 Task: Design a Health and Wellness Blog.
Action: Mouse moved to (119, 72)
Screenshot: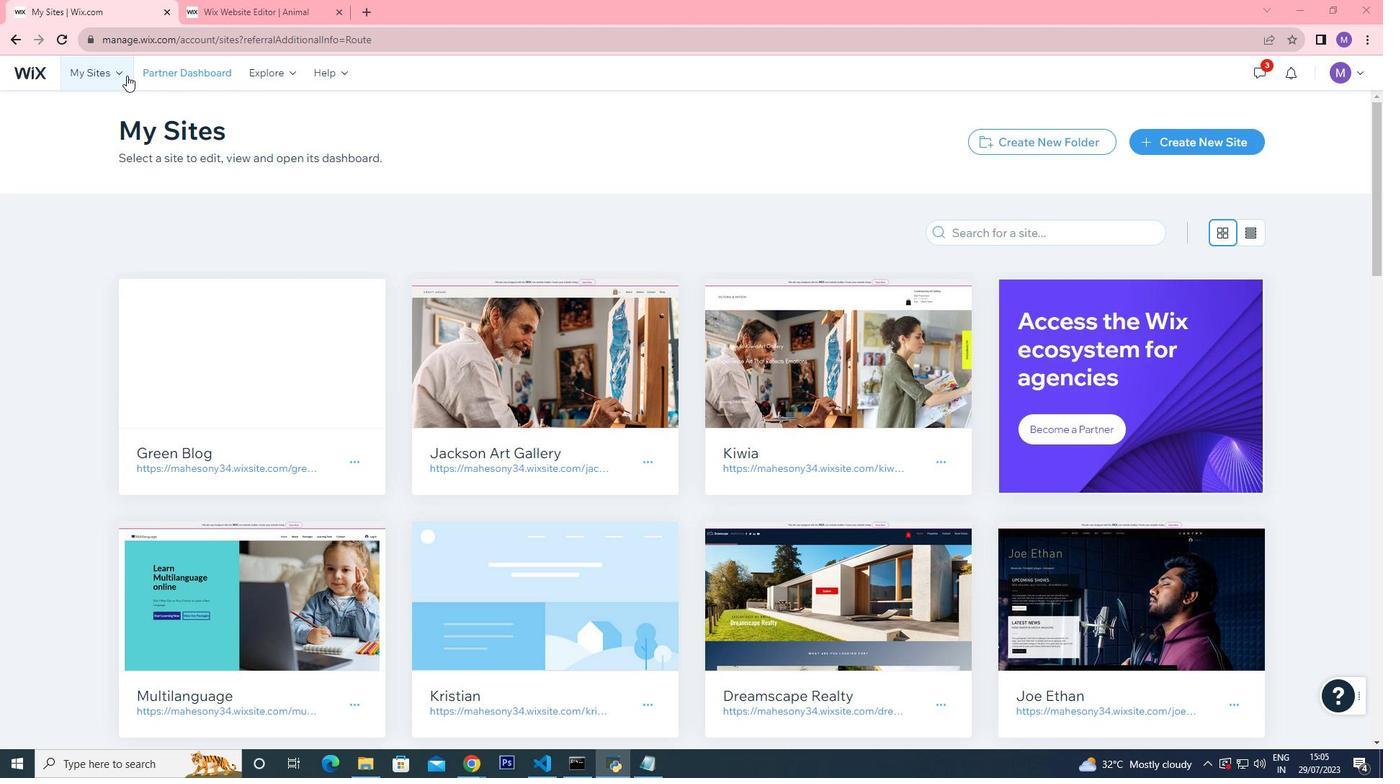
Action: Mouse pressed left at (119, 72)
Screenshot: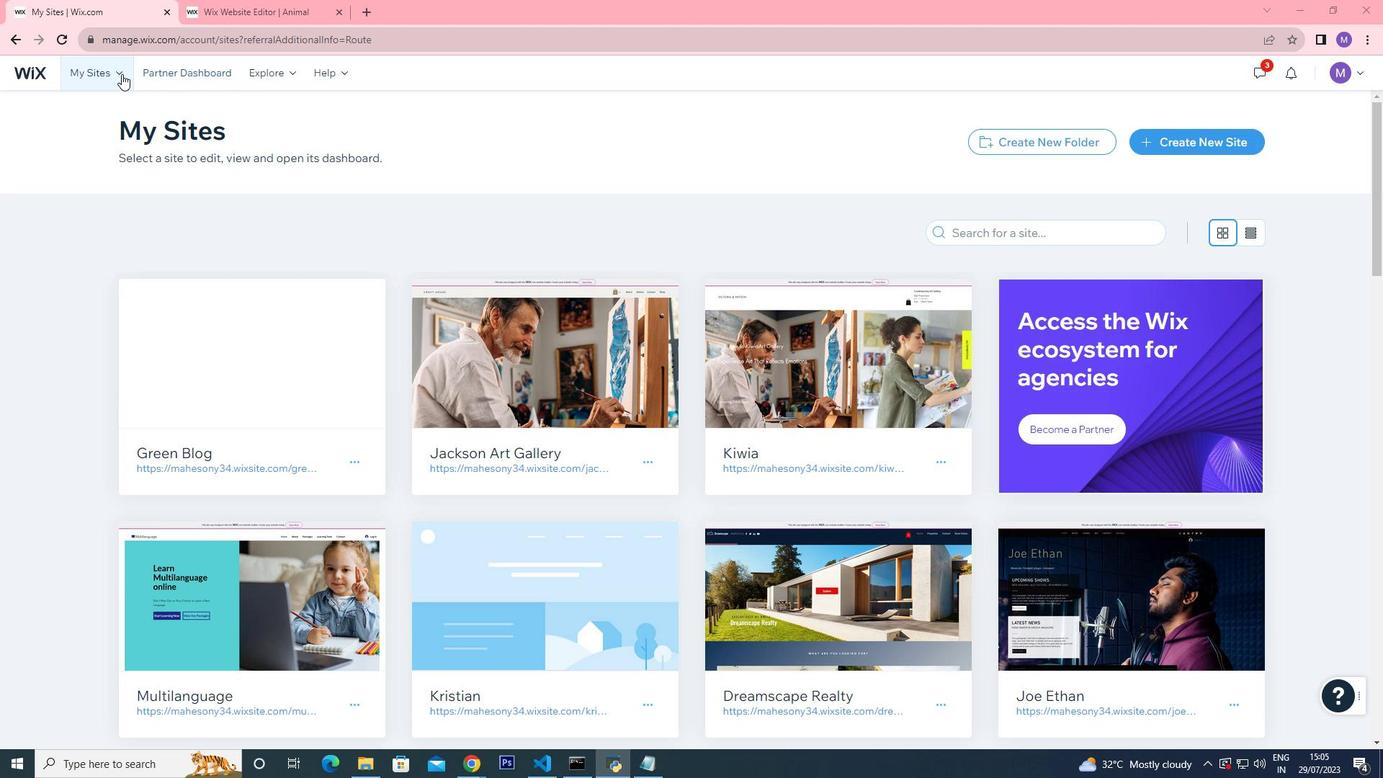 
Action: Mouse moved to (307, 118)
Screenshot: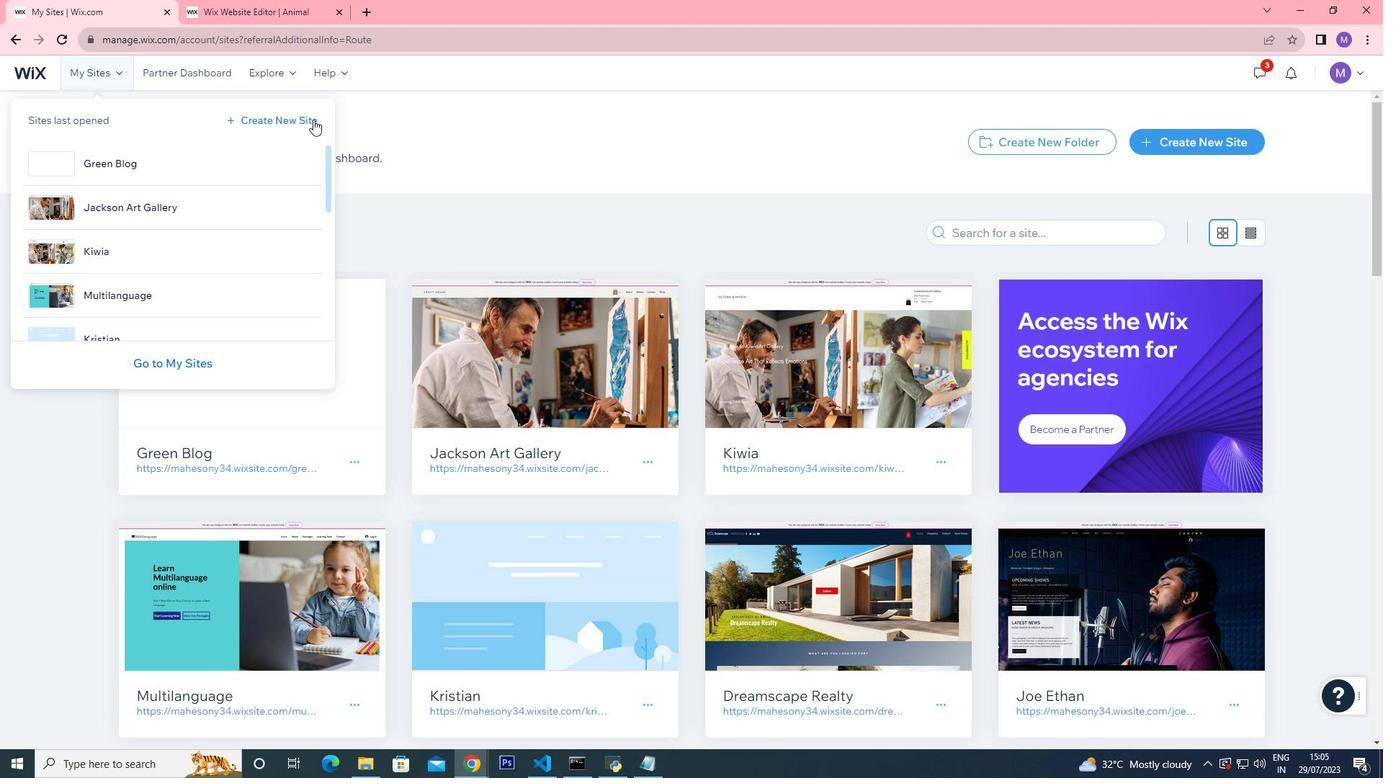 
Action: Mouse pressed left at (307, 118)
Screenshot: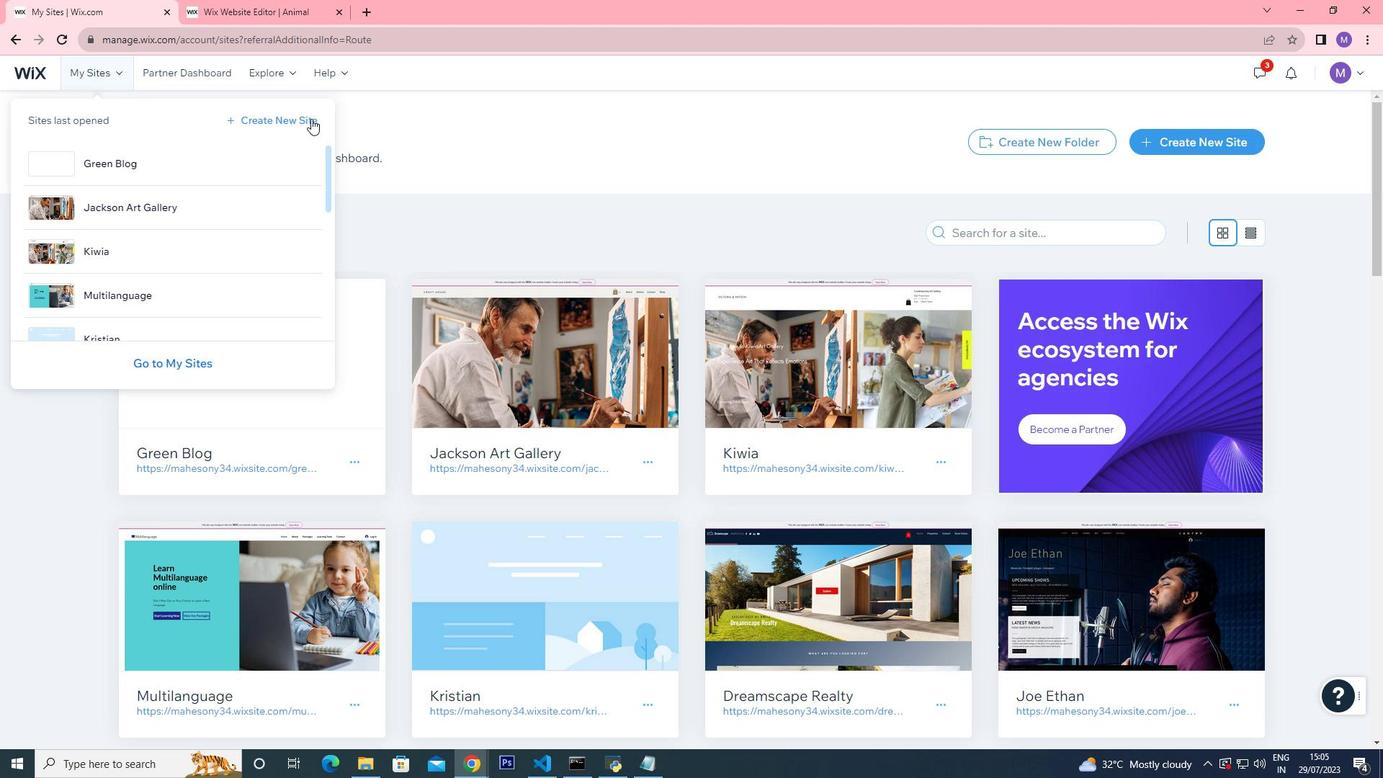 
Action: Mouse moved to (571, 296)
Screenshot: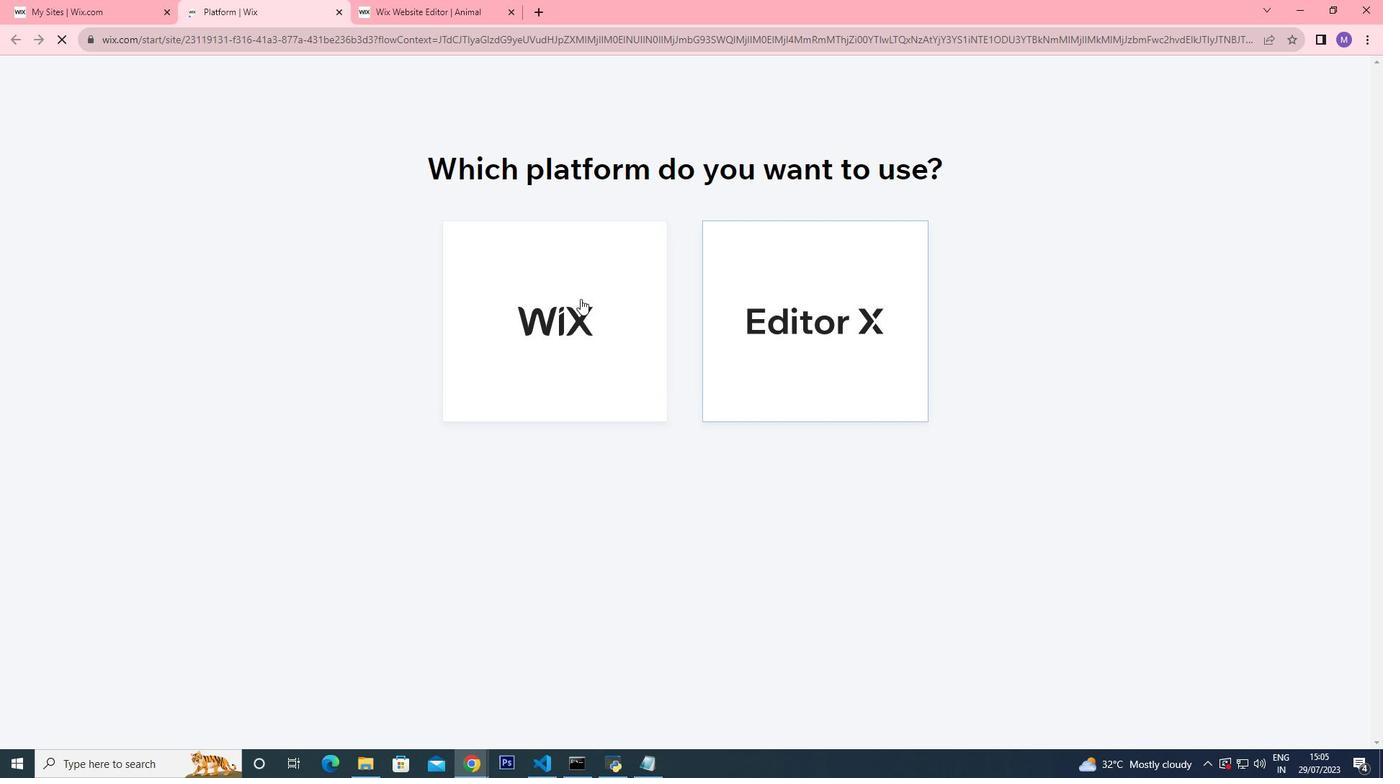 
Action: Mouse pressed left at (571, 296)
Screenshot: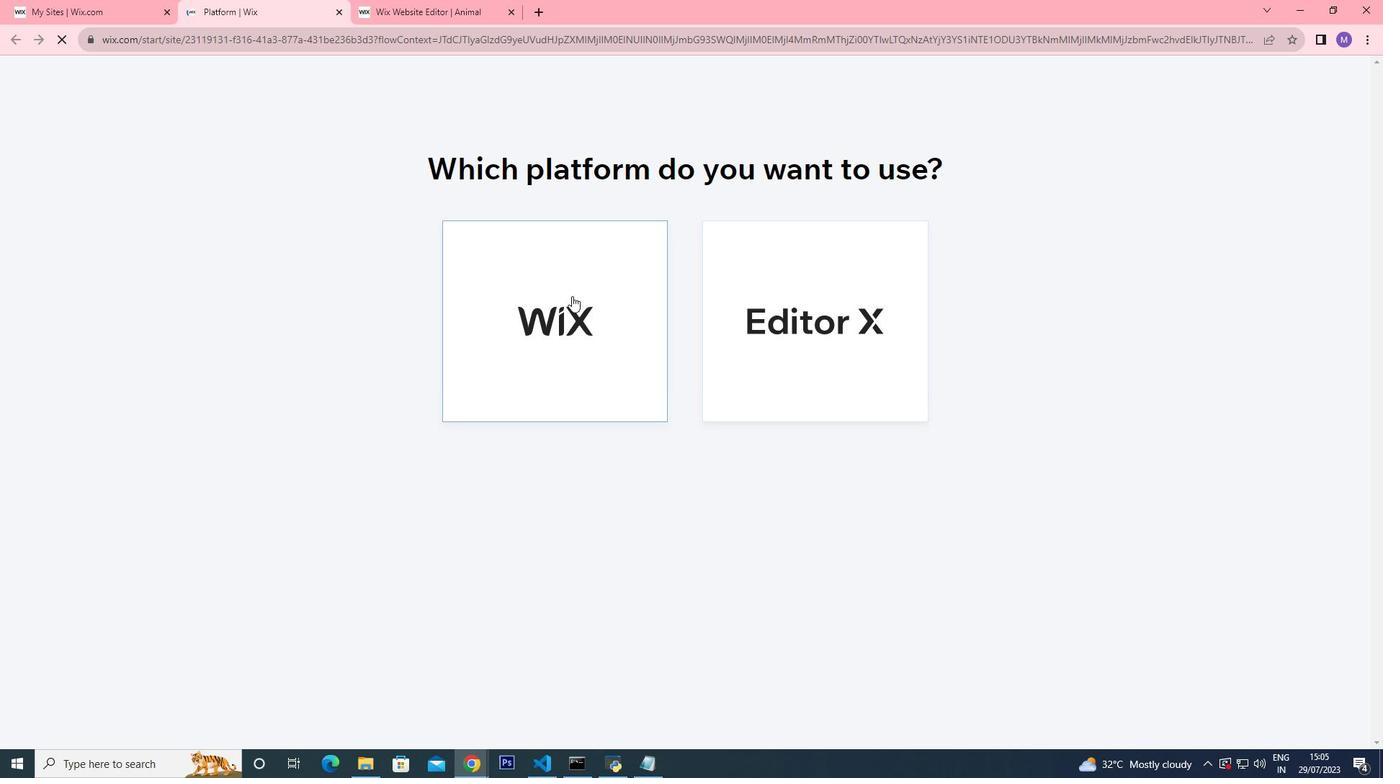 
Action: Mouse moved to (571, 296)
Screenshot: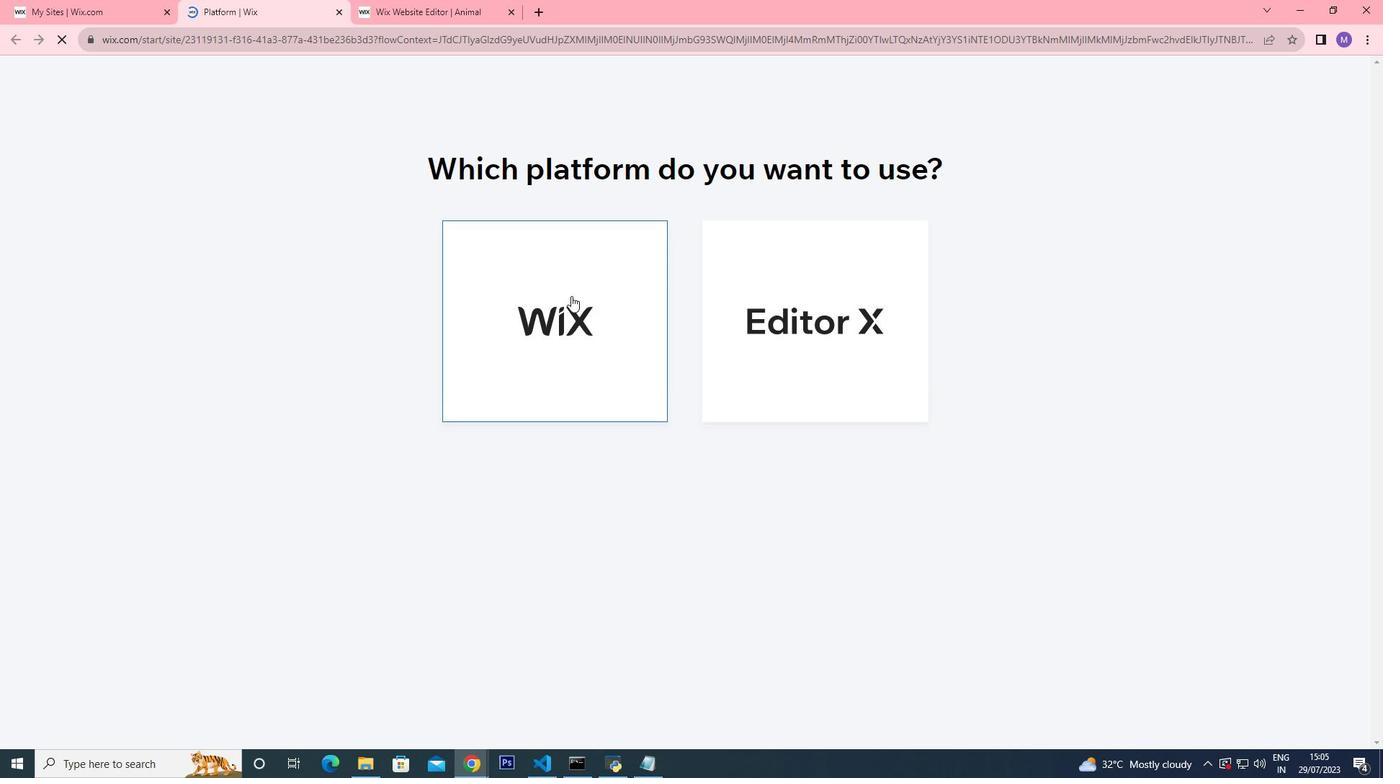 
Action: Mouse pressed left at (571, 296)
Screenshot: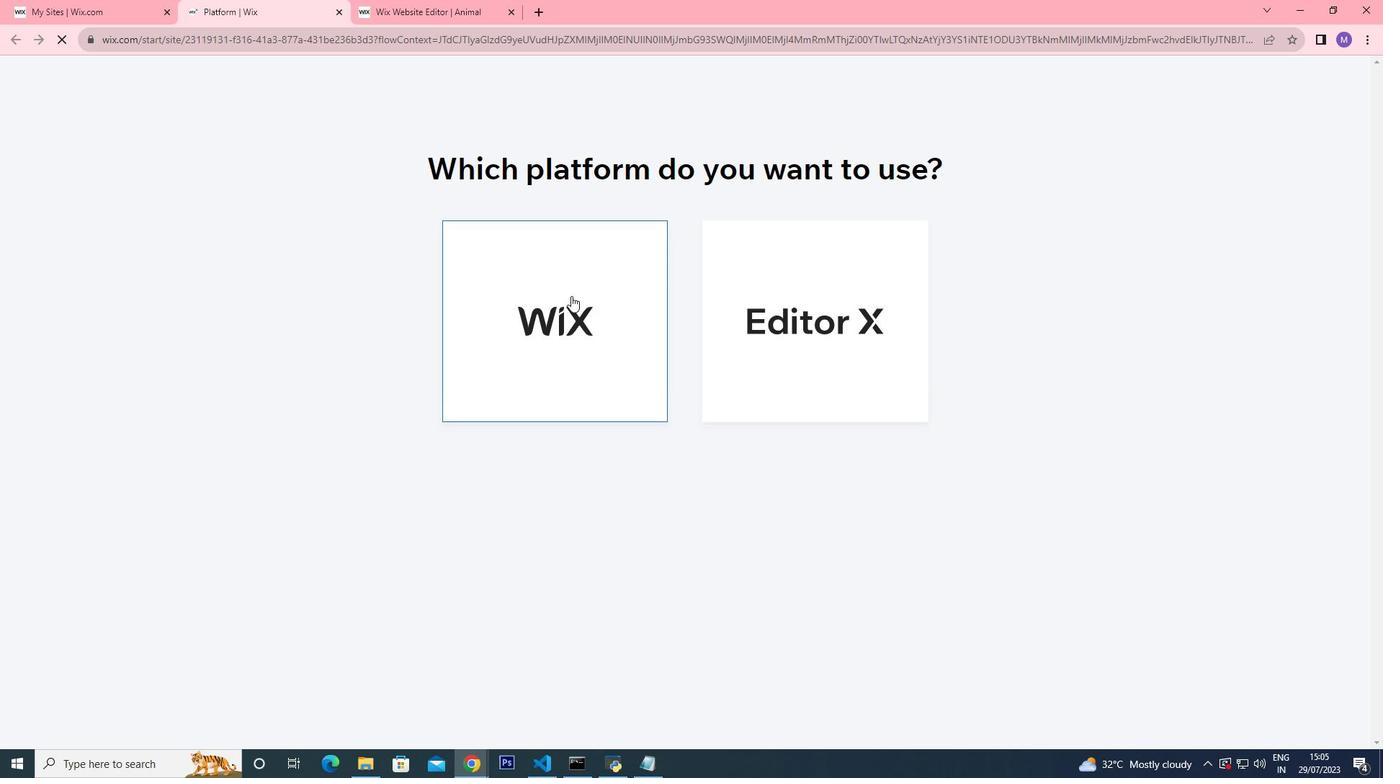 
Action: Mouse moved to (567, 325)
Screenshot: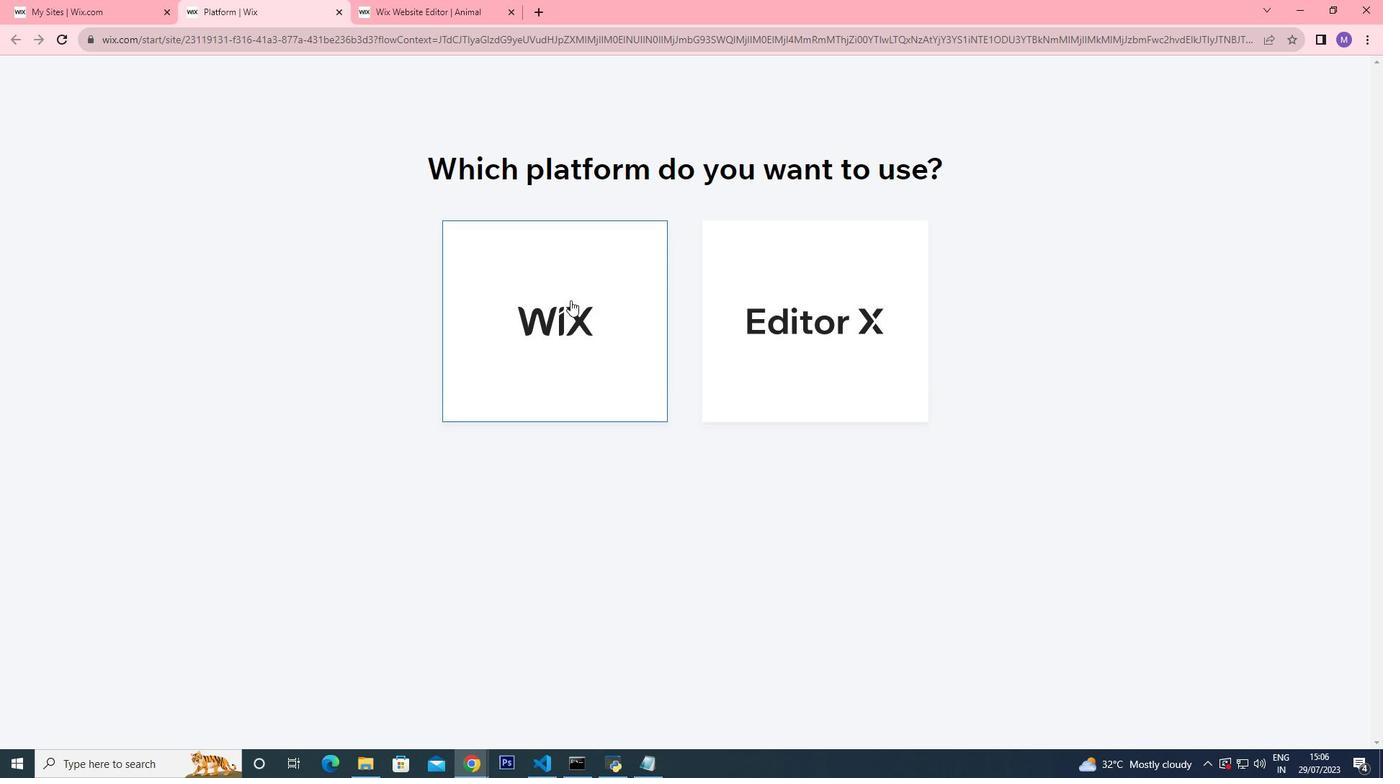 
Action: Mouse pressed left at (567, 325)
Screenshot: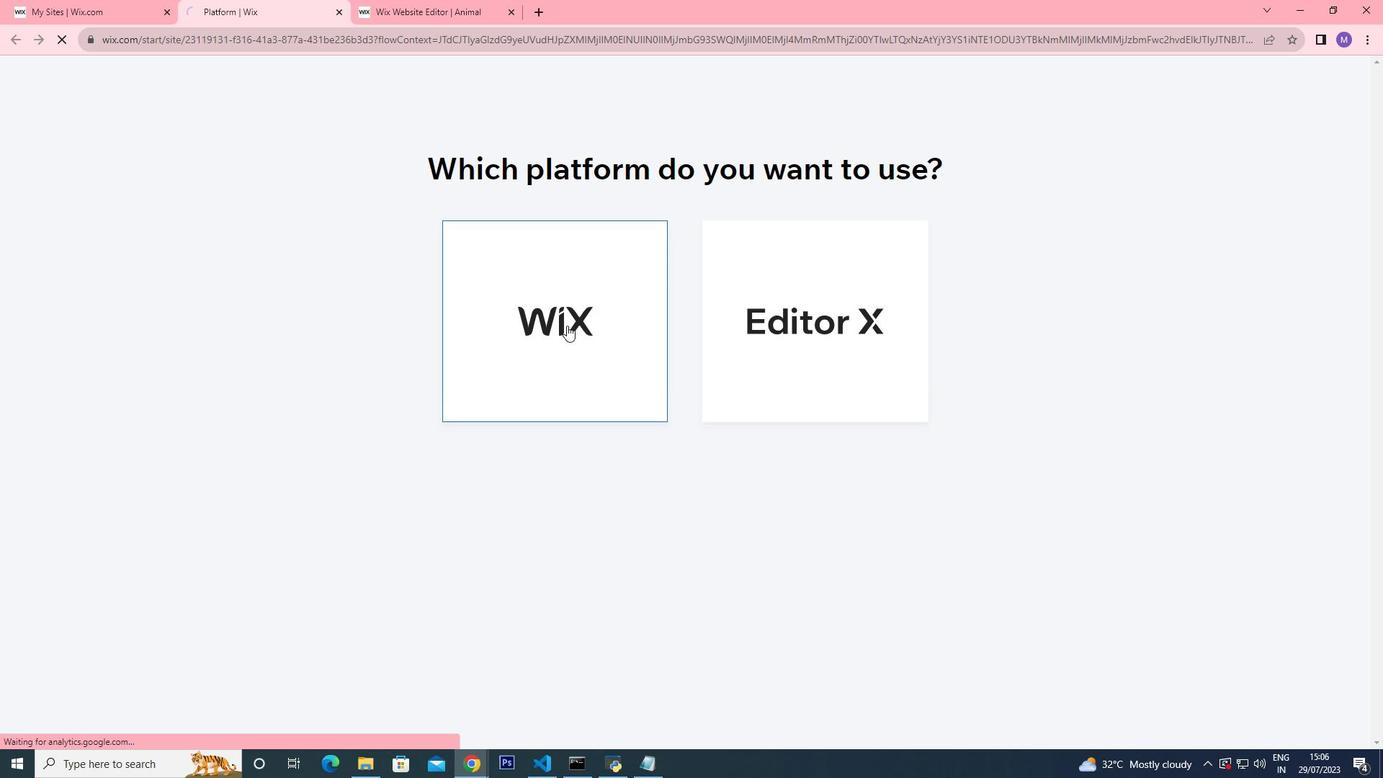 
Action: Mouse moved to (571, 250)
Screenshot: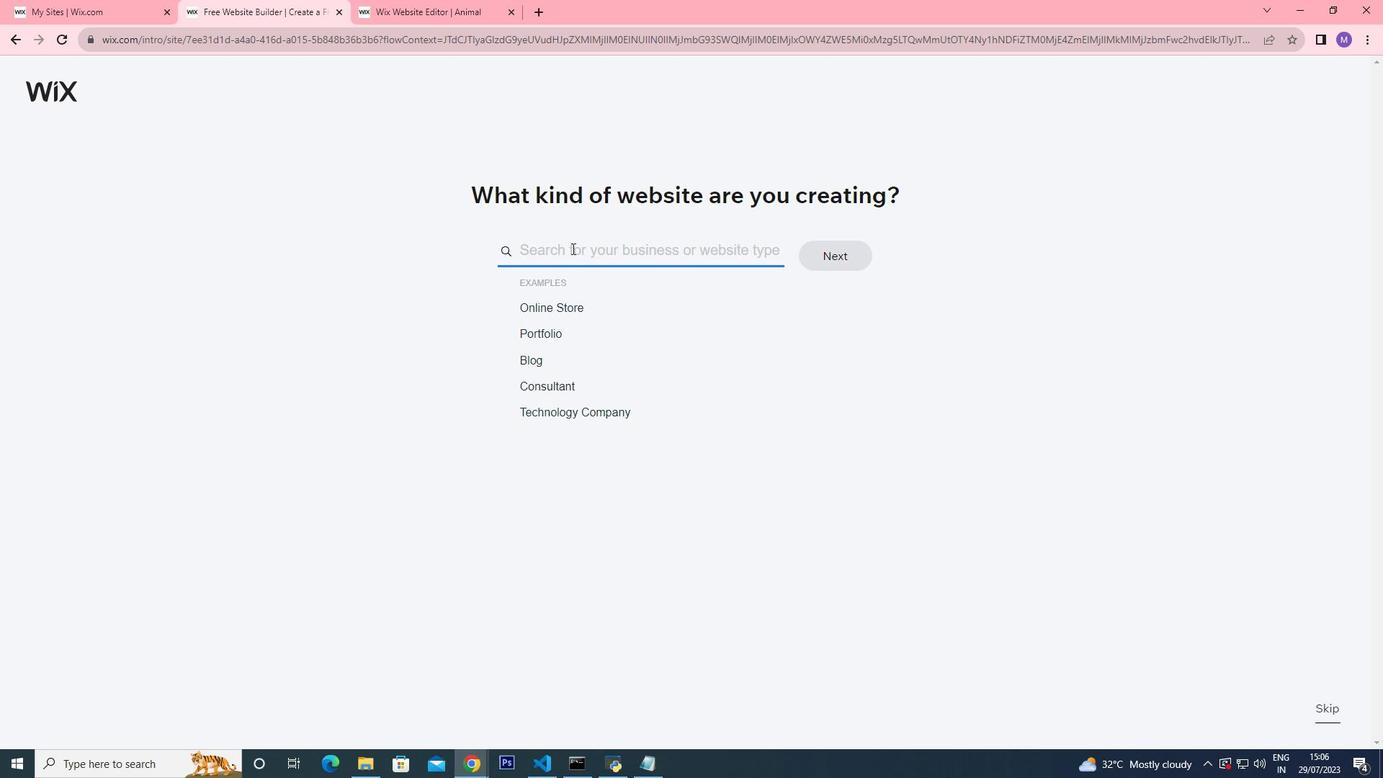 
Action: Mouse pressed left at (571, 250)
Screenshot: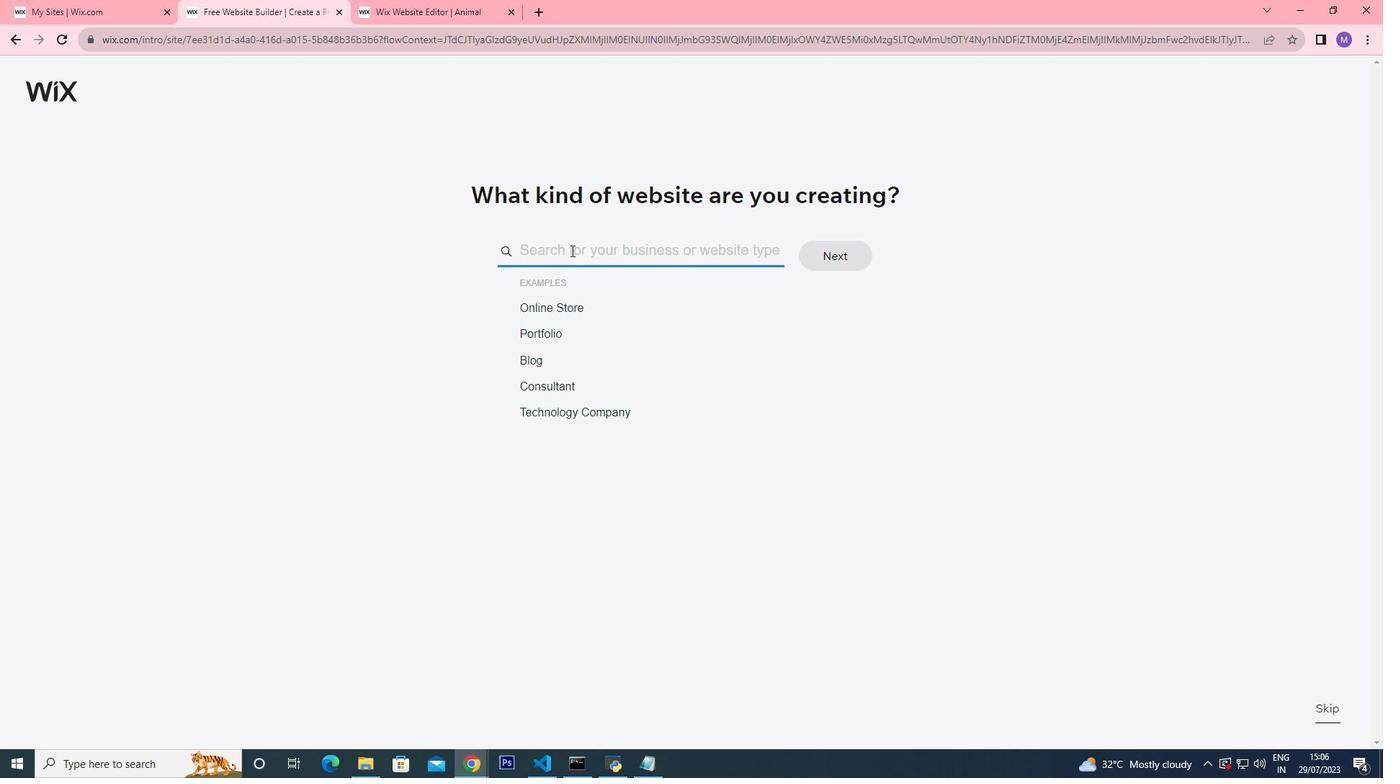 
Action: Key pressed <Key.shift><Key.shift><Key.shift>Health<Key.space><Key.shift><Key.shift>Wellness
Screenshot: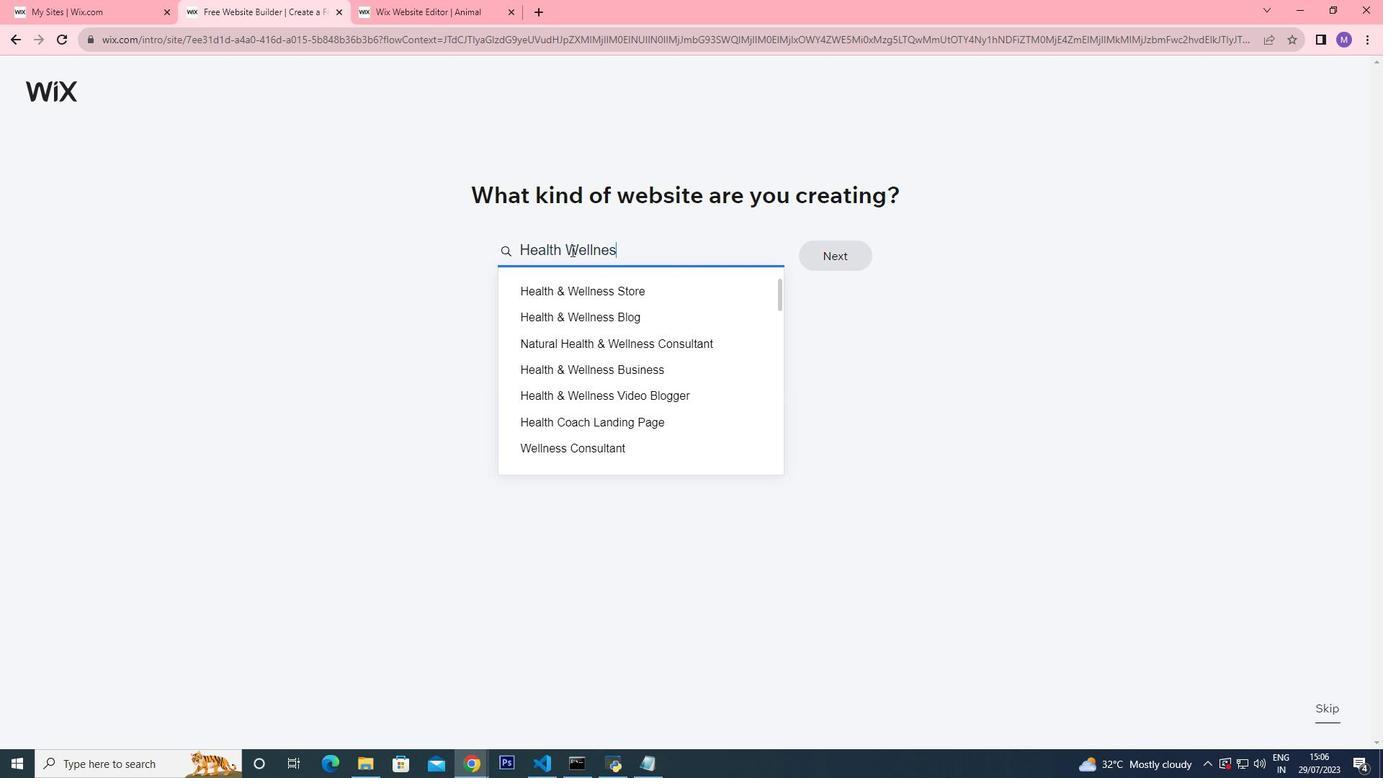 
Action: Mouse moved to (635, 311)
Screenshot: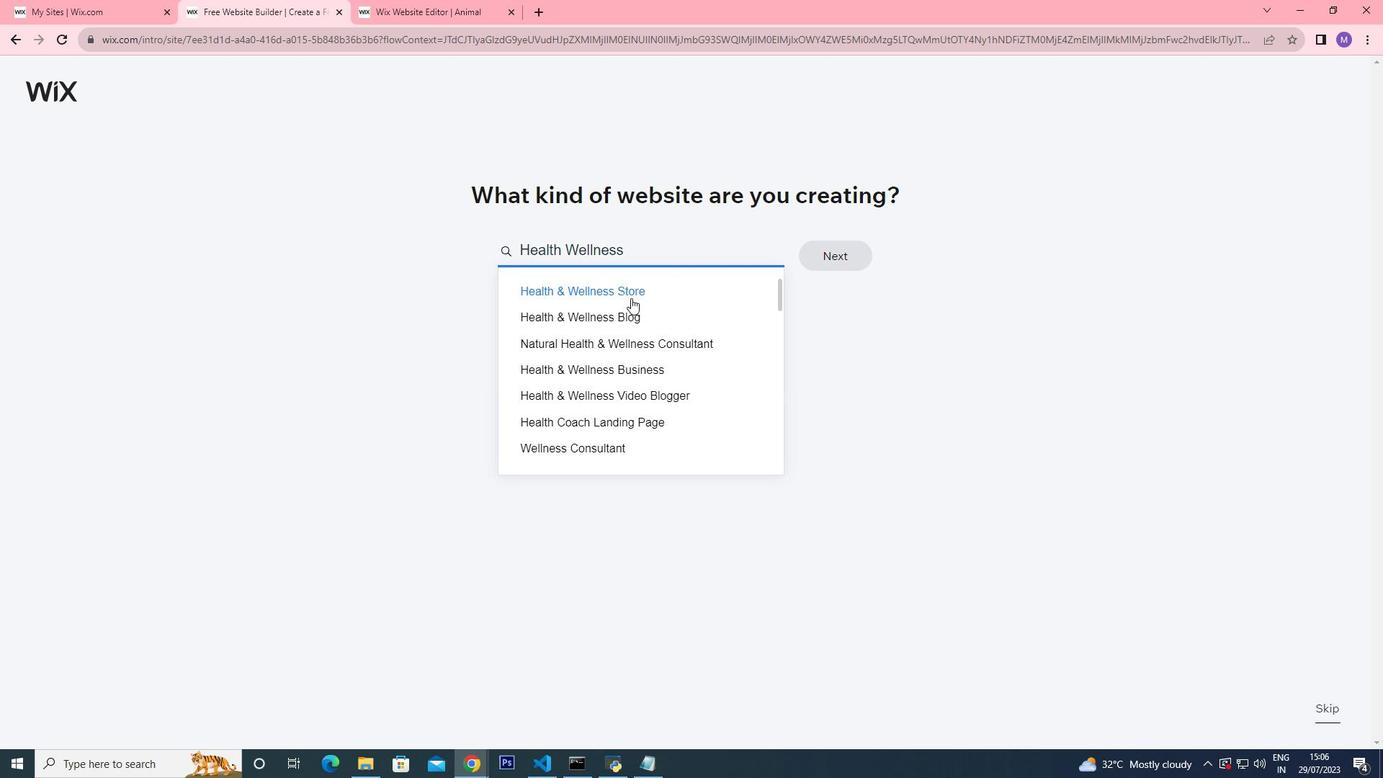 
Action: Mouse pressed left at (635, 311)
Screenshot: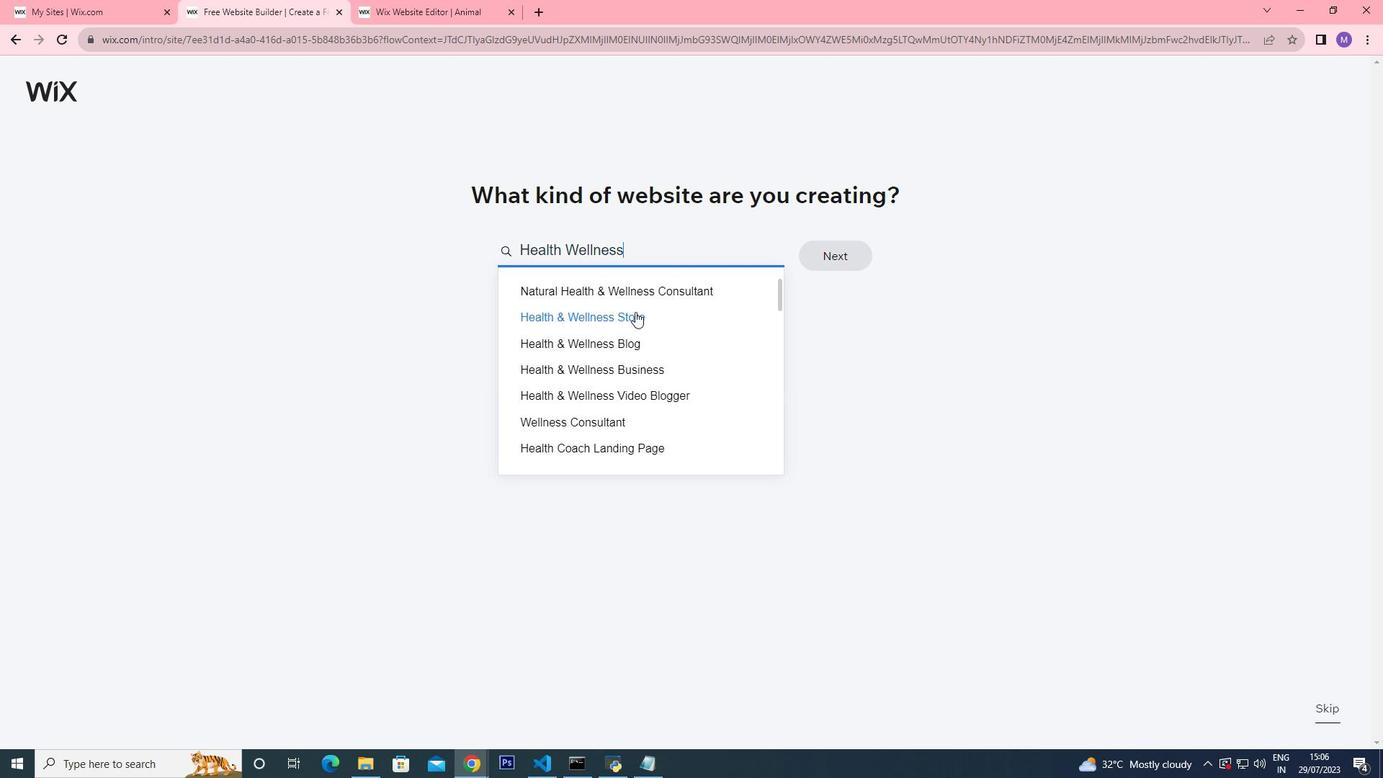 
Action: Mouse pressed left at (635, 311)
Screenshot: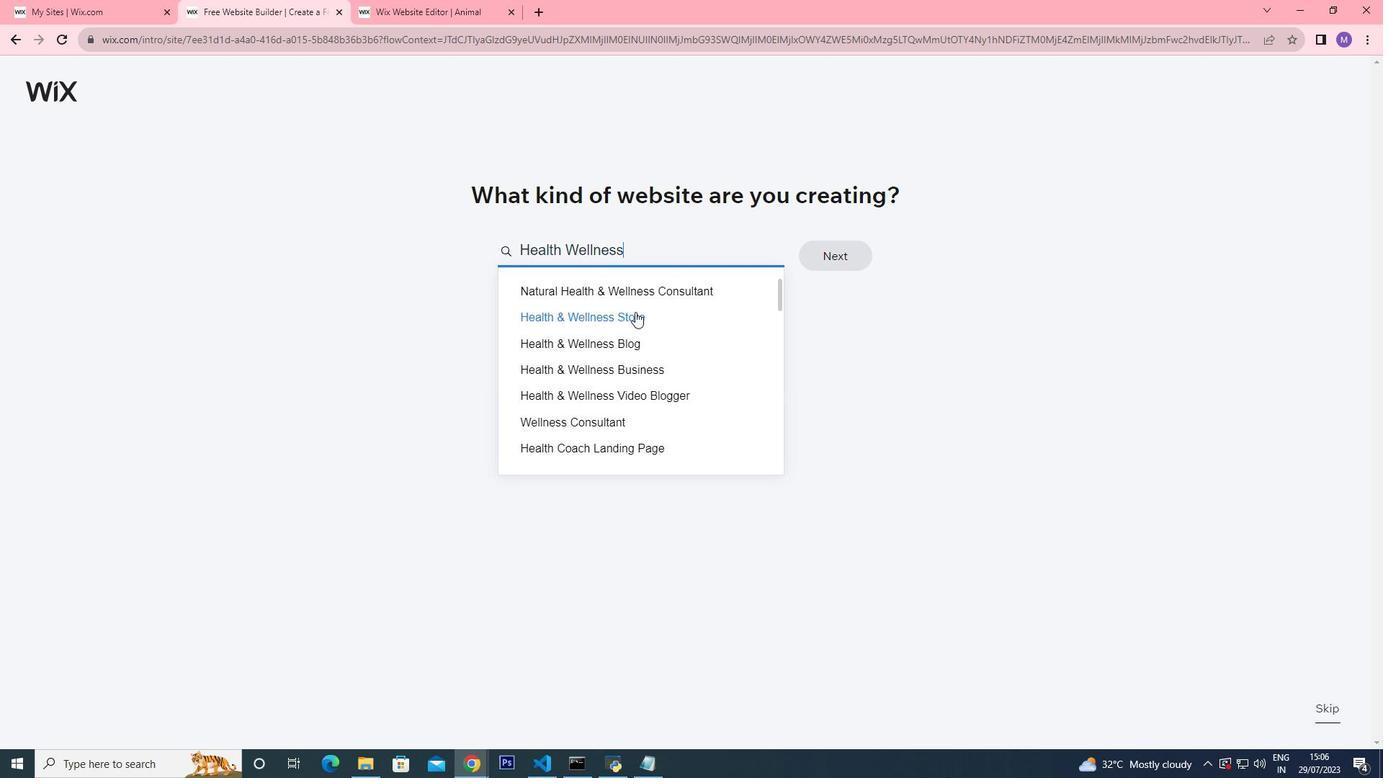 
Action: Mouse pressed left at (635, 311)
Screenshot: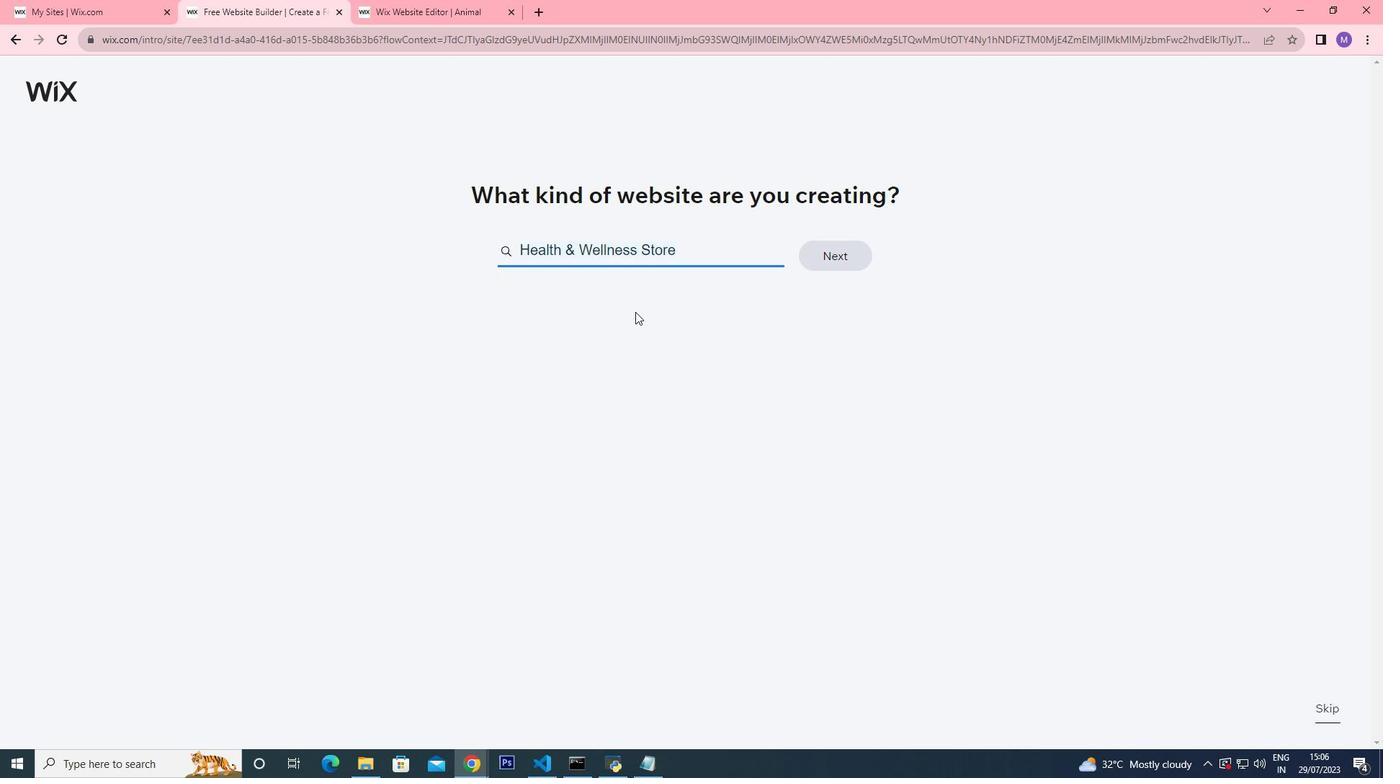 
Action: Mouse pressed left at (635, 311)
Screenshot: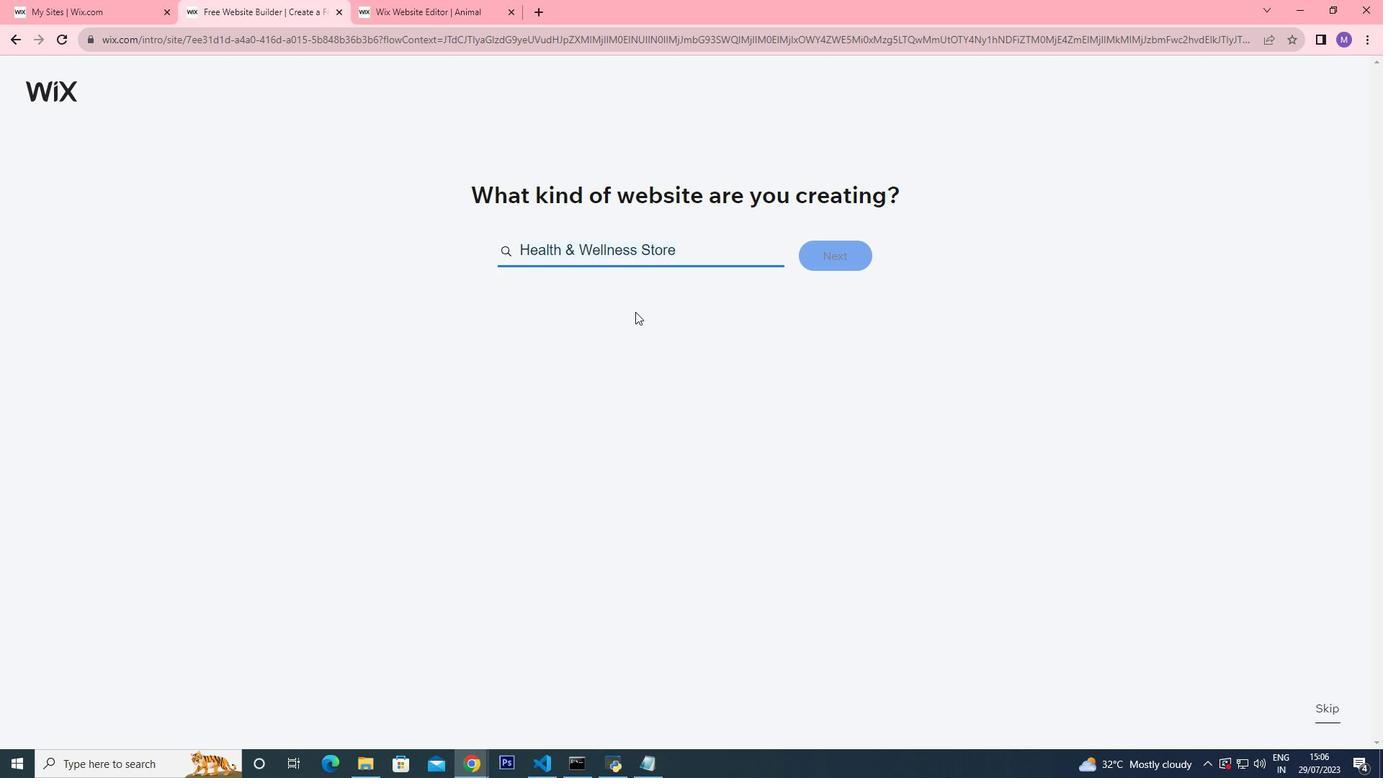
Action: Mouse moved to (668, 250)
Screenshot: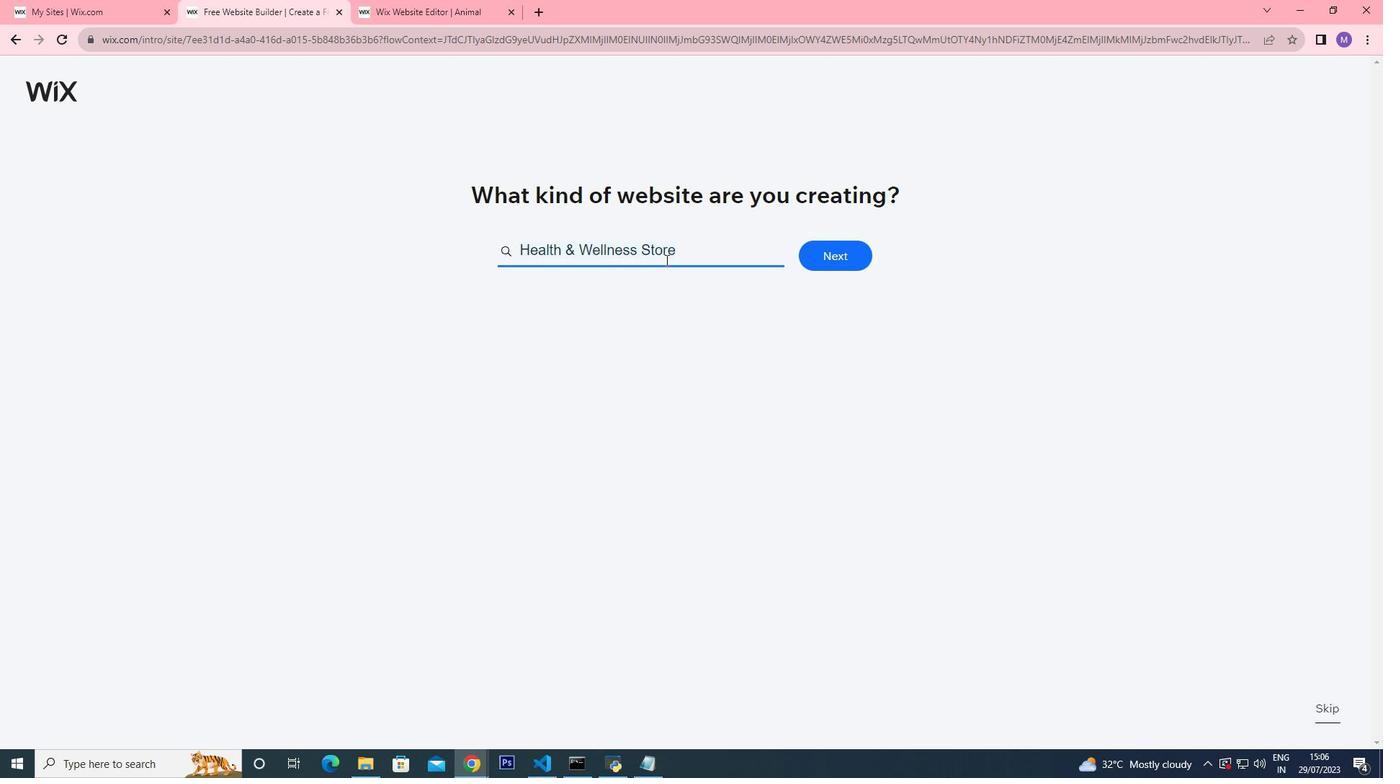 
Action: Mouse pressed left at (668, 250)
Screenshot: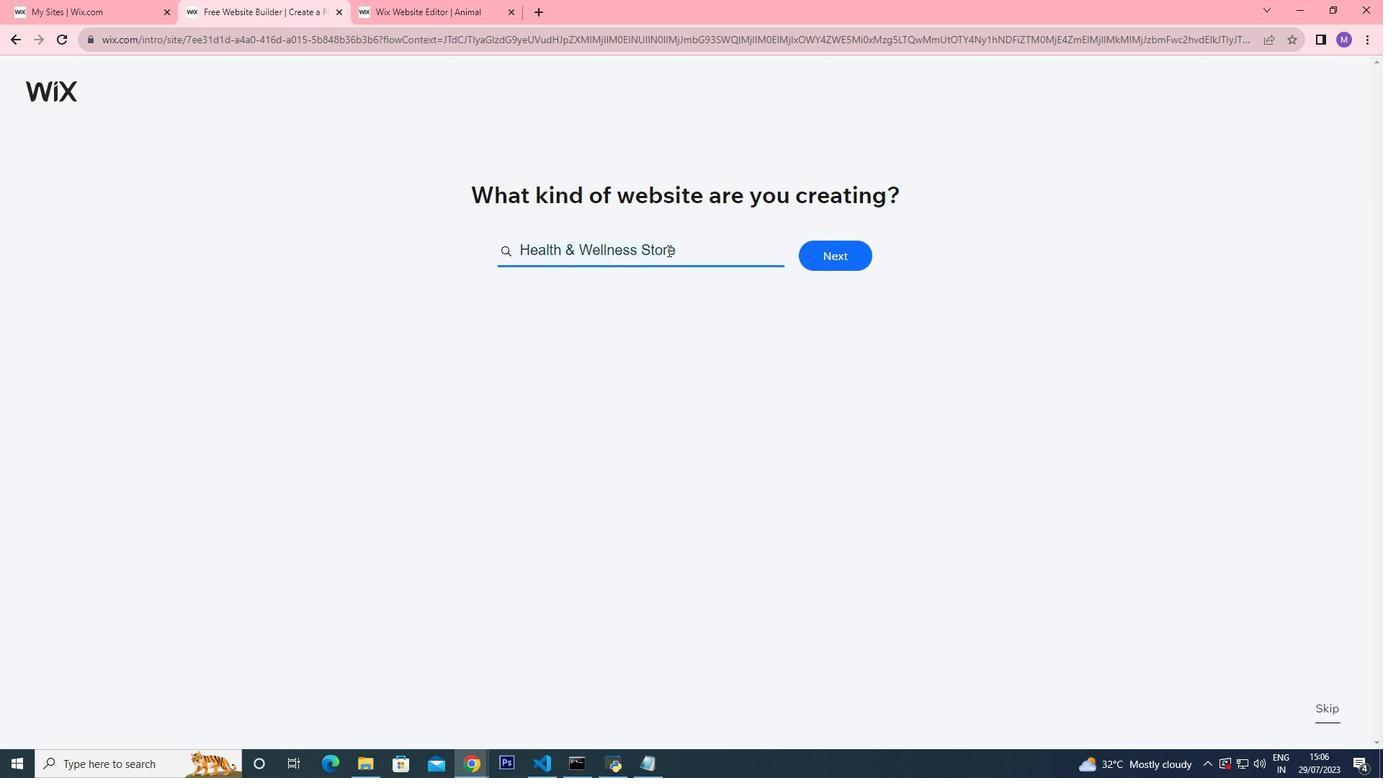 
Action: Mouse pressed left at (668, 250)
Screenshot: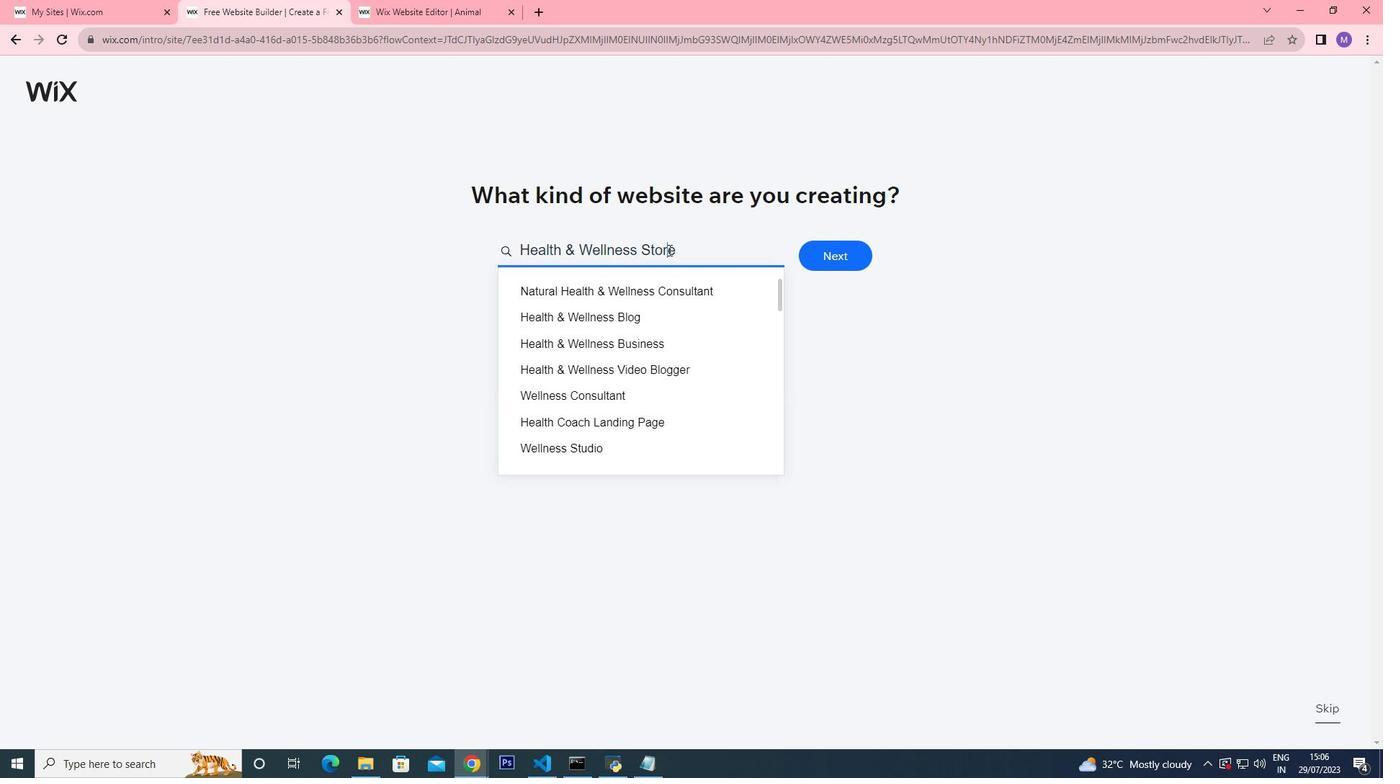 
Action: Mouse moved to (633, 362)
Screenshot: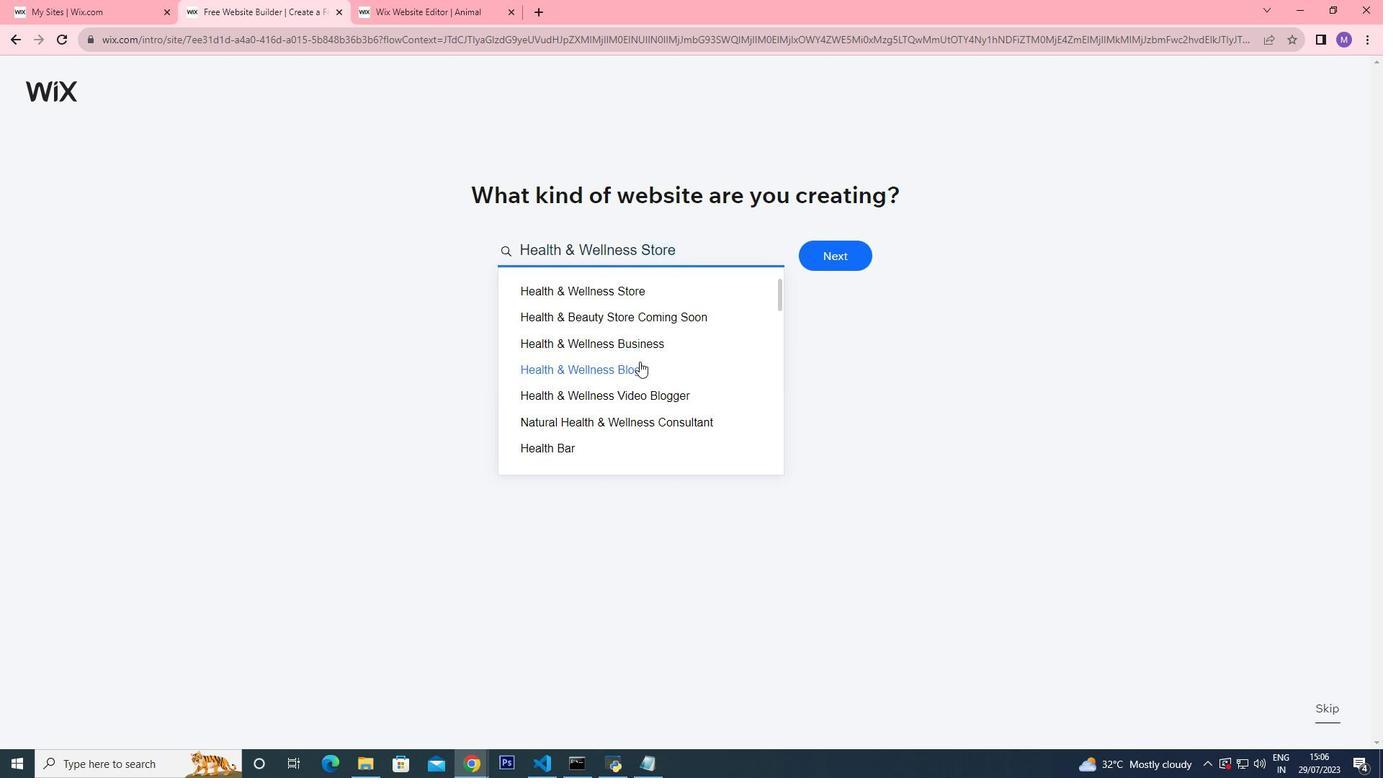 
Action: Mouse pressed left at (633, 362)
Screenshot: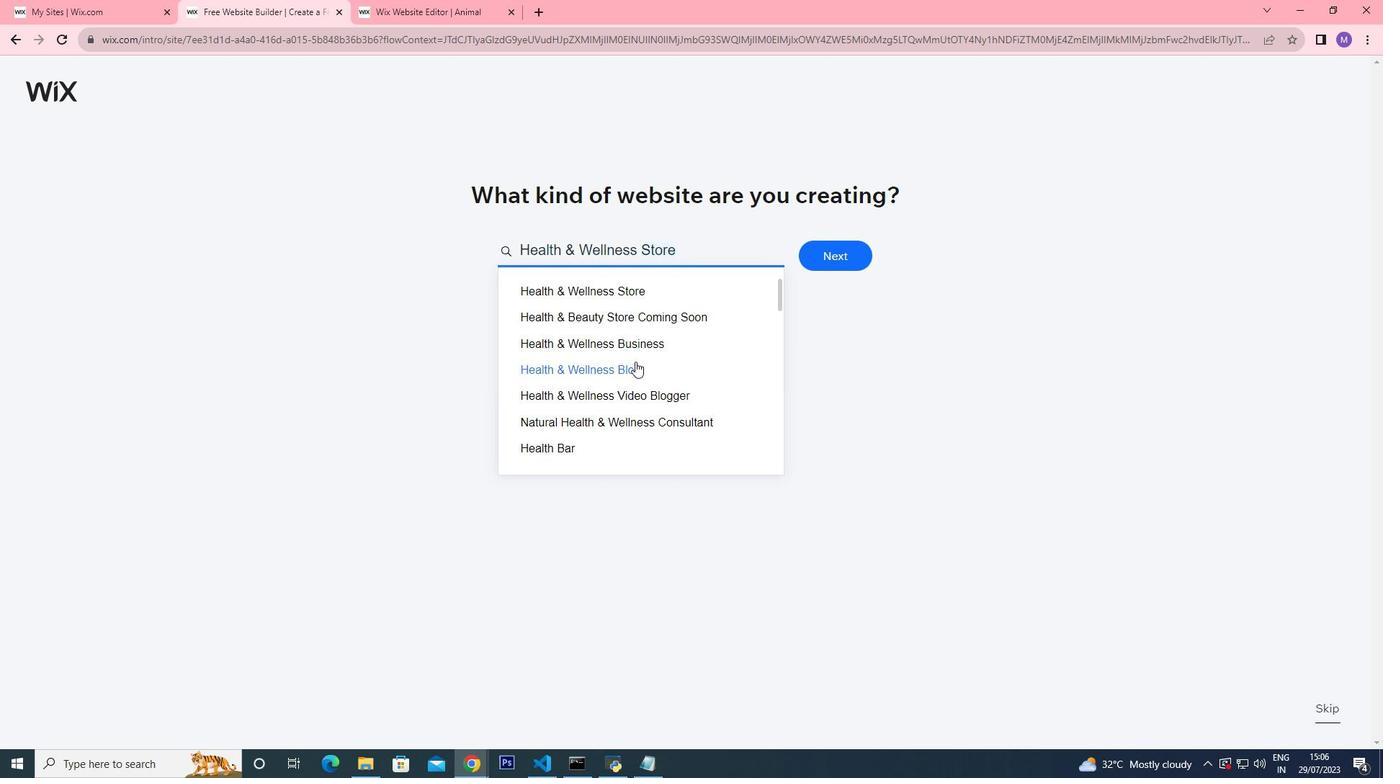 
Action: Mouse moved to (826, 250)
Screenshot: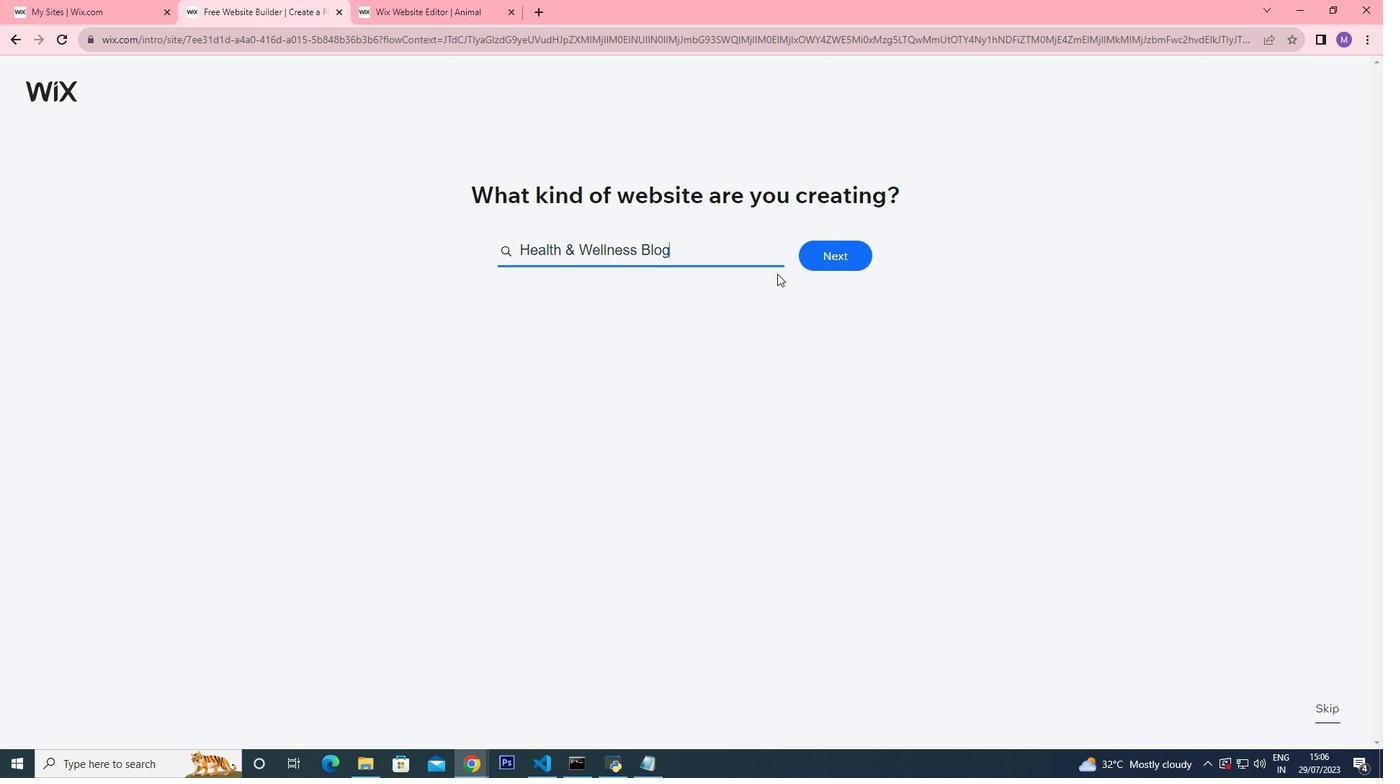 
Action: Mouse pressed left at (826, 250)
Screenshot: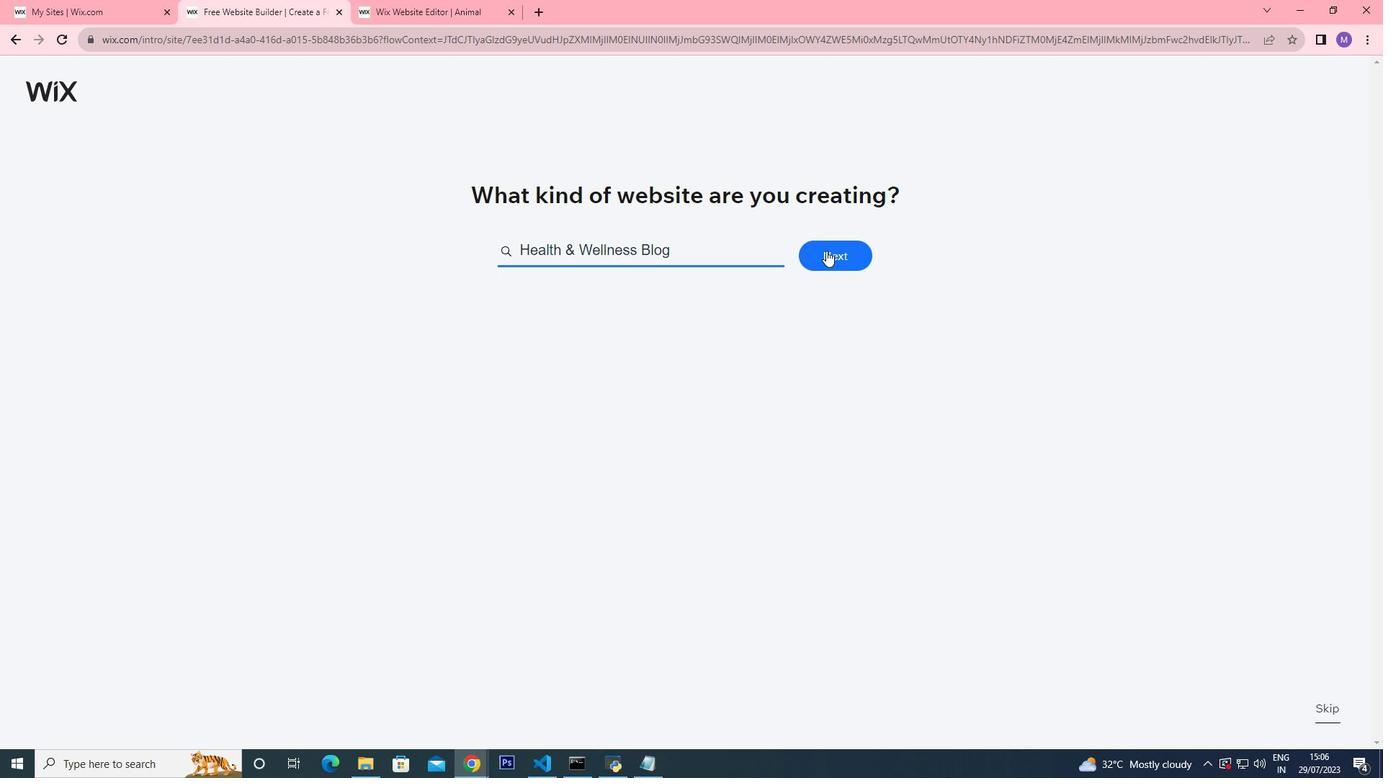 
Action: Mouse moved to (598, 293)
Screenshot: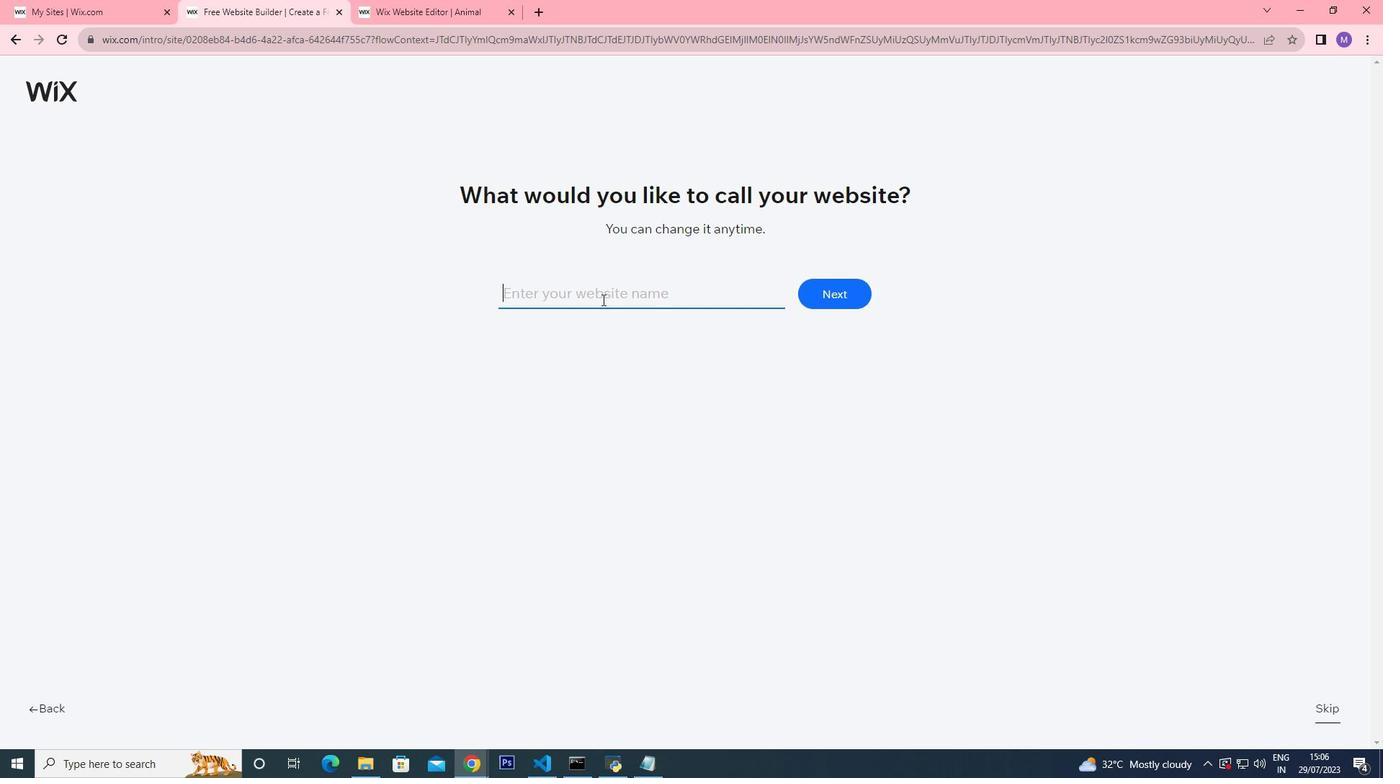 
Action: Mouse pressed left at (598, 293)
Screenshot: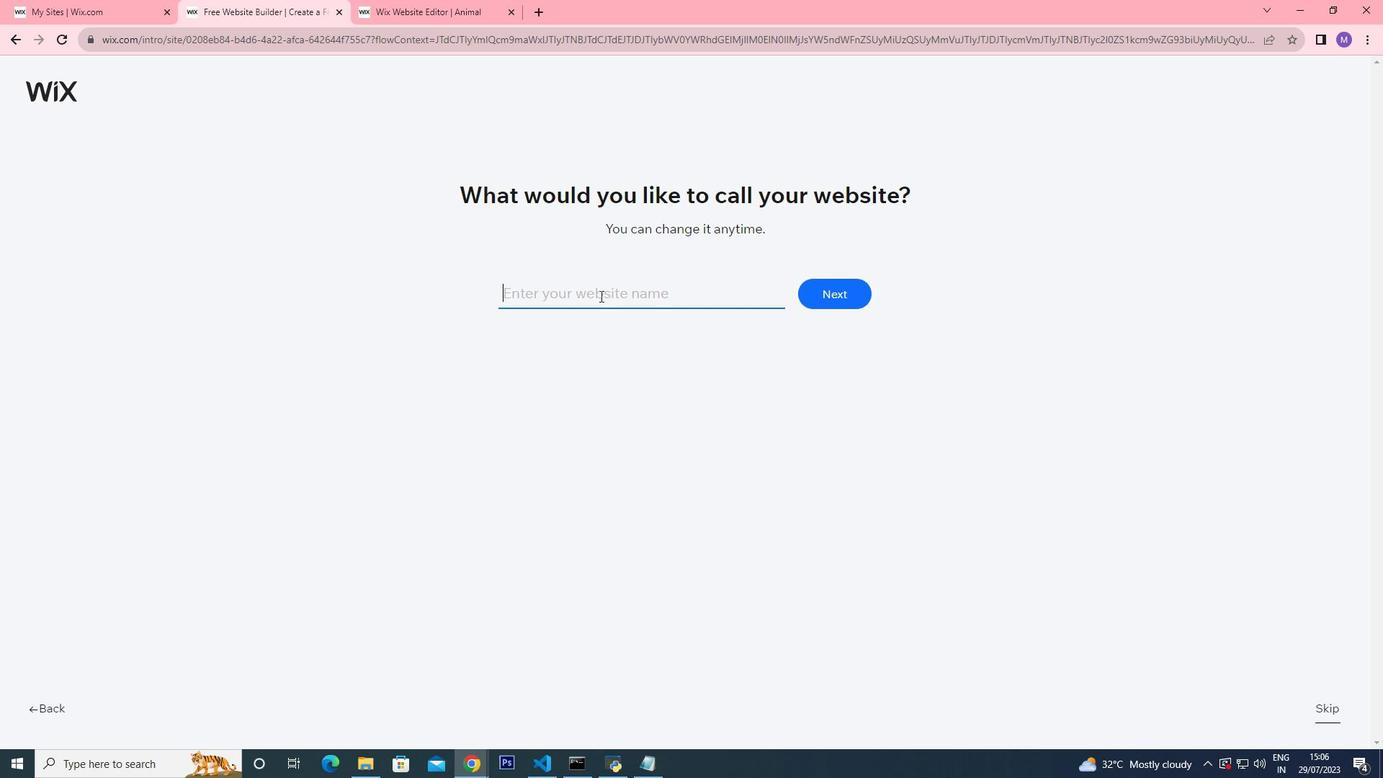
Action: Key pressed <Key.shift>Health<Key.space>and<Key.space><Key.shift>Wellness
Screenshot: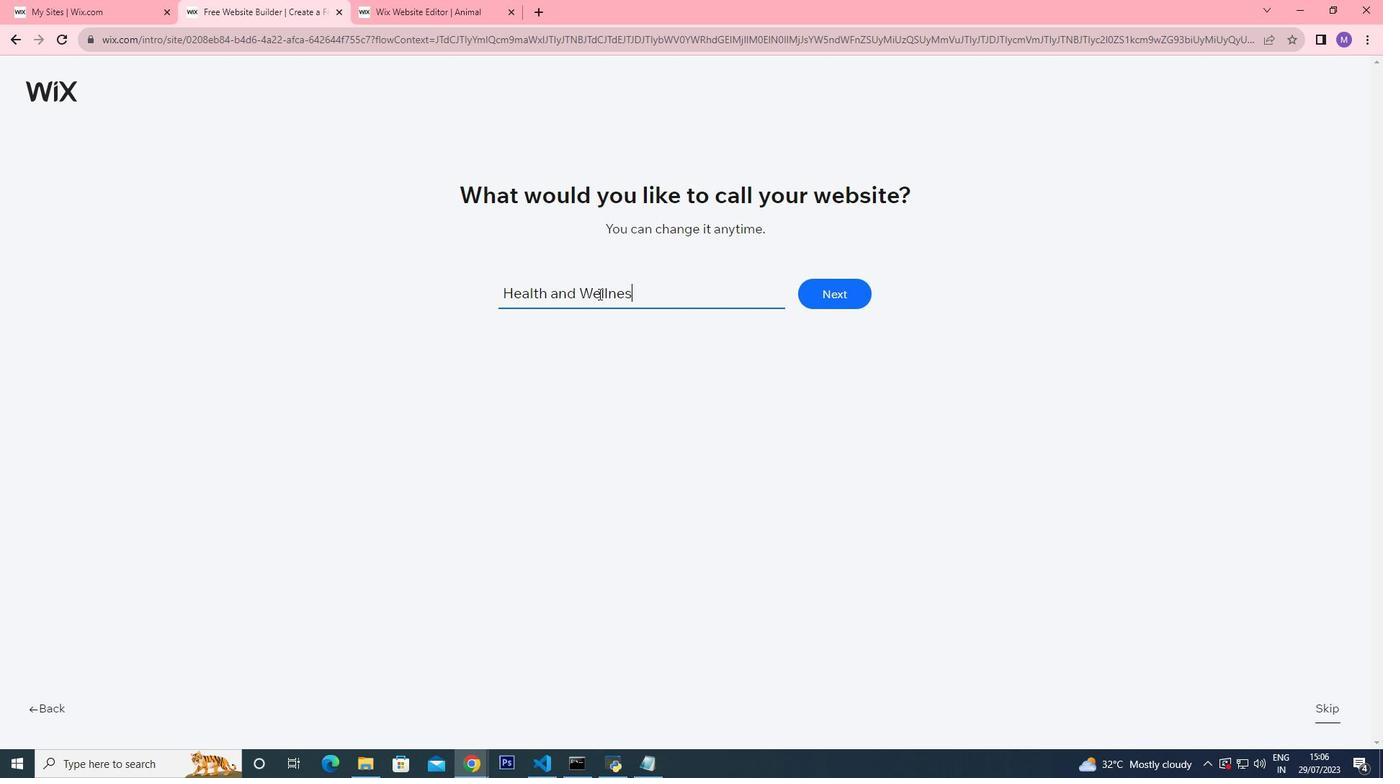 
Action: Mouse moved to (817, 298)
Screenshot: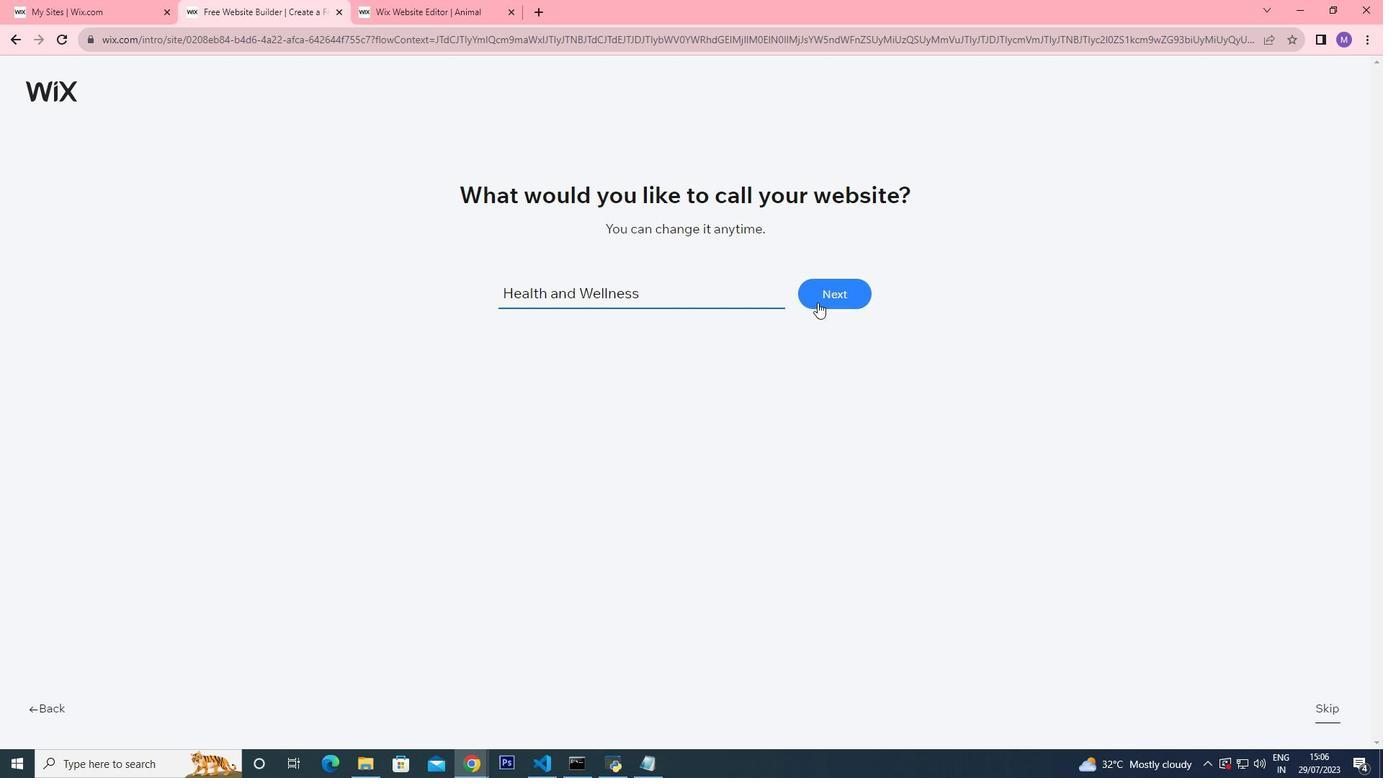 
Action: Mouse pressed left at (817, 298)
Screenshot: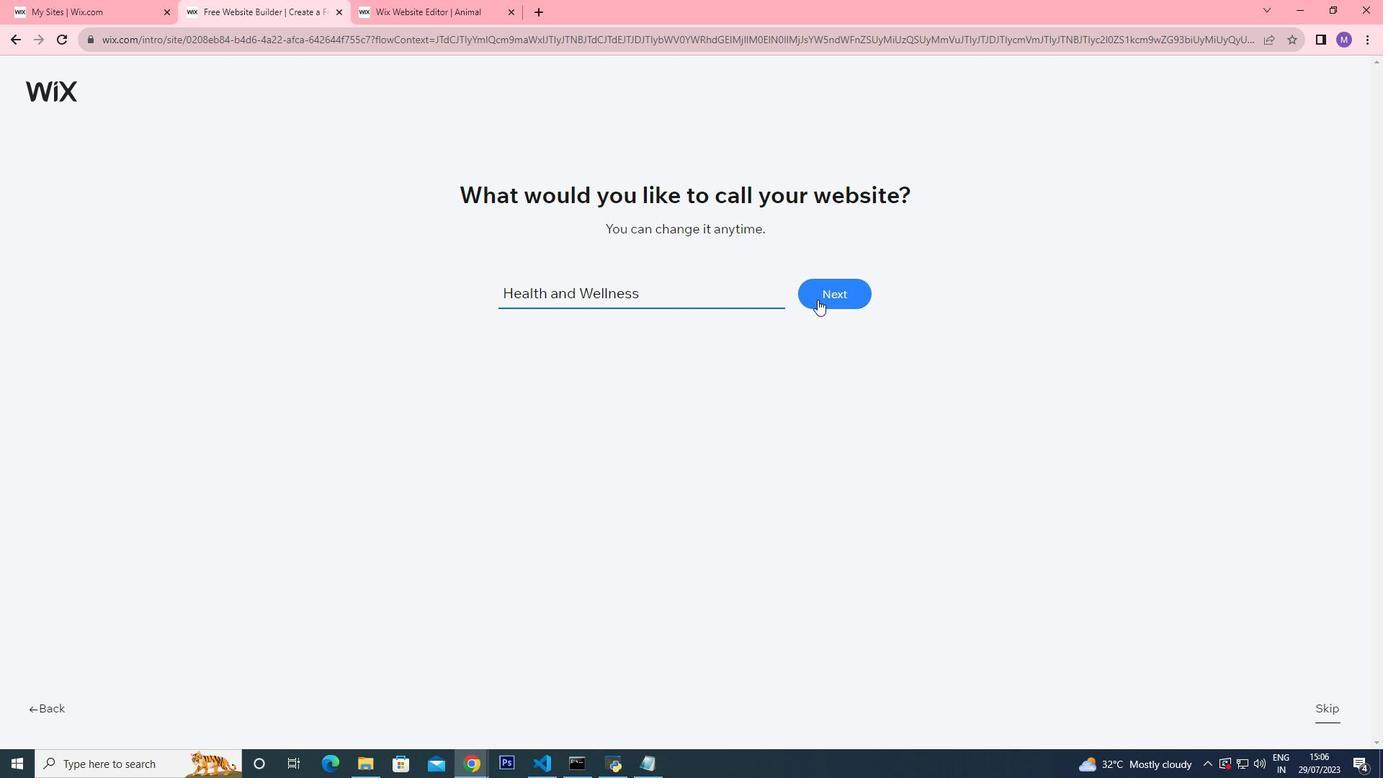 
Action: Mouse pressed left at (817, 298)
Screenshot: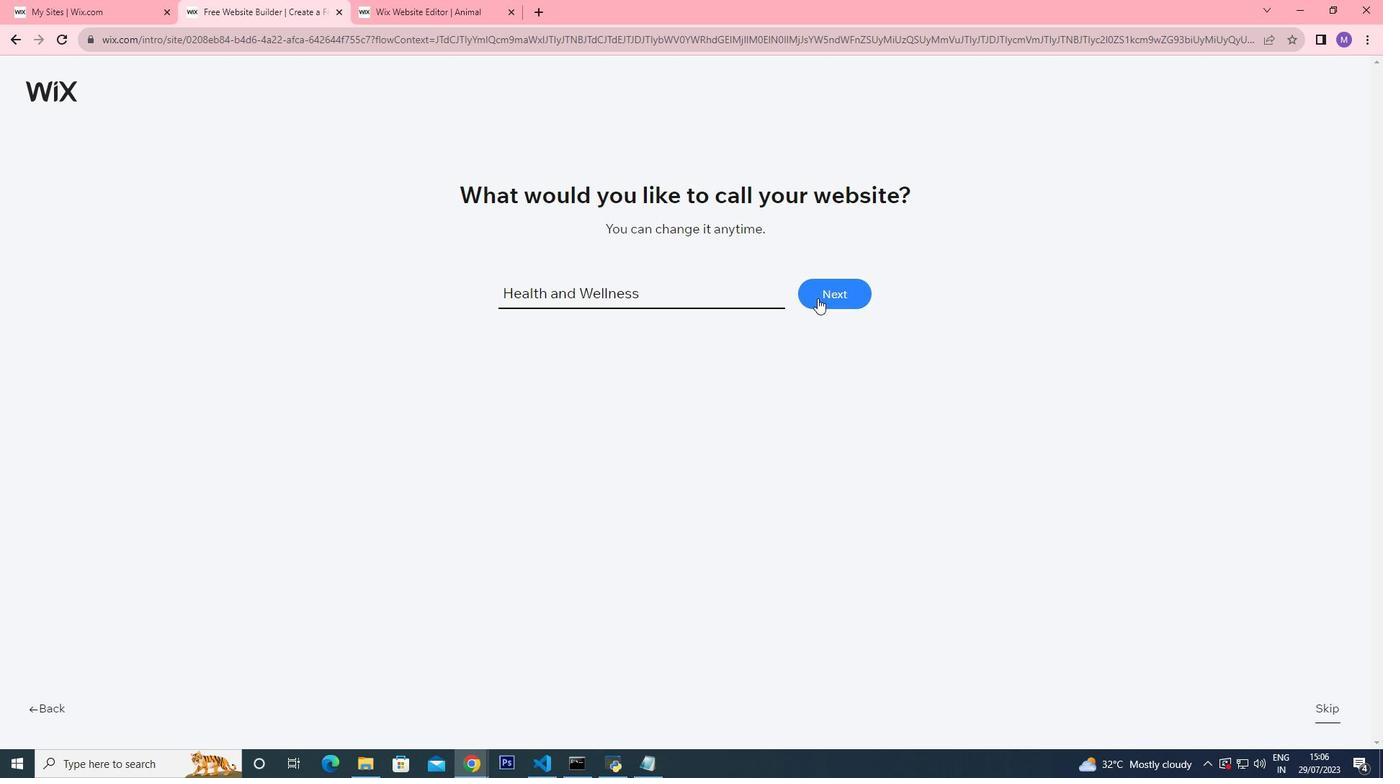 
Action: Mouse moved to (821, 298)
Screenshot: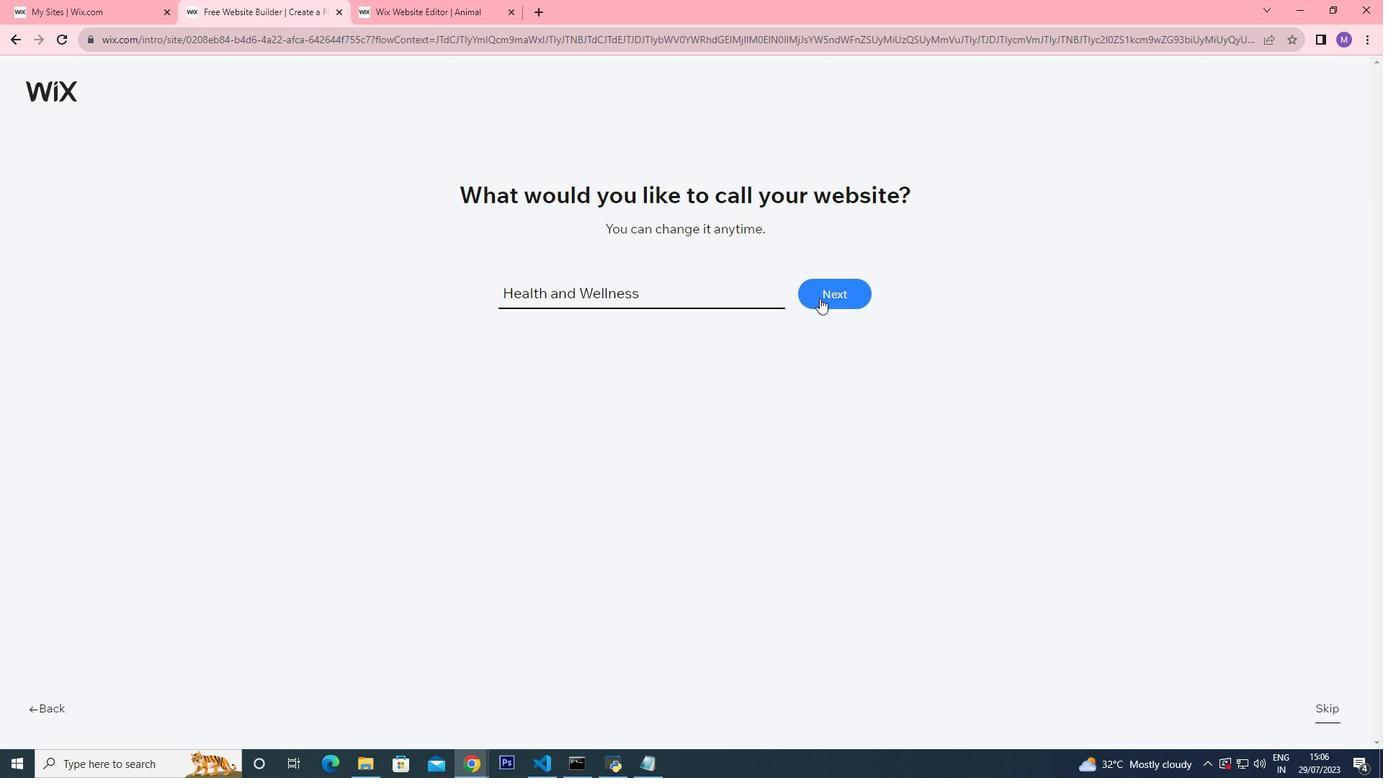 
Action: Mouse pressed left at (821, 298)
Screenshot: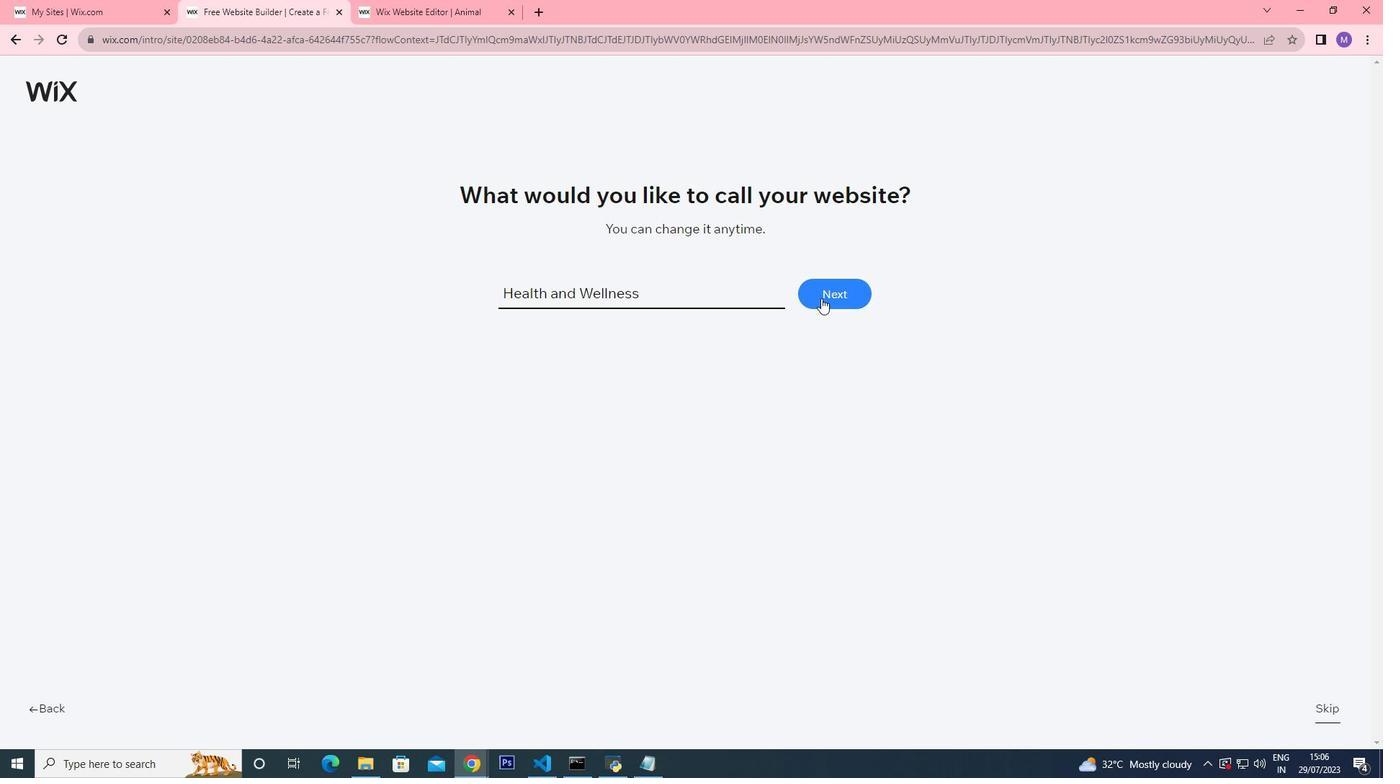 
Action: Mouse moved to (522, 222)
Screenshot: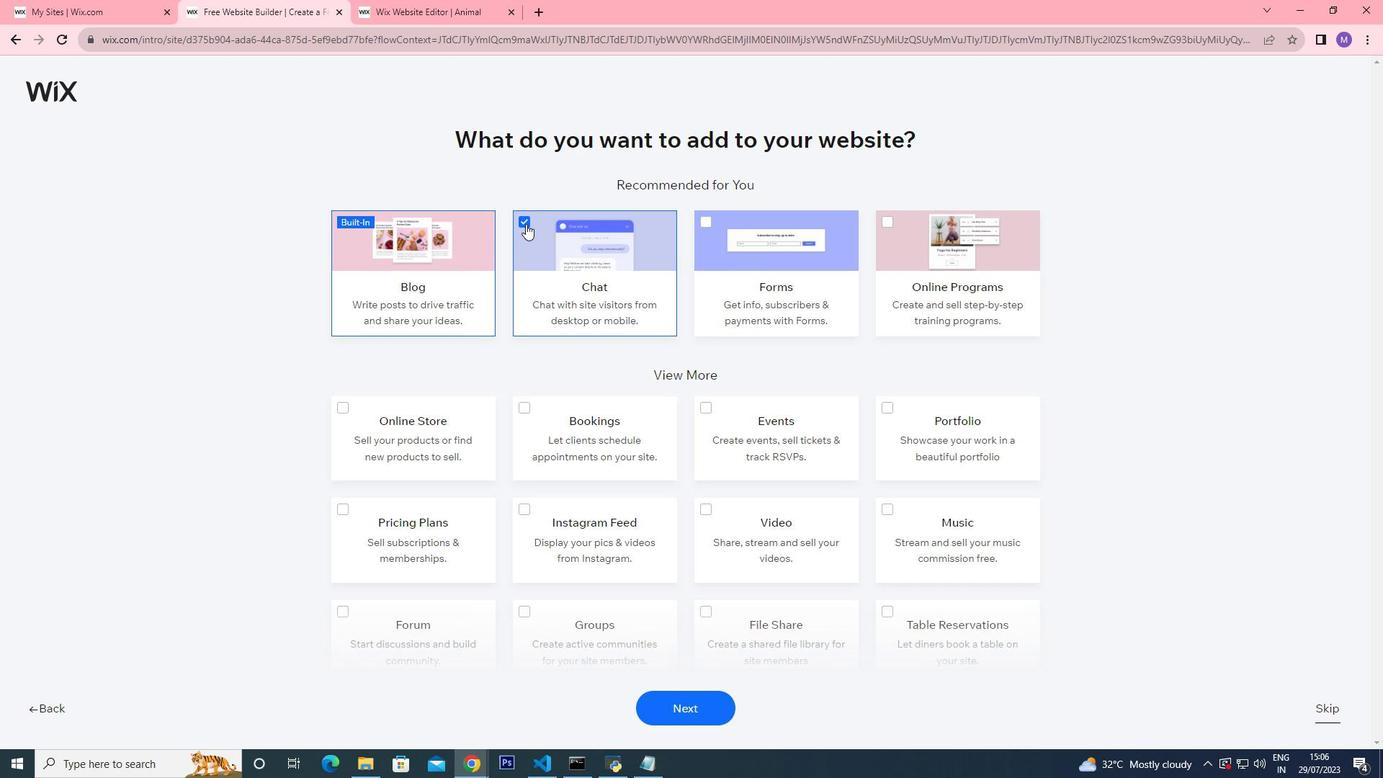 
Action: Mouse pressed left at (522, 222)
Screenshot: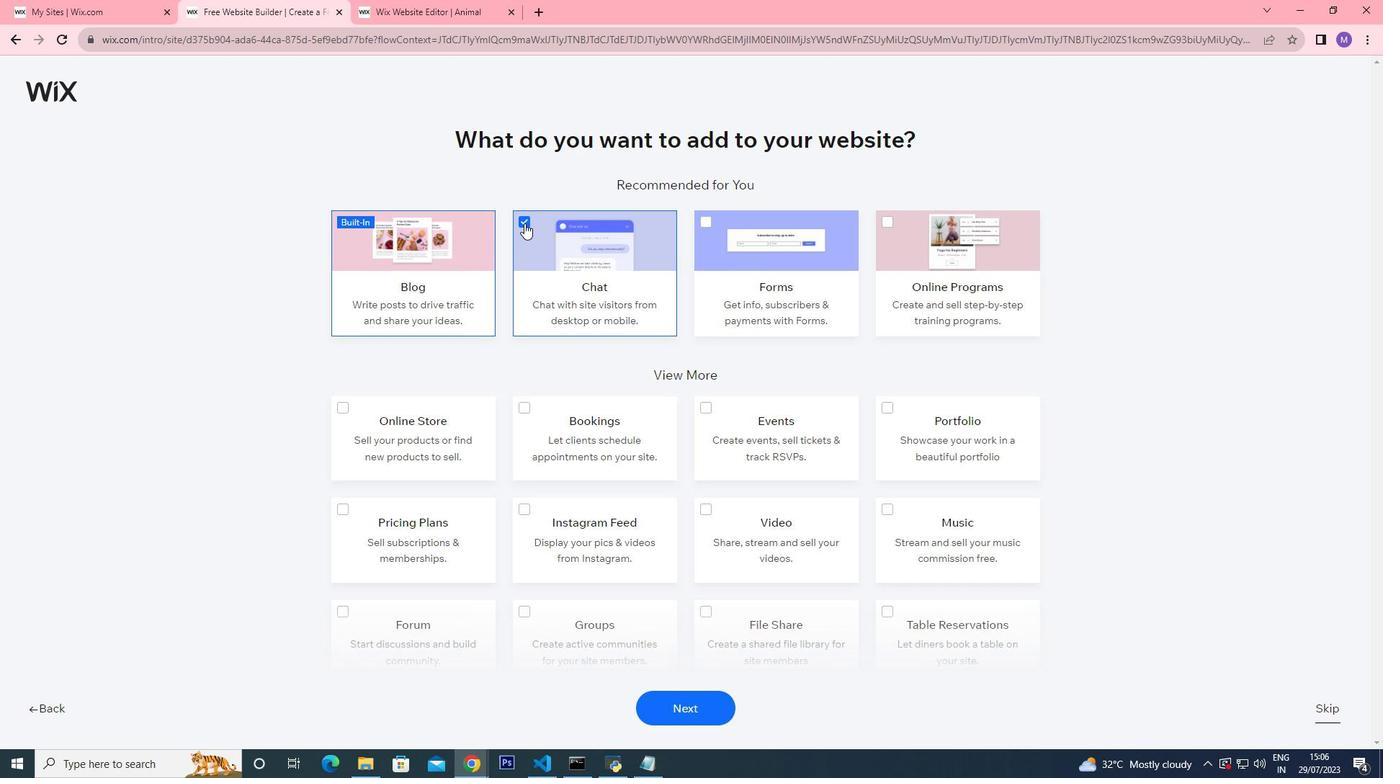 
Action: Mouse moved to (641, 487)
Screenshot: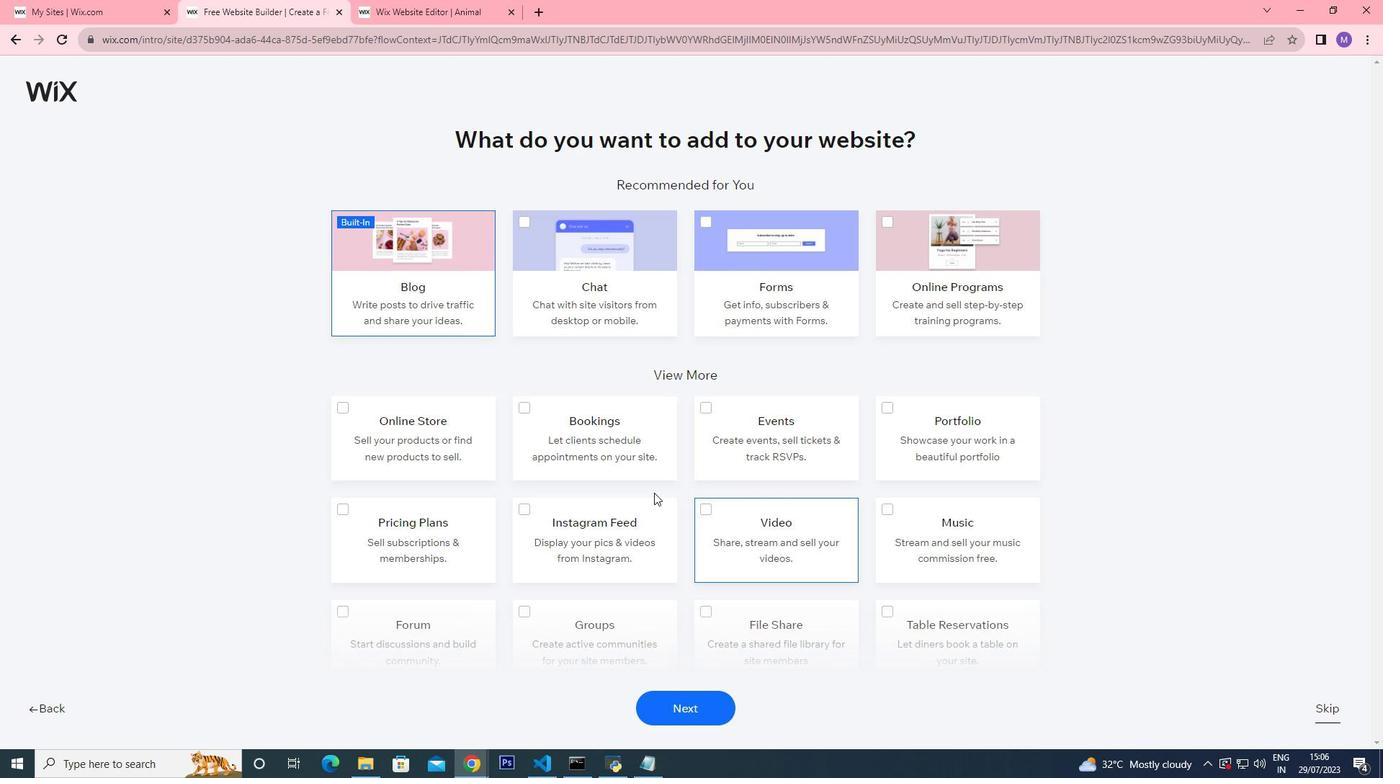 
Action: Mouse scrolled (641, 487) with delta (0, 0)
Screenshot: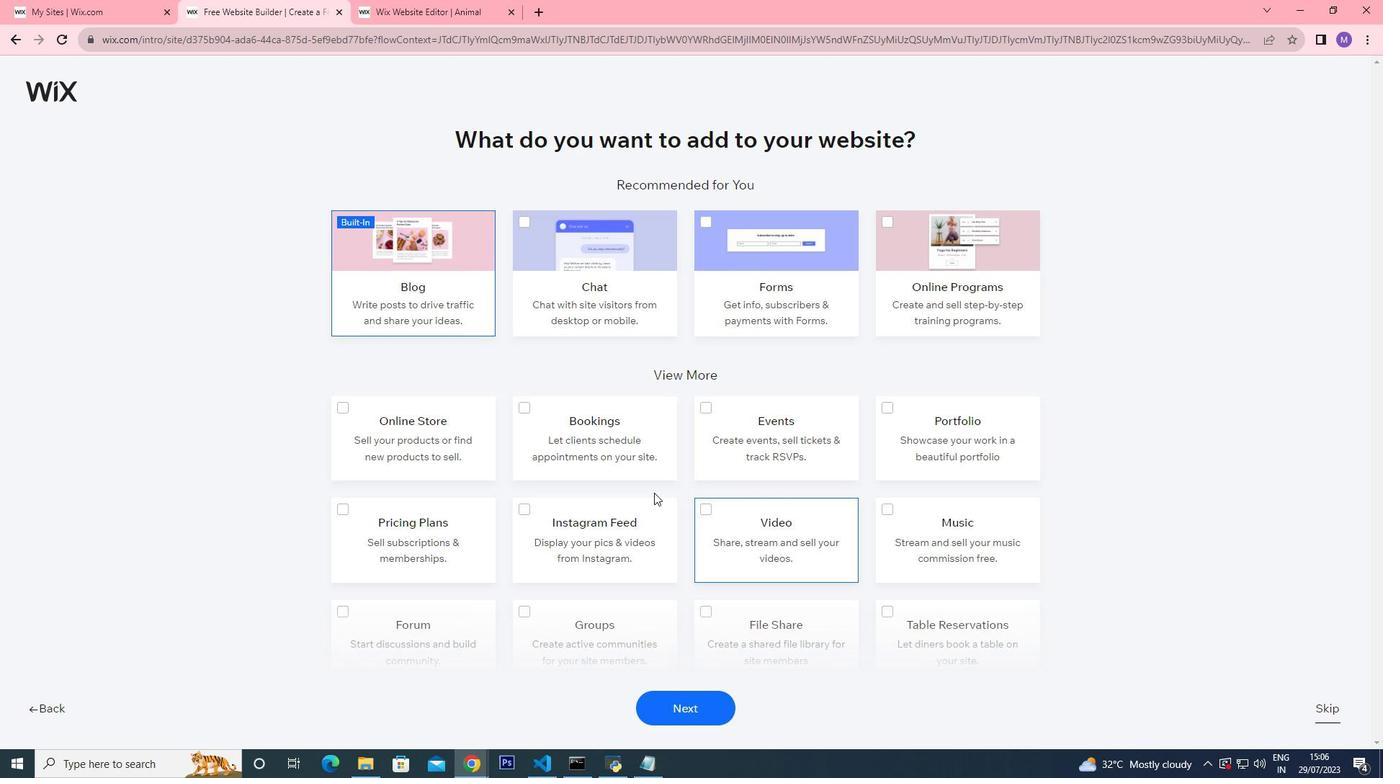 
Action: Mouse moved to (630, 487)
Screenshot: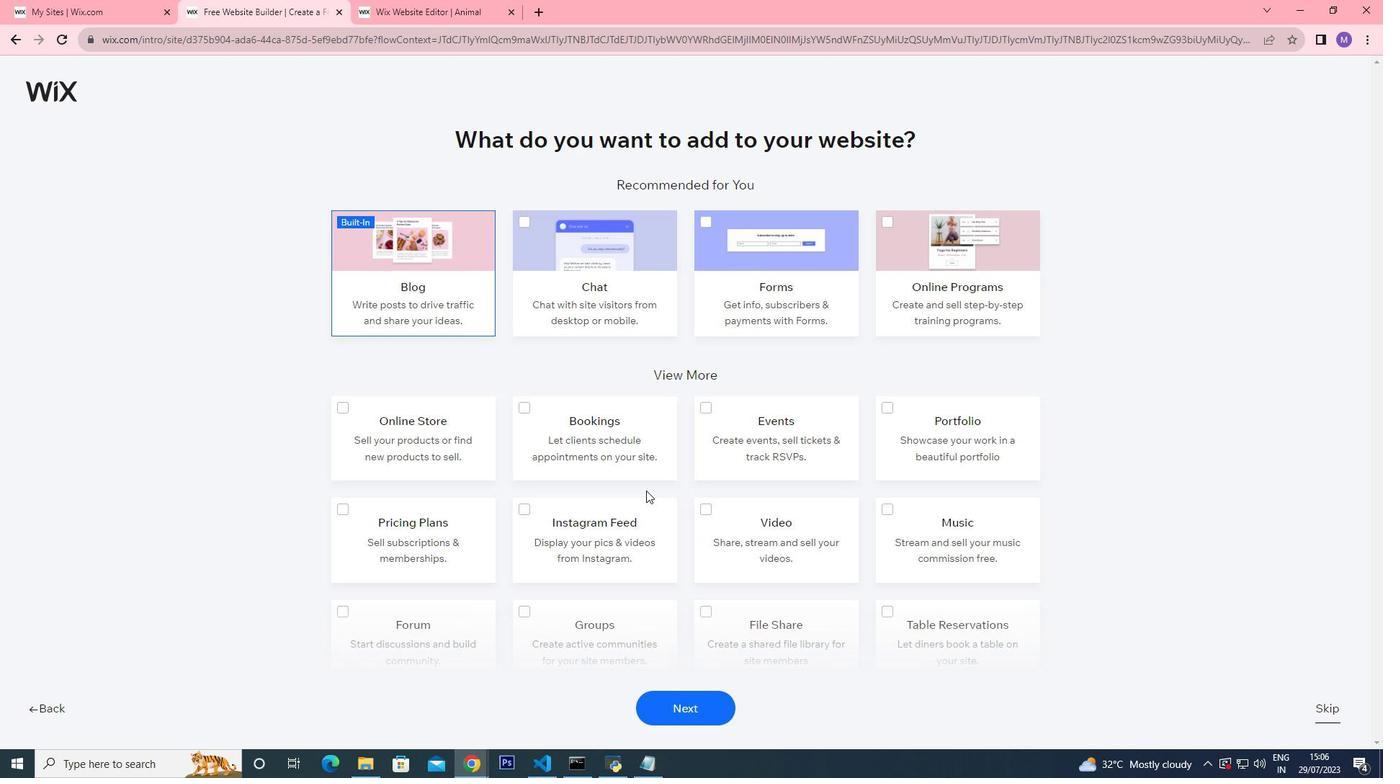
Action: Mouse scrolled (630, 487) with delta (0, 0)
Screenshot: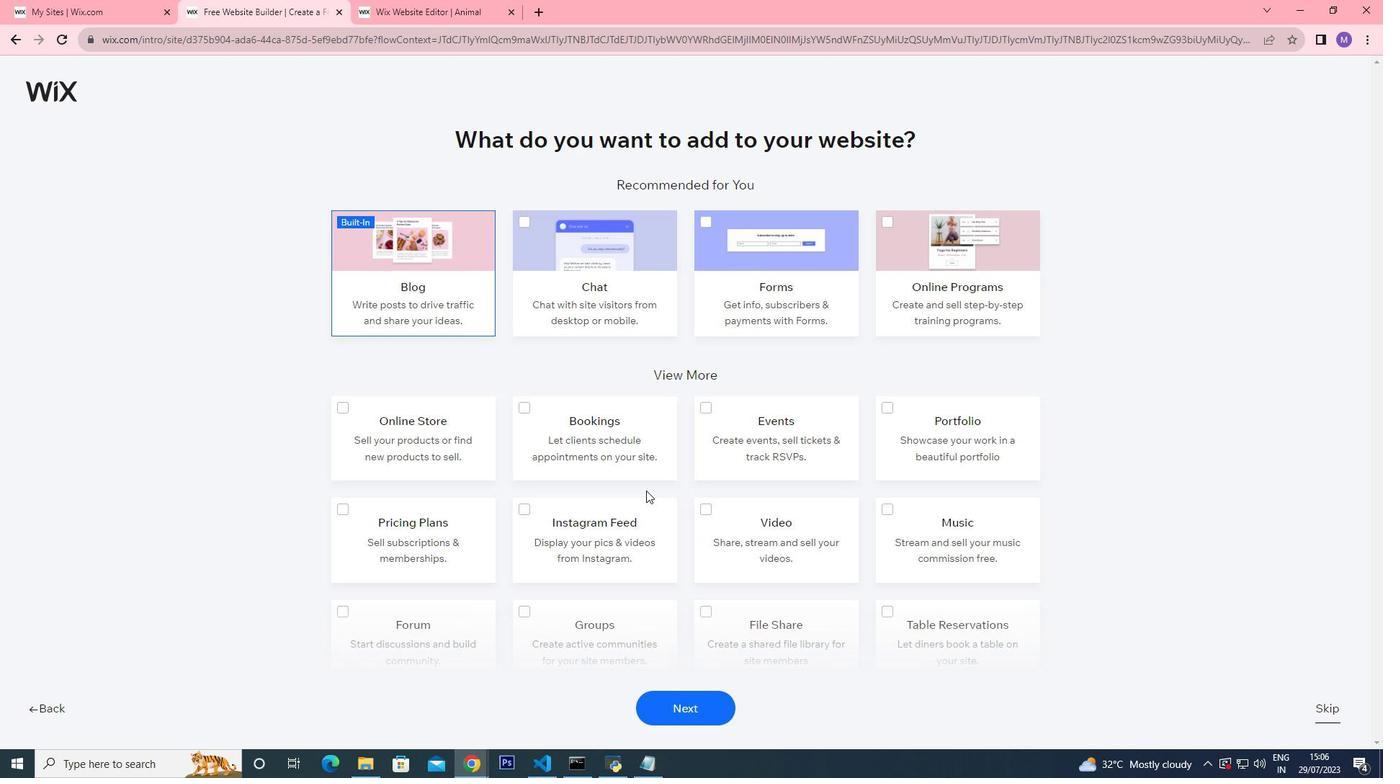 
Action: Mouse moved to (627, 487)
Screenshot: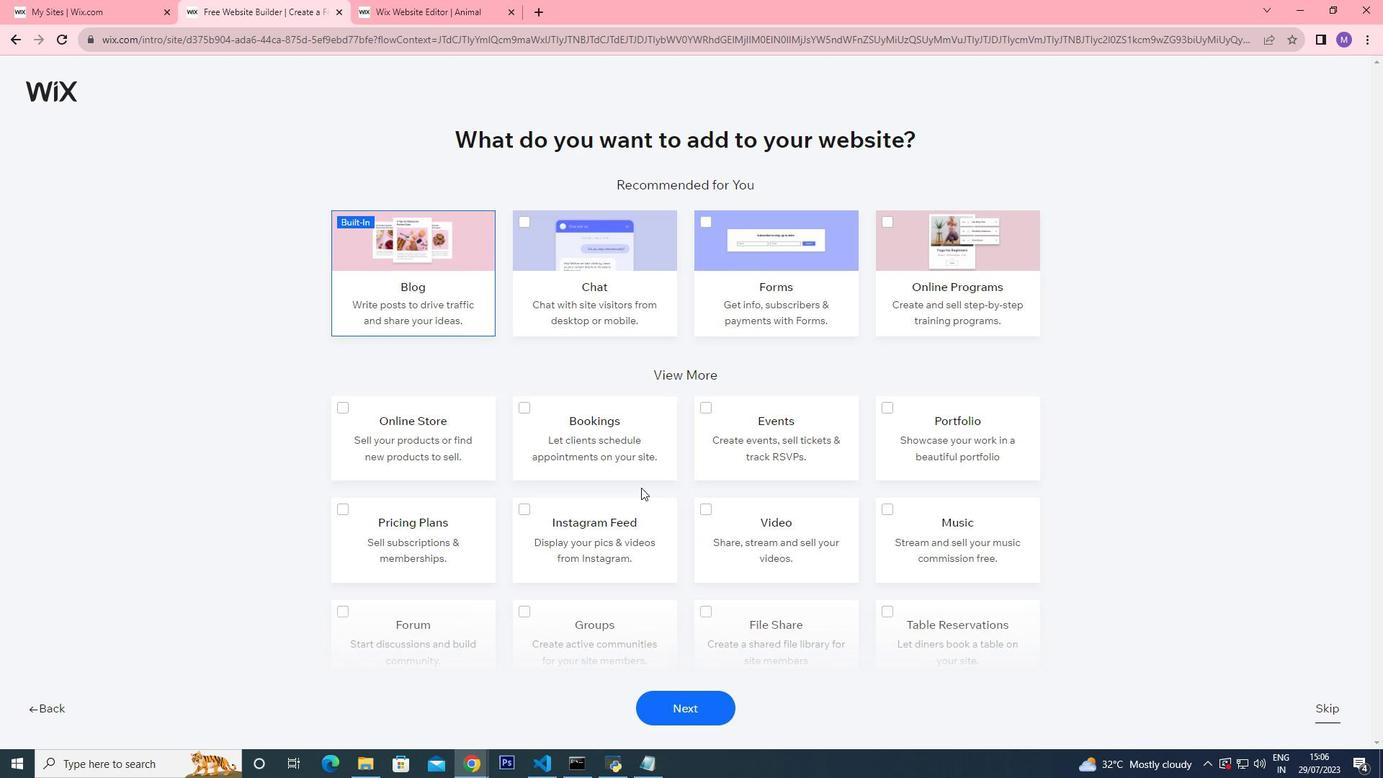 
Action: Mouse scrolled (627, 487) with delta (0, 0)
Screenshot: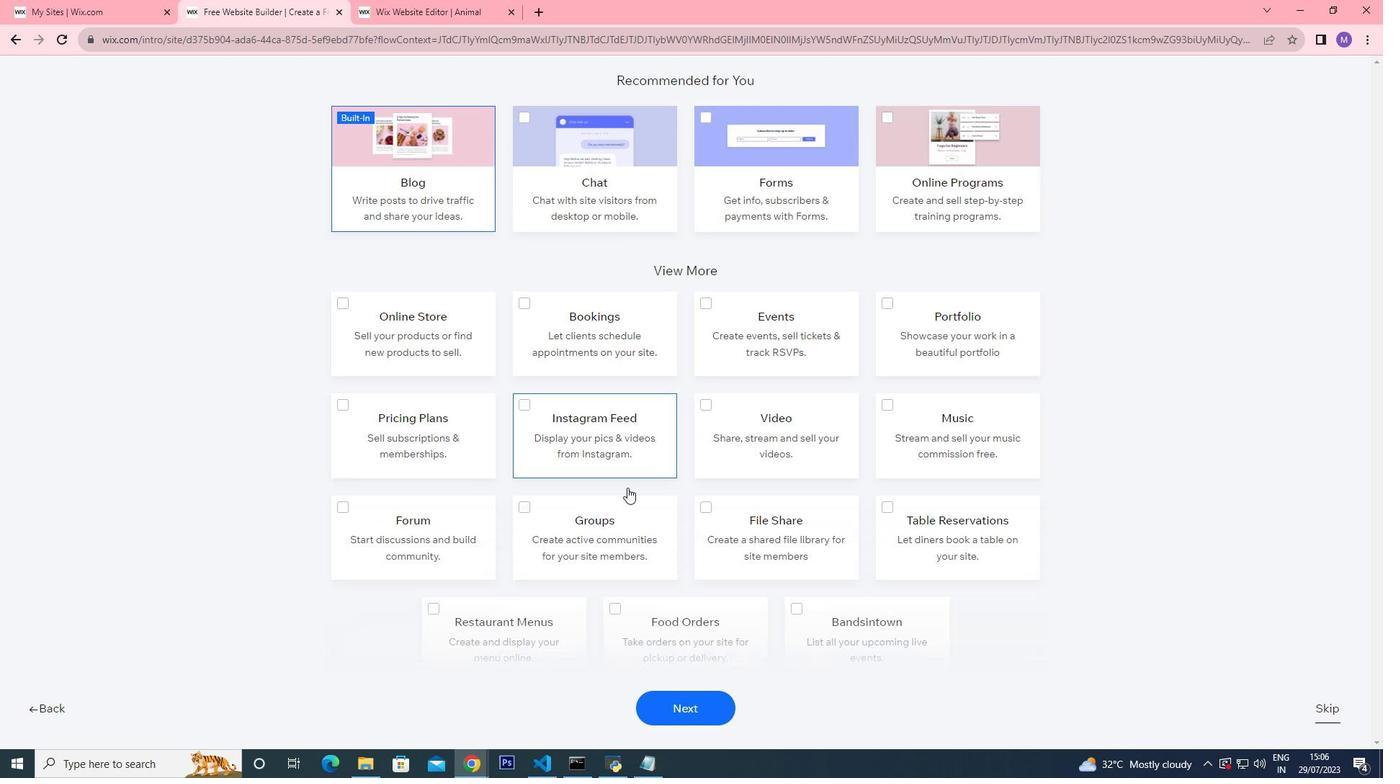 
Action: Mouse scrolled (627, 487) with delta (0, 0)
Screenshot: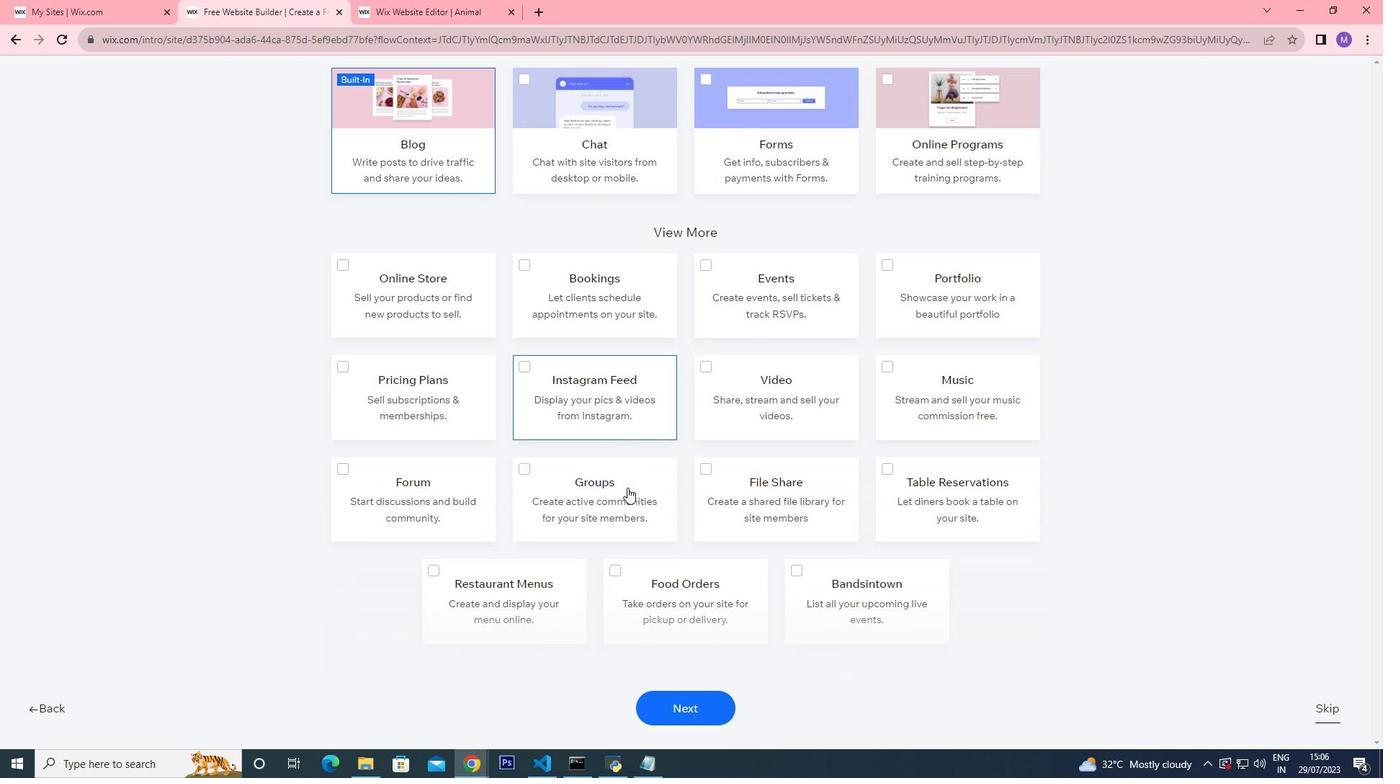 
Action: Mouse scrolled (627, 487) with delta (0, 0)
Screenshot: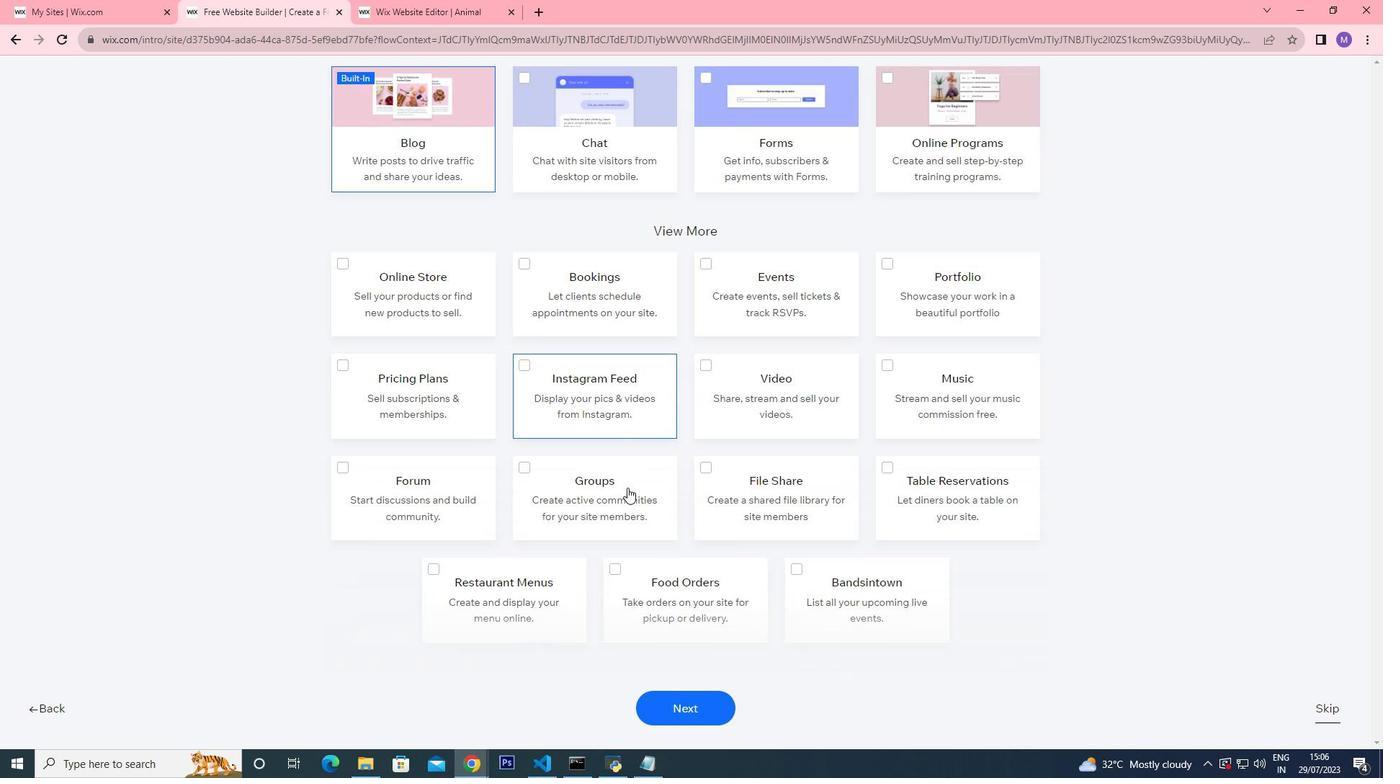 
Action: Mouse moved to (627, 488)
Screenshot: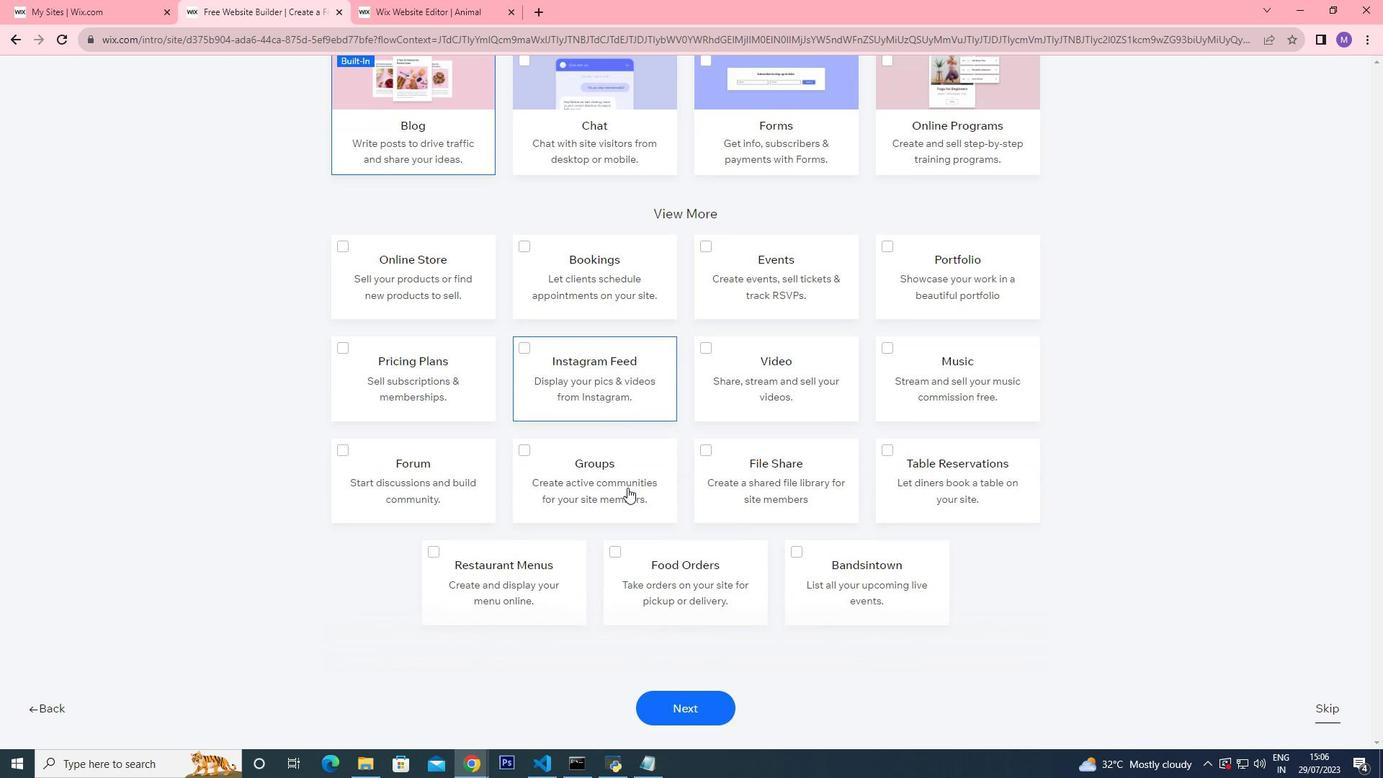 
Action: Mouse scrolled (627, 487) with delta (0, 0)
Screenshot: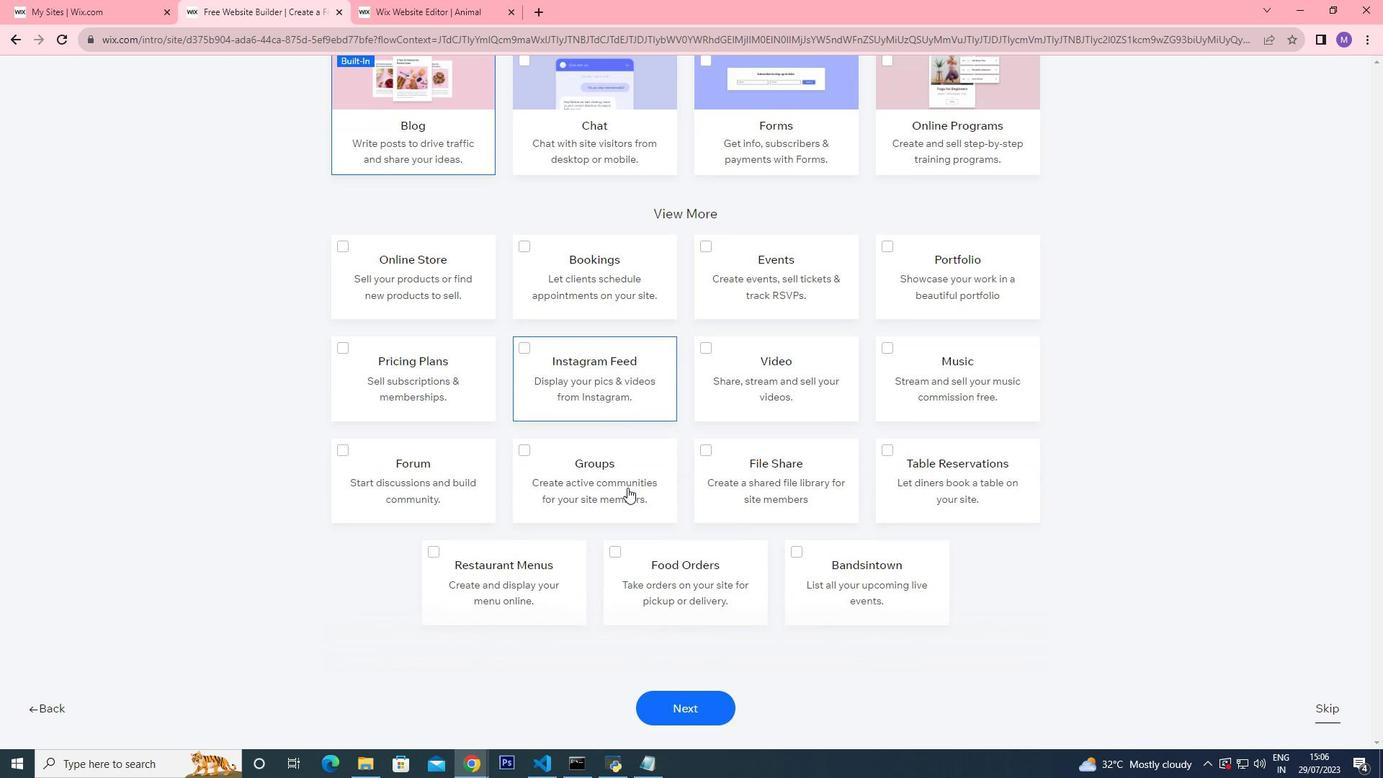 
Action: Mouse moved to (627, 490)
Screenshot: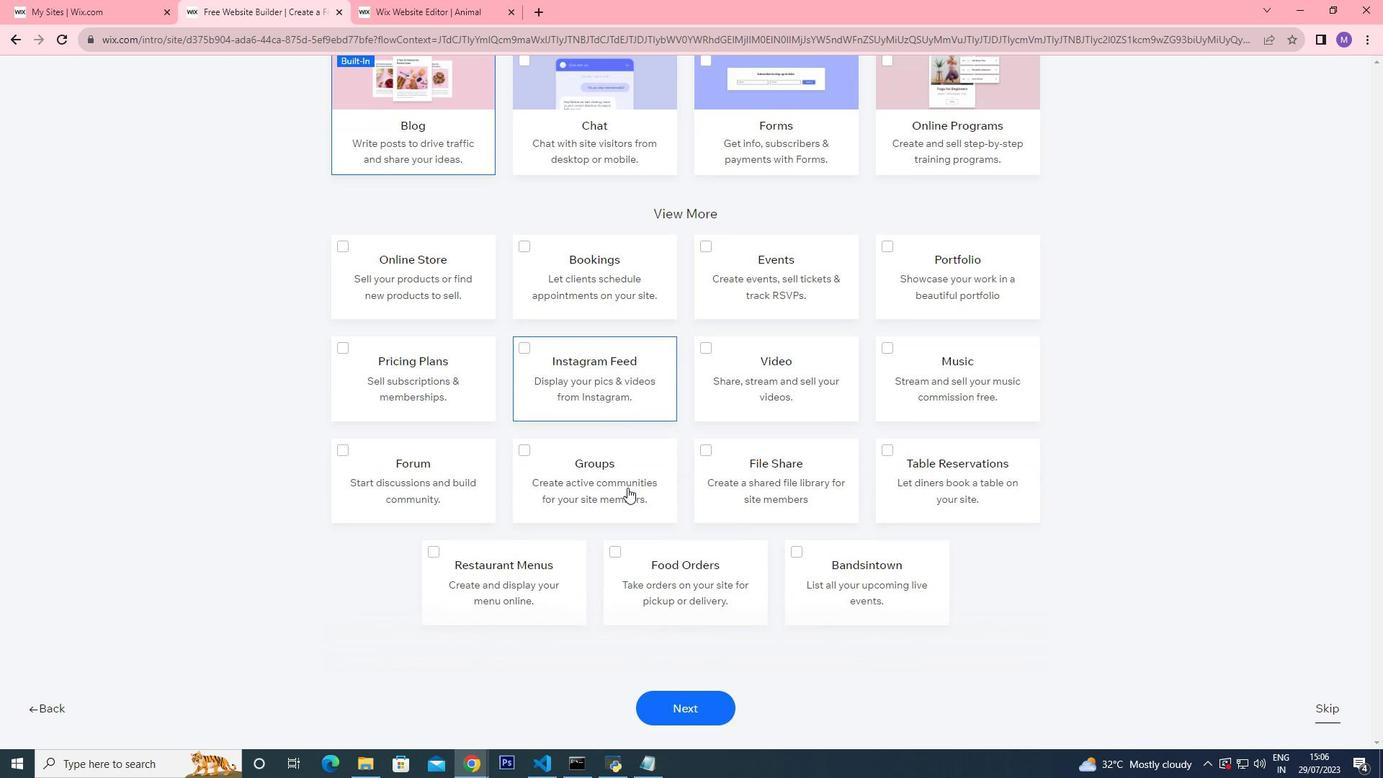 
Action: Mouse scrolled (627, 489) with delta (0, 0)
Screenshot: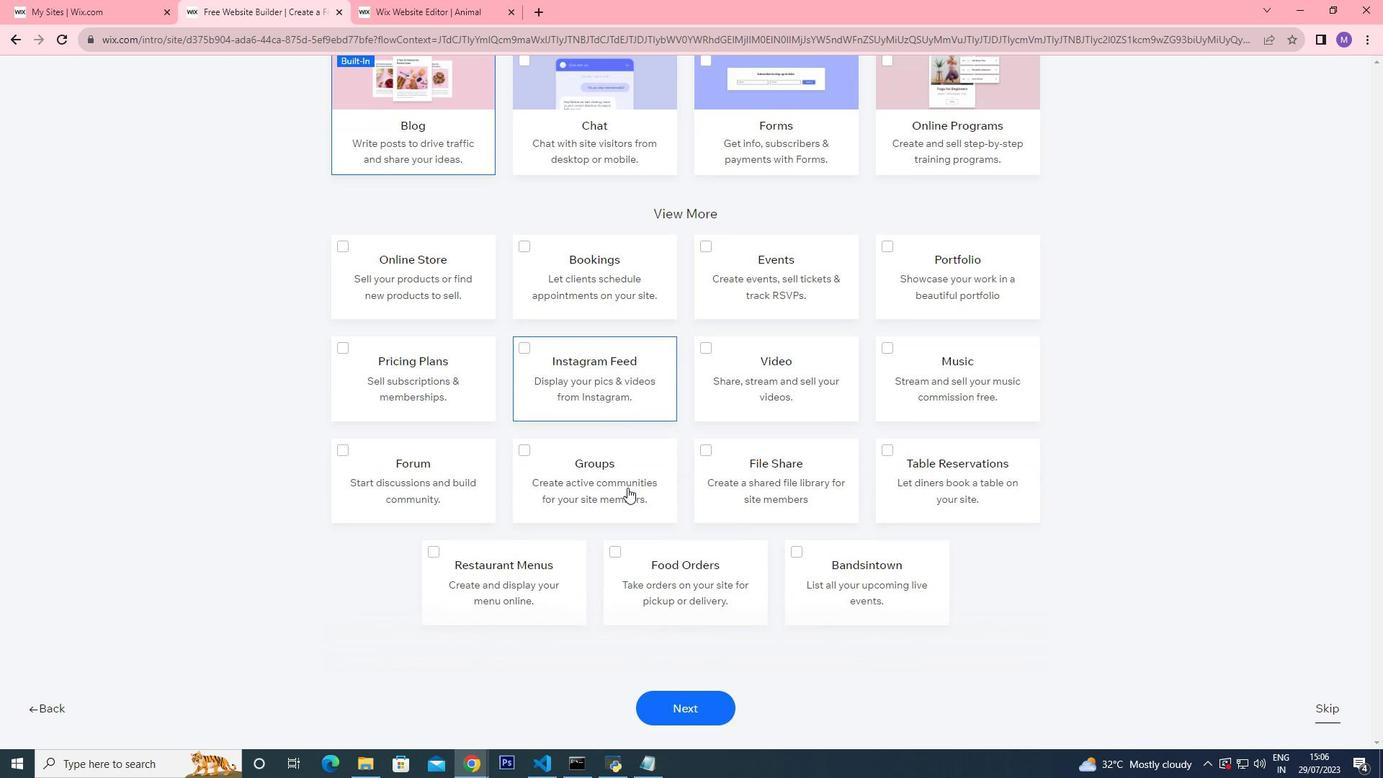 
Action: Mouse moved to (673, 698)
Screenshot: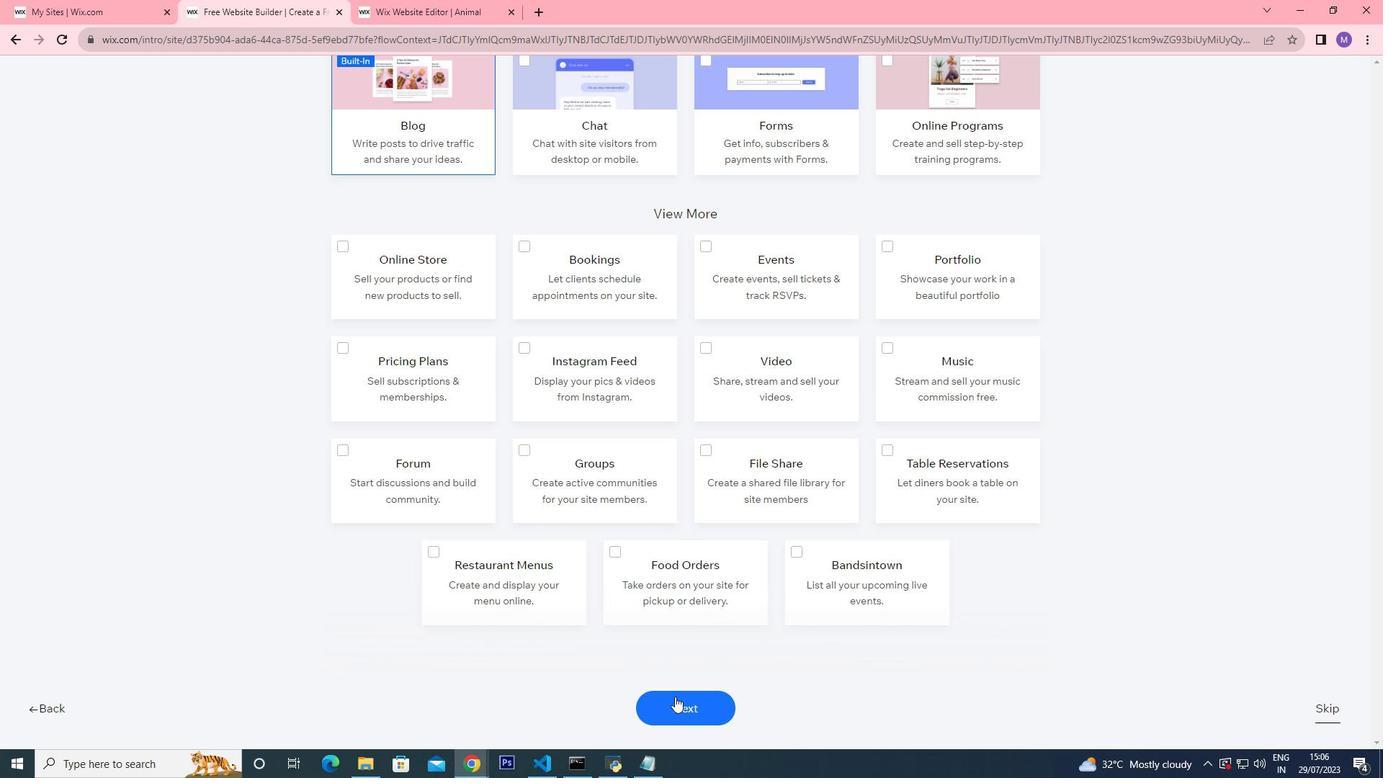 
Action: Mouse pressed left at (673, 698)
Screenshot: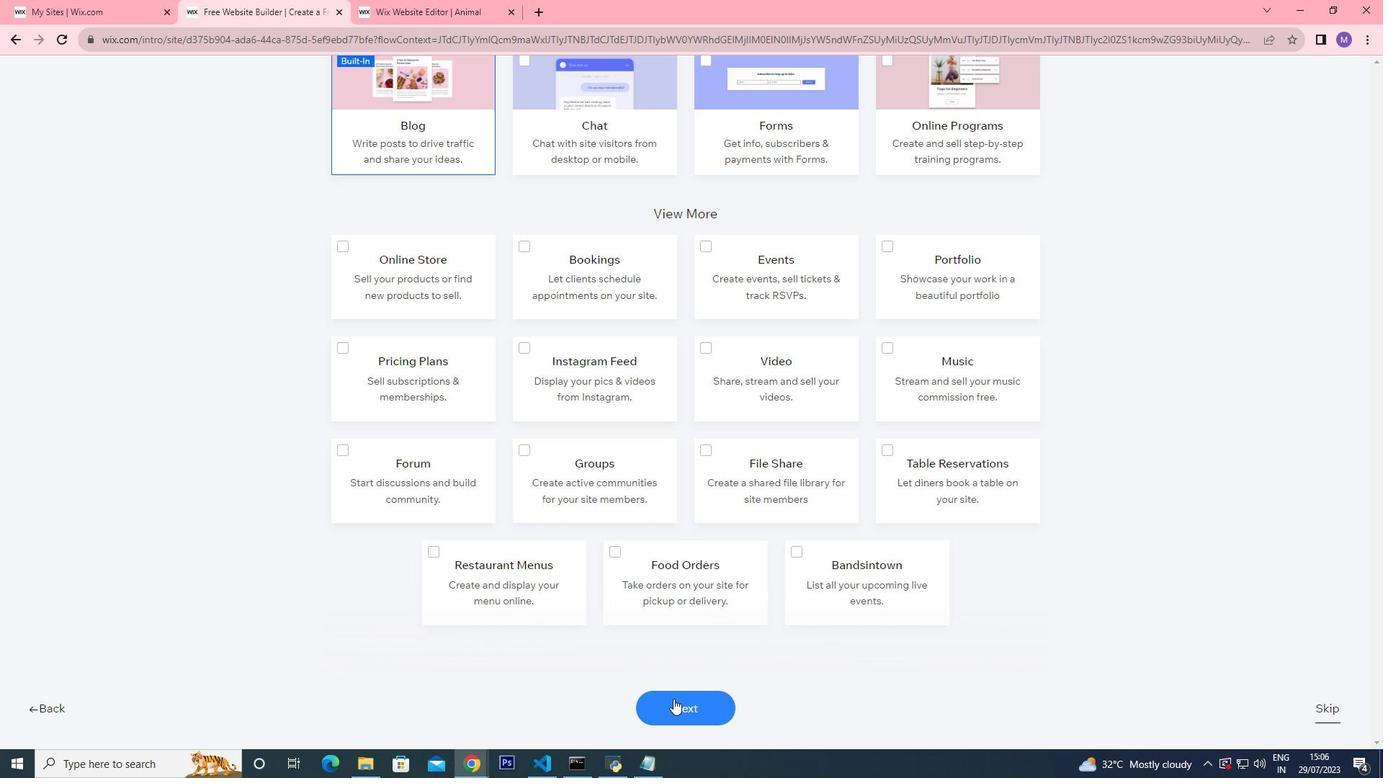 
Action: Mouse moved to (863, 290)
Screenshot: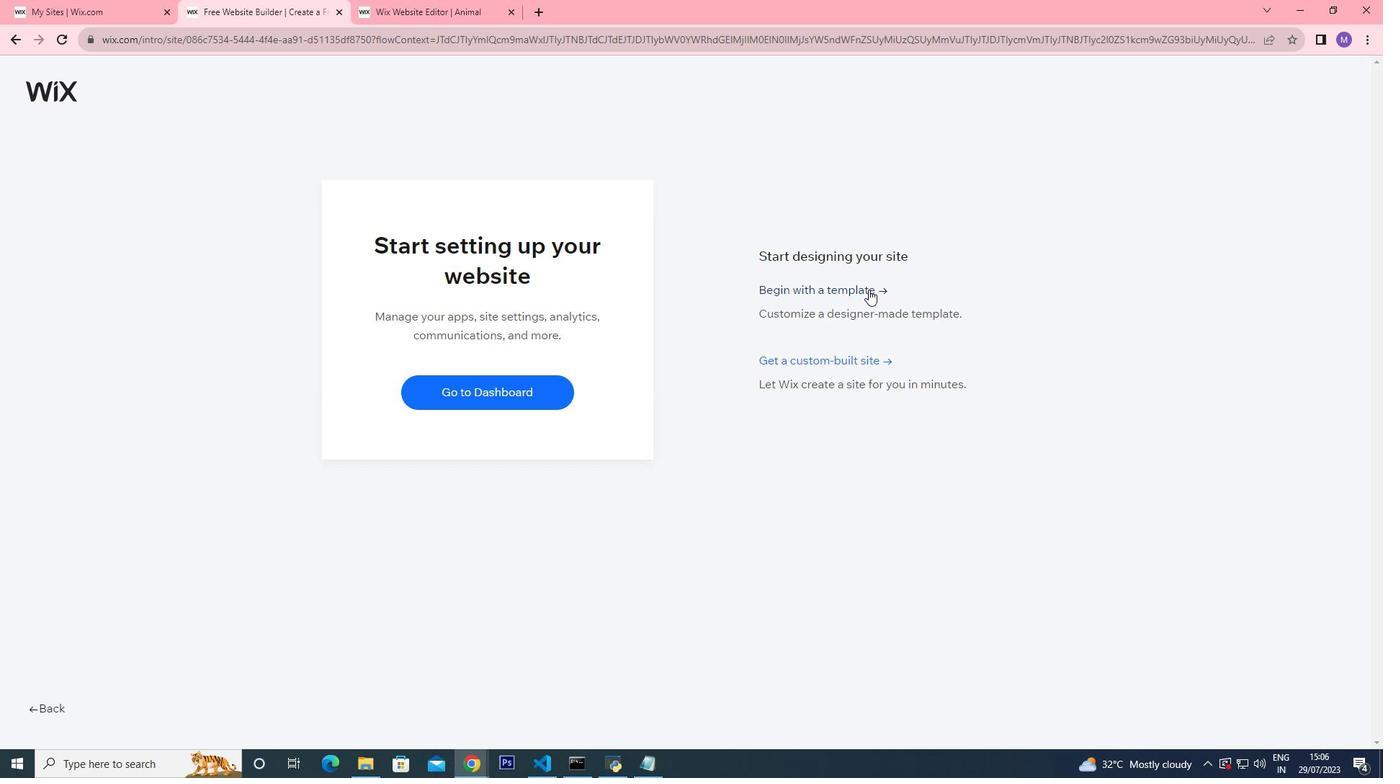 
Action: Mouse pressed left at (863, 290)
Screenshot: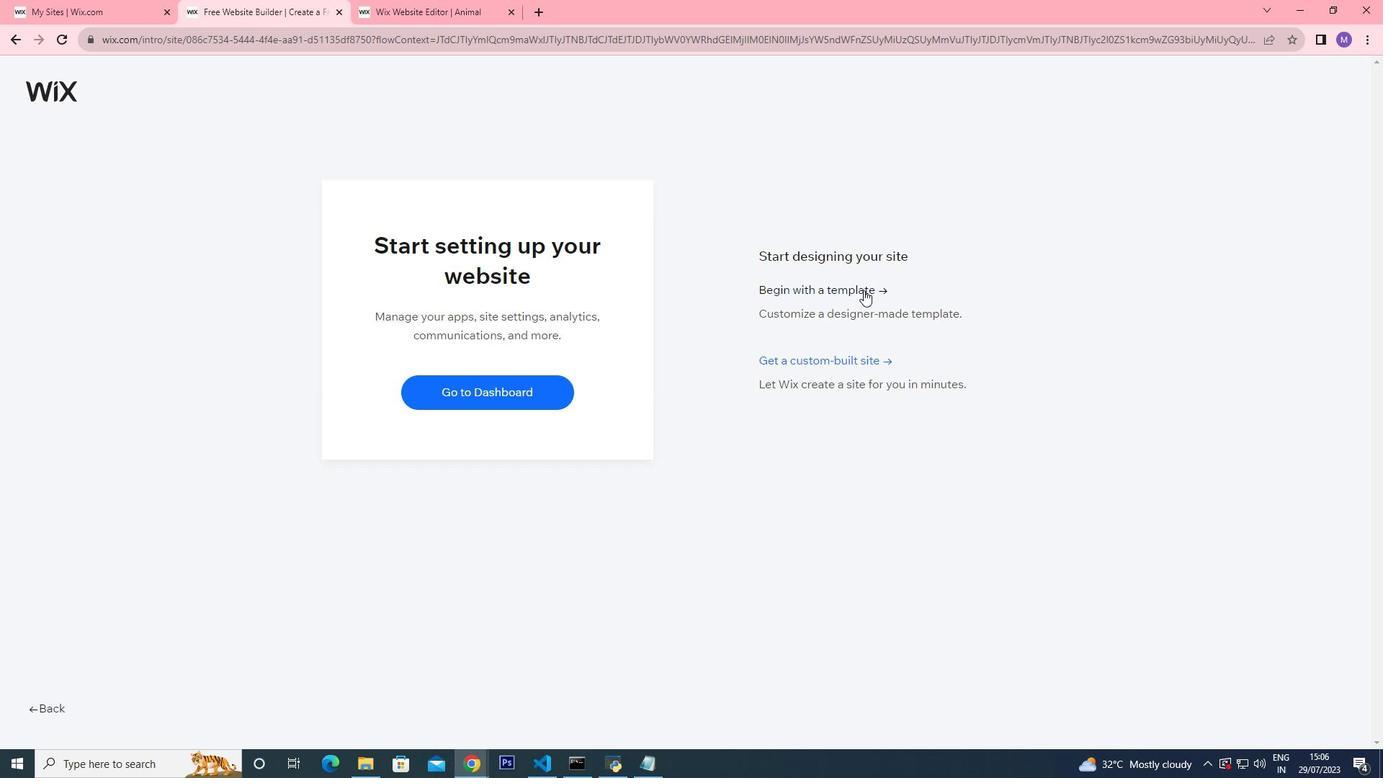 
Action: Mouse pressed left at (863, 290)
Screenshot: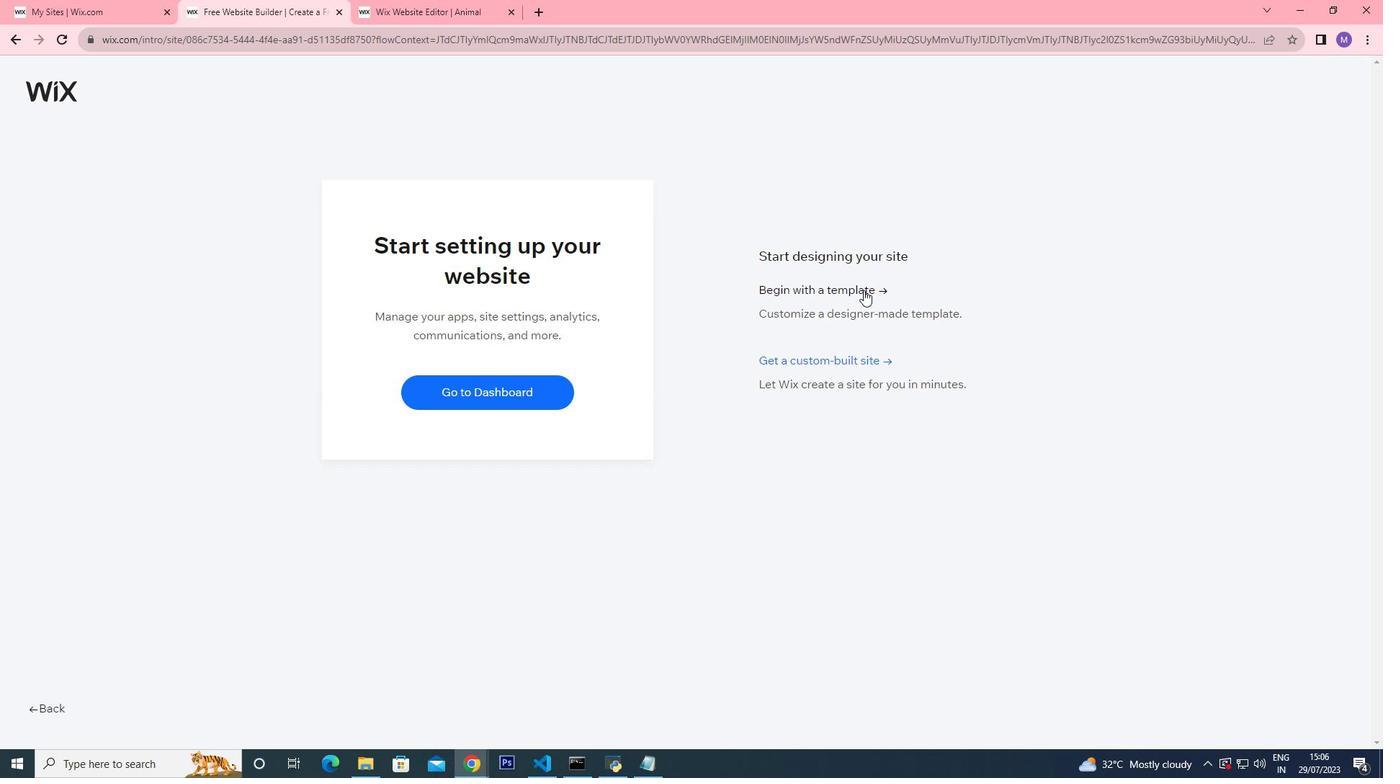 
Action: Mouse moved to (673, 343)
Screenshot: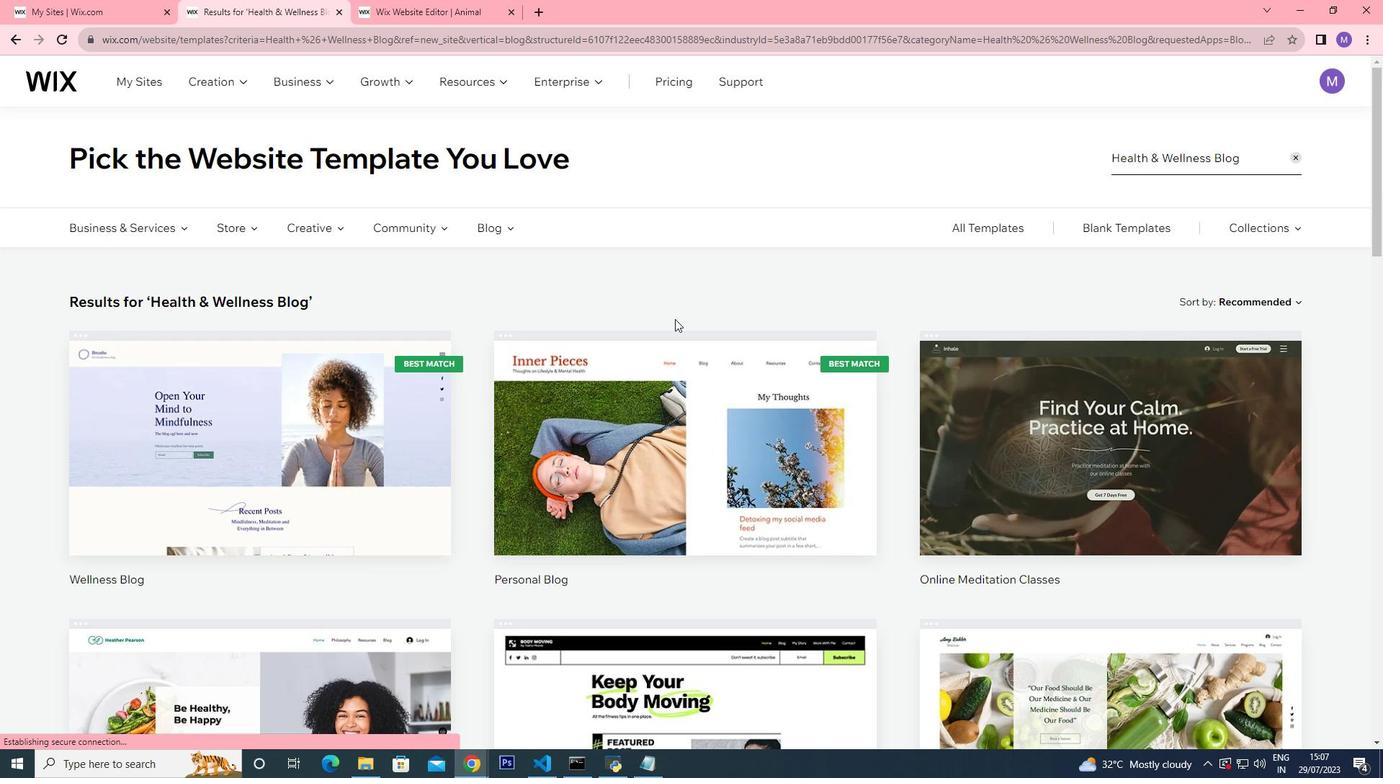 
Action: Mouse scrolled (673, 342) with delta (0, 0)
Screenshot: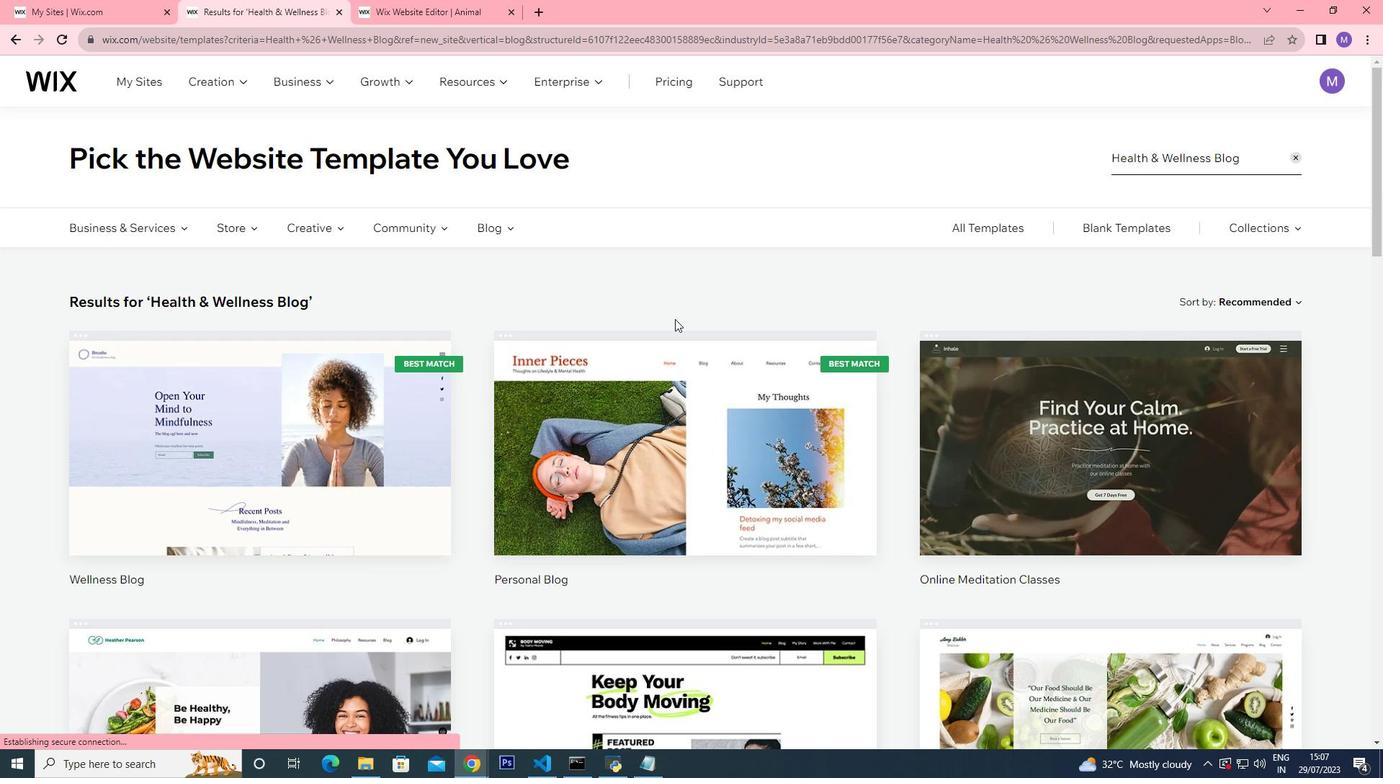 
Action: Mouse moved to (673, 345)
Screenshot: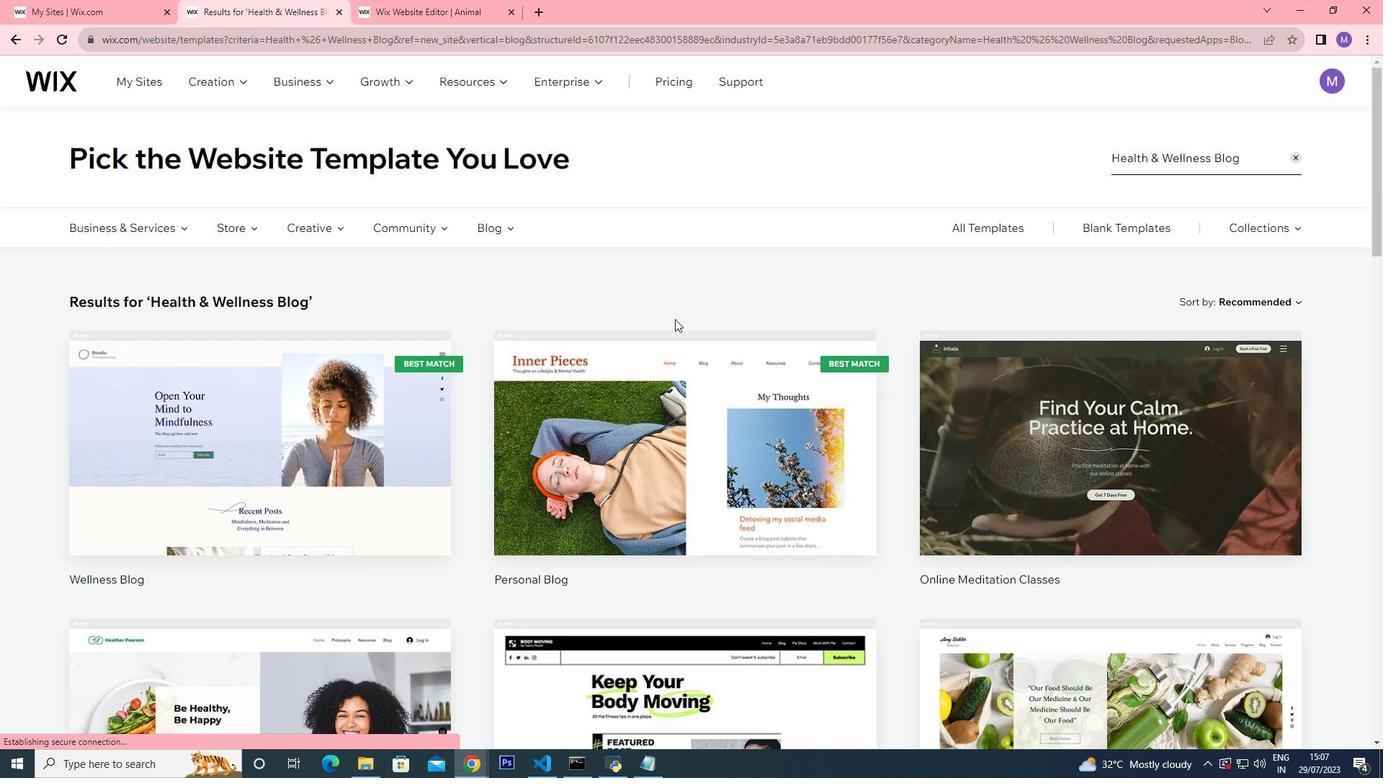 
Action: Mouse scrolled (673, 345) with delta (0, 0)
Screenshot: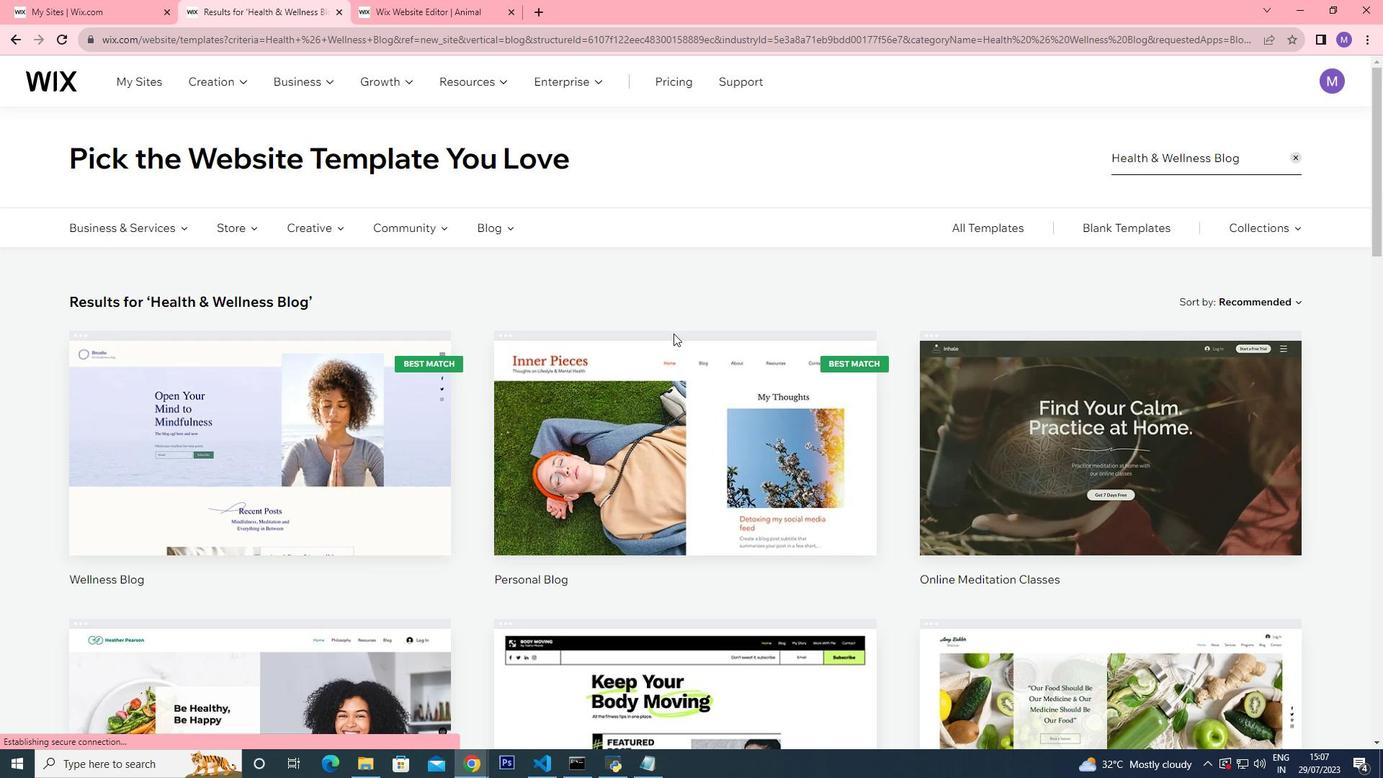 
Action: Mouse moved to (905, 484)
Screenshot: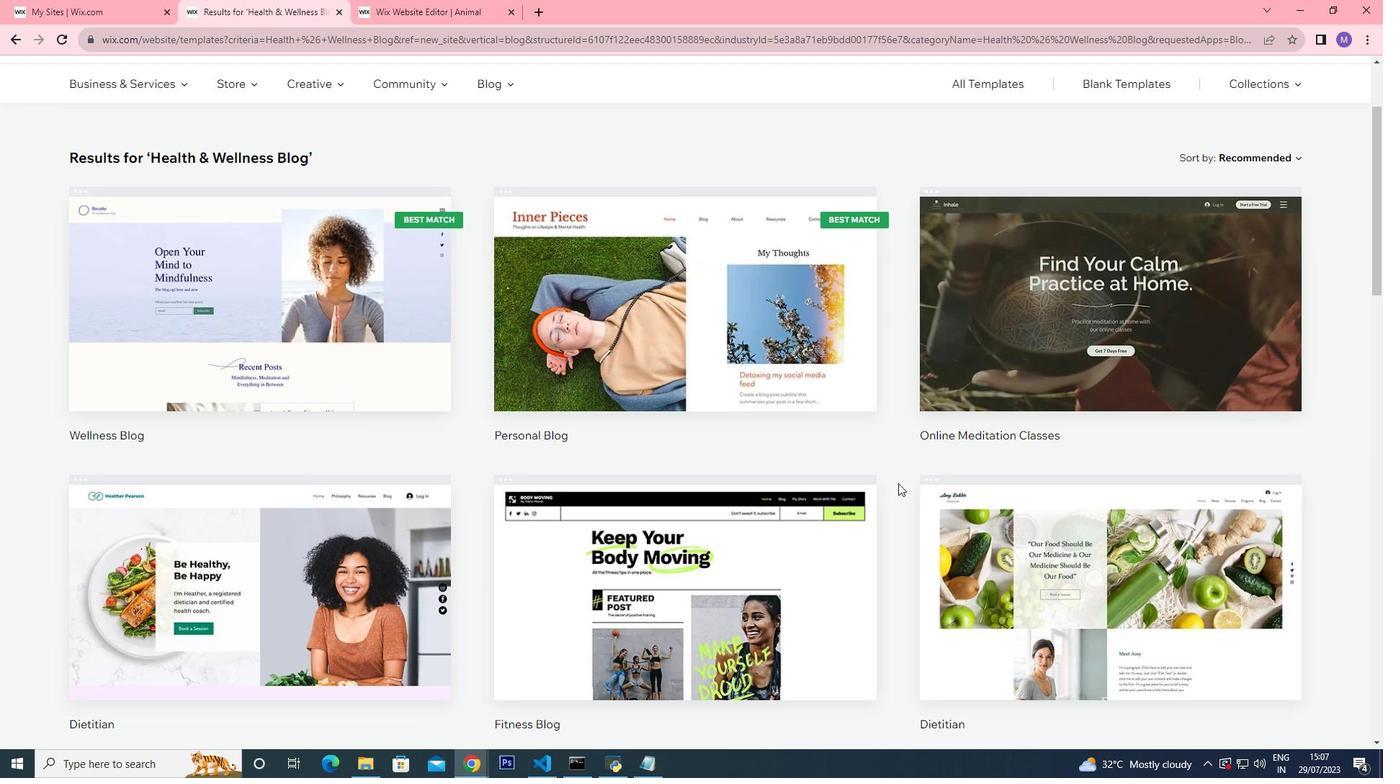 
Action: Mouse scrolled (905, 483) with delta (0, 0)
Screenshot: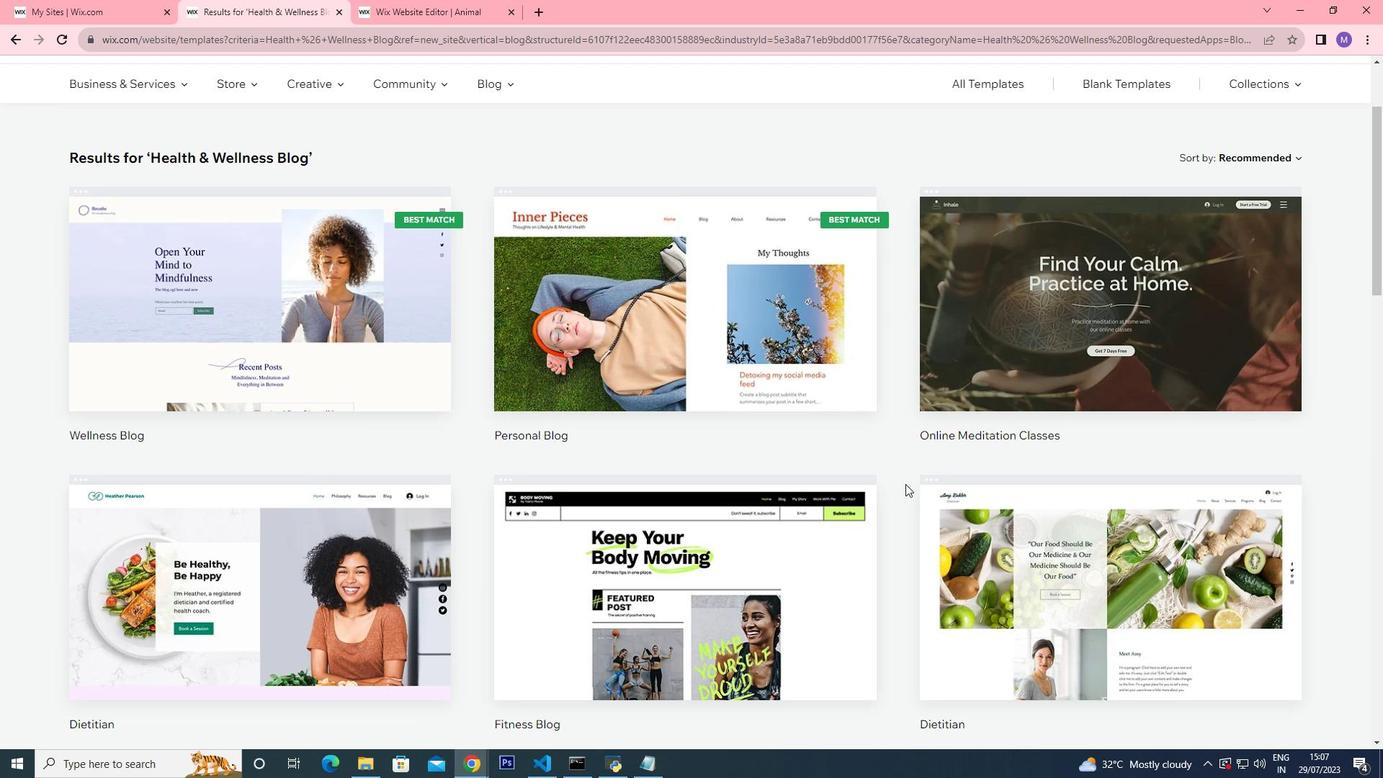 
Action: Mouse scrolled (905, 483) with delta (0, 0)
Screenshot: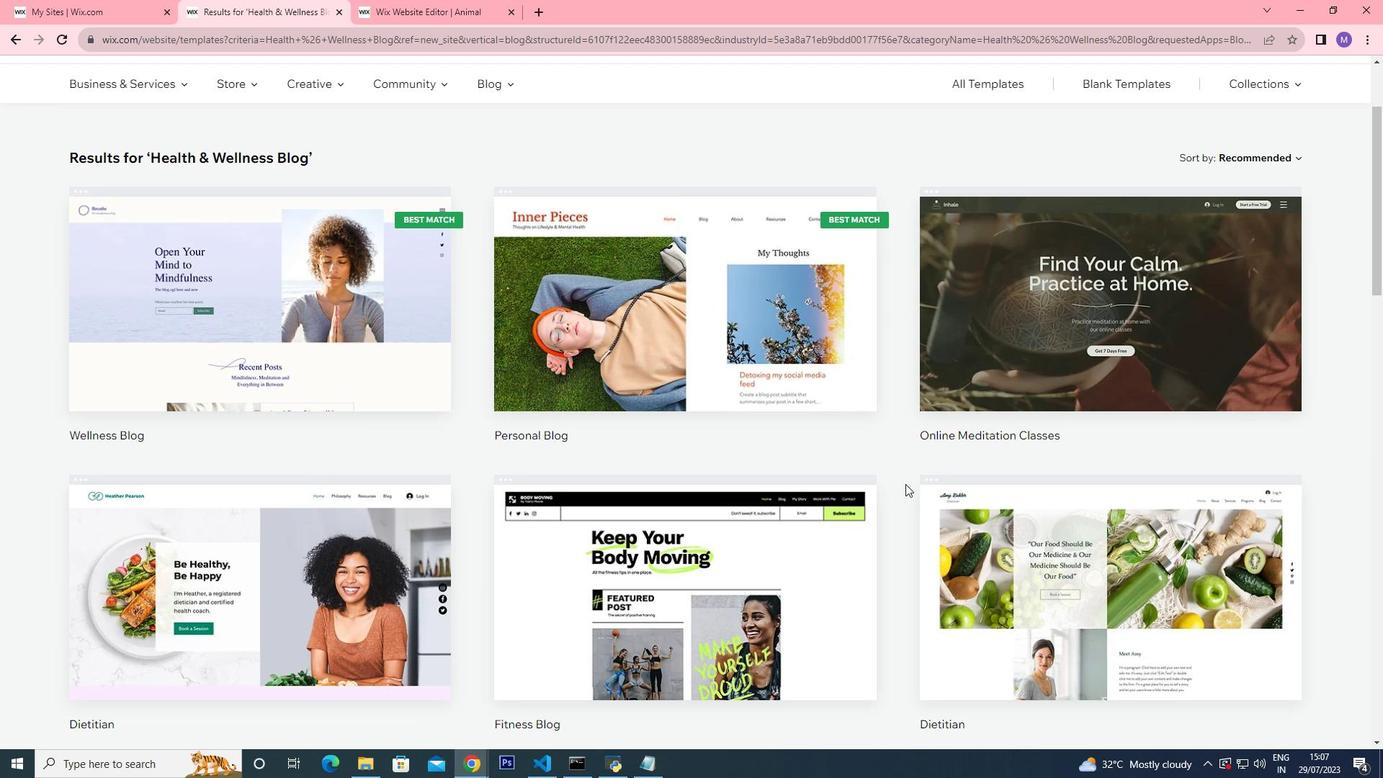 
Action: Mouse scrolled (905, 483) with delta (0, 0)
Screenshot: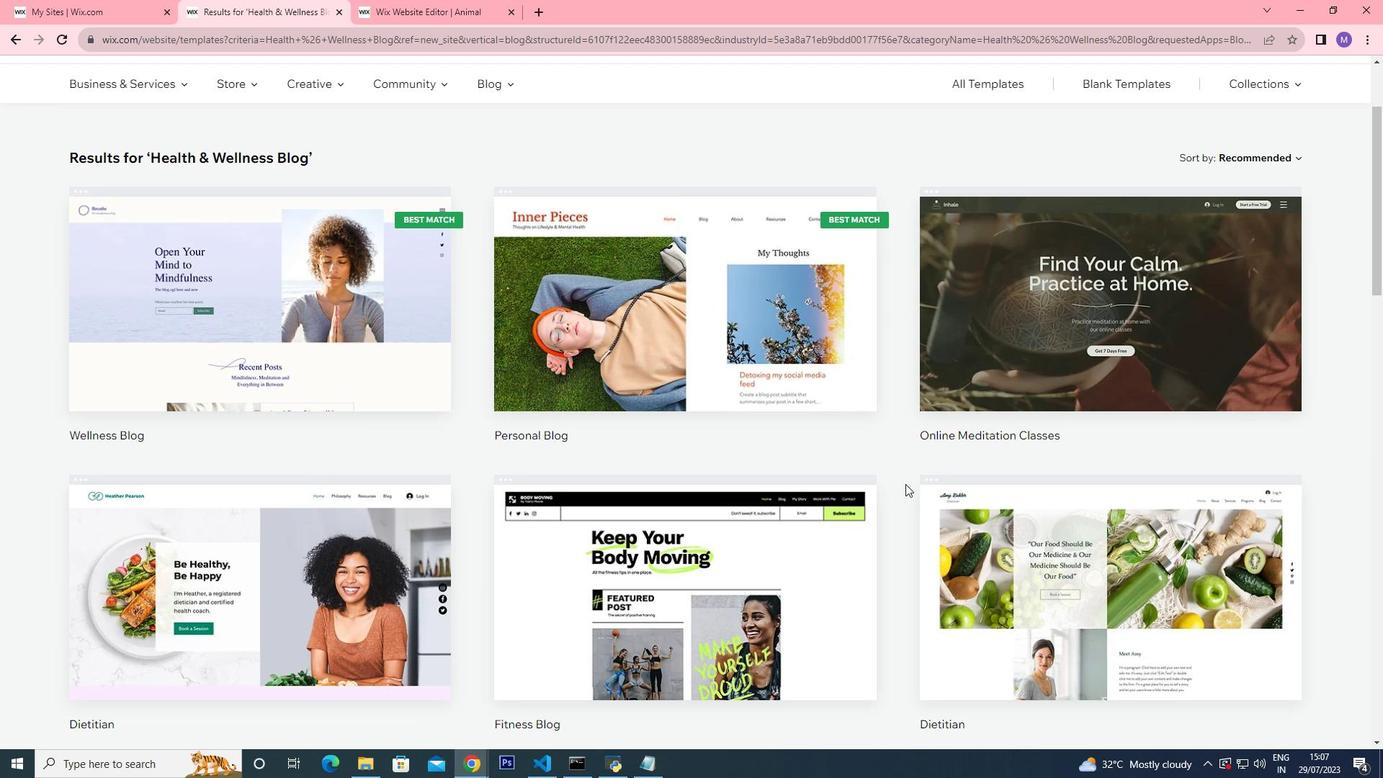 
Action: Mouse scrolled (905, 483) with delta (0, 0)
Screenshot: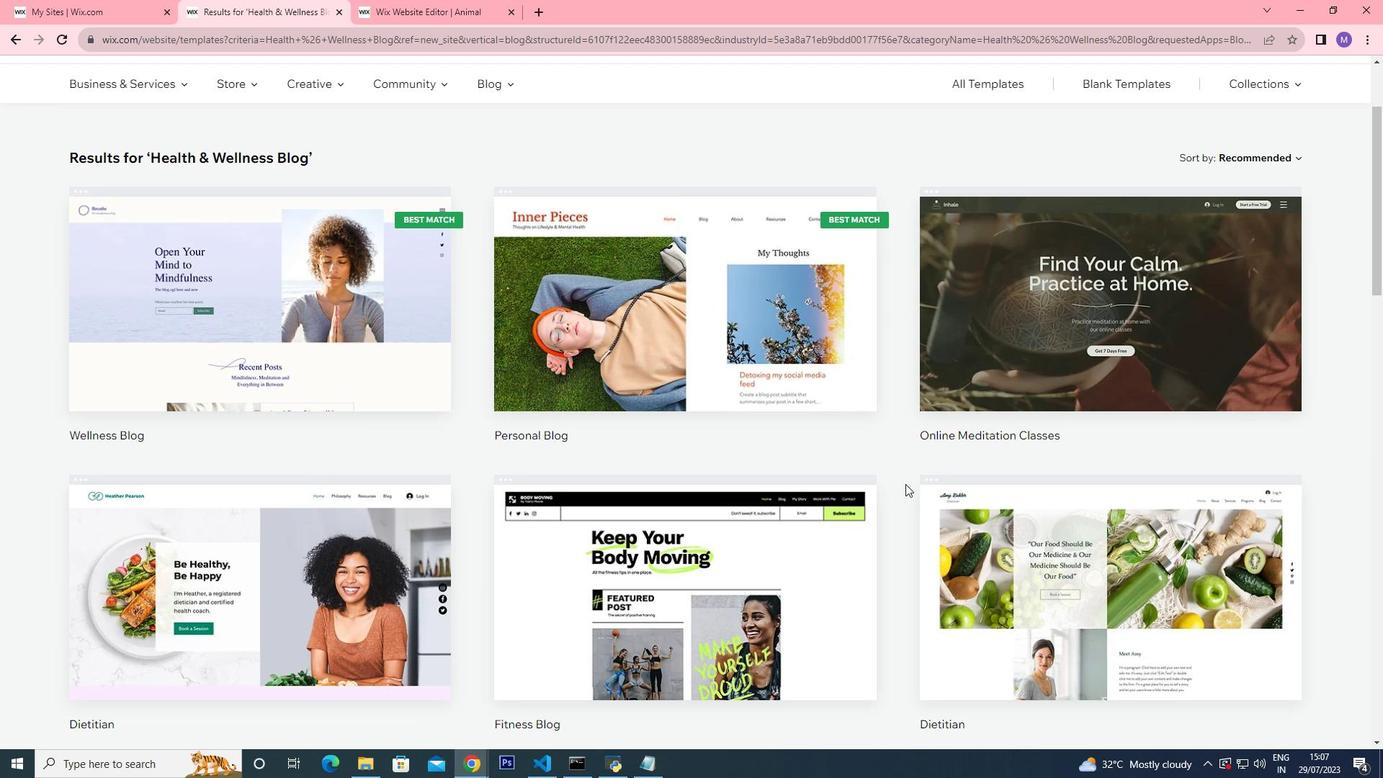 
Action: Mouse scrolled (905, 483) with delta (0, 0)
Screenshot: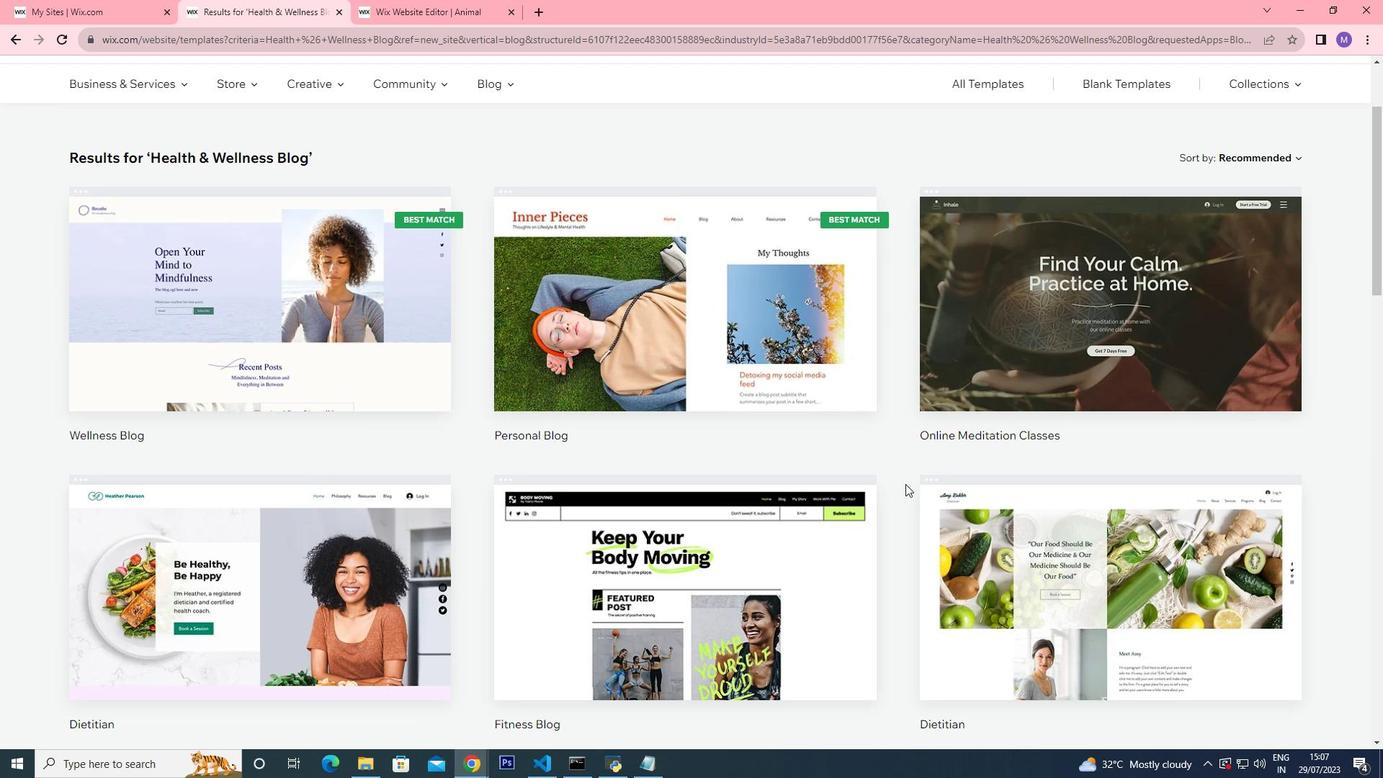 
Action: Mouse scrolled (905, 483) with delta (0, 0)
Screenshot: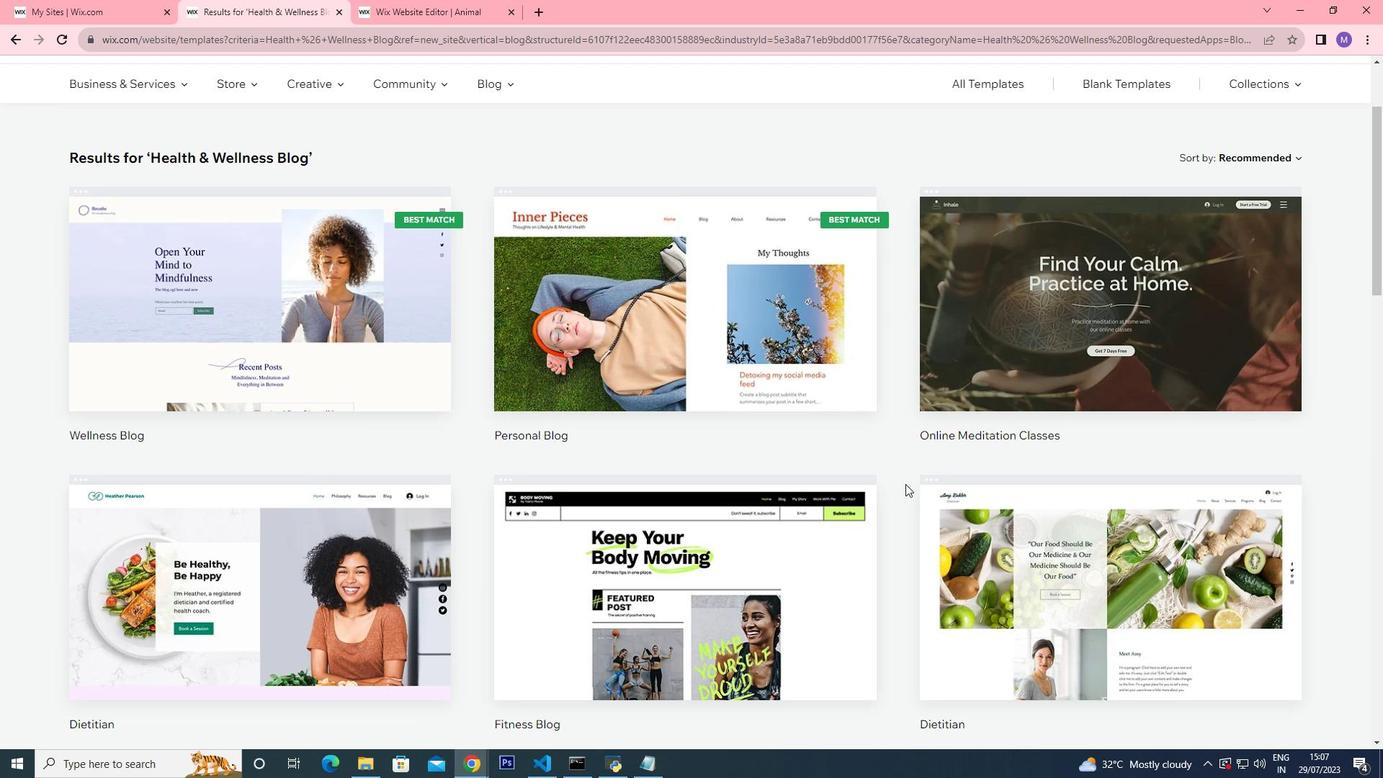 
Action: Mouse scrolled (905, 482) with delta (0, -1)
Screenshot: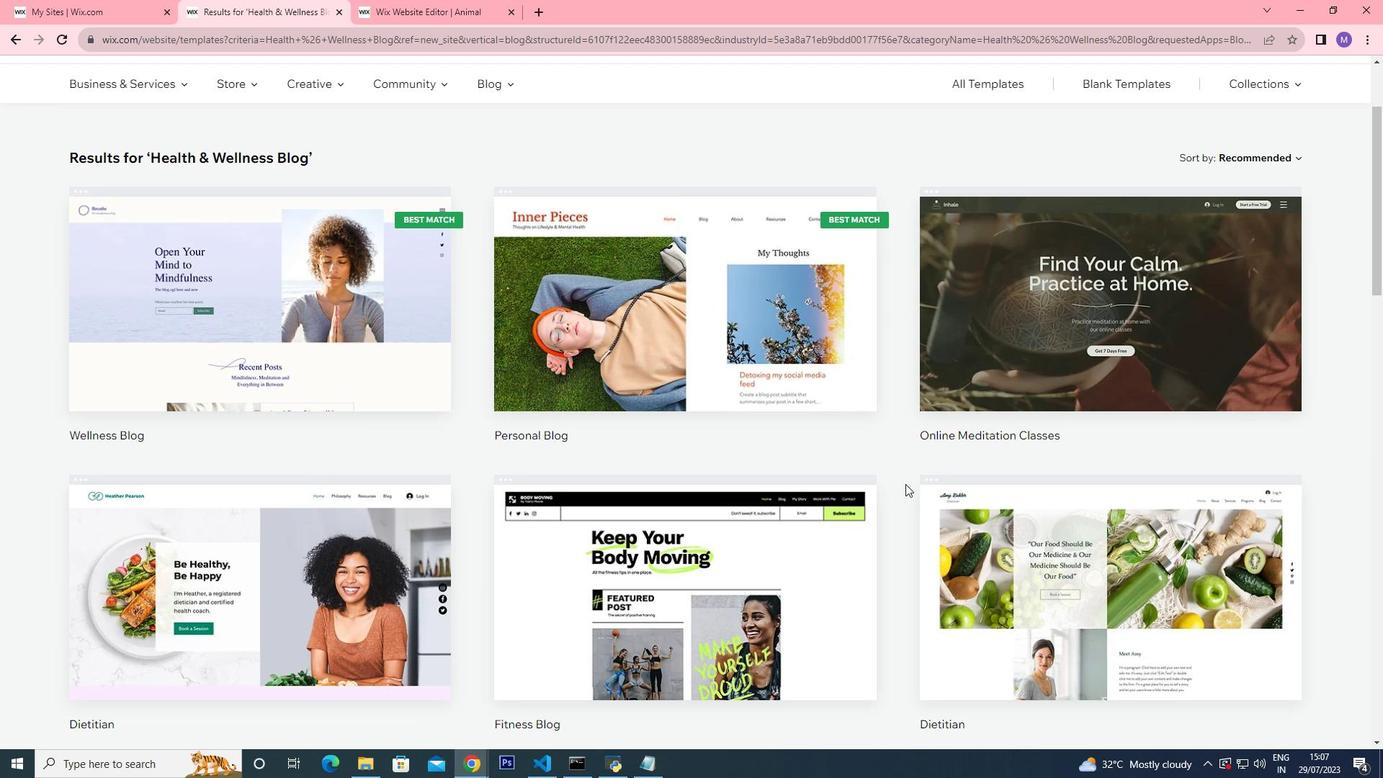 
Action: Mouse scrolled (905, 483) with delta (0, 0)
Screenshot: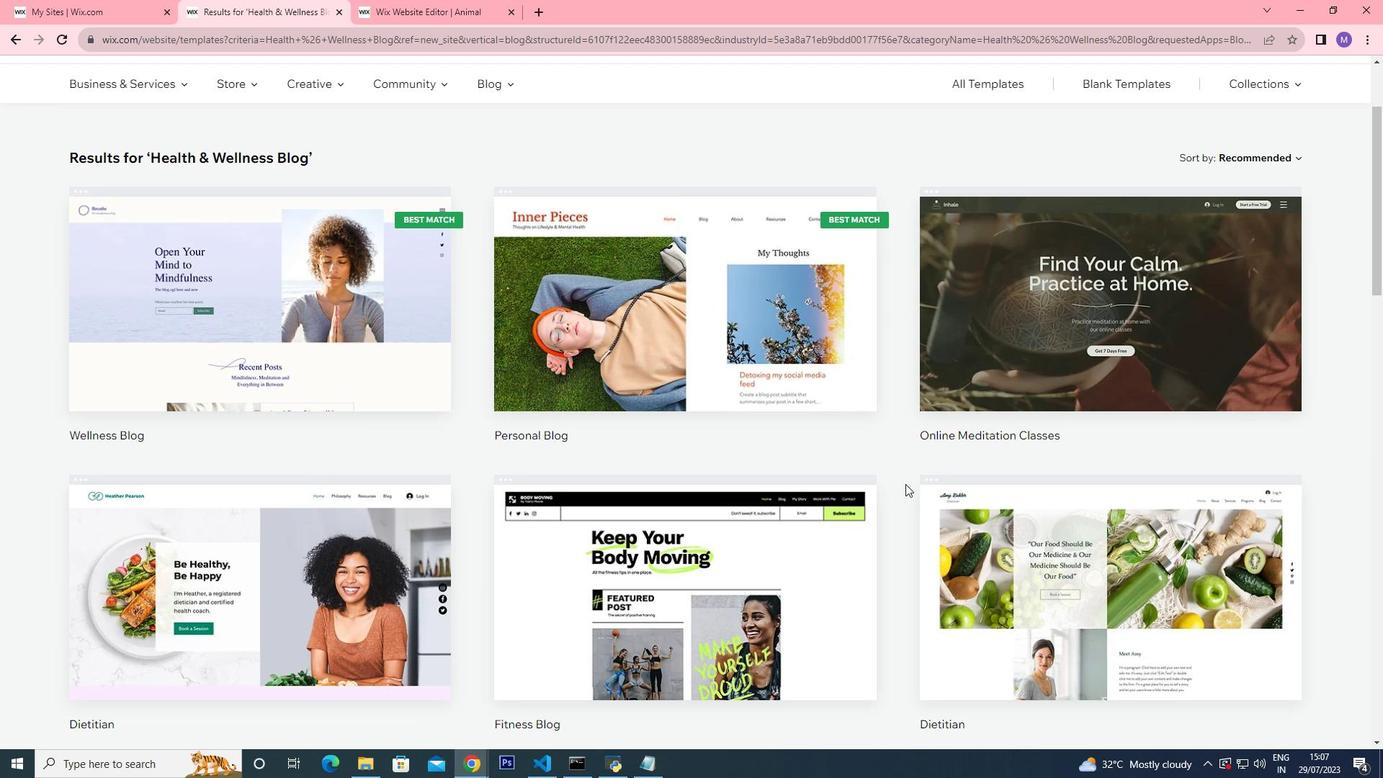 
Action: Mouse moved to (905, 484)
Screenshot: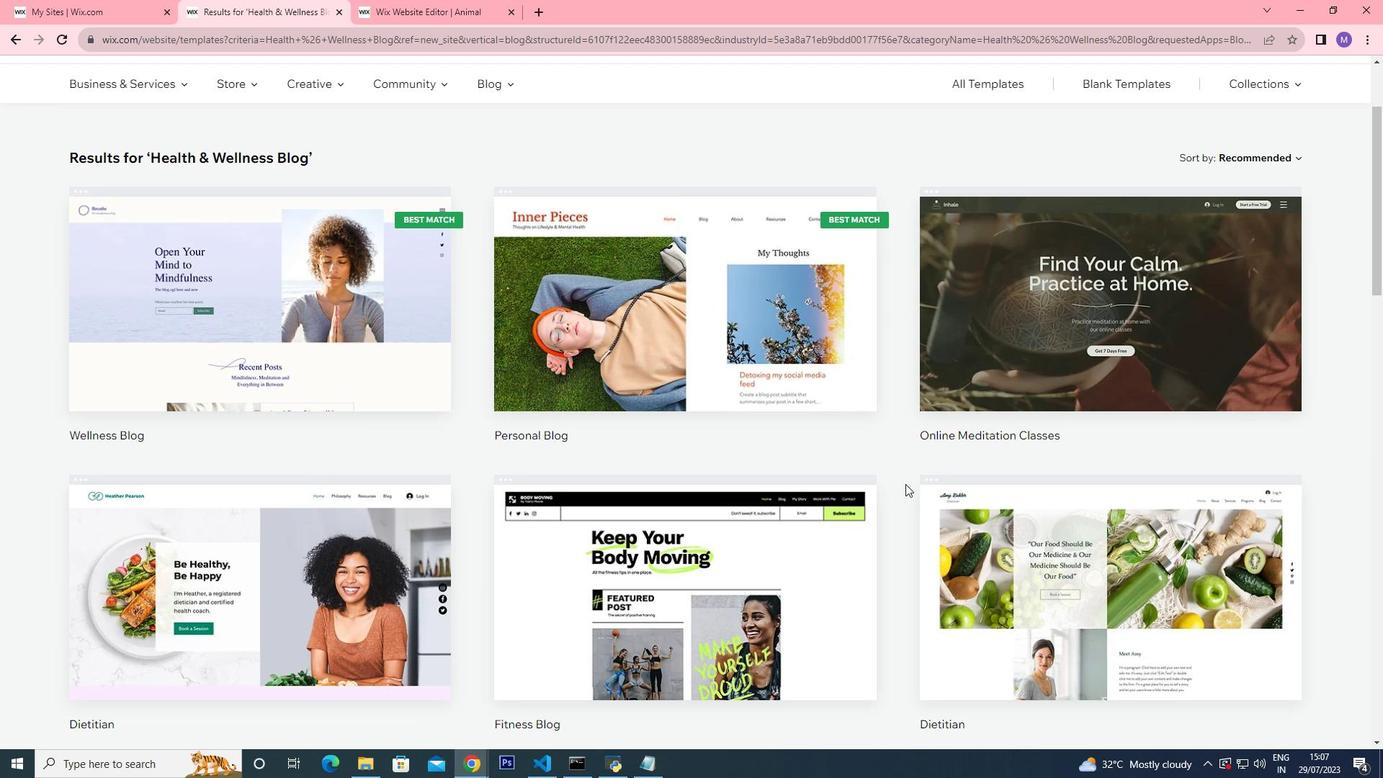 
Action: Mouse scrolled (905, 484) with delta (0, 0)
Screenshot: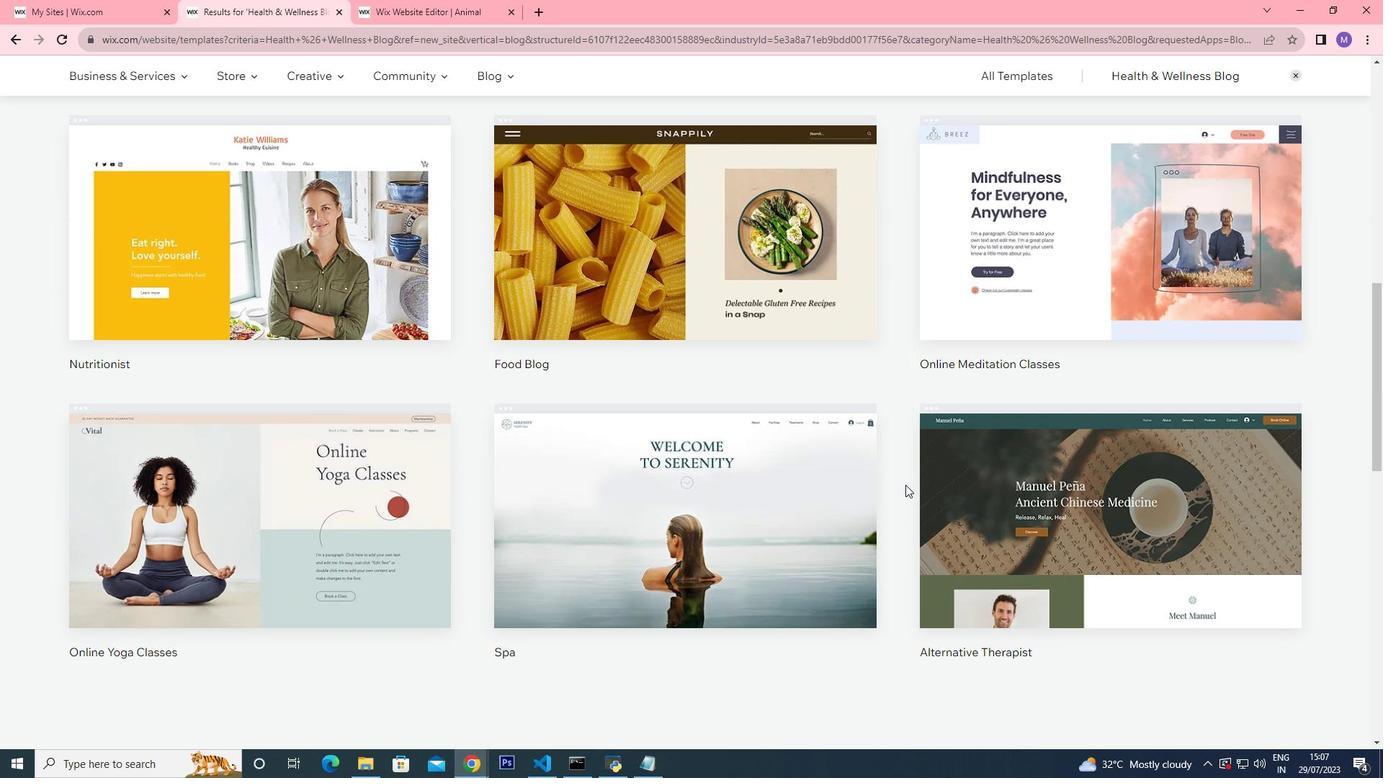 
Action: Mouse scrolled (905, 484) with delta (0, 0)
Screenshot: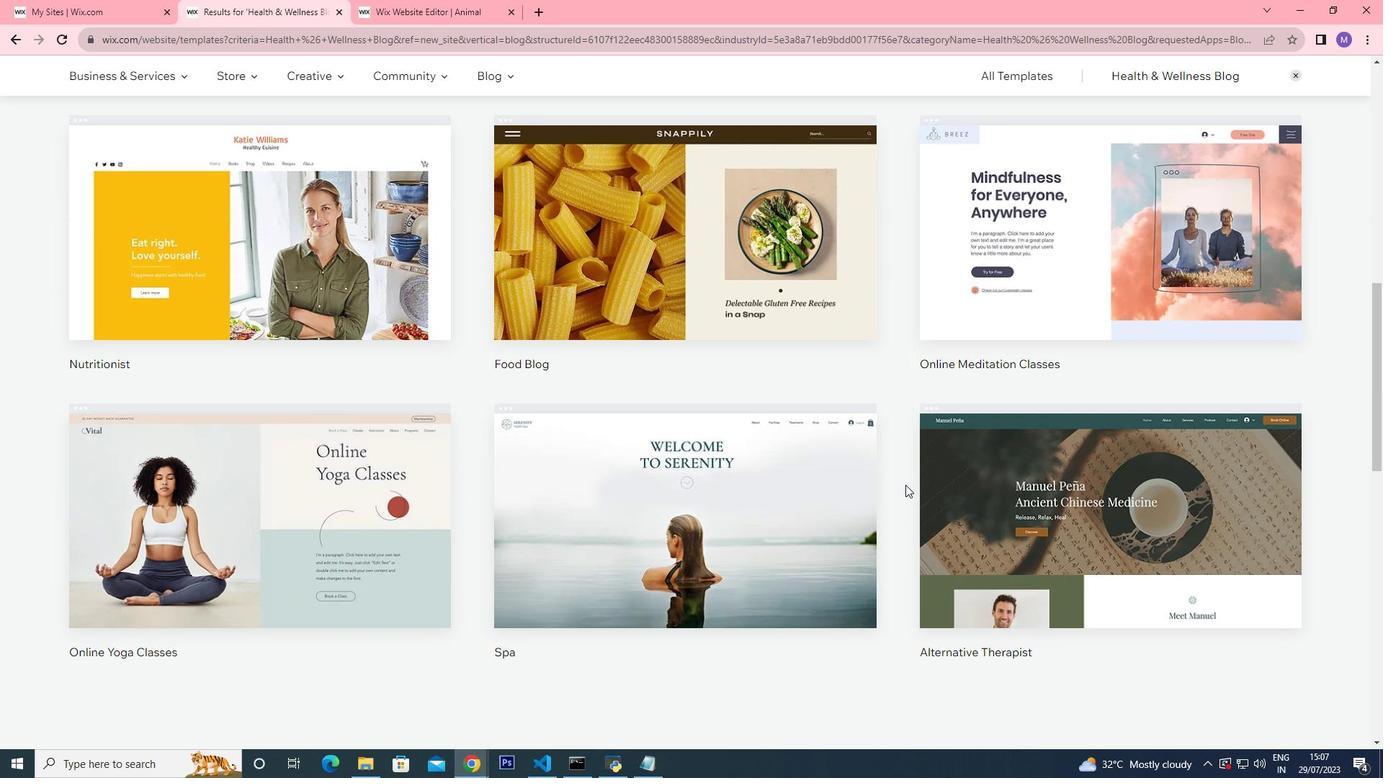 
Action: Mouse moved to (905, 485)
Screenshot: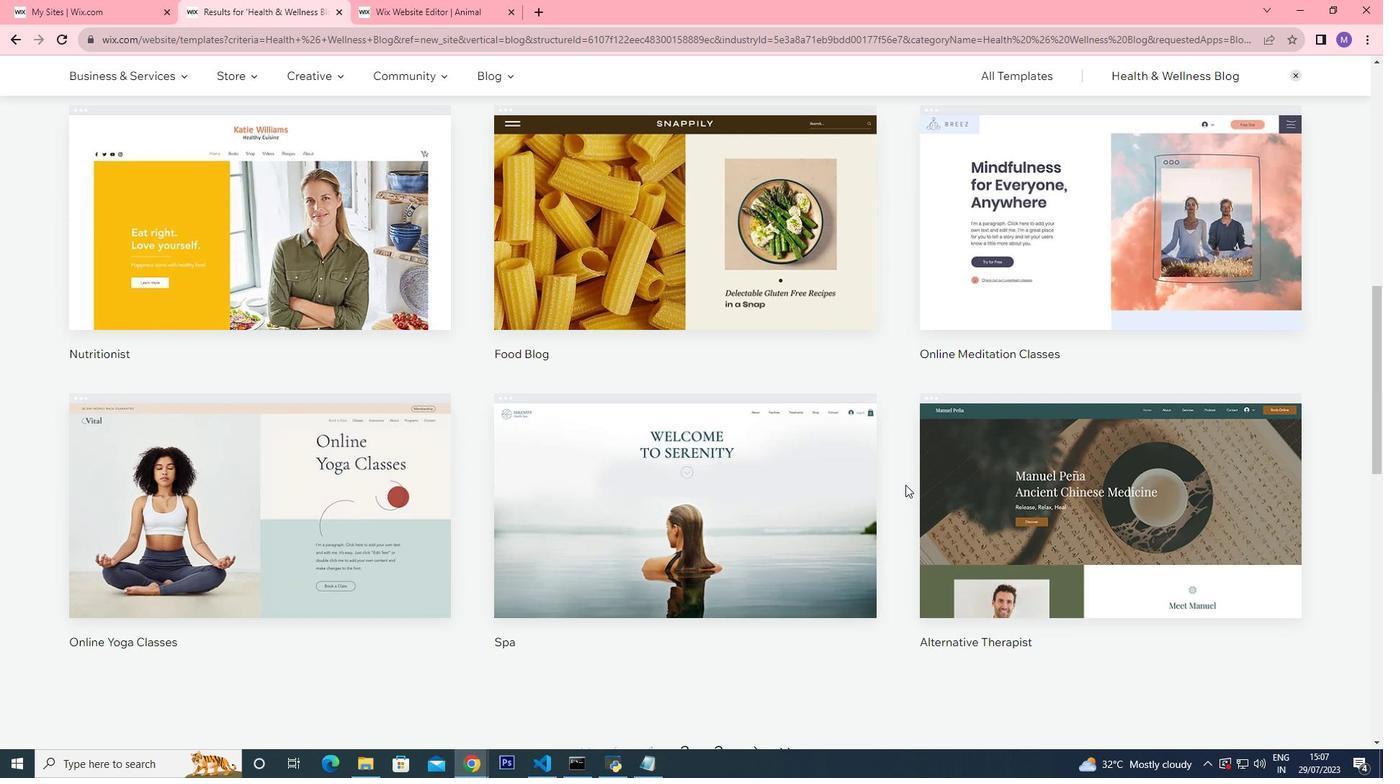 
Action: Mouse scrolled (905, 486) with delta (0, 0)
Screenshot: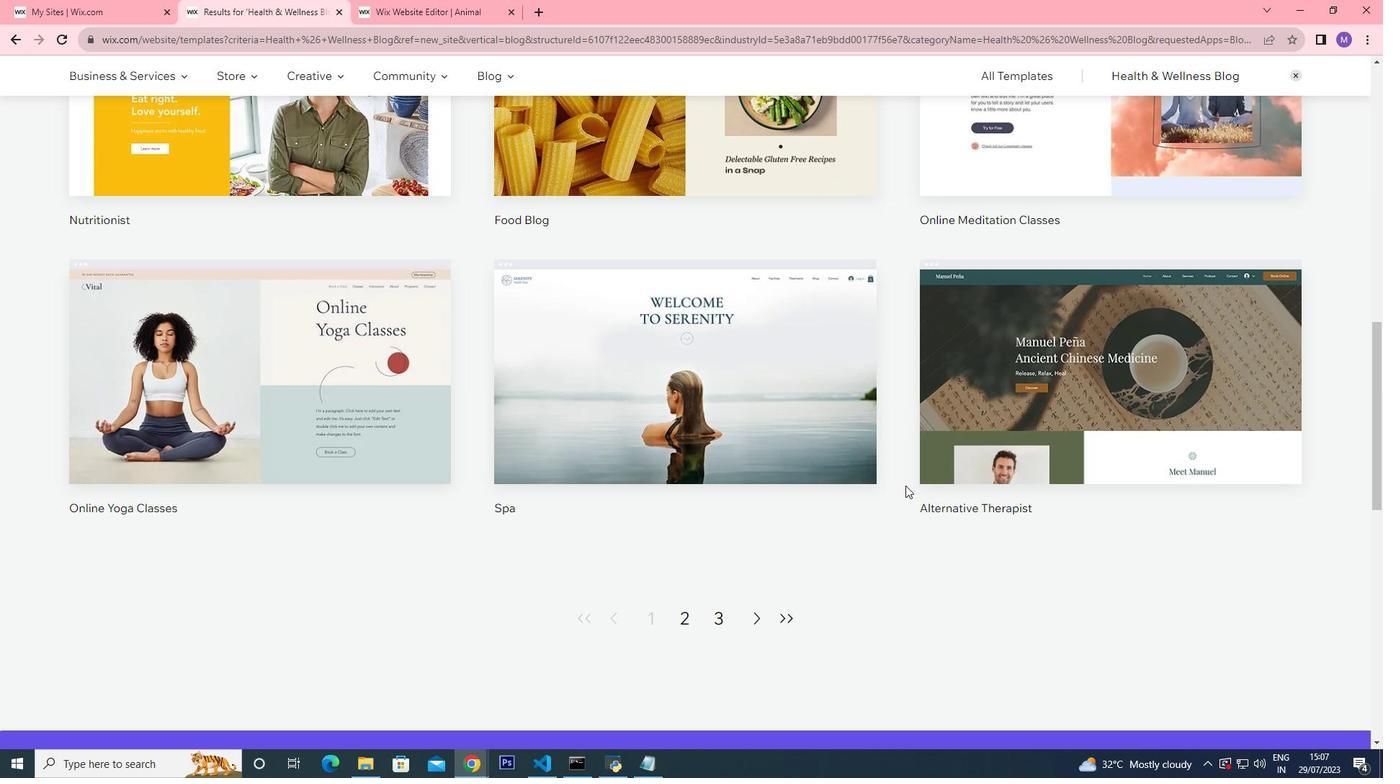 
Action: Mouse scrolled (905, 486) with delta (0, 0)
Screenshot: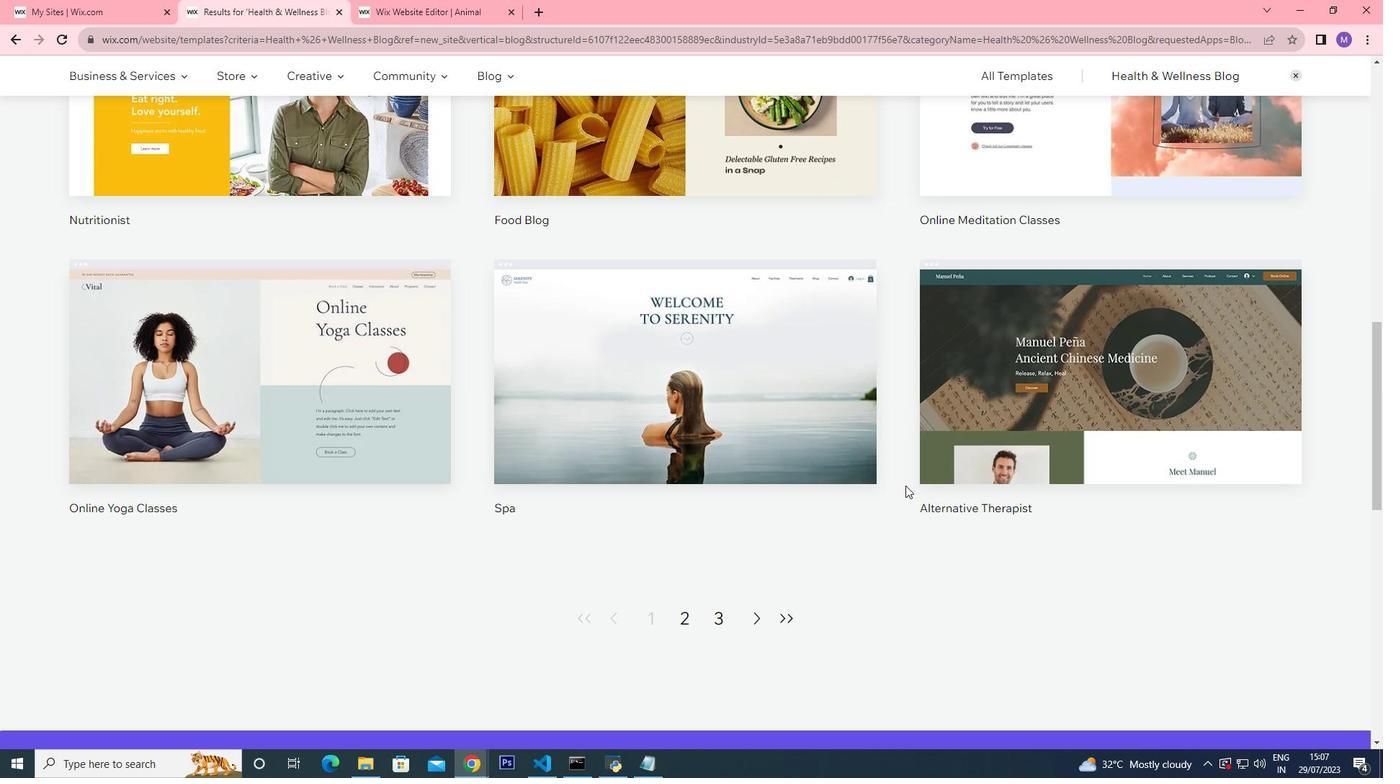 
Action: Mouse scrolled (905, 486) with delta (0, 0)
Screenshot: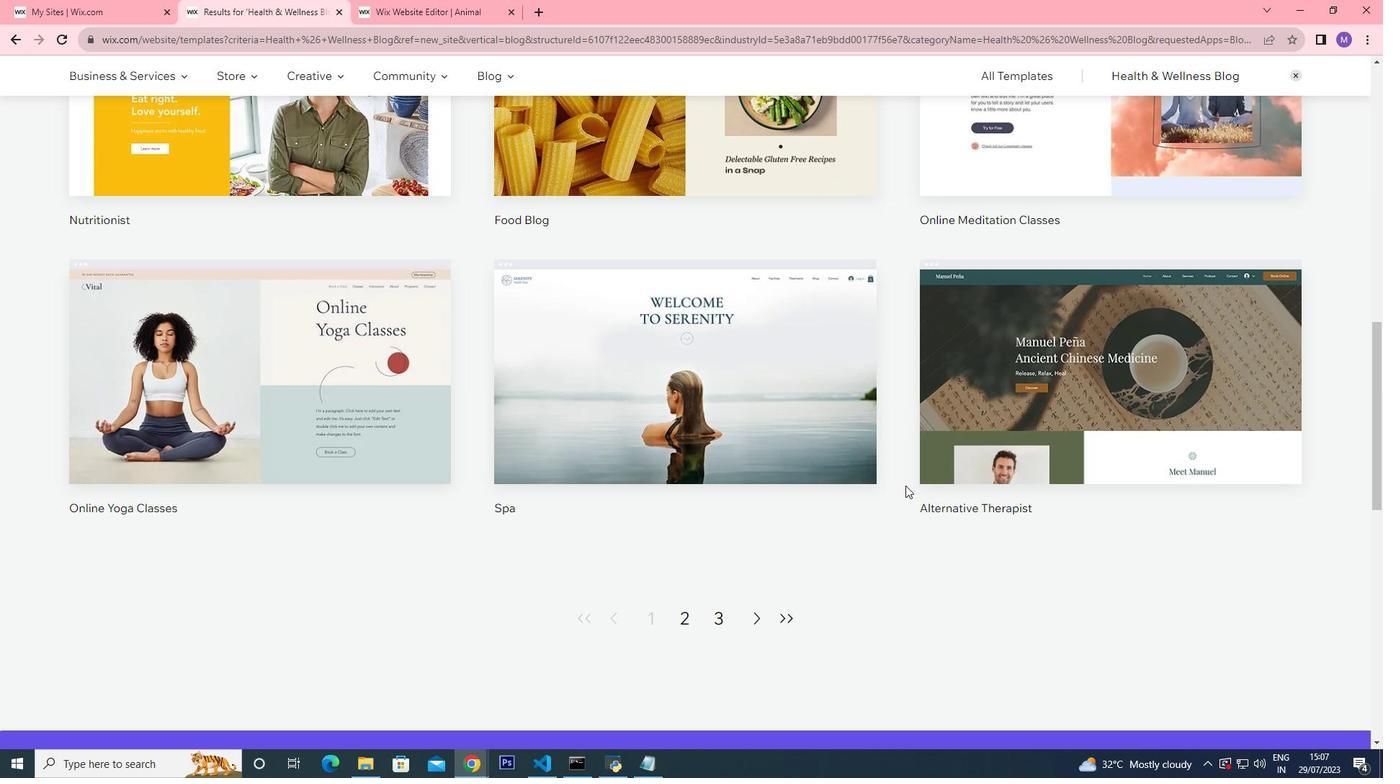 
Action: Mouse scrolled (905, 486) with delta (0, 0)
Screenshot: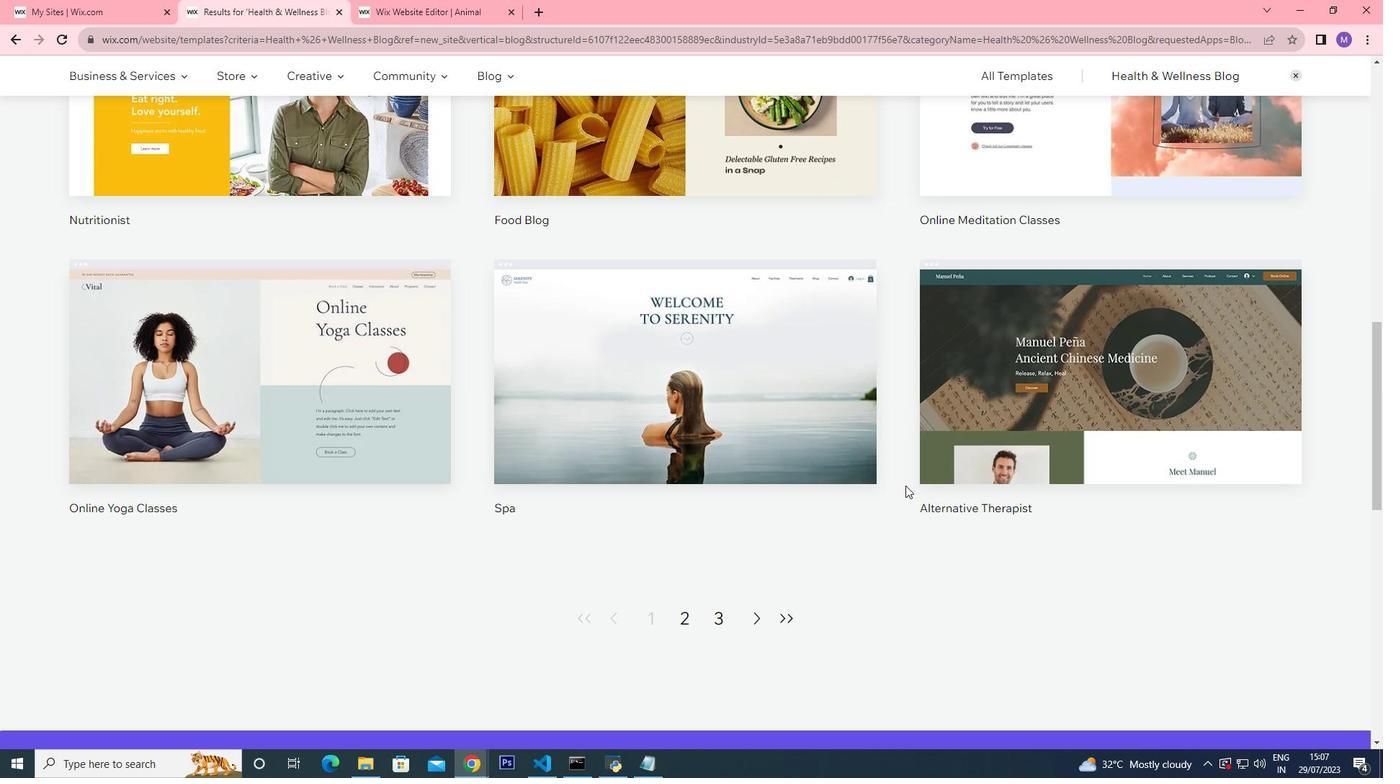 
Action: Mouse scrolled (905, 486) with delta (0, 0)
Screenshot: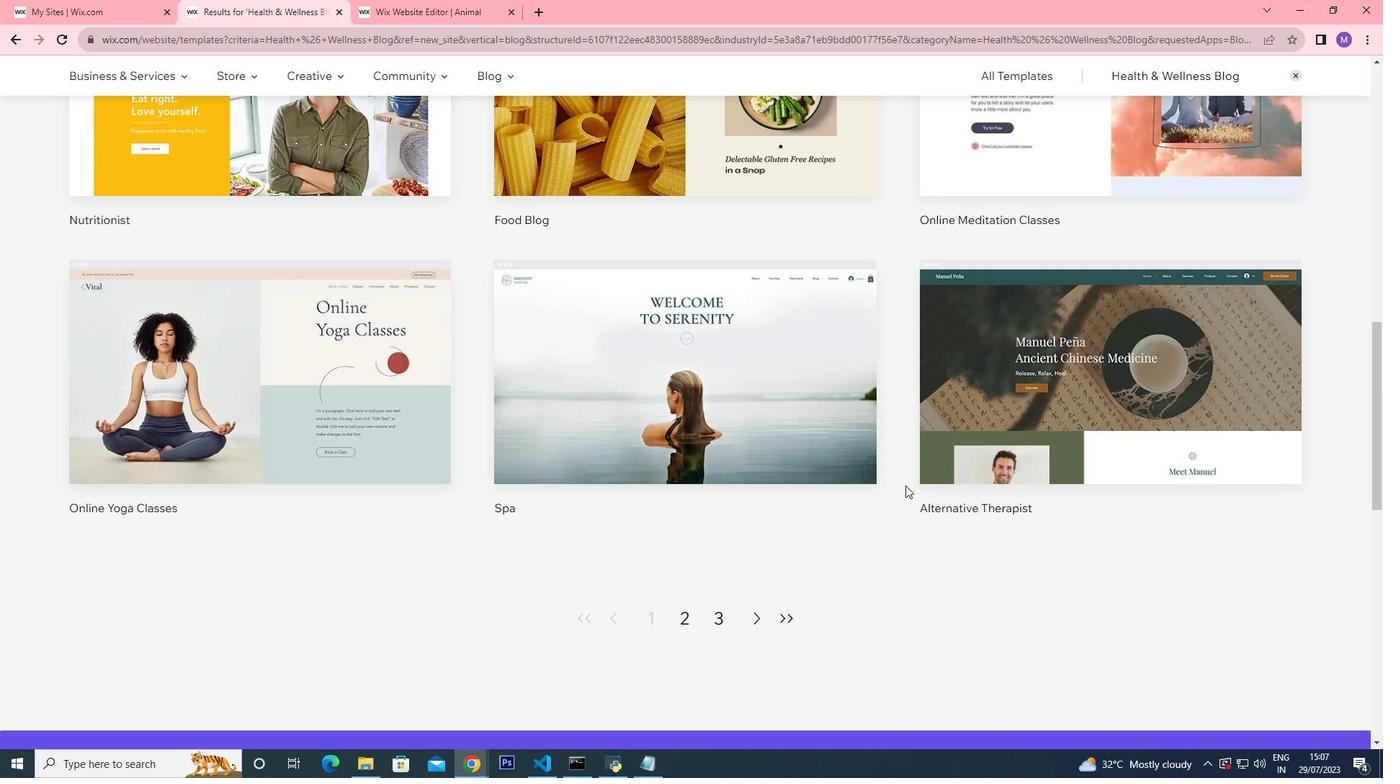 
Action: Mouse scrolled (905, 486) with delta (0, 0)
Screenshot: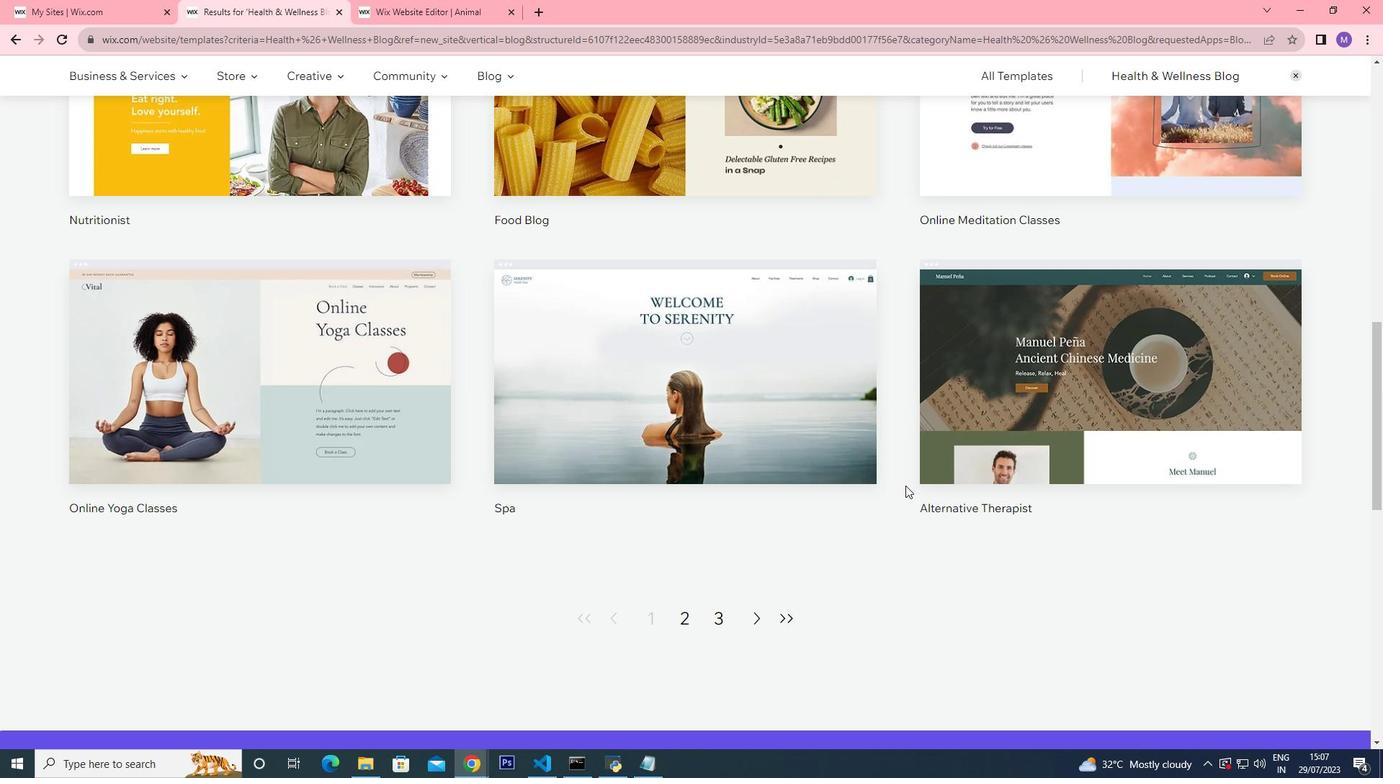 
Action: Mouse scrolled (905, 486) with delta (0, 0)
Screenshot: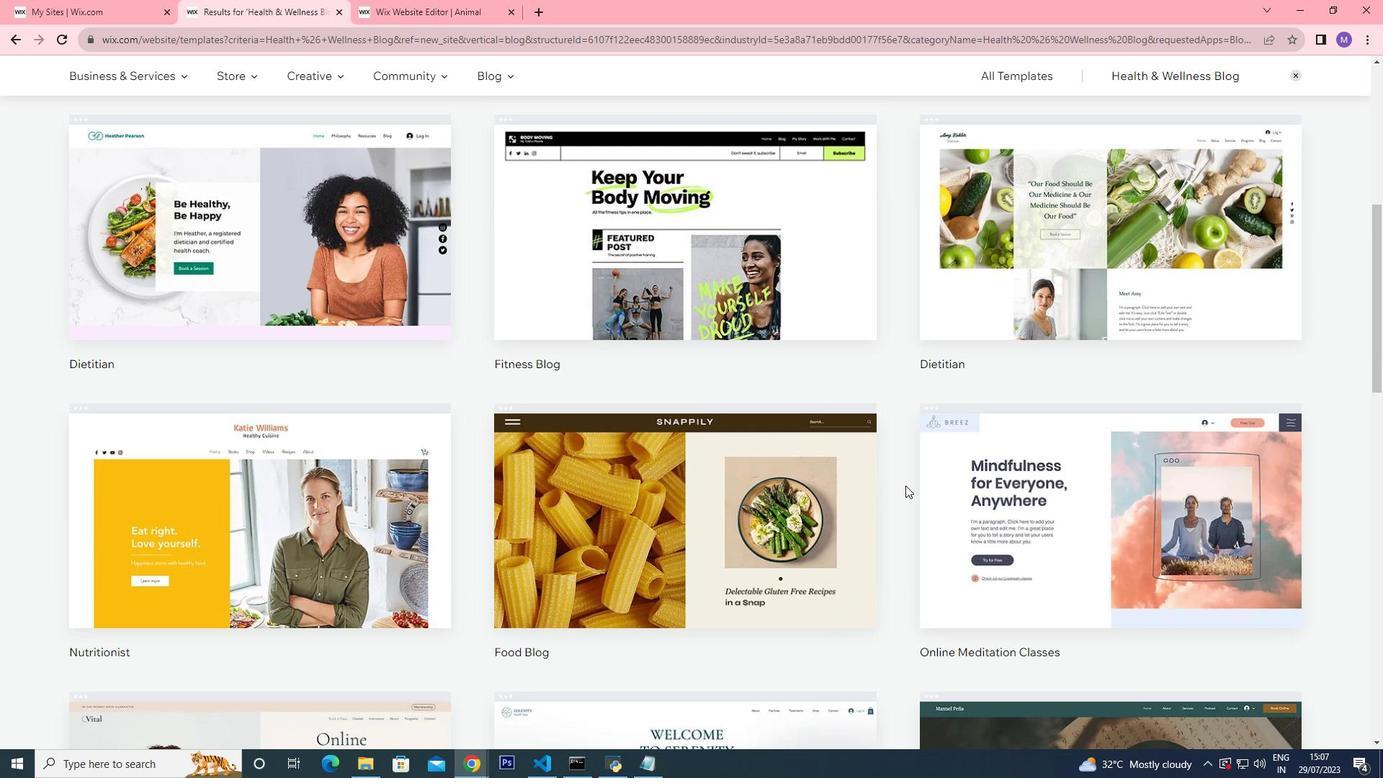 
Action: Mouse scrolled (905, 486) with delta (0, 0)
Screenshot: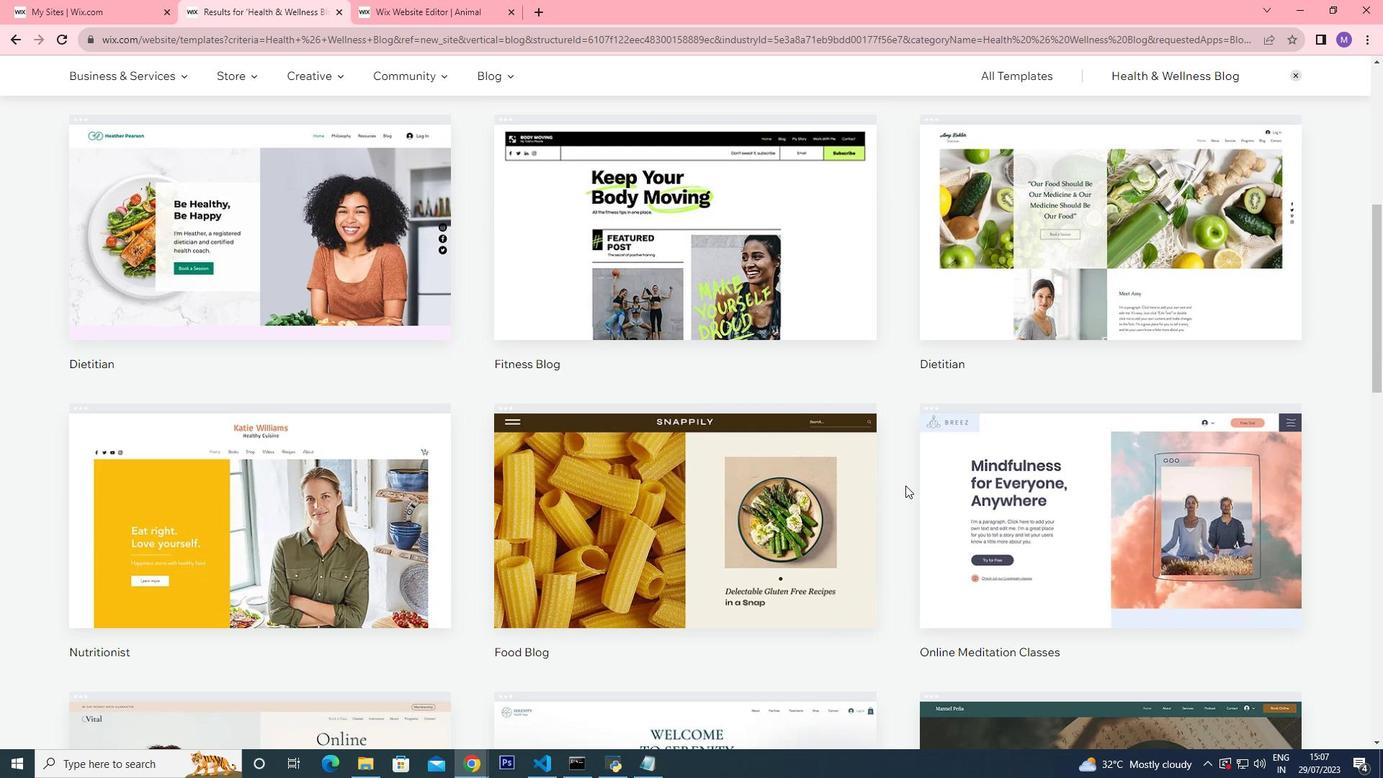 
Action: Mouse scrolled (905, 486) with delta (0, 0)
Screenshot: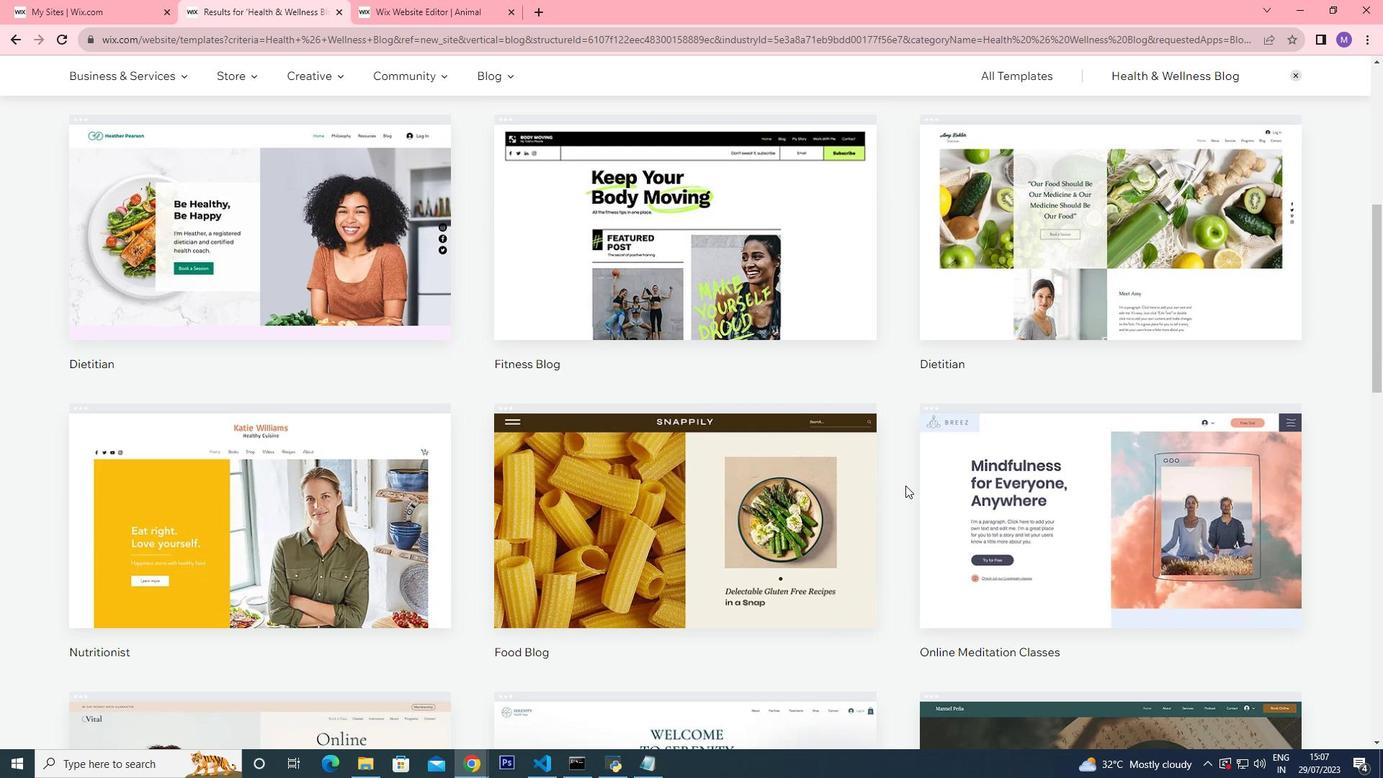 
Action: Mouse scrolled (905, 486) with delta (0, 0)
Screenshot: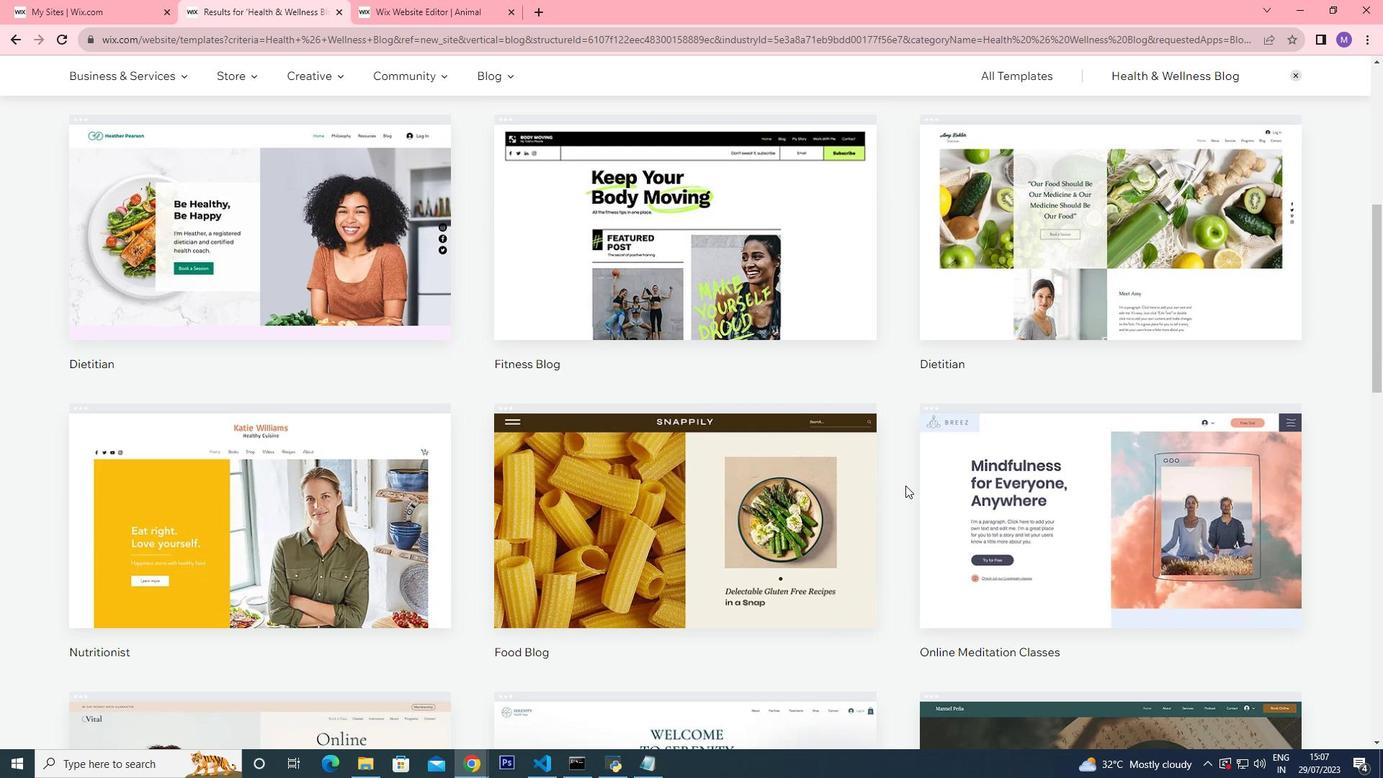 
Action: Mouse moved to (897, 536)
Screenshot: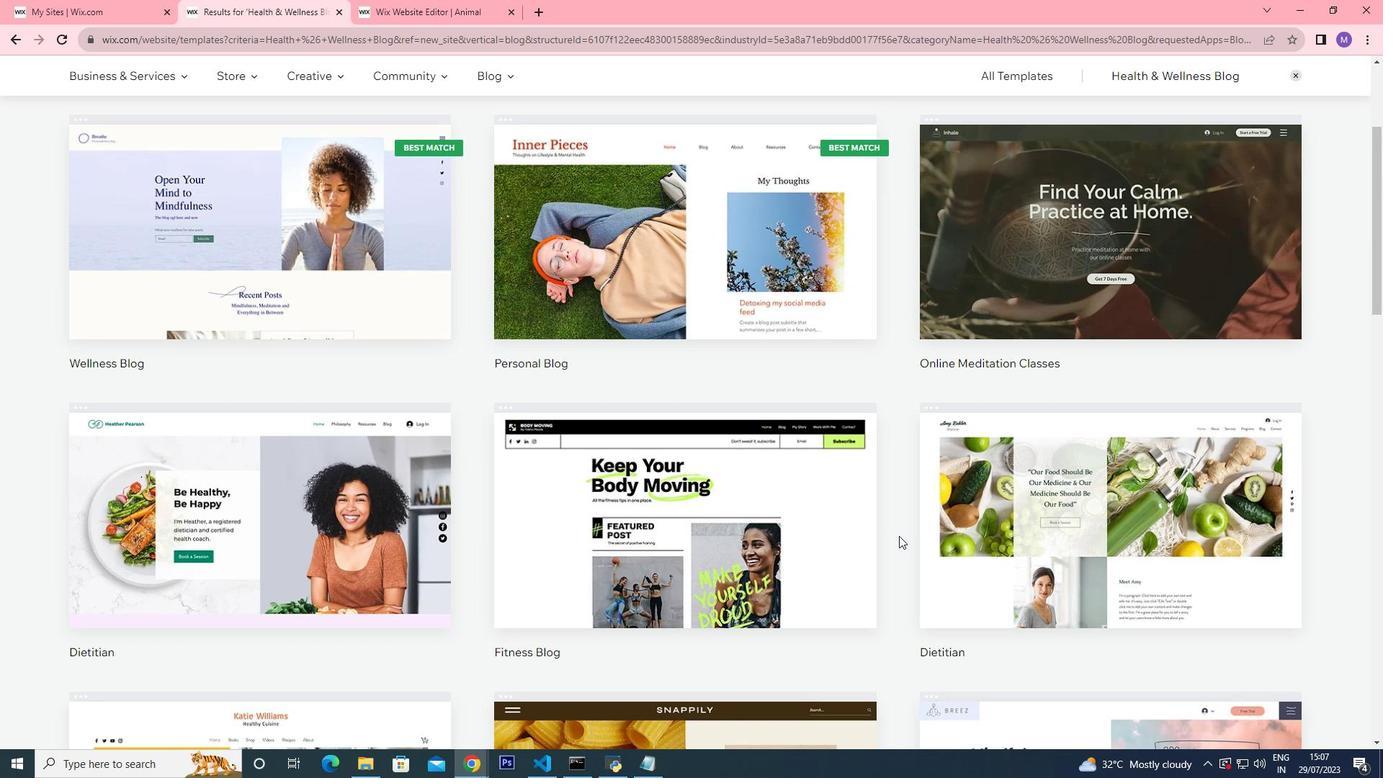
Action: Mouse scrolled (897, 537) with delta (0, 0)
Screenshot: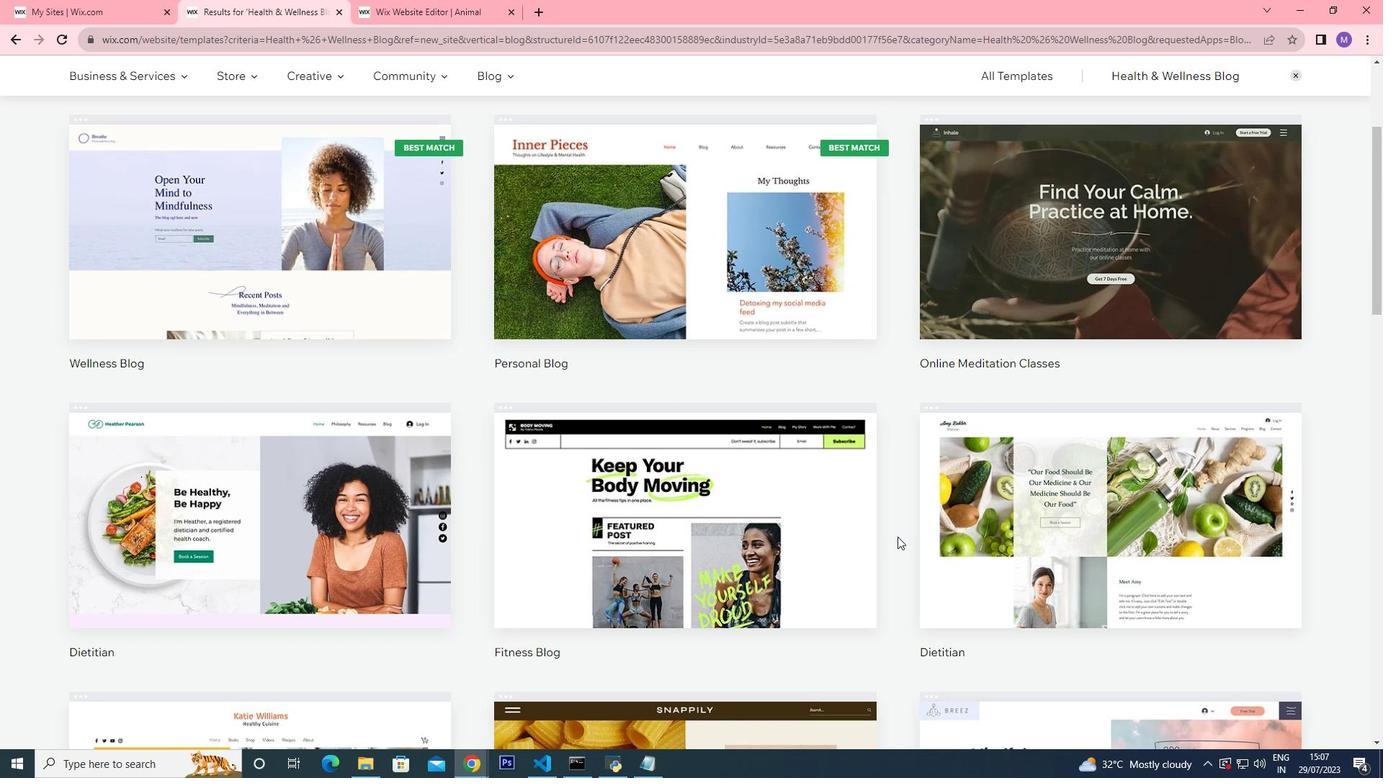 
Action: Mouse scrolled (897, 537) with delta (0, 0)
Screenshot: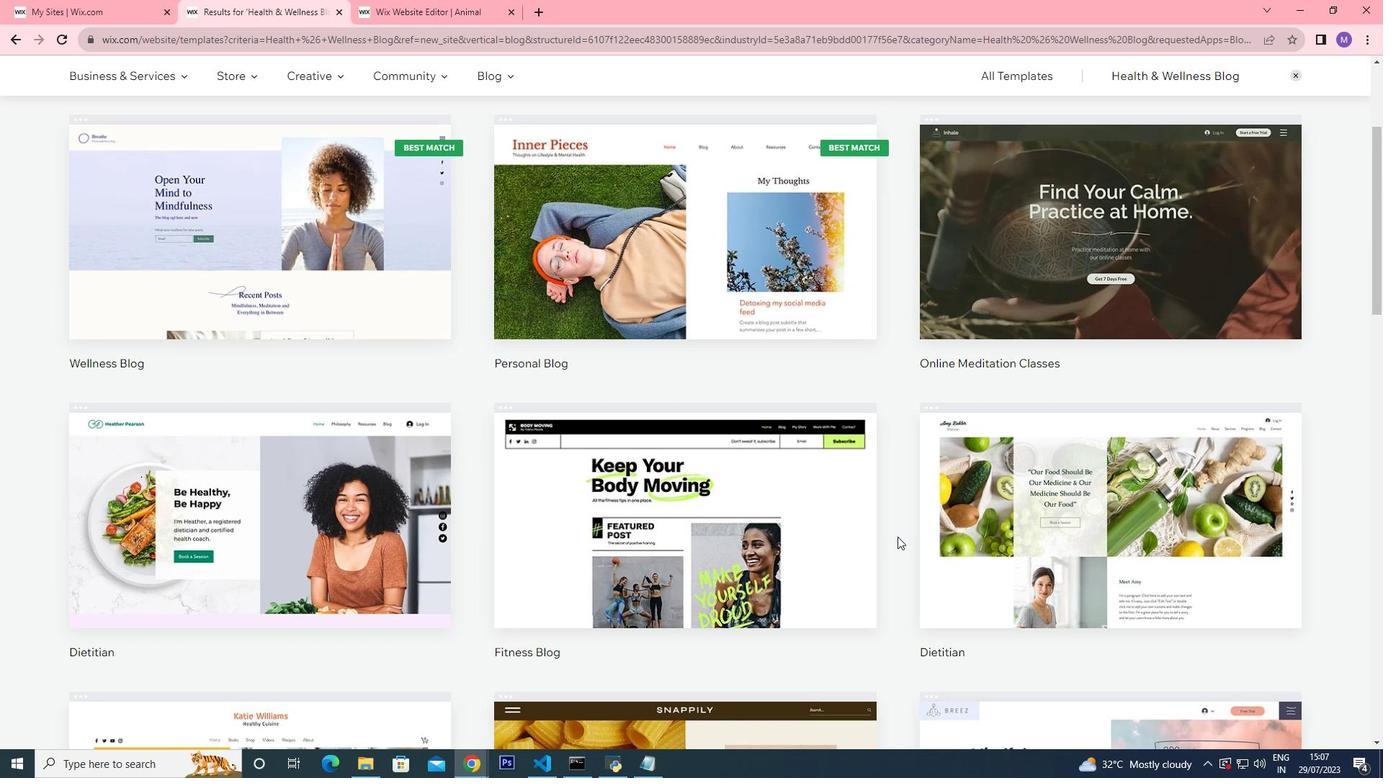 
Action: Mouse scrolled (897, 537) with delta (0, 0)
Screenshot: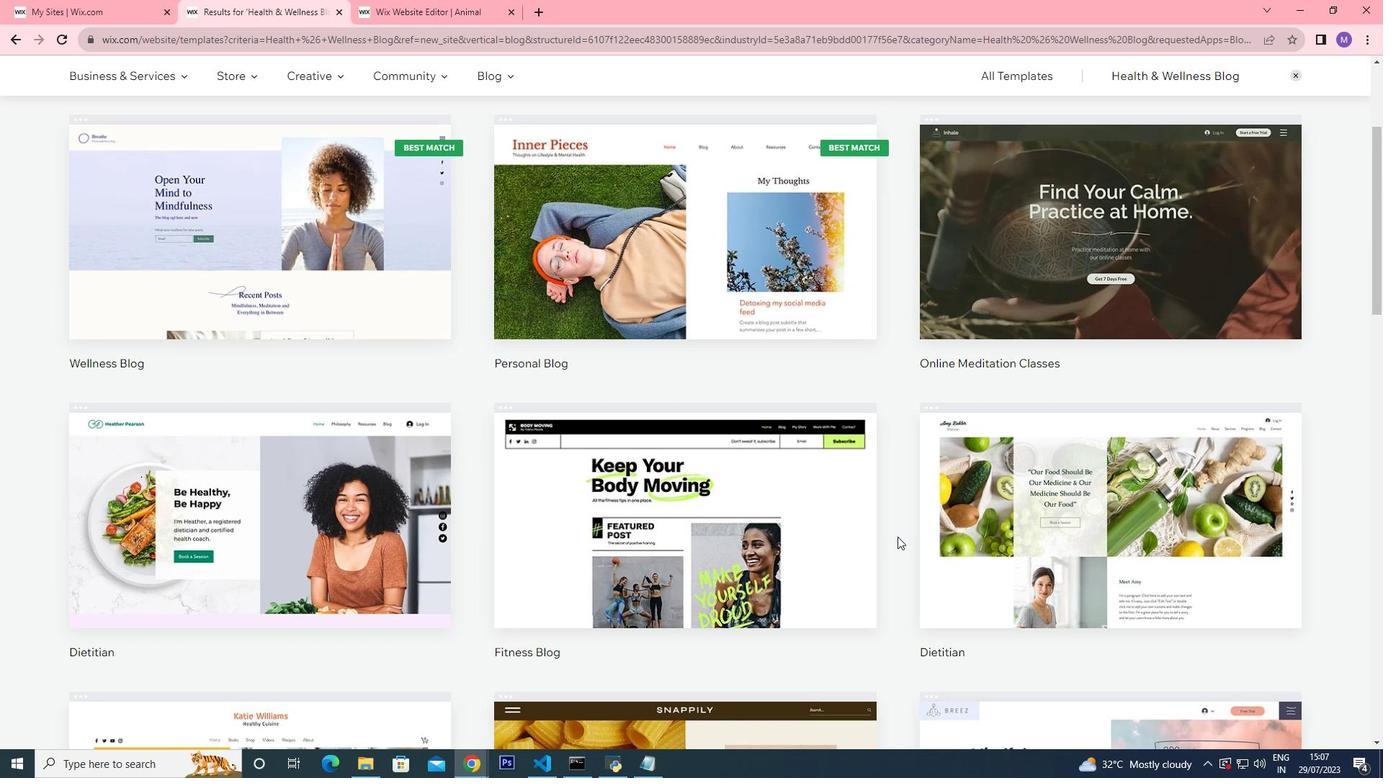 
Action: Mouse scrolled (897, 536) with delta (0, 0)
Screenshot: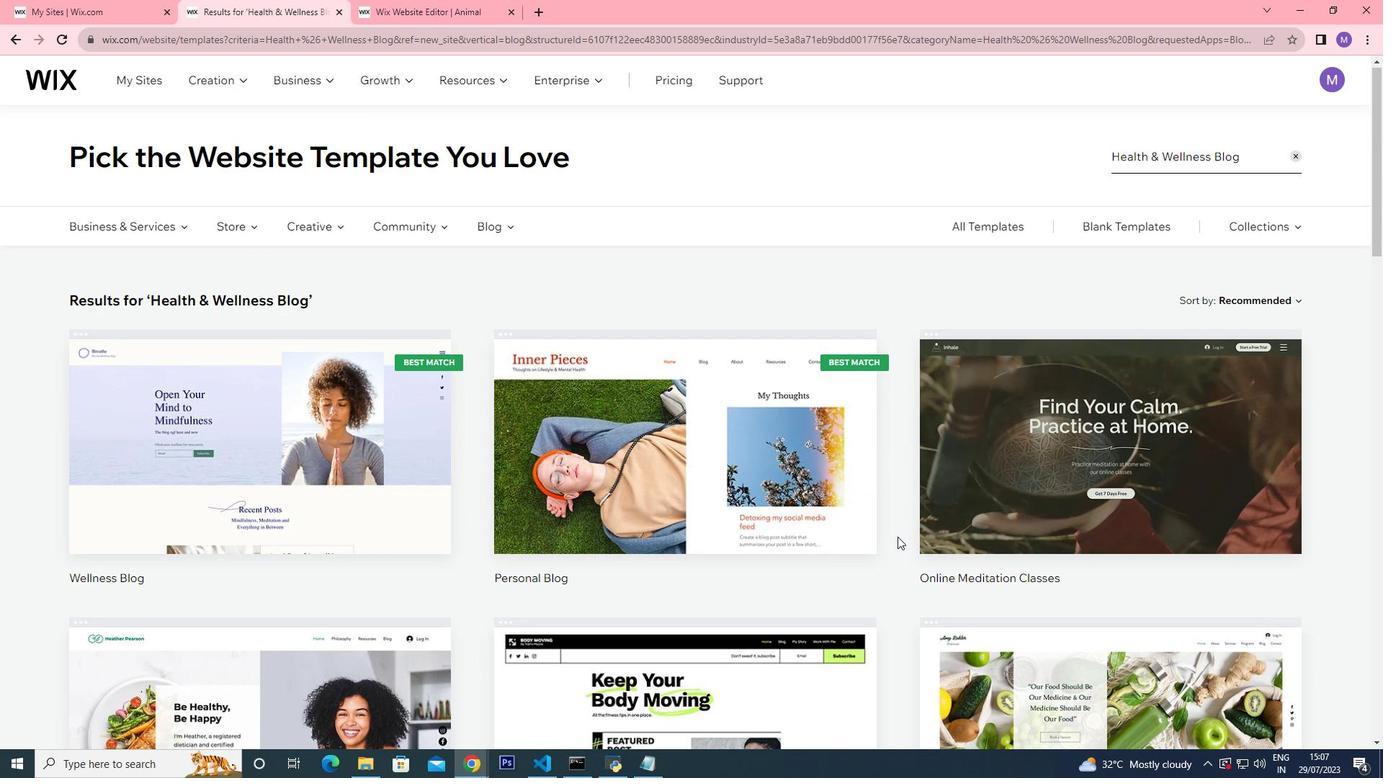 
Action: Mouse scrolled (897, 536) with delta (0, 0)
Screenshot: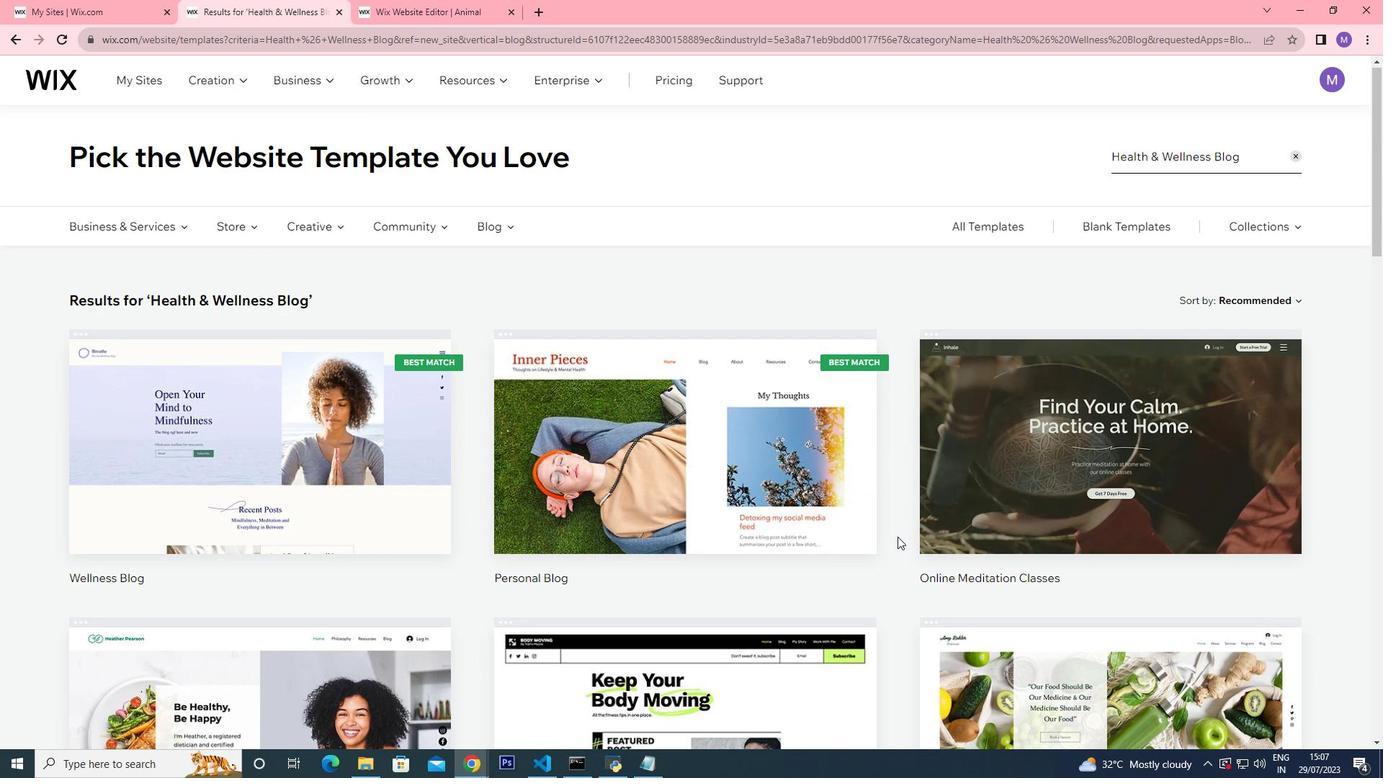 
Action: Mouse scrolled (897, 536) with delta (0, 0)
Screenshot: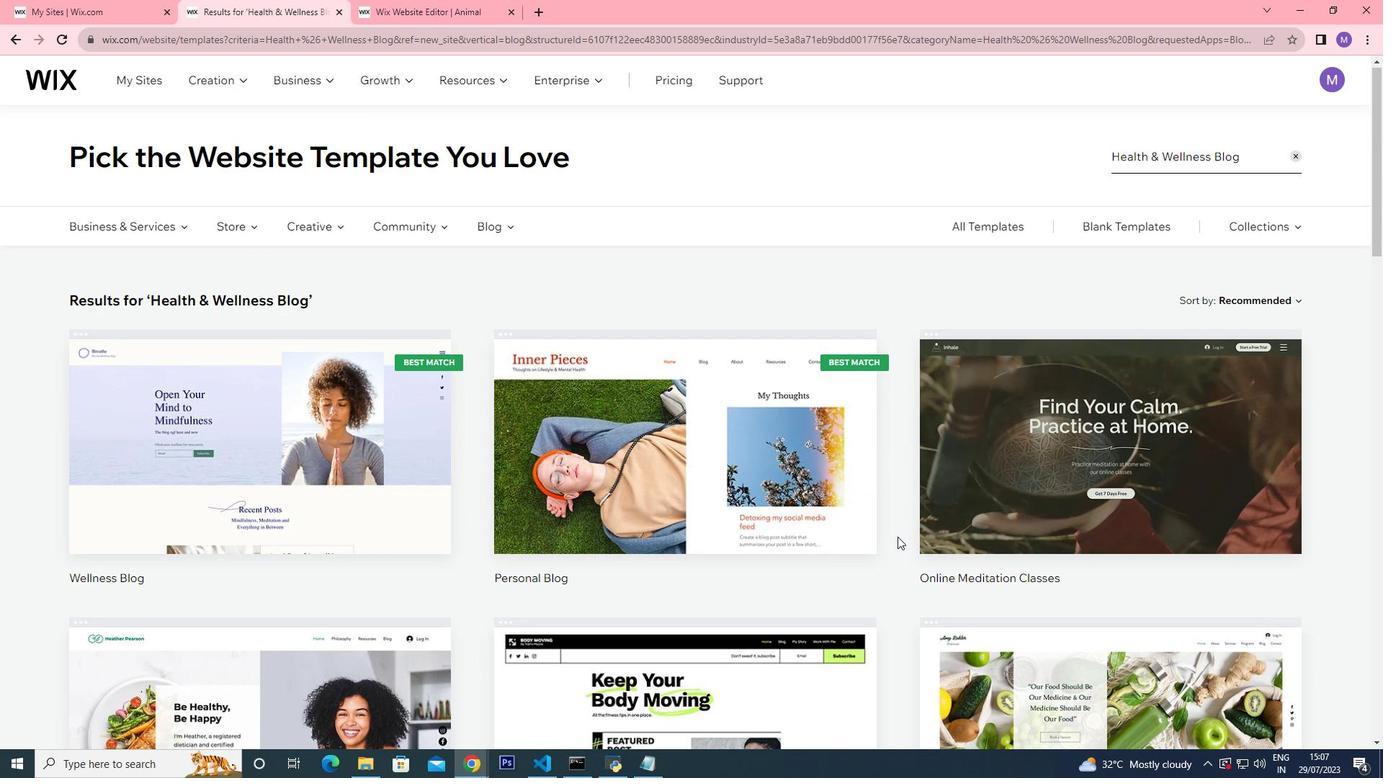 
Action: Mouse moved to (1113, 502)
Screenshot: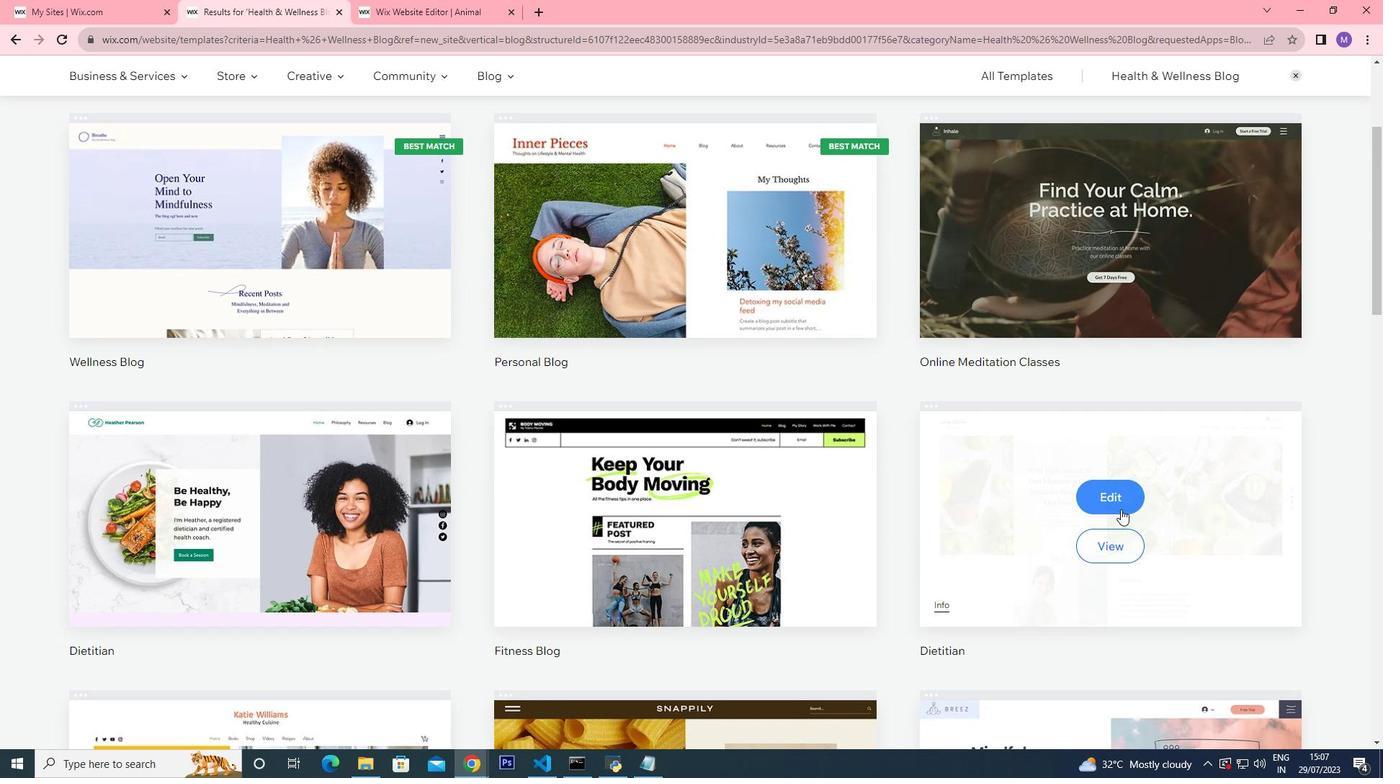 
Action: Mouse pressed left at (1113, 502)
Screenshot: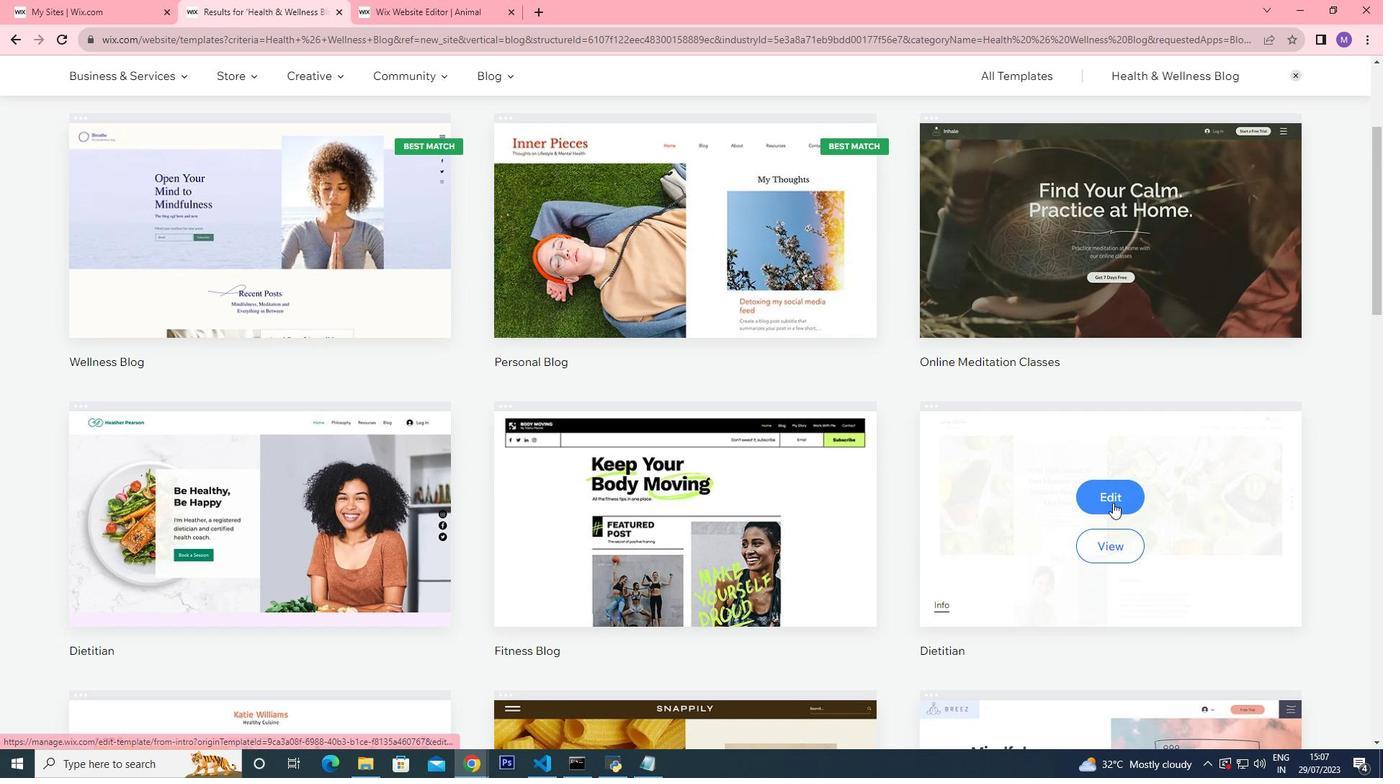
Action: Mouse moved to (693, 391)
Screenshot: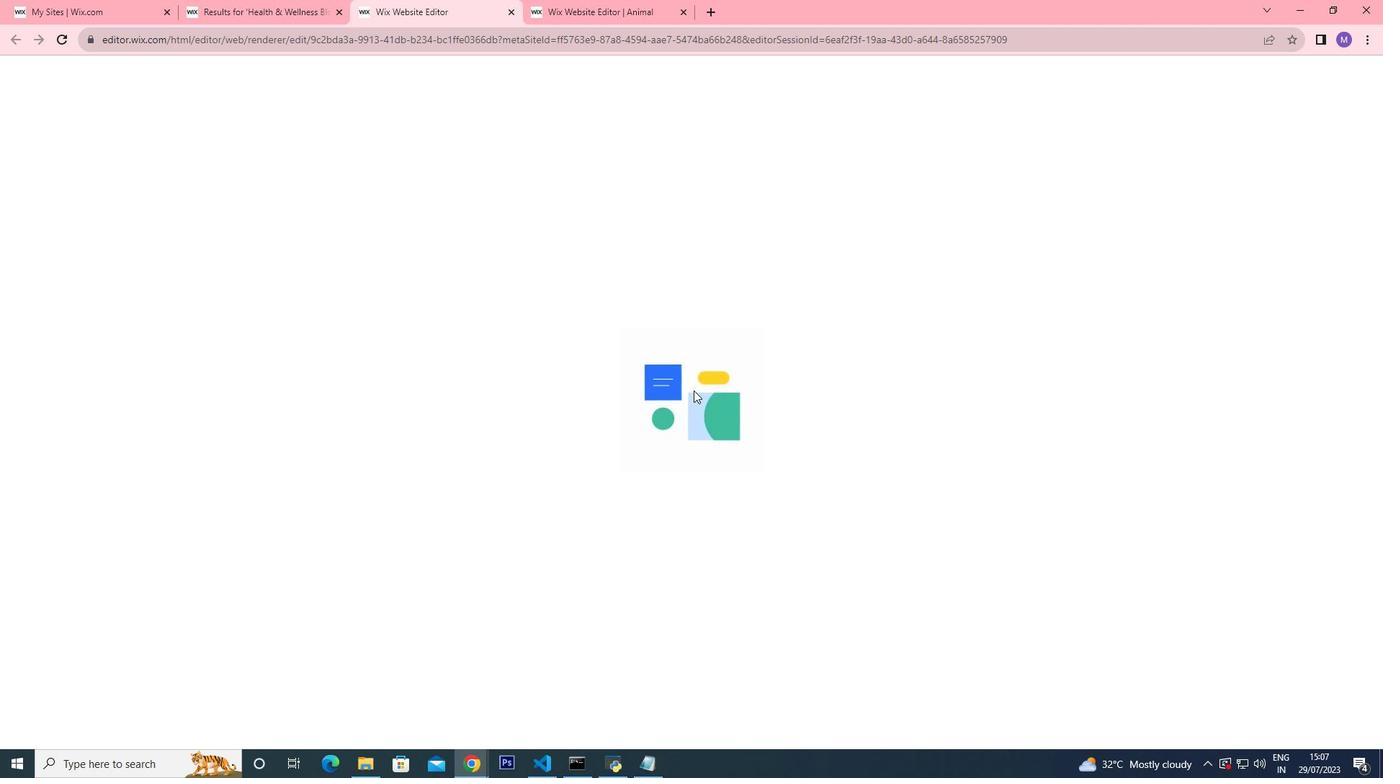 
Action: Mouse scrolled (693, 390) with delta (0, 0)
Screenshot: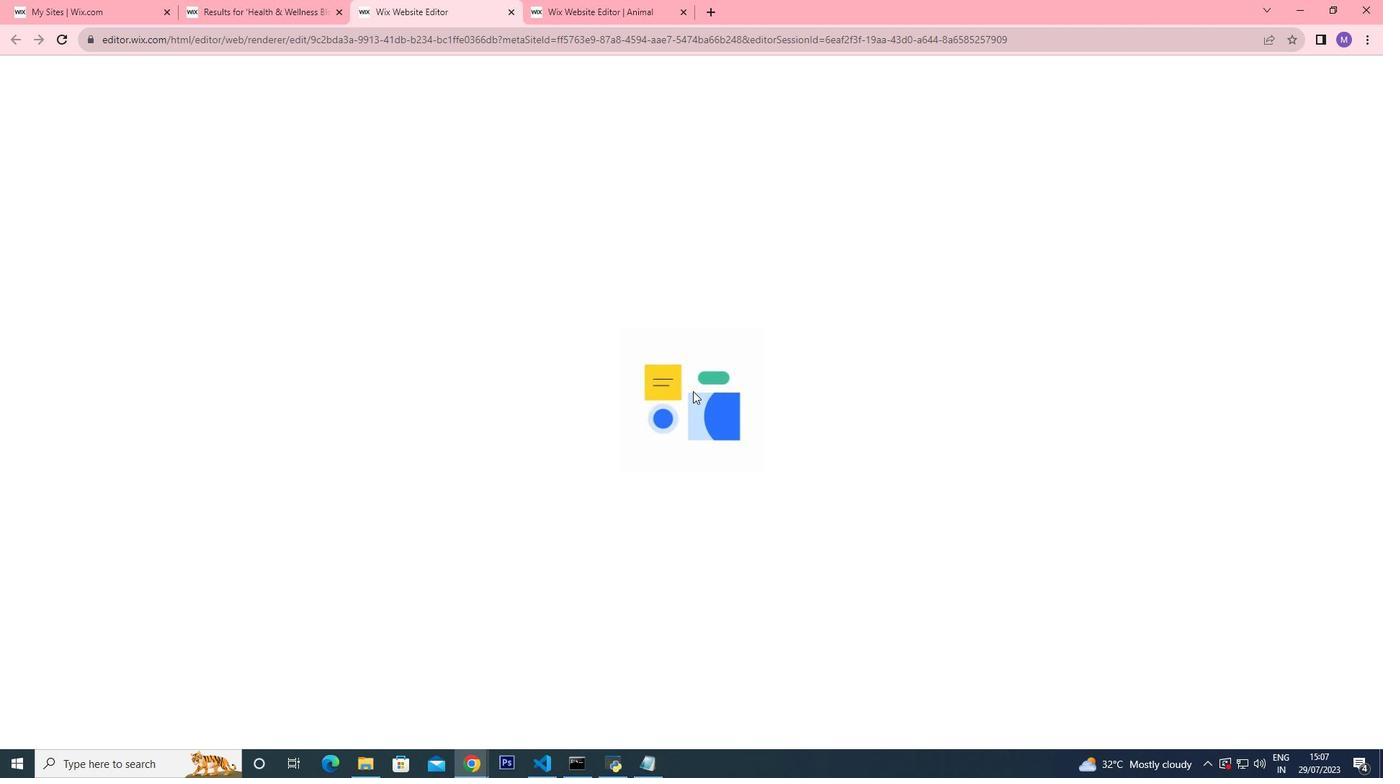 
Action: Mouse moved to (799, 407)
Screenshot: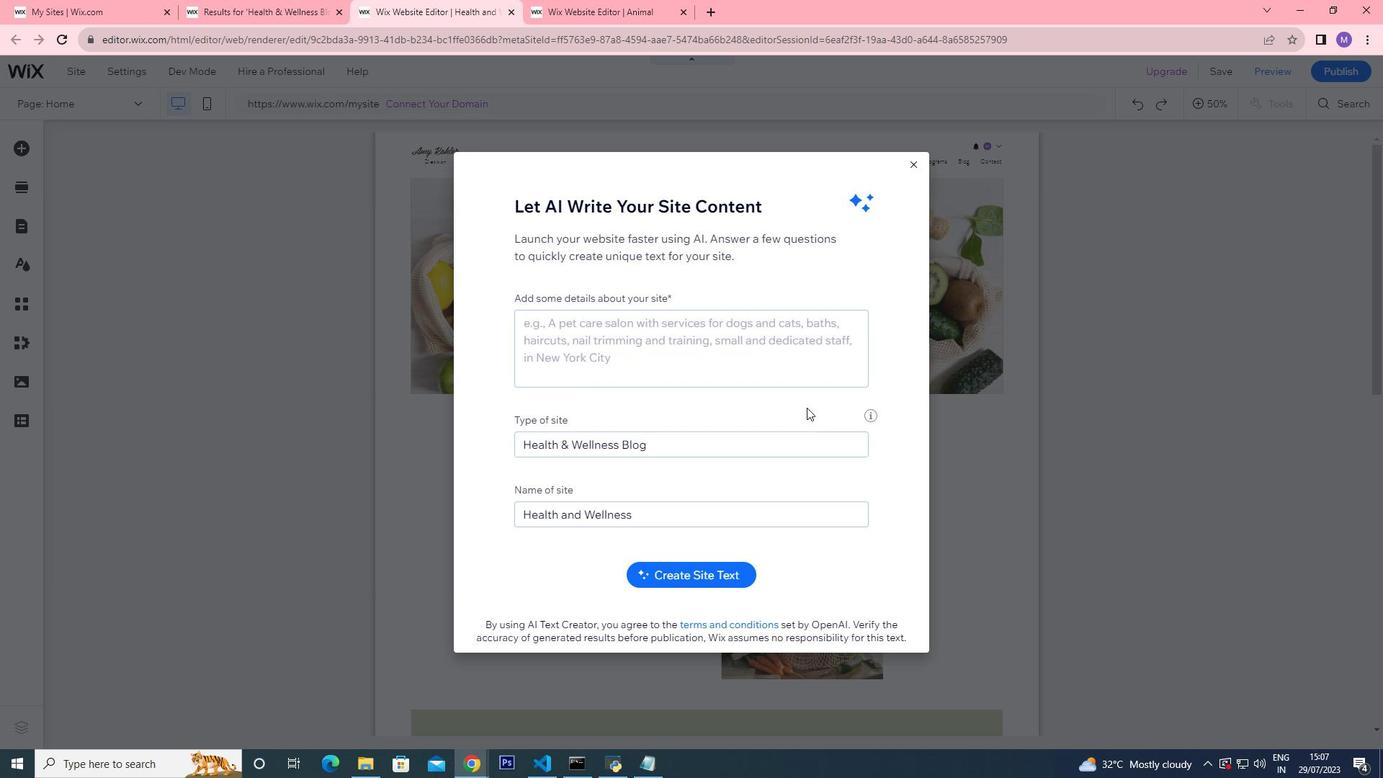 
Action: Mouse scrolled (799, 407) with delta (0, 0)
Screenshot: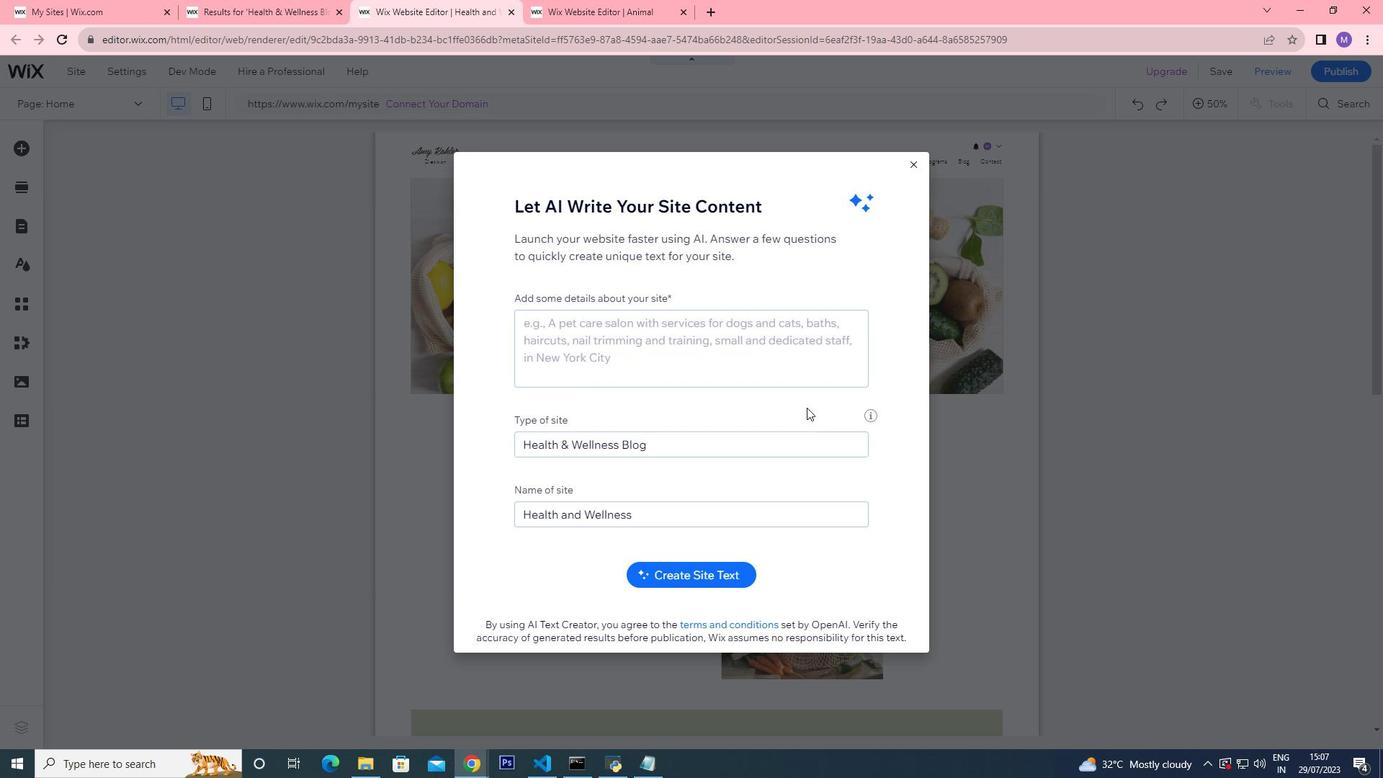 
Action: Mouse scrolled (799, 407) with delta (0, 0)
Screenshot: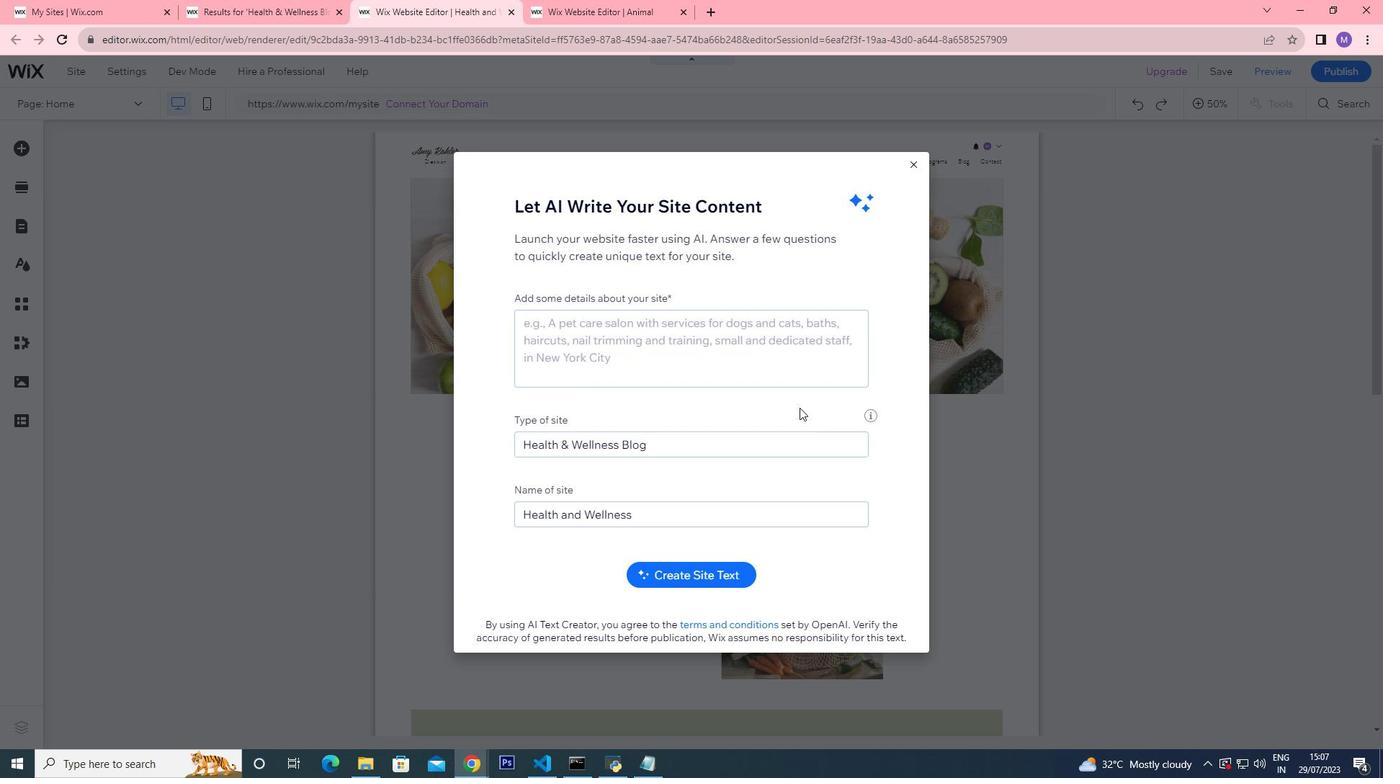 
Action: Mouse moved to (792, 404)
Screenshot: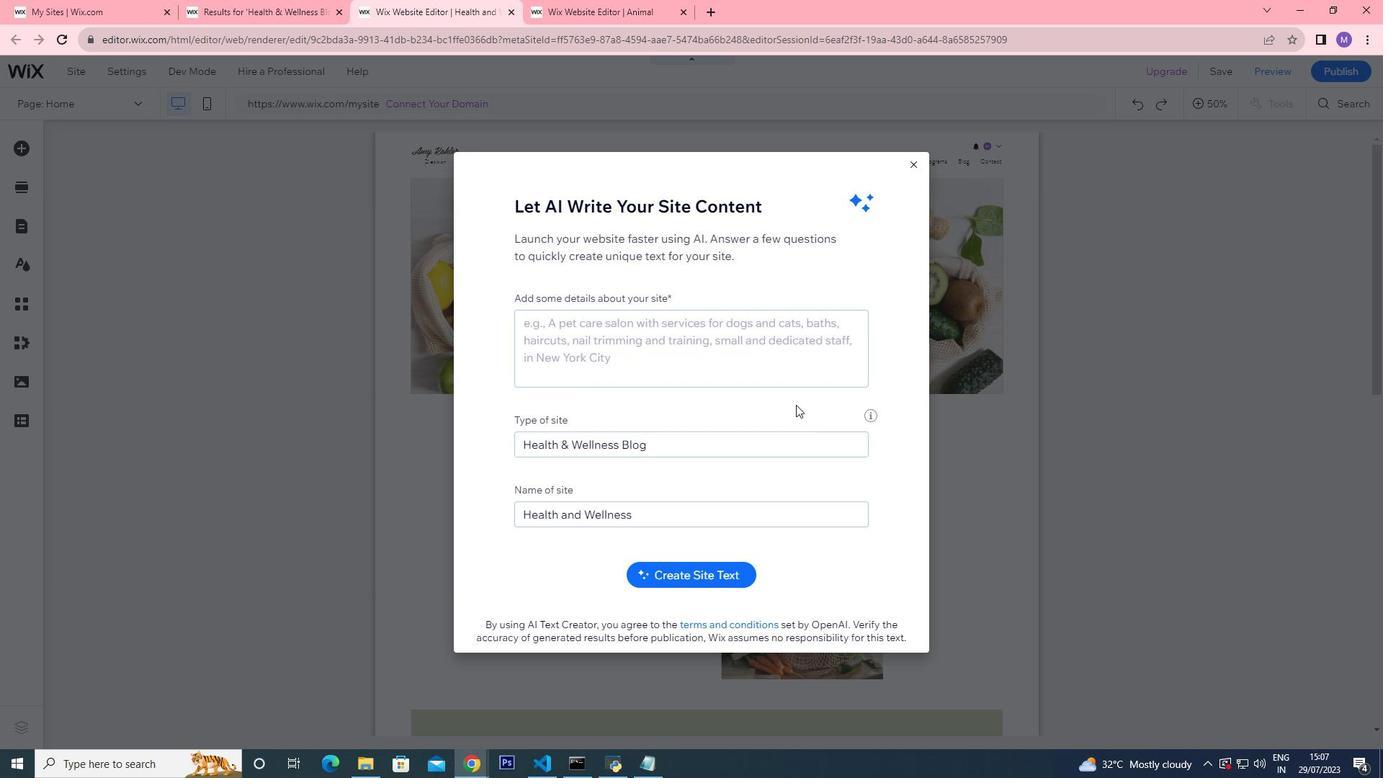 
Action: Mouse scrolled (792, 403) with delta (0, 0)
Screenshot: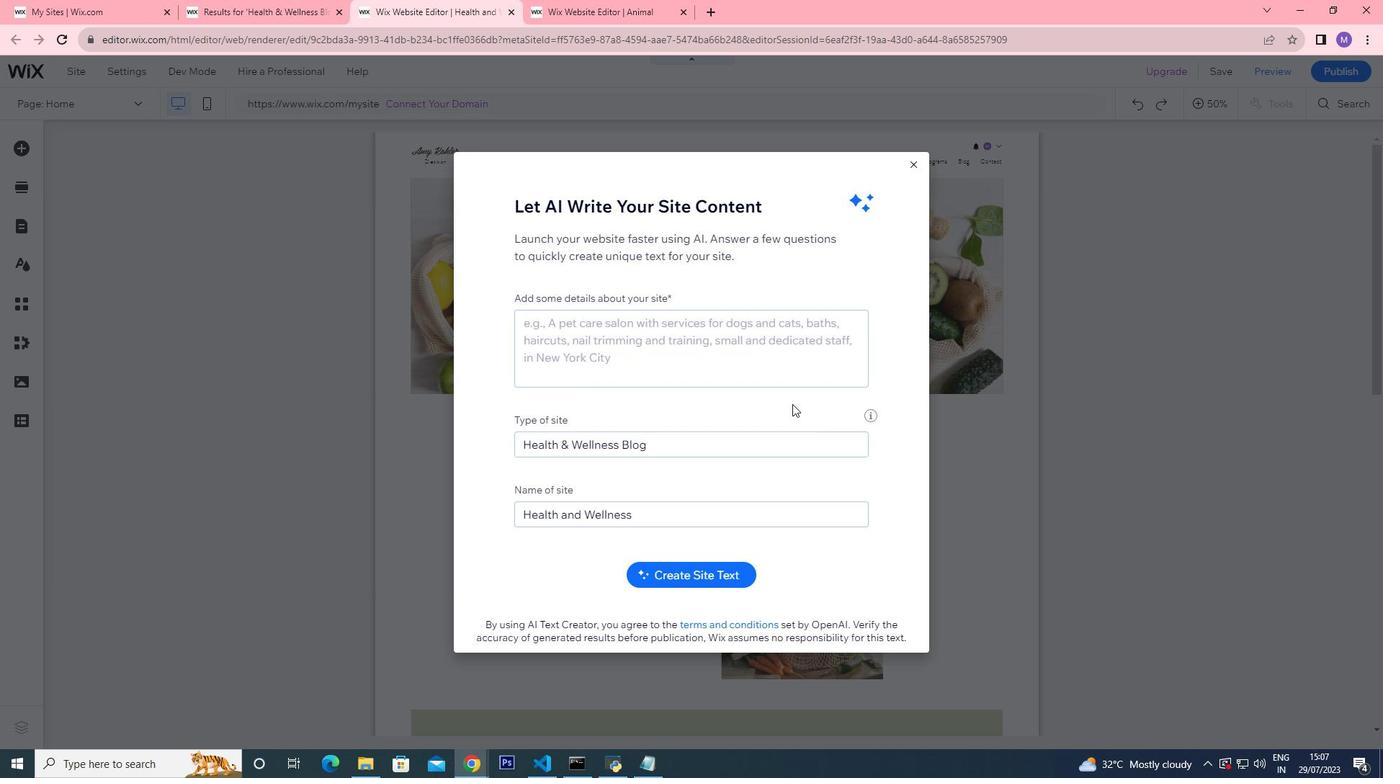 
Action: Mouse moved to (789, 403)
Screenshot: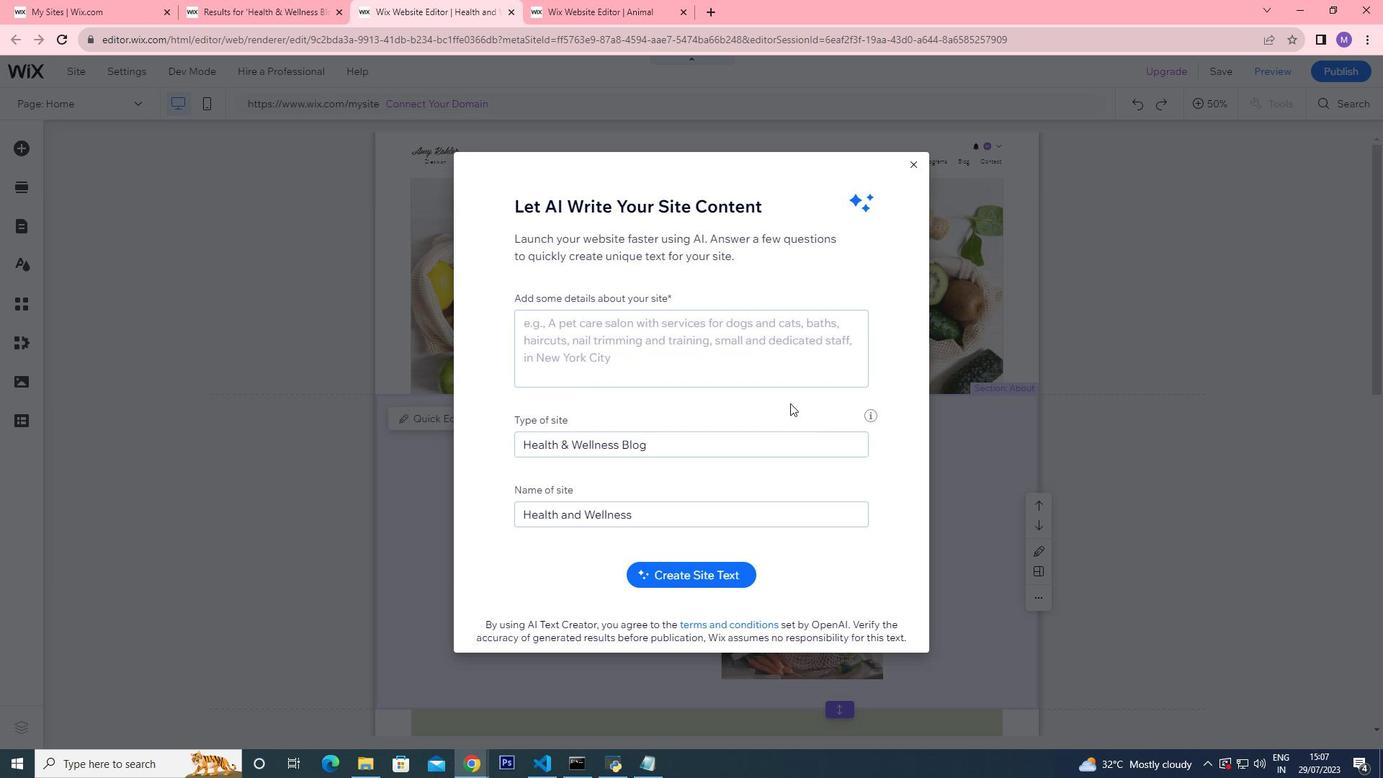 
Action: Mouse scrolled (789, 402) with delta (0, 0)
Screenshot: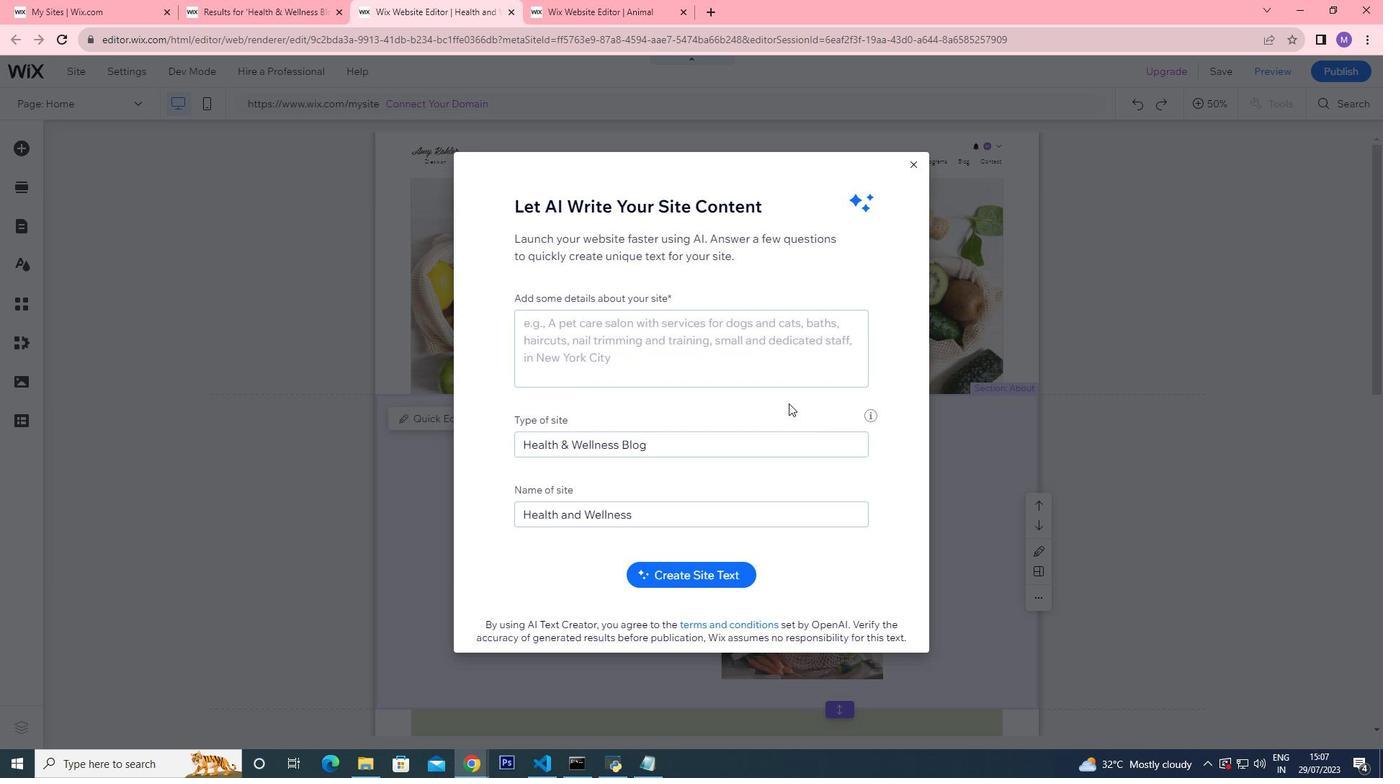 
Action: Mouse scrolled (789, 402) with delta (0, 0)
Screenshot: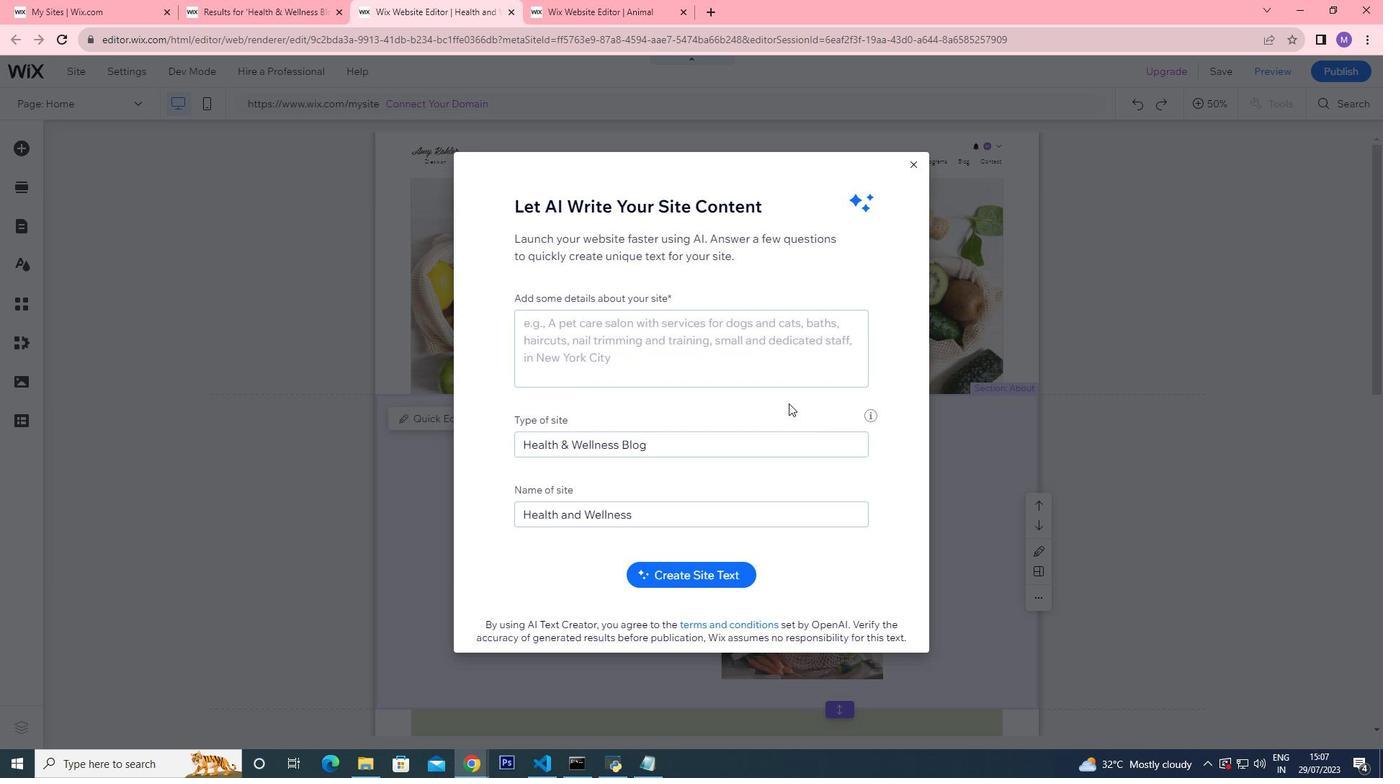 
Action: Mouse moved to (789, 403)
Screenshot: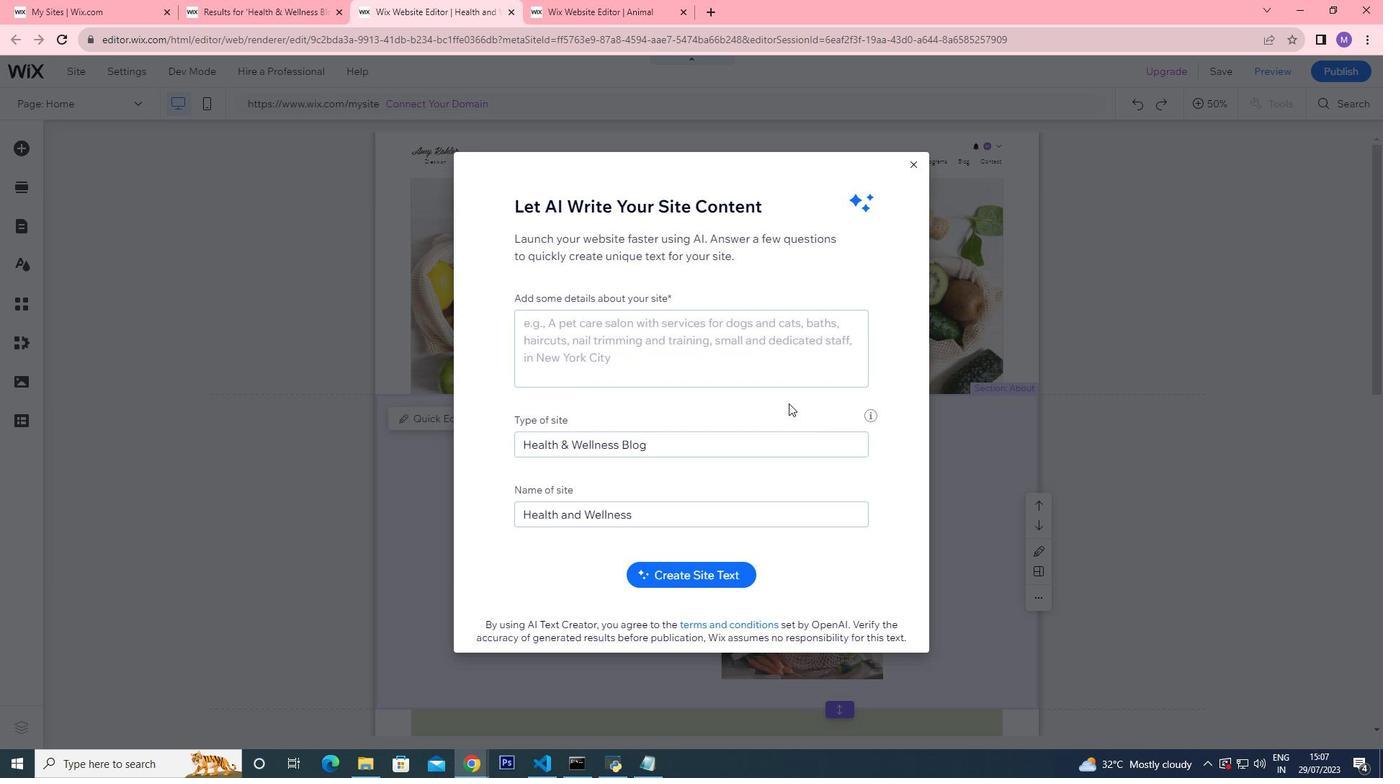 
Action: Mouse scrolled (789, 402) with delta (0, 0)
Screenshot: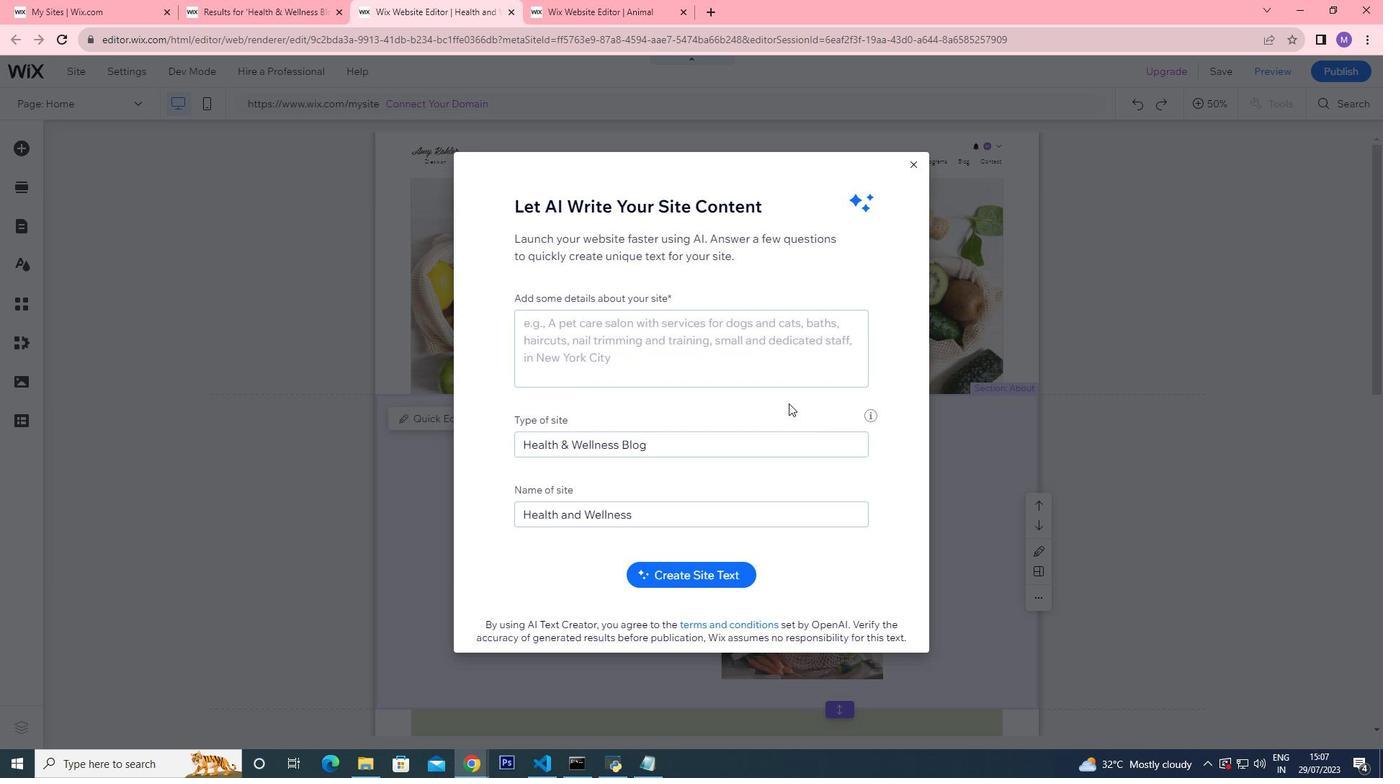 
Action: Mouse moved to (787, 404)
Screenshot: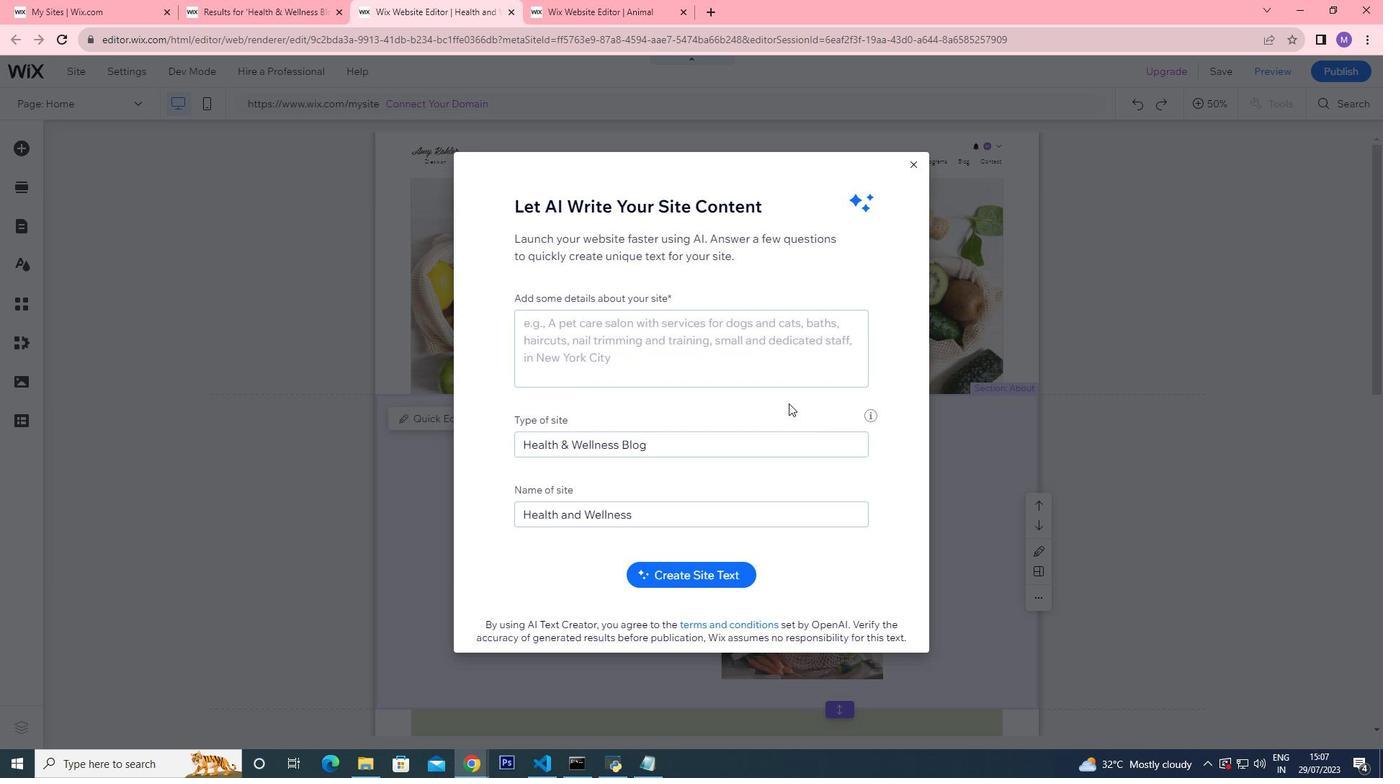 
Action: Mouse scrolled (787, 403) with delta (0, 0)
Screenshot: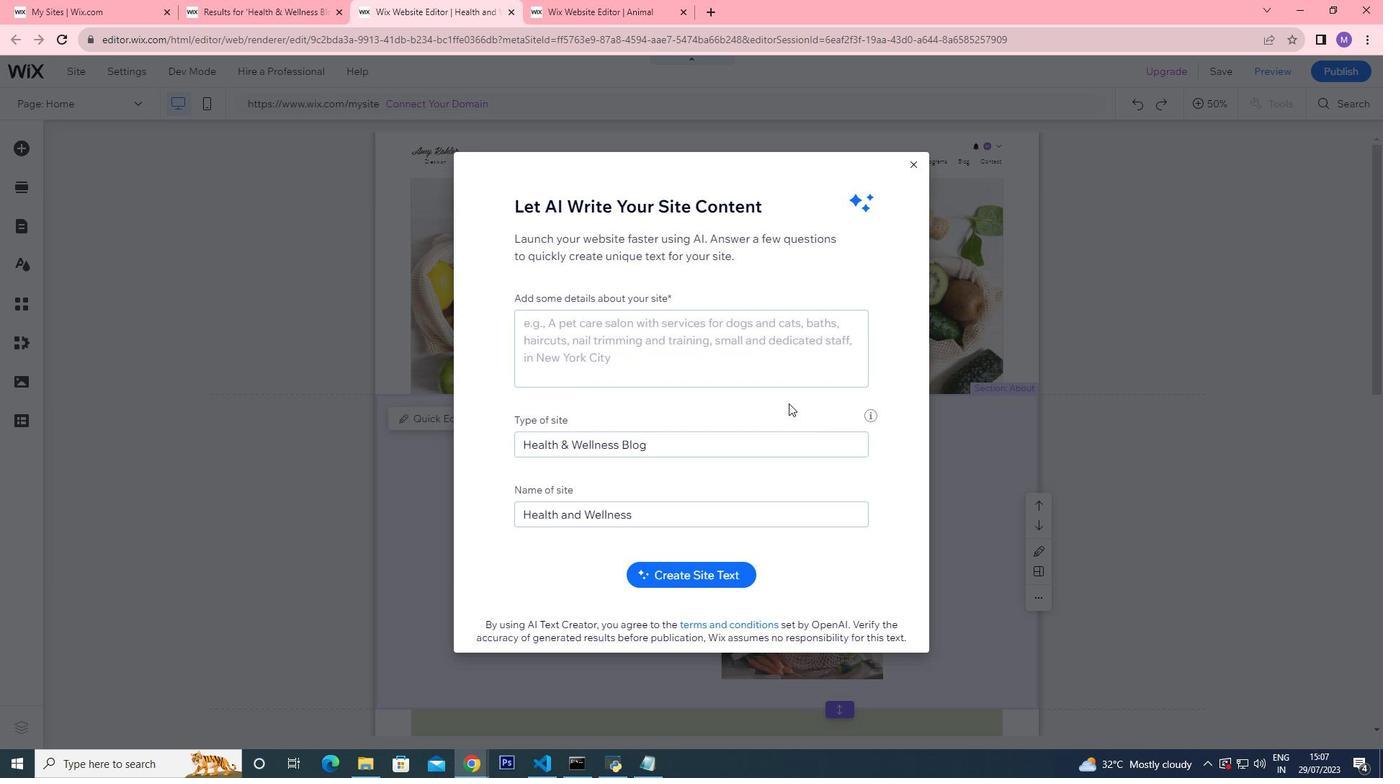 
Action: Mouse moved to (784, 405)
Screenshot: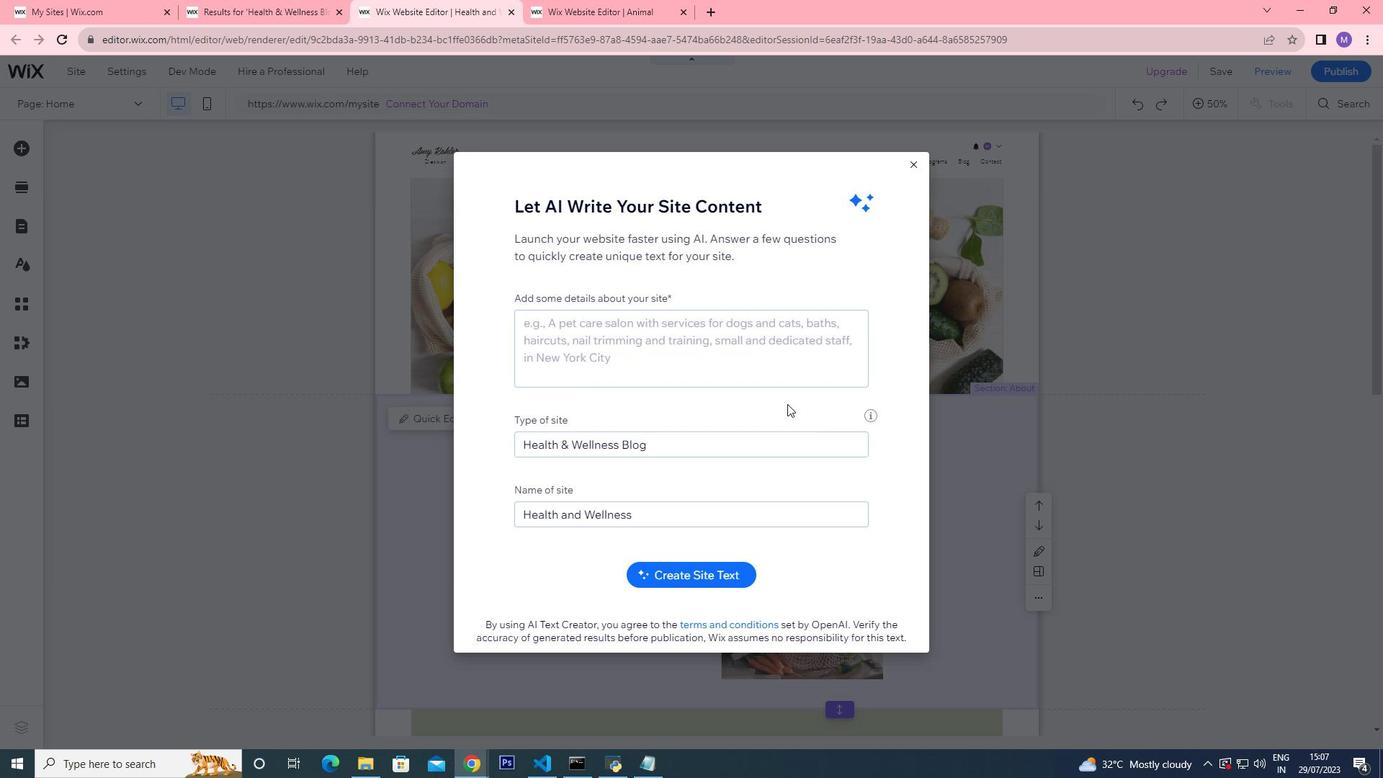 
Action: Mouse scrolled (784, 404) with delta (0, 0)
Screenshot: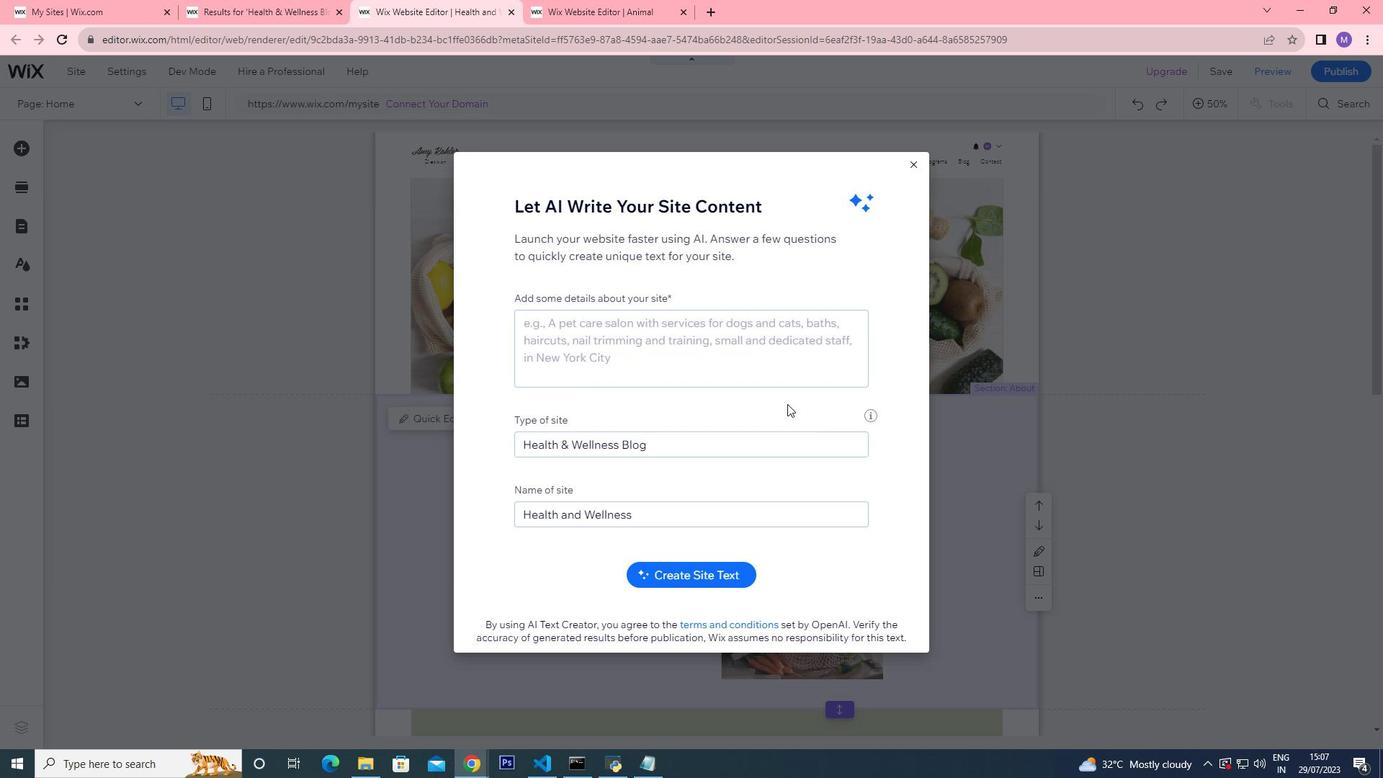 
Action: Mouse moved to (778, 487)
Screenshot: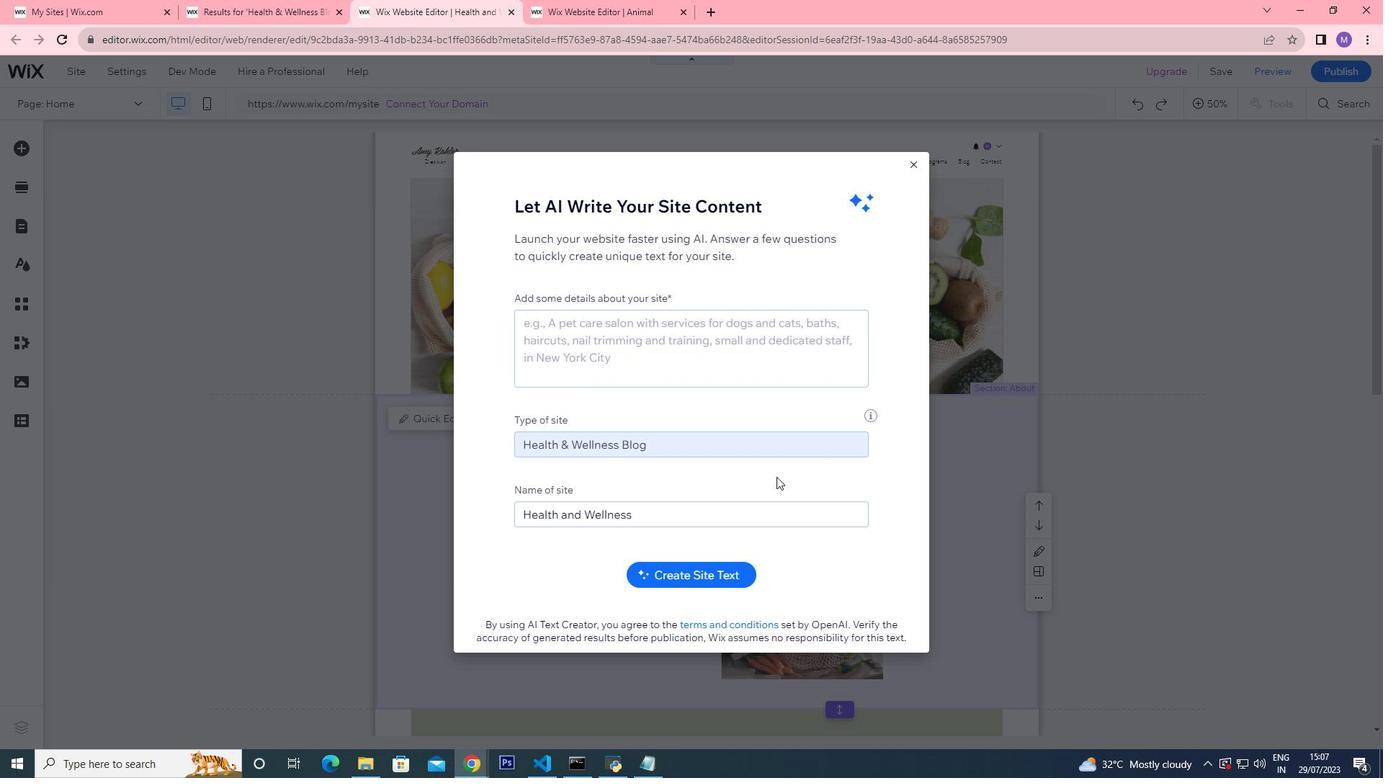 
Action: Mouse scrolled (778, 485) with delta (0, 0)
Screenshot: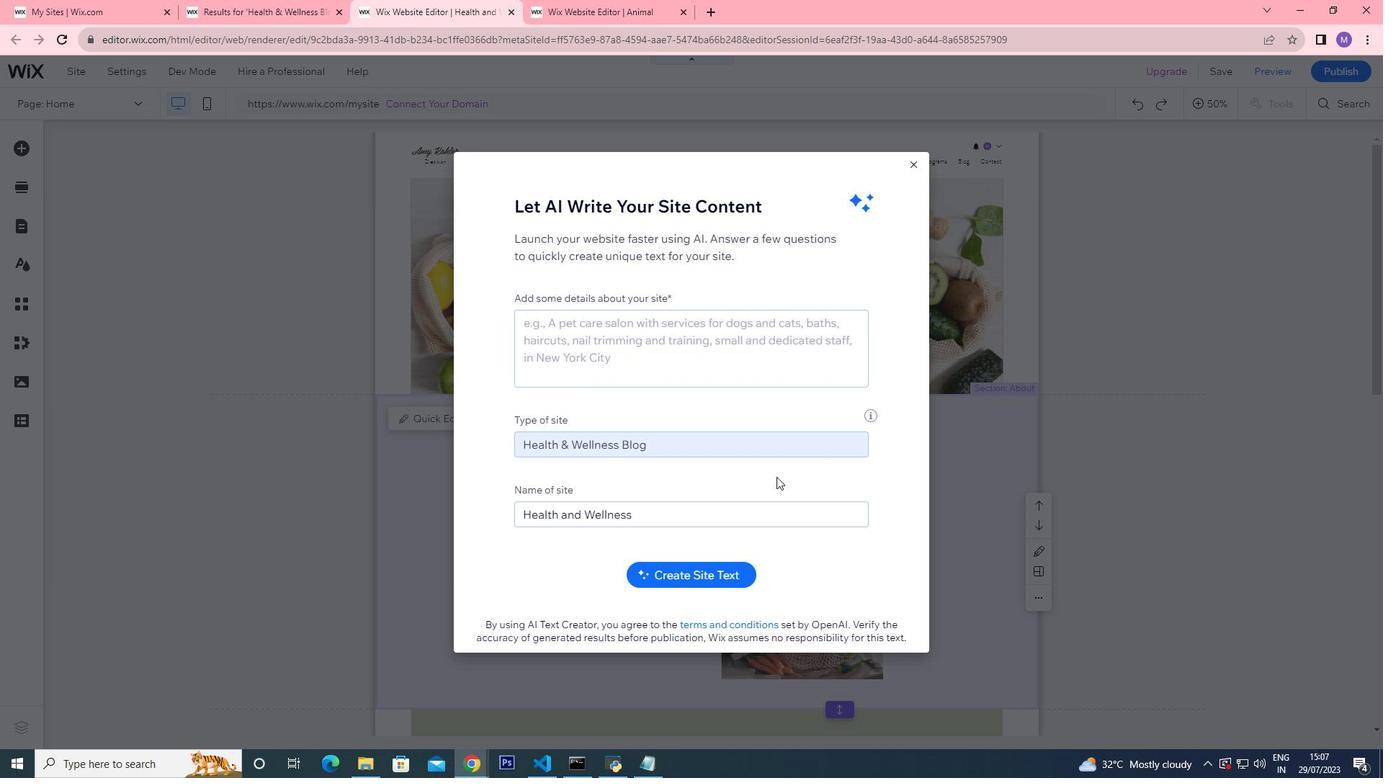 
Action: Mouse moved to (774, 489)
Screenshot: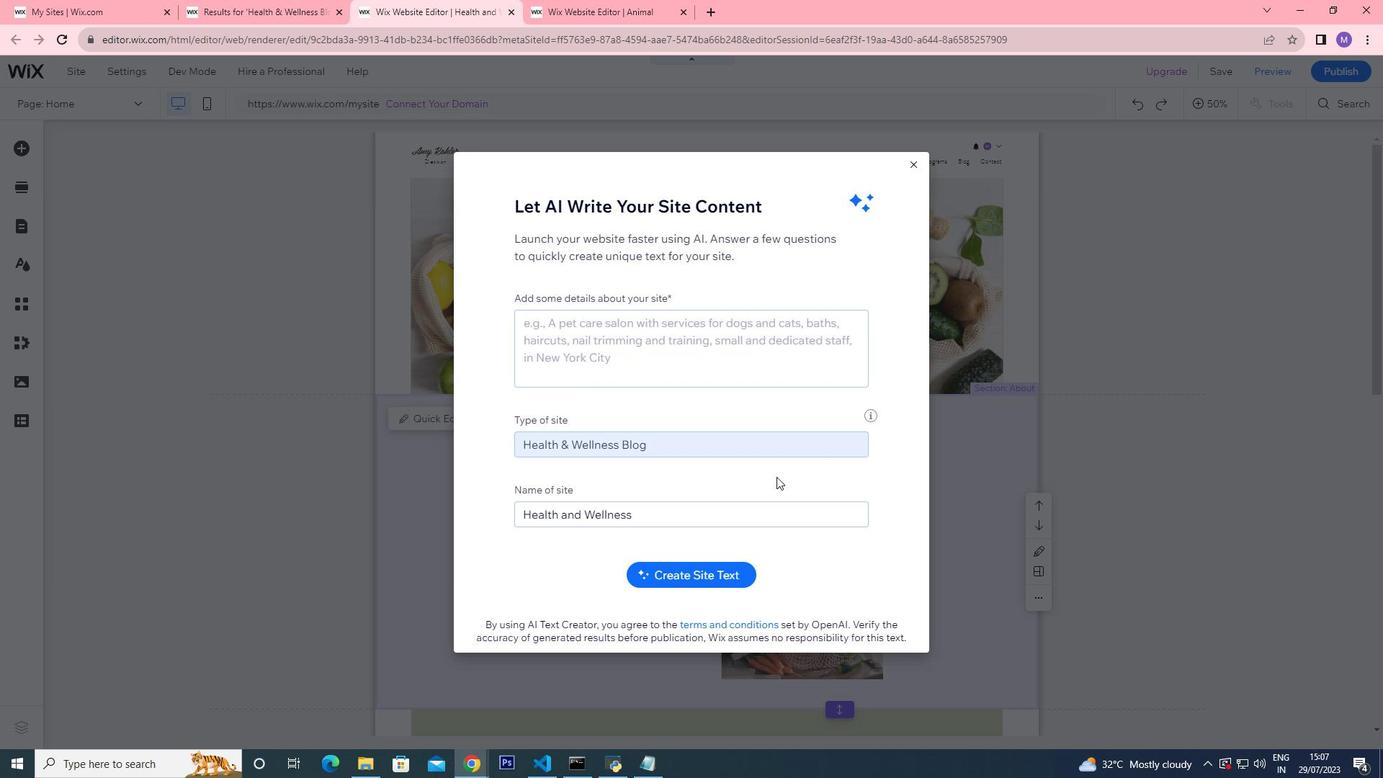 
Action: Mouse scrolled (774, 489) with delta (0, 0)
Screenshot: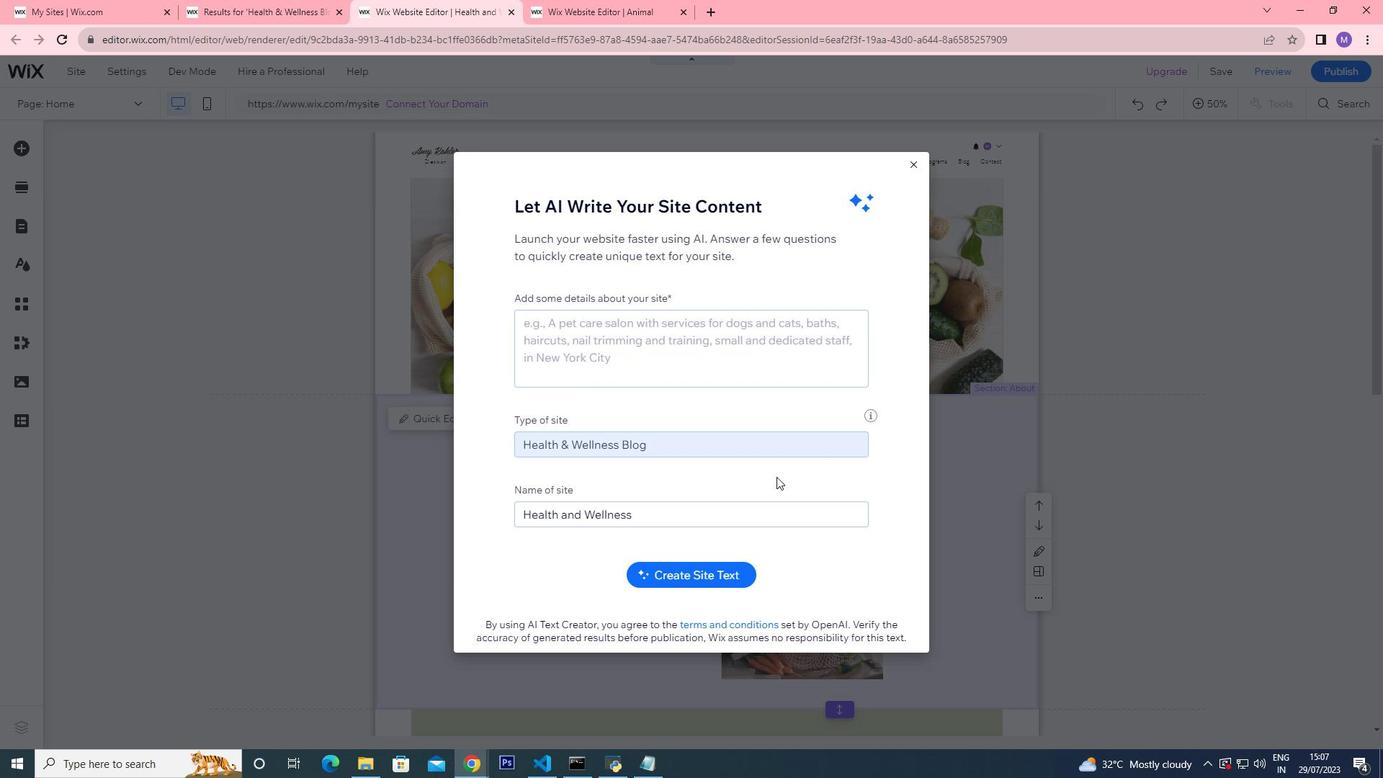 
Action: Mouse moved to (770, 492)
Screenshot: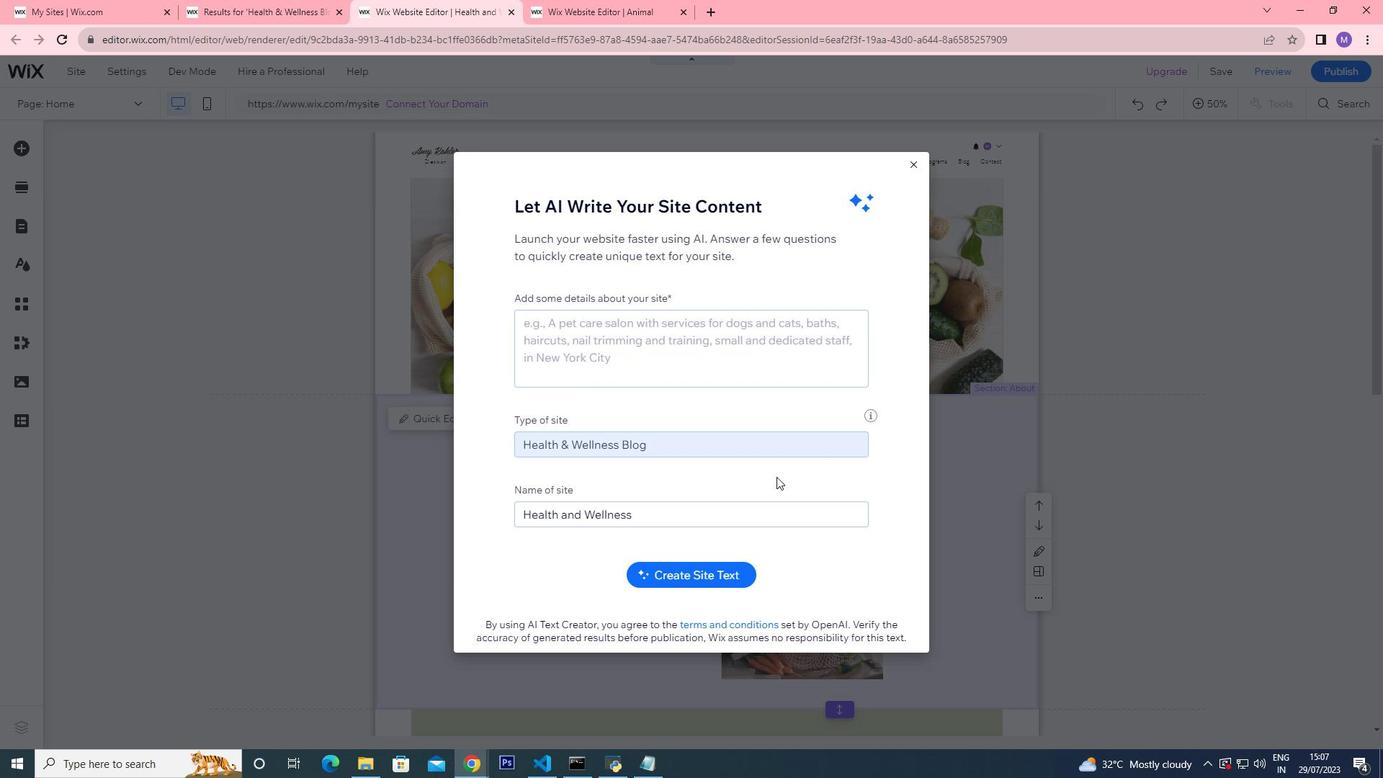 
Action: Mouse scrolled (770, 491) with delta (0, 0)
Screenshot: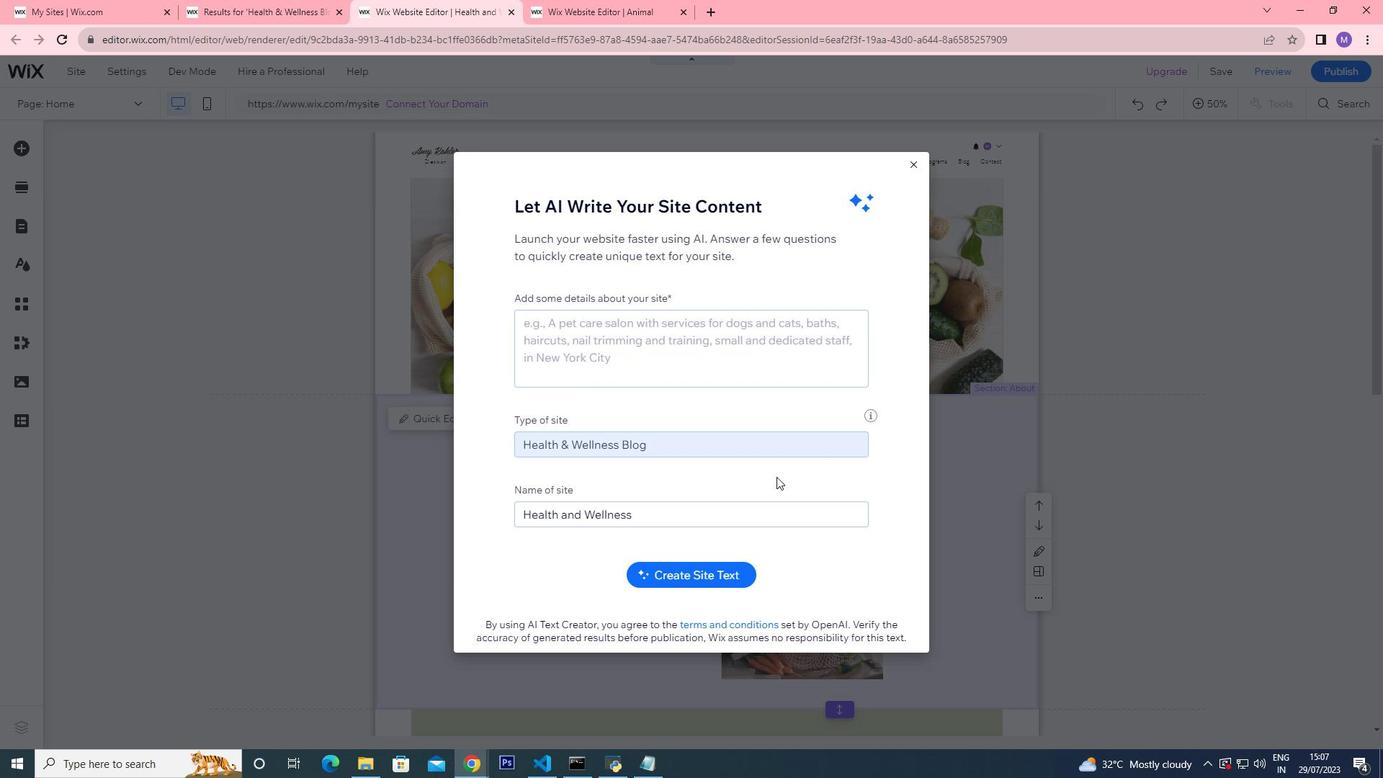 
Action: Mouse moved to (768, 492)
Screenshot: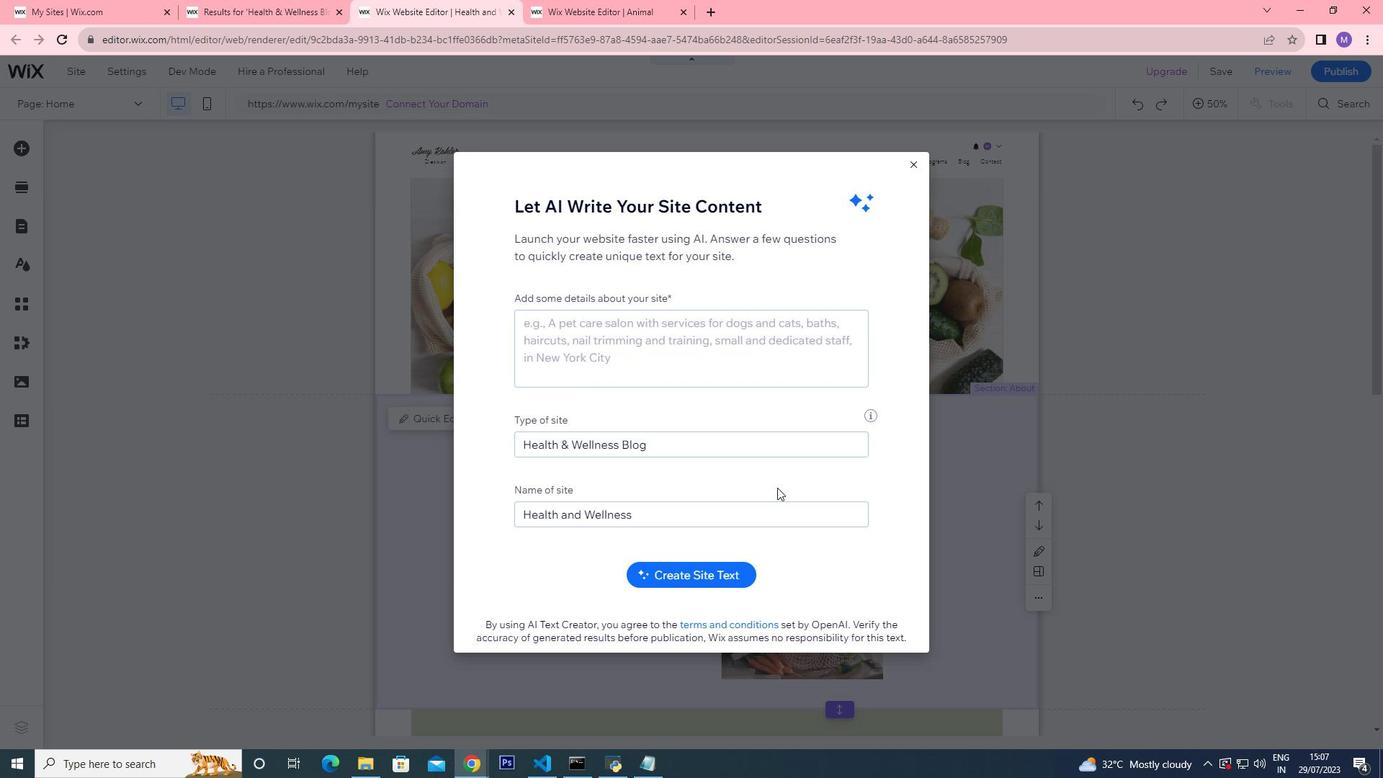 
Action: Mouse scrolled (768, 492) with delta (0, 0)
Screenshot: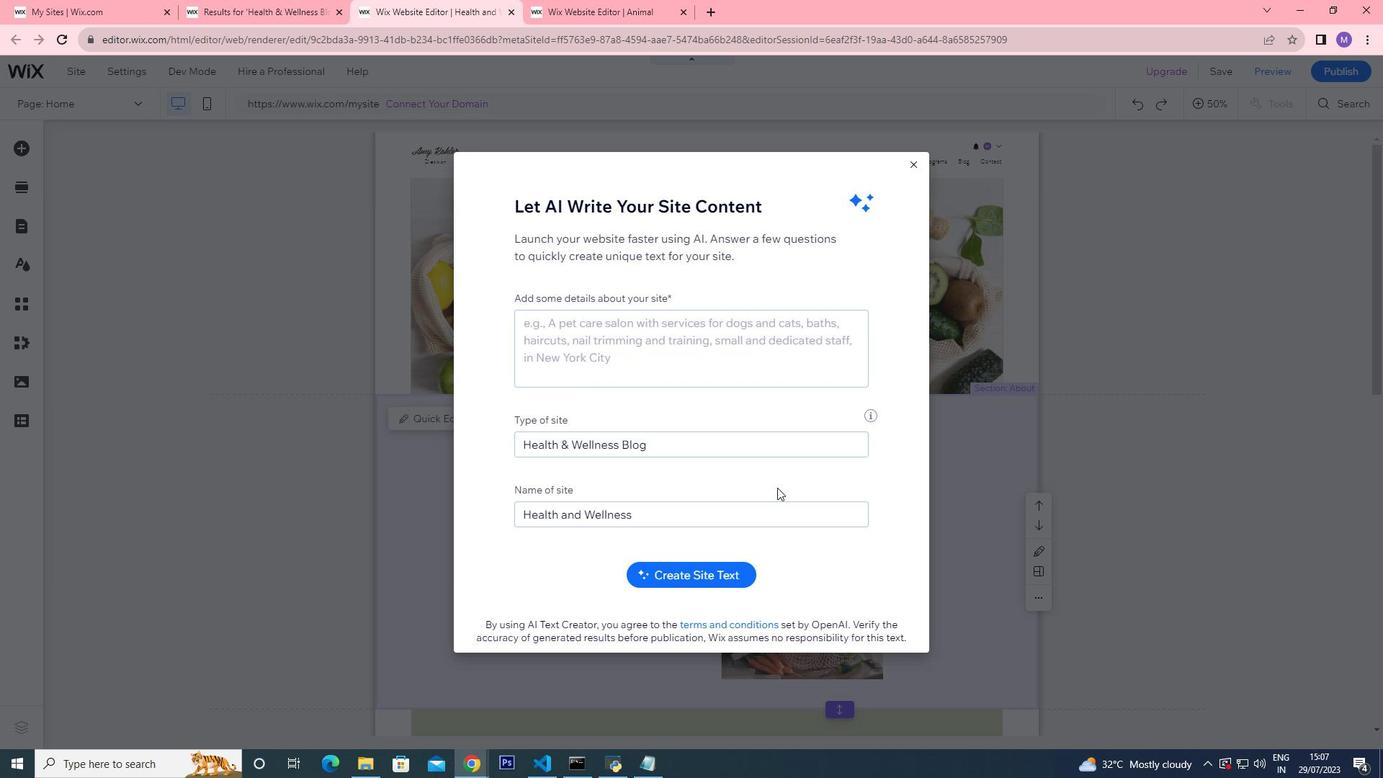 
Action: Mouse moved to (765, 493)
Screenshot: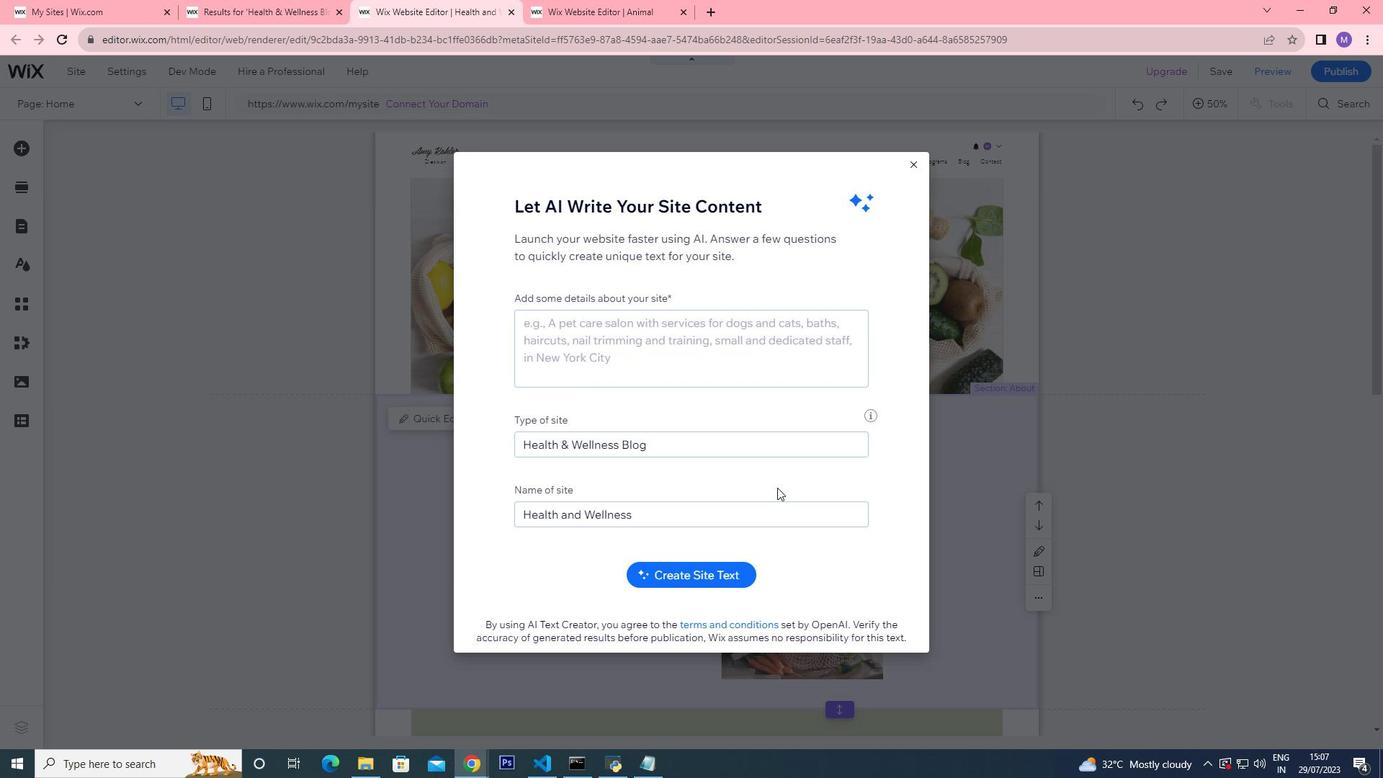
Action: Mouse scrolled (765, 492) with delta (0, 0)
Screenshot: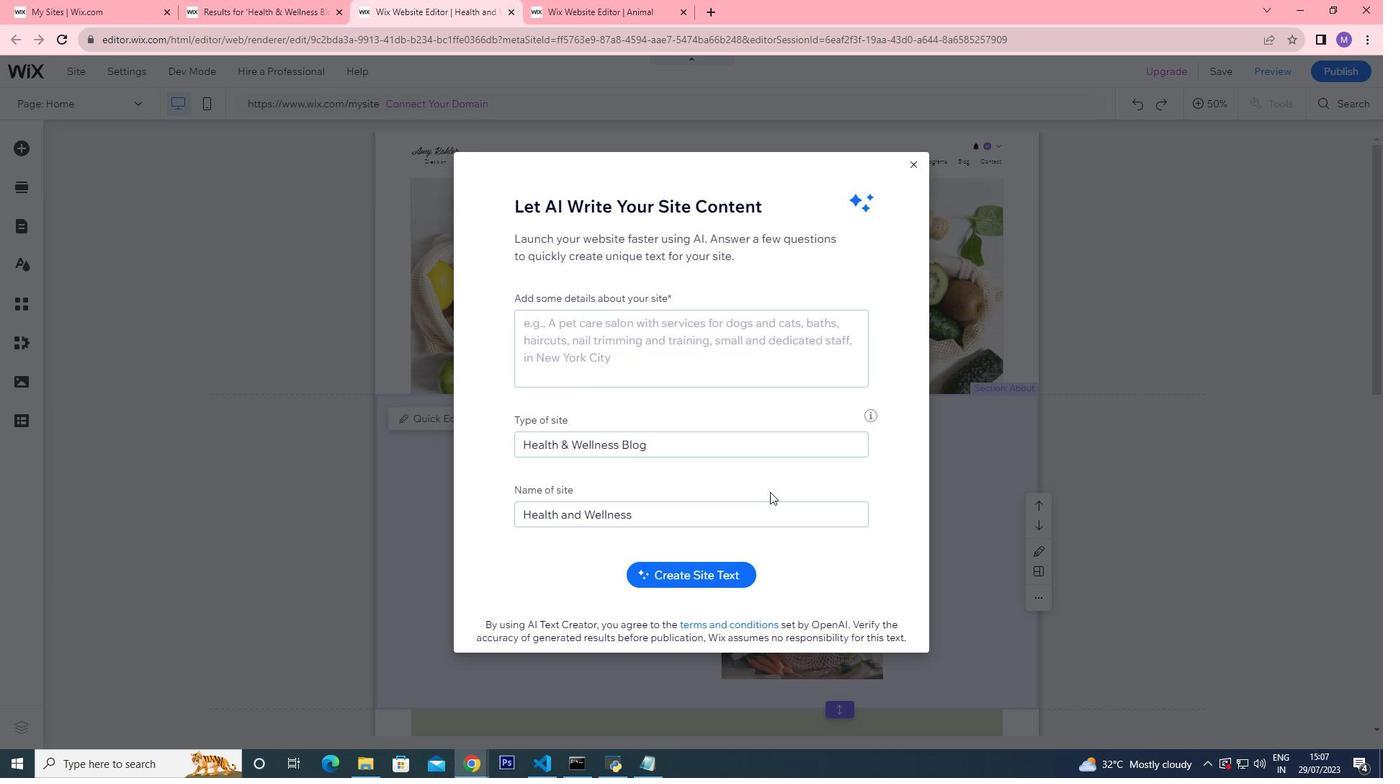 
Action: Mouse scrolled (765, 492) with delta (0, 0)
Screenshot: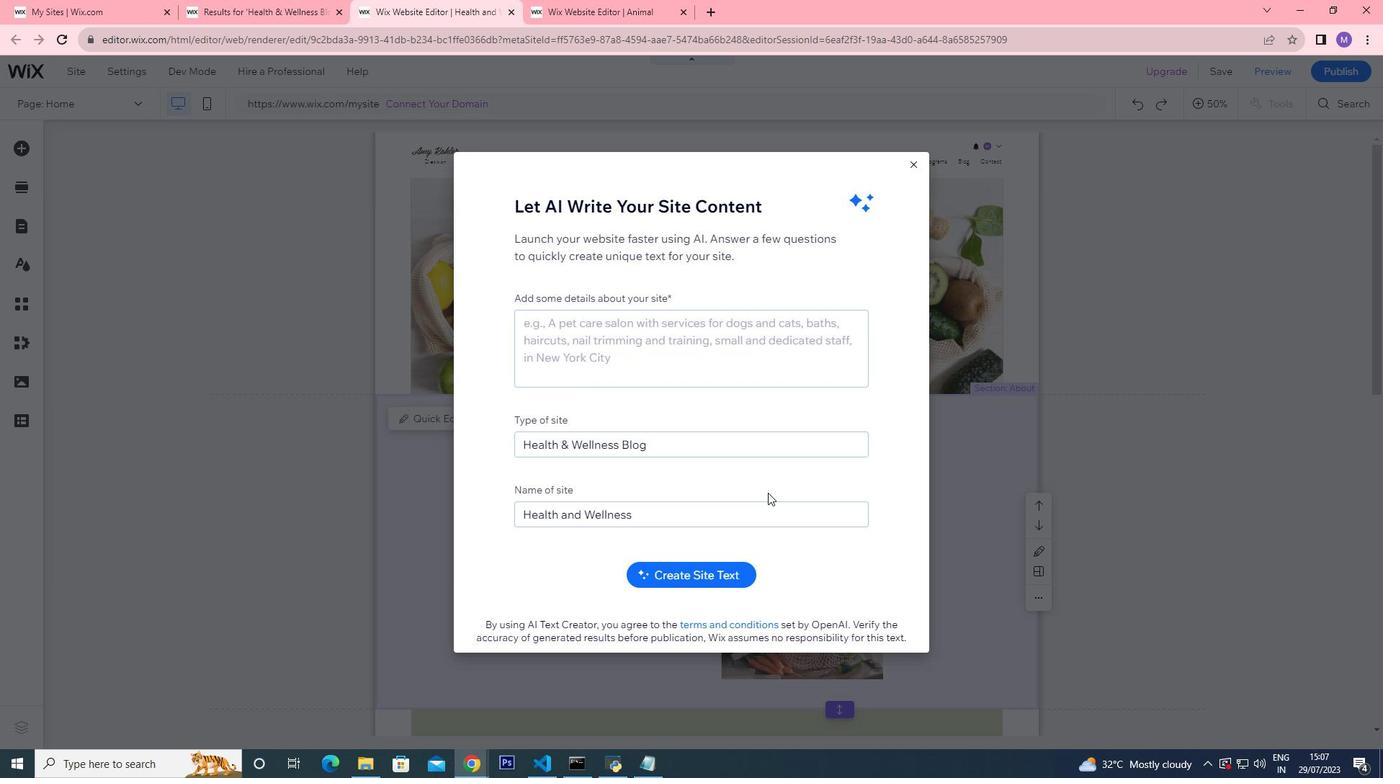 
Action: Mouse moved to (755, 520)
Screenshot: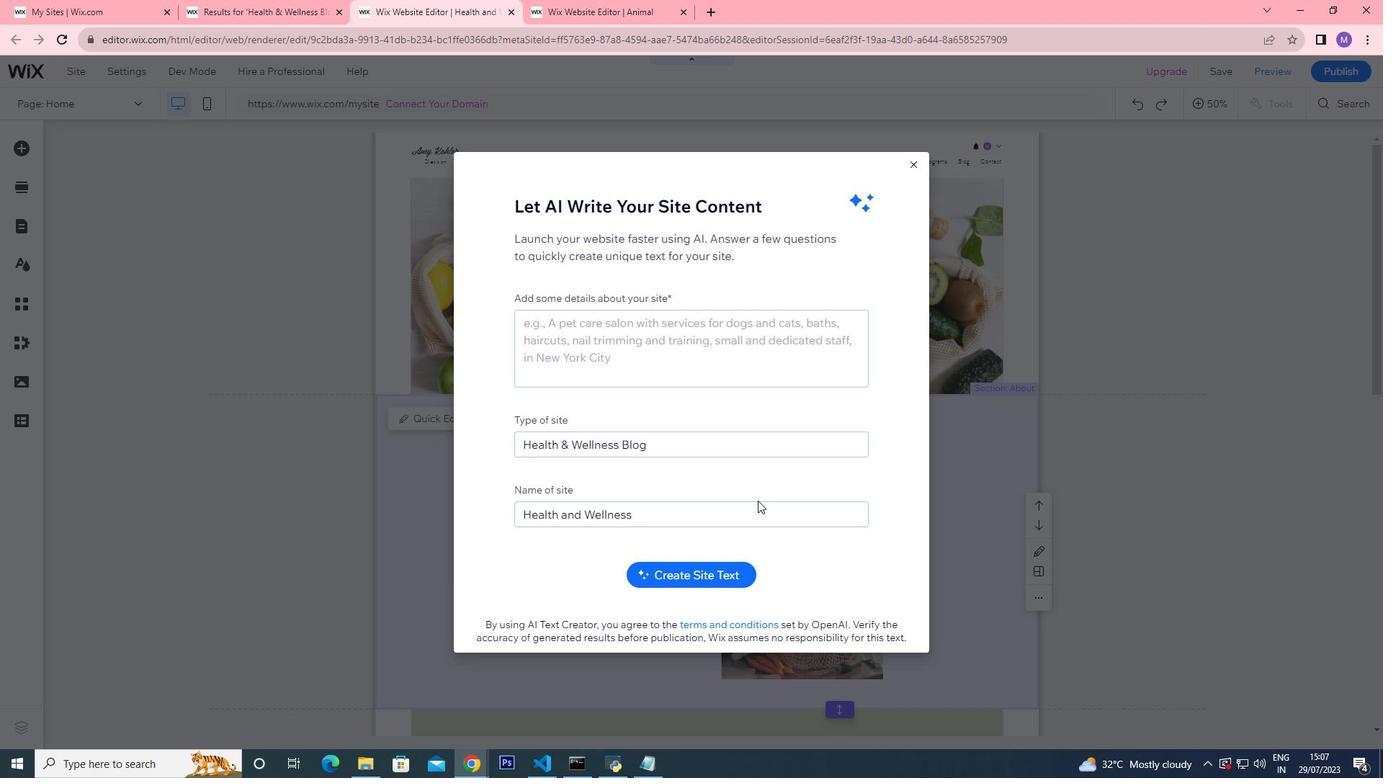 
Action: Mouse scrolled (755, 520) with delta (0, 0)
Screenshot: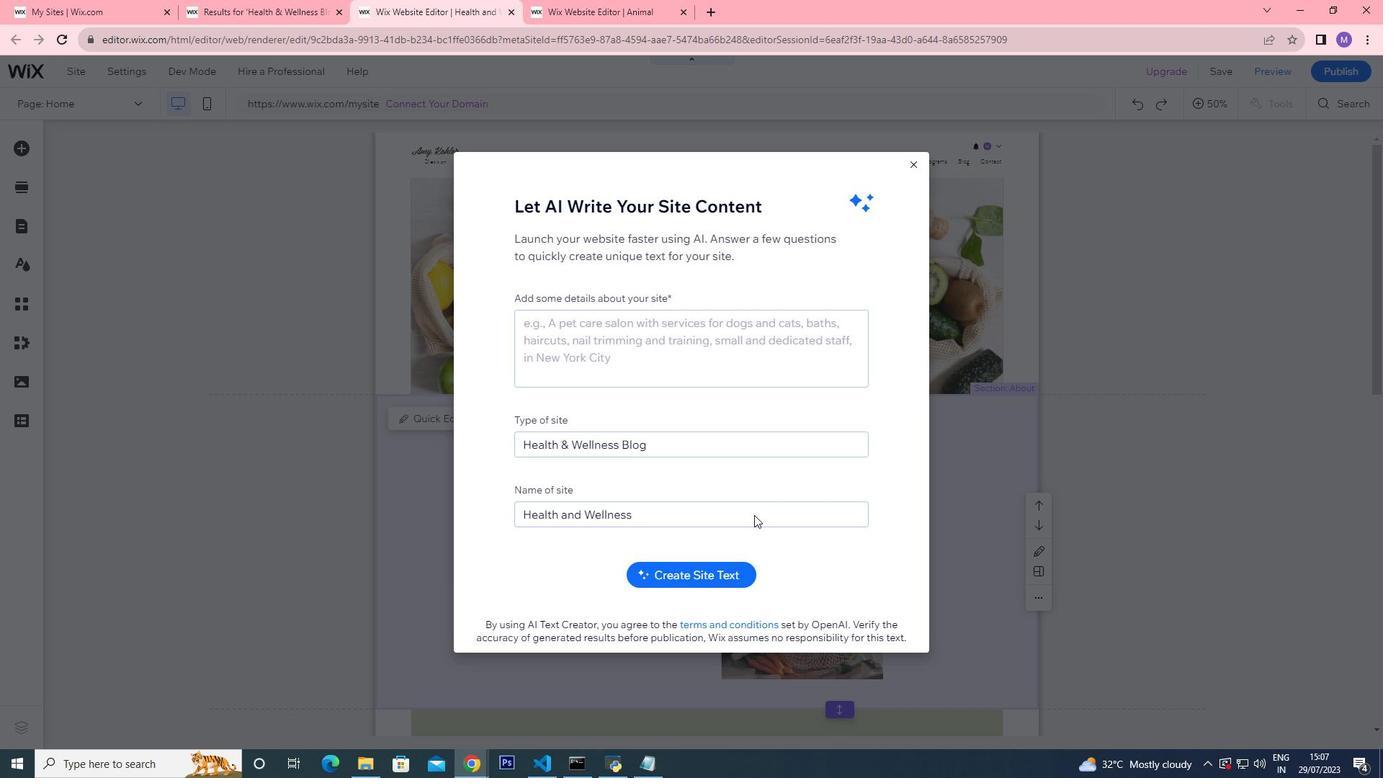 
Action: Mouse scrolled (755, 520) with delta (0, 0)
Screenshot: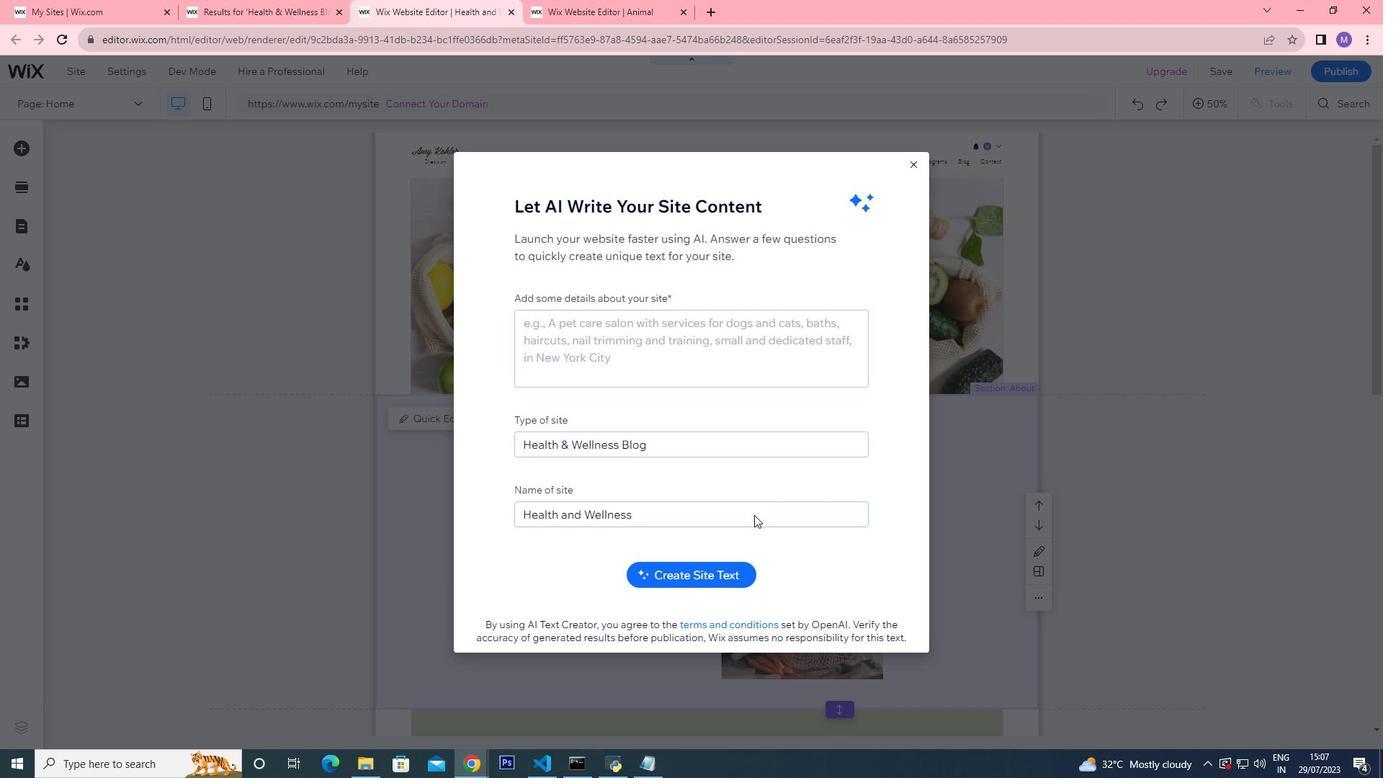 
Action: Mouse scrolled (755, 520) with delta (0, 0)
Screenshot: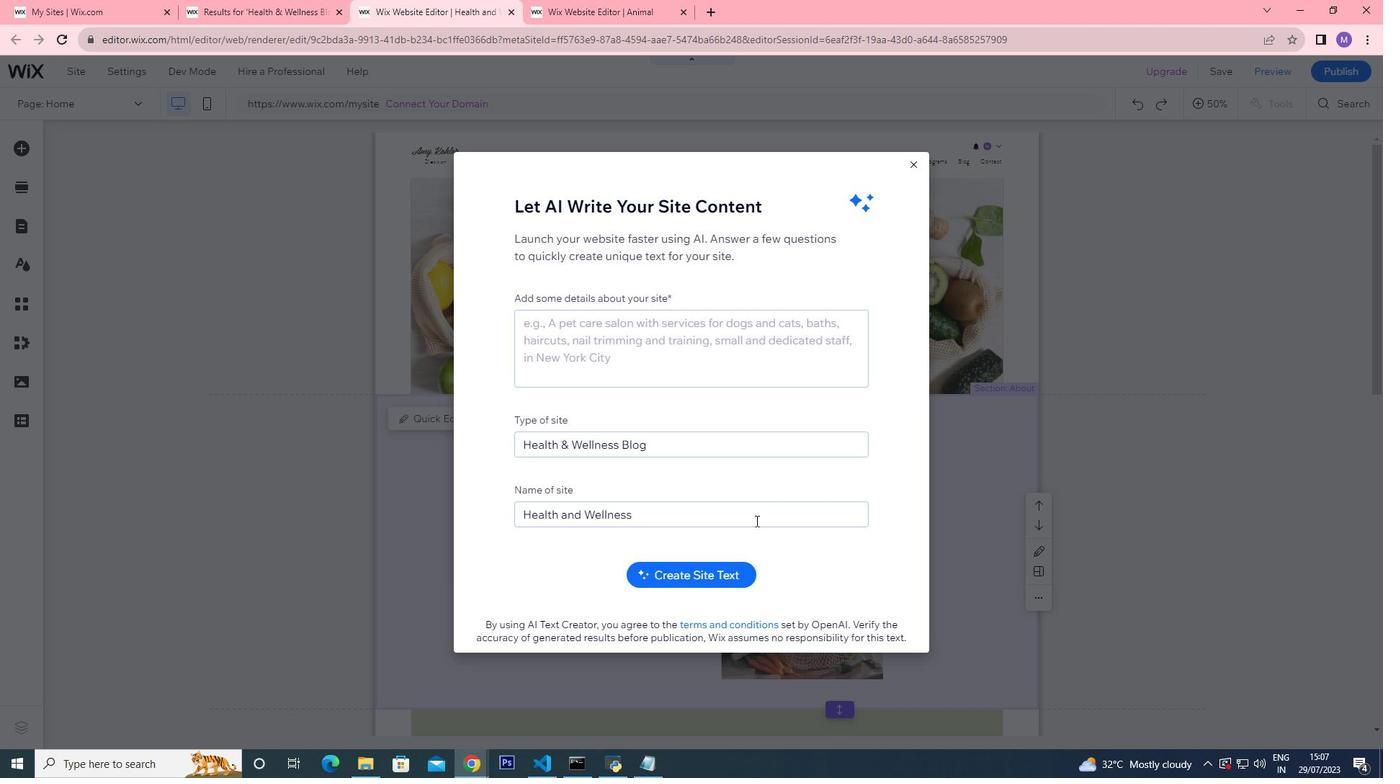 
Action: Mouse moved to (755, 520)
Screenshot: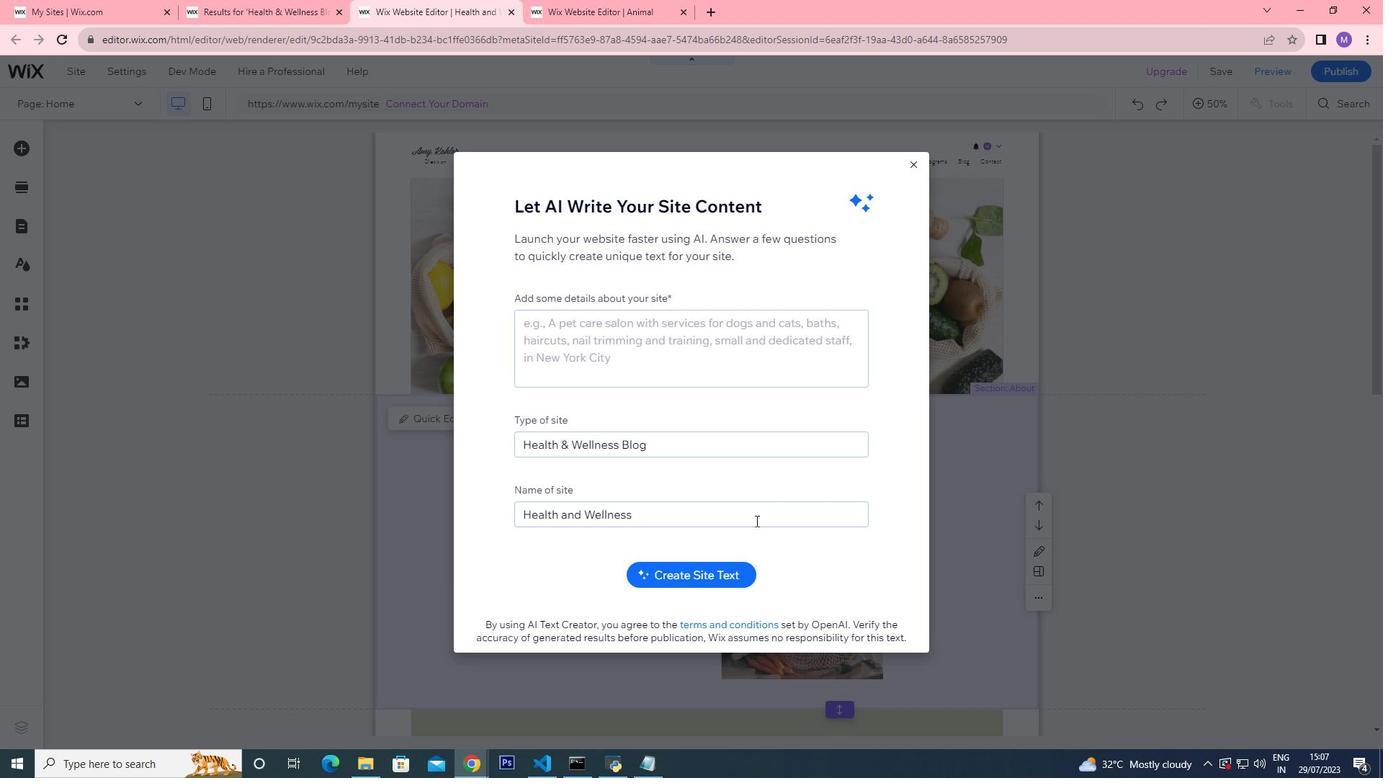 
Action: Mouse scrolled (755, 520) with delta (0, 0)
Screenshot: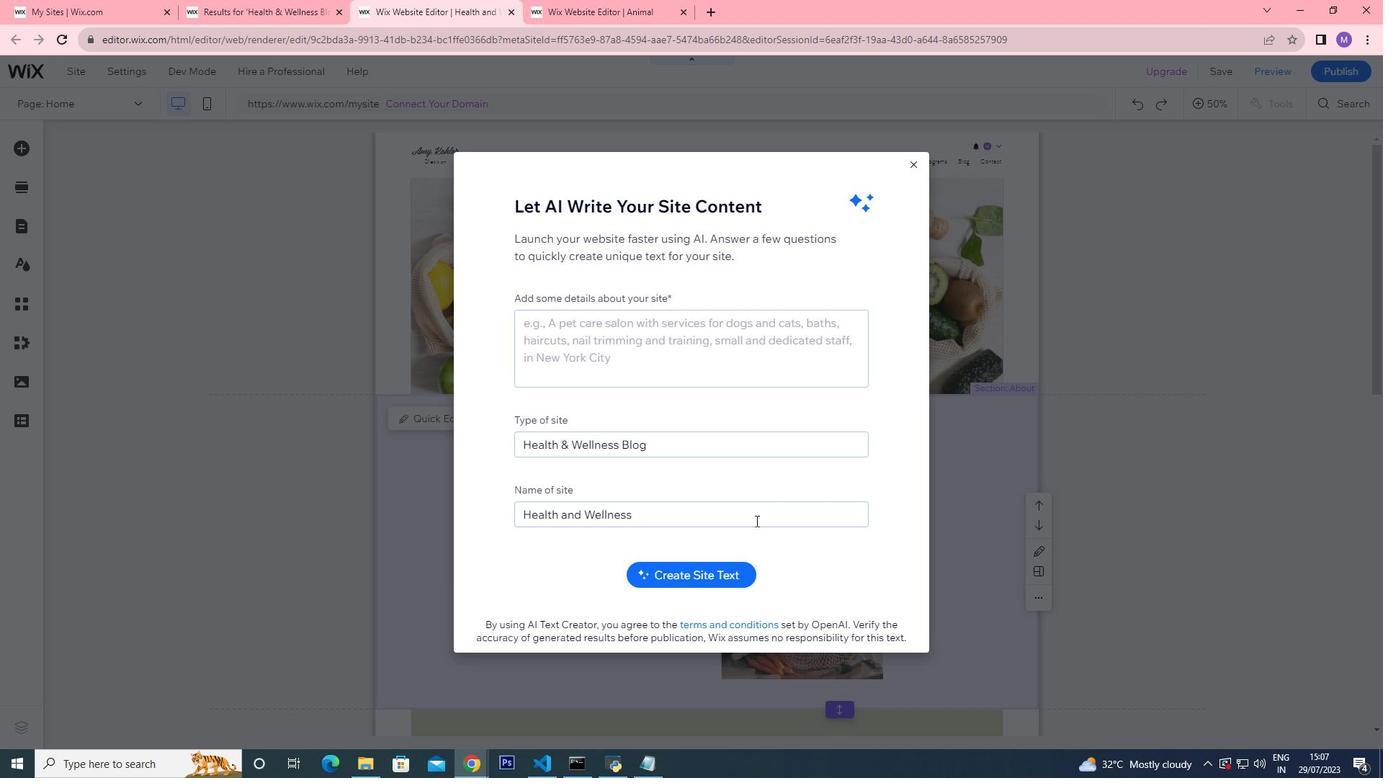 
Action: Mouse moved to (755, 520)
Screenshot: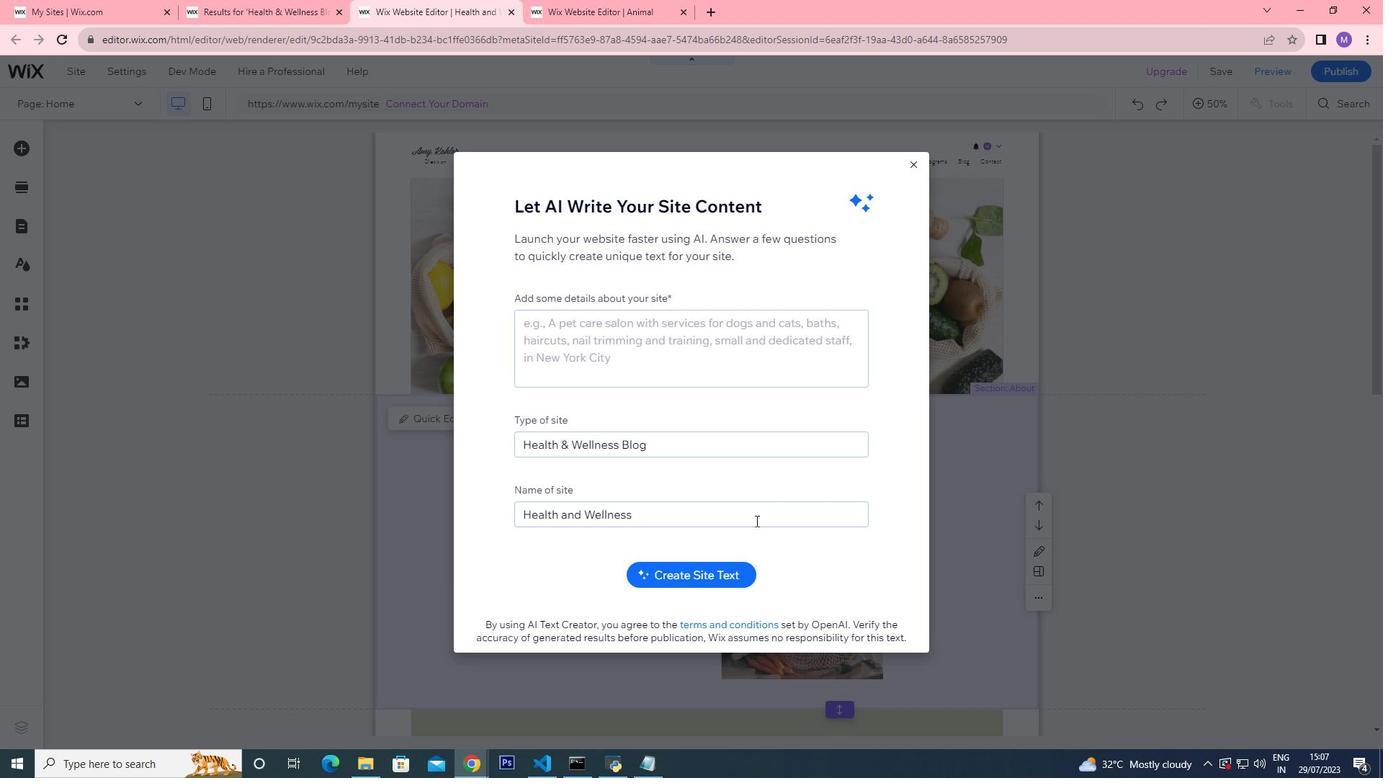
Action: Mouse scrolled (755, 520) with delta (0, 0)
Screenshot: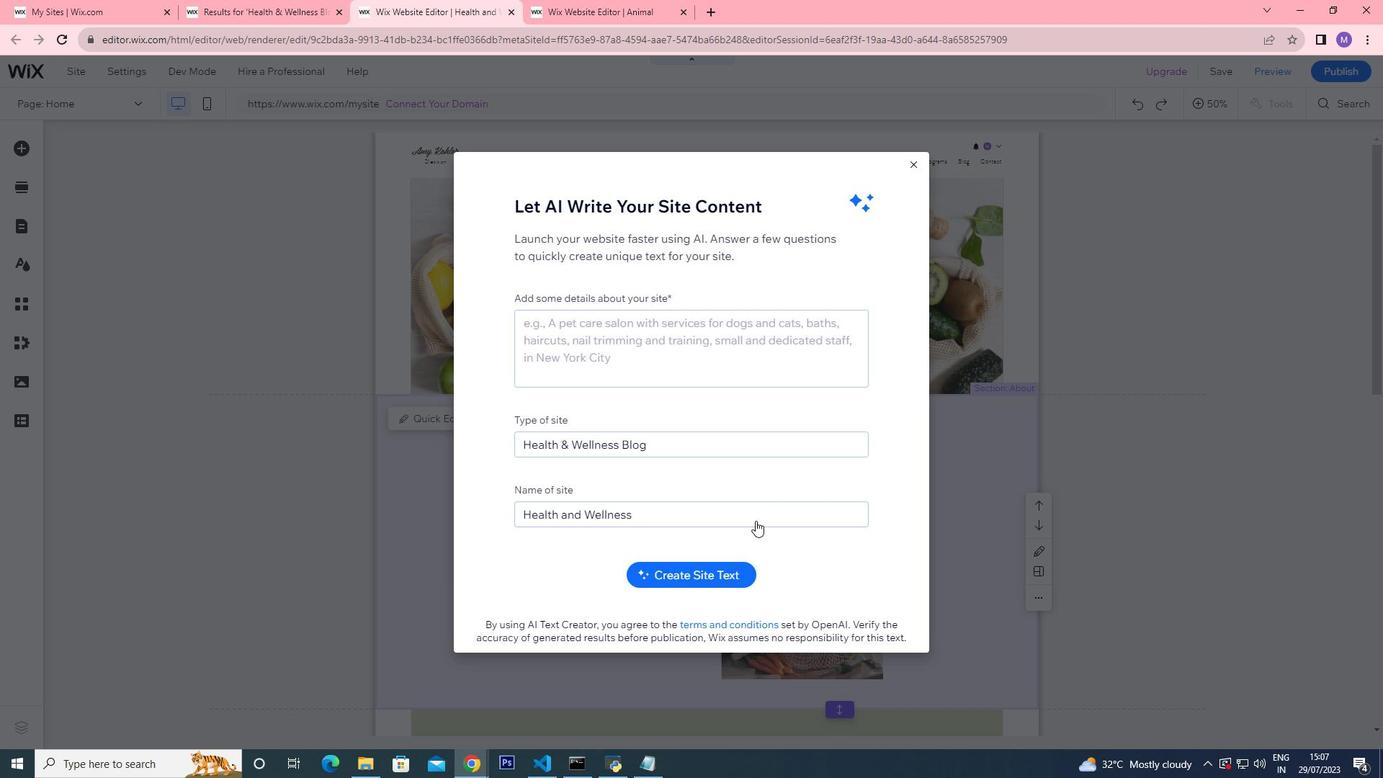 
Action: Mouse moved to (755, 520)
Screenshot: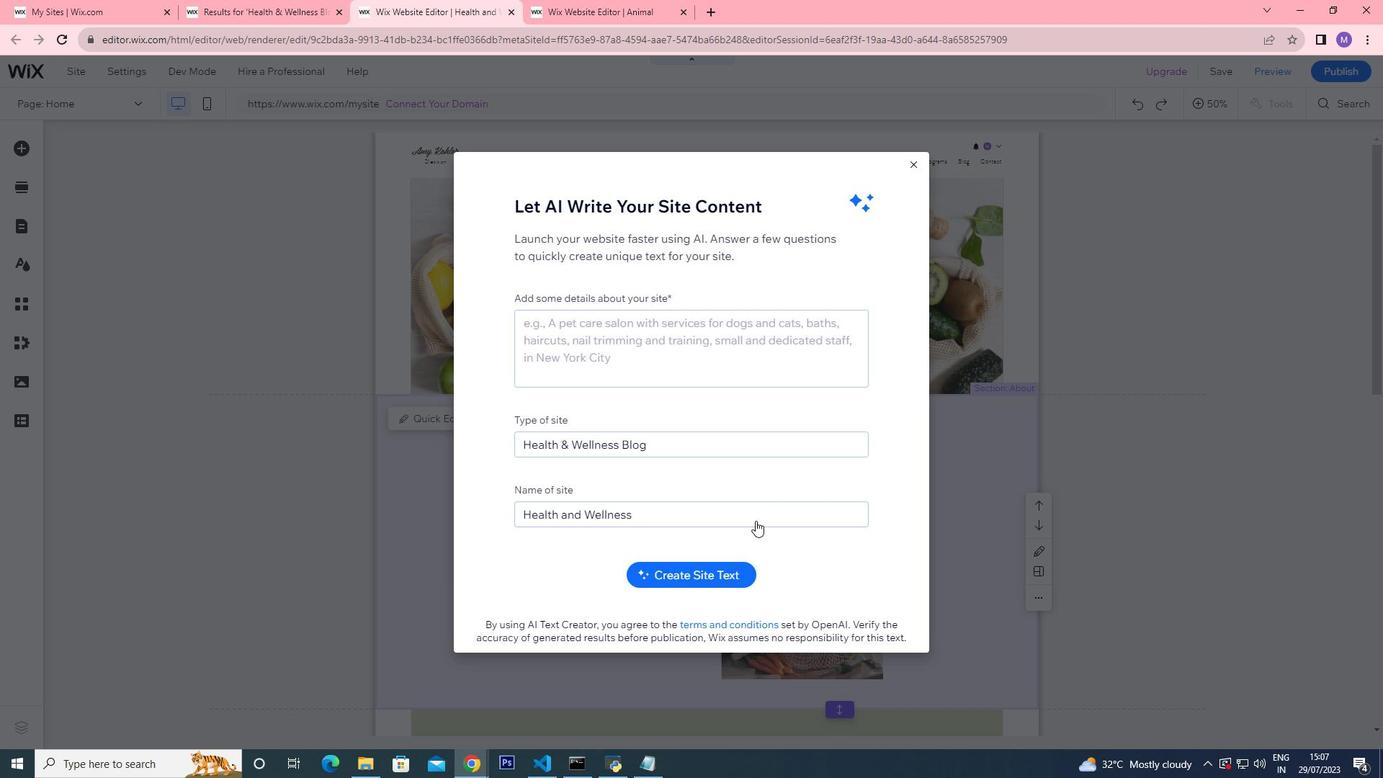 
Action: Mouse scrolled (755, 520) with delta (0, 0)
Screenshot: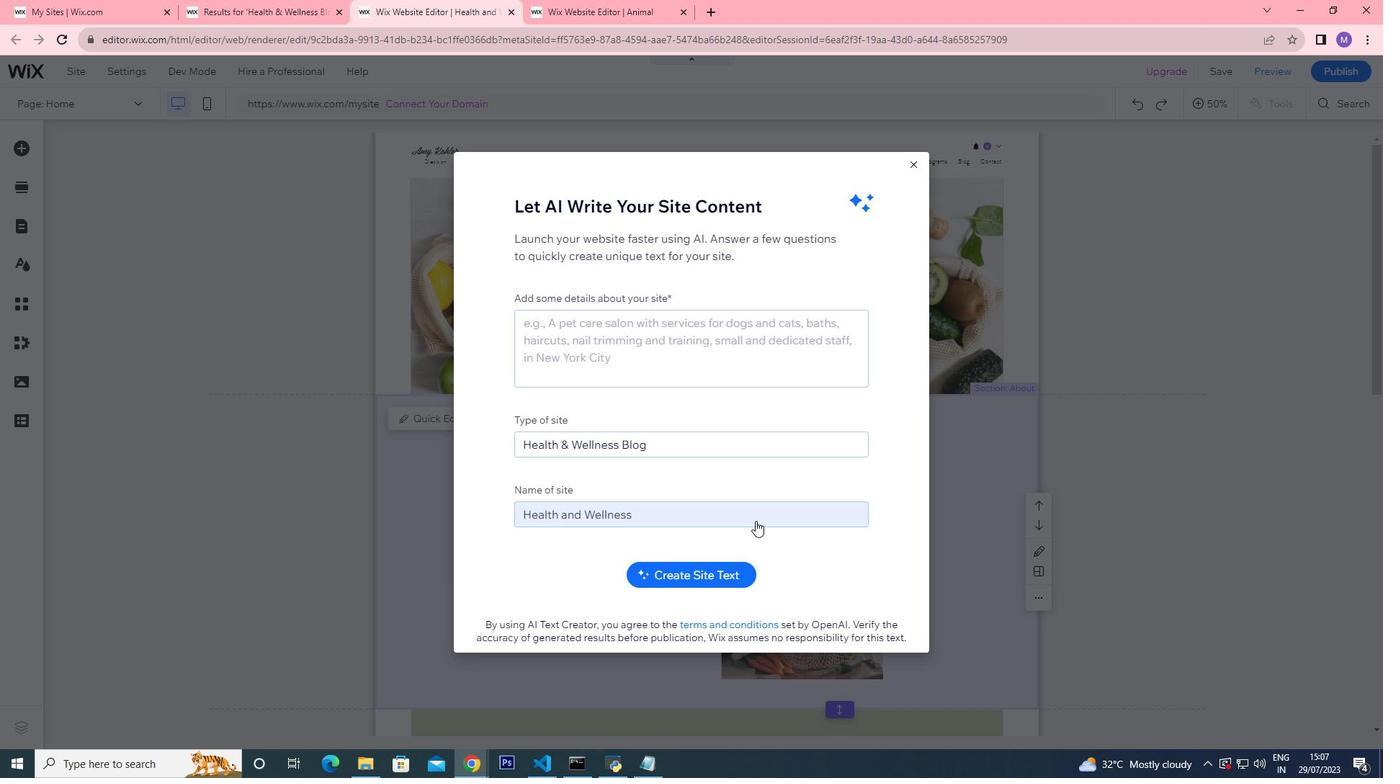 
Action: Mouse moved to (688, 524)
Screenshot: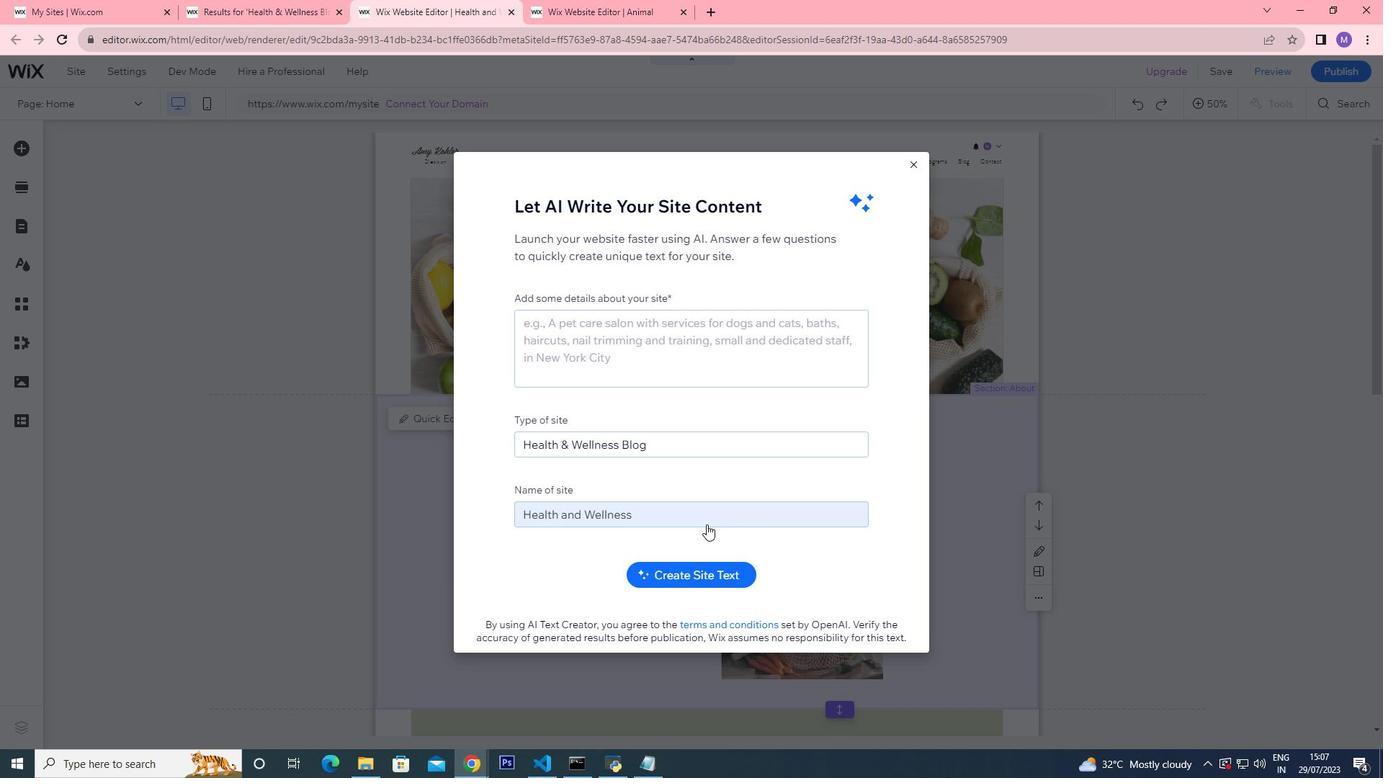 
Action: Mouse scrolled (688, 523) with delta (0, 0)
Screenshot: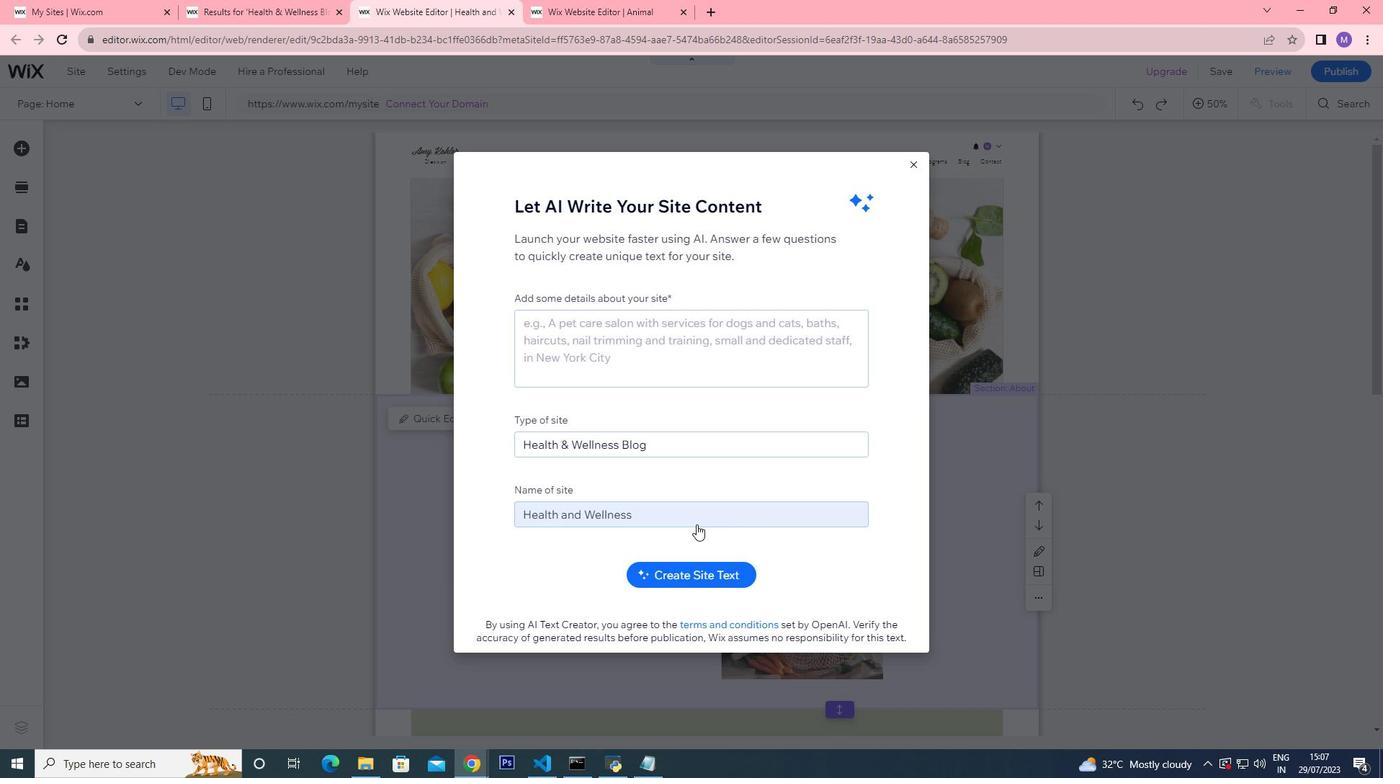 
Action: Mouse scrolled (688, 523) with delta (0, 0)
Screenshot: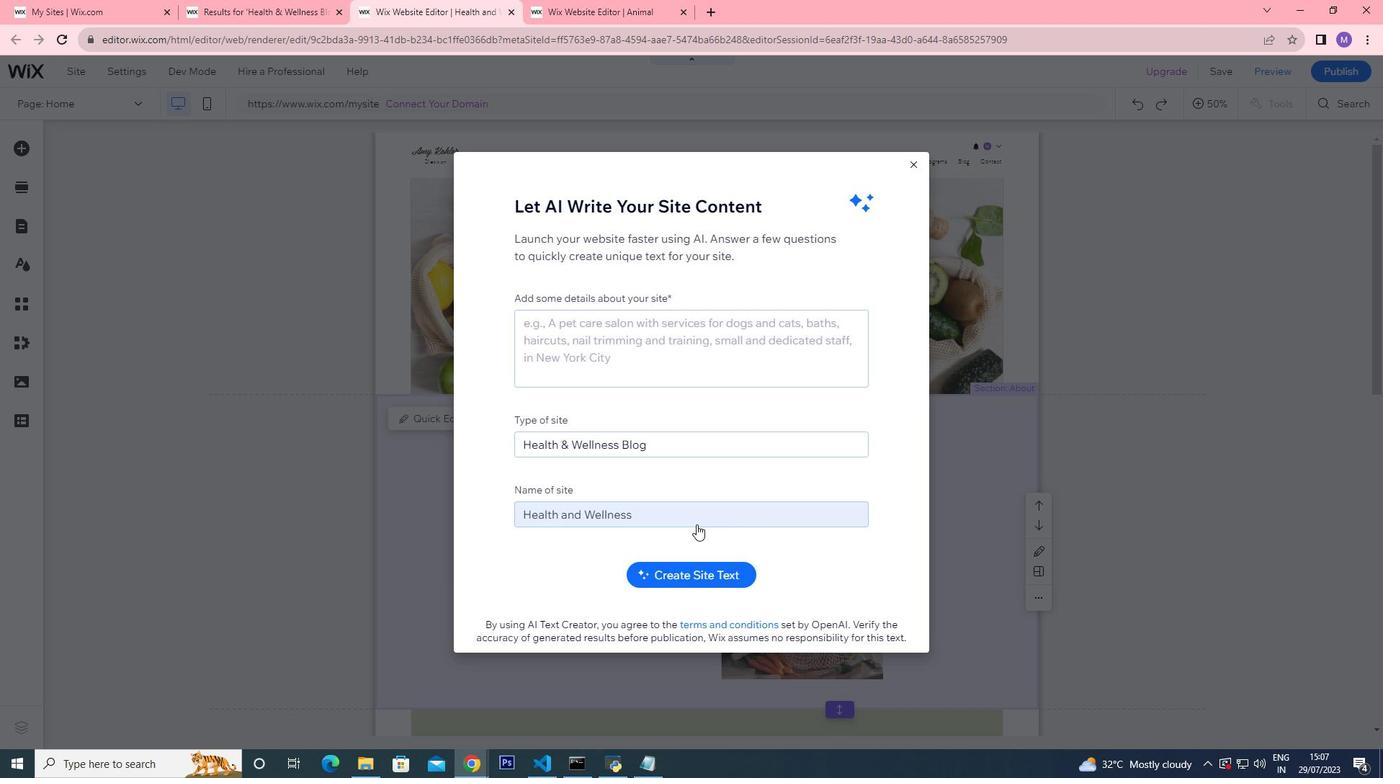 
Action: Mouse scrolled (688, 523) with delta (0, 0)
Screenshot: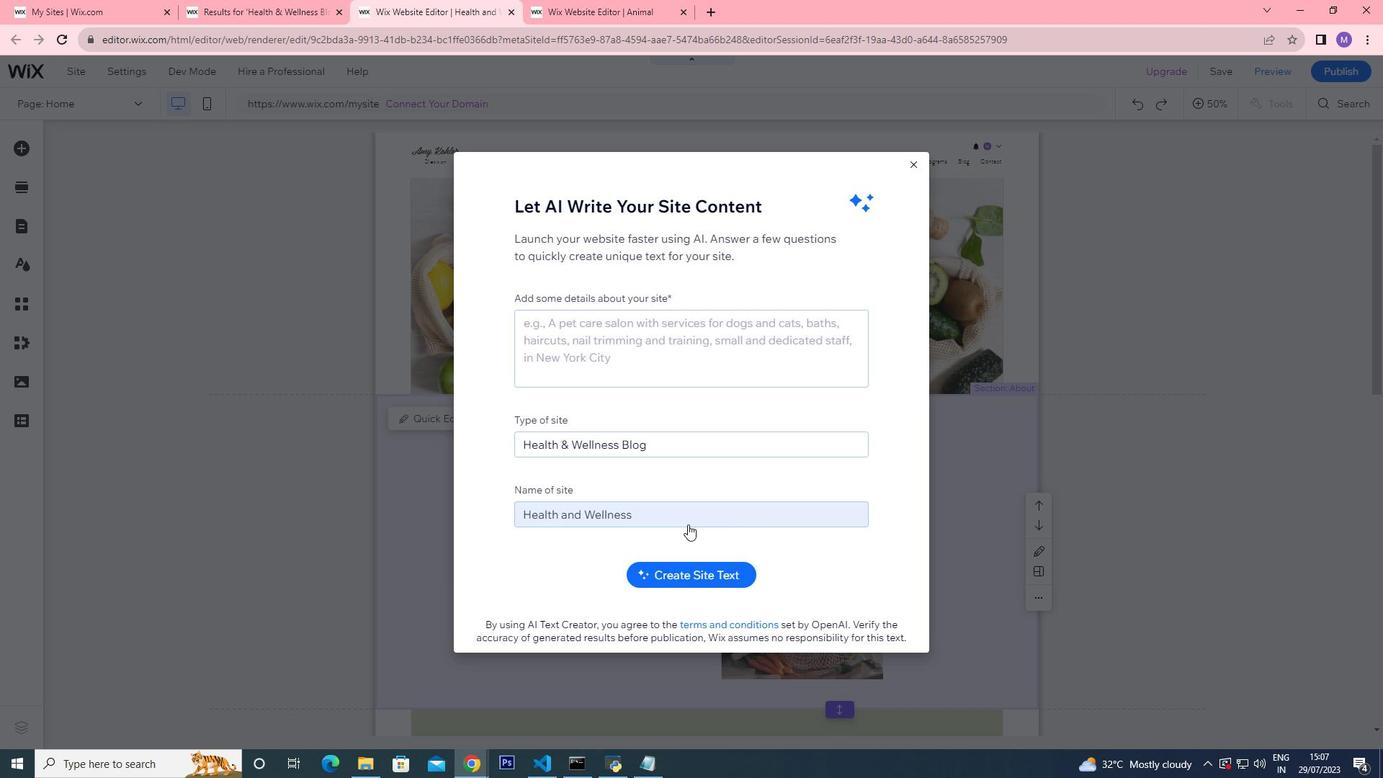 
Action: Mouse scrolled (688, 523) with delta (0, 0)
Screenshot: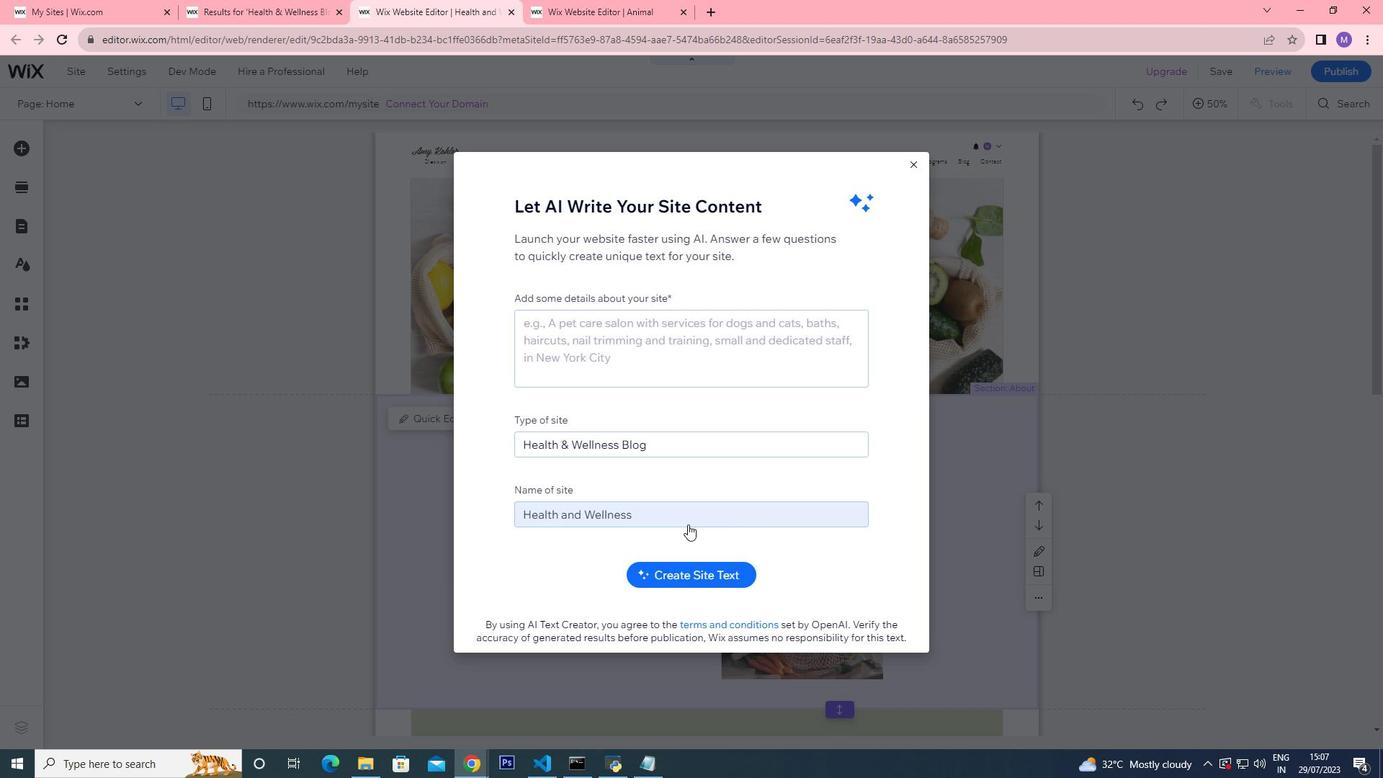 
Action: Mouse scrolled (688, 523) with delta (0, 0)
Screenshot: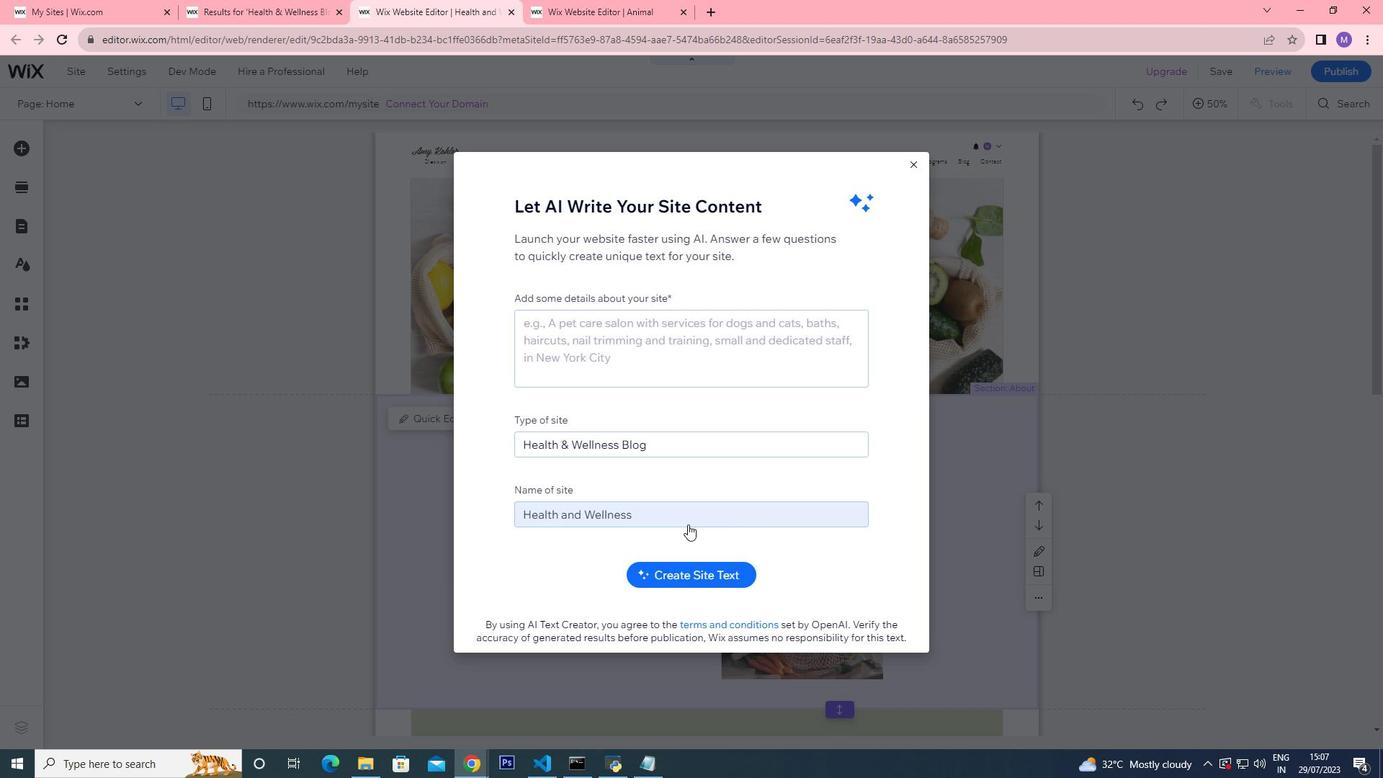 
Action: Mouse moved to (680, 343)
Screenshot: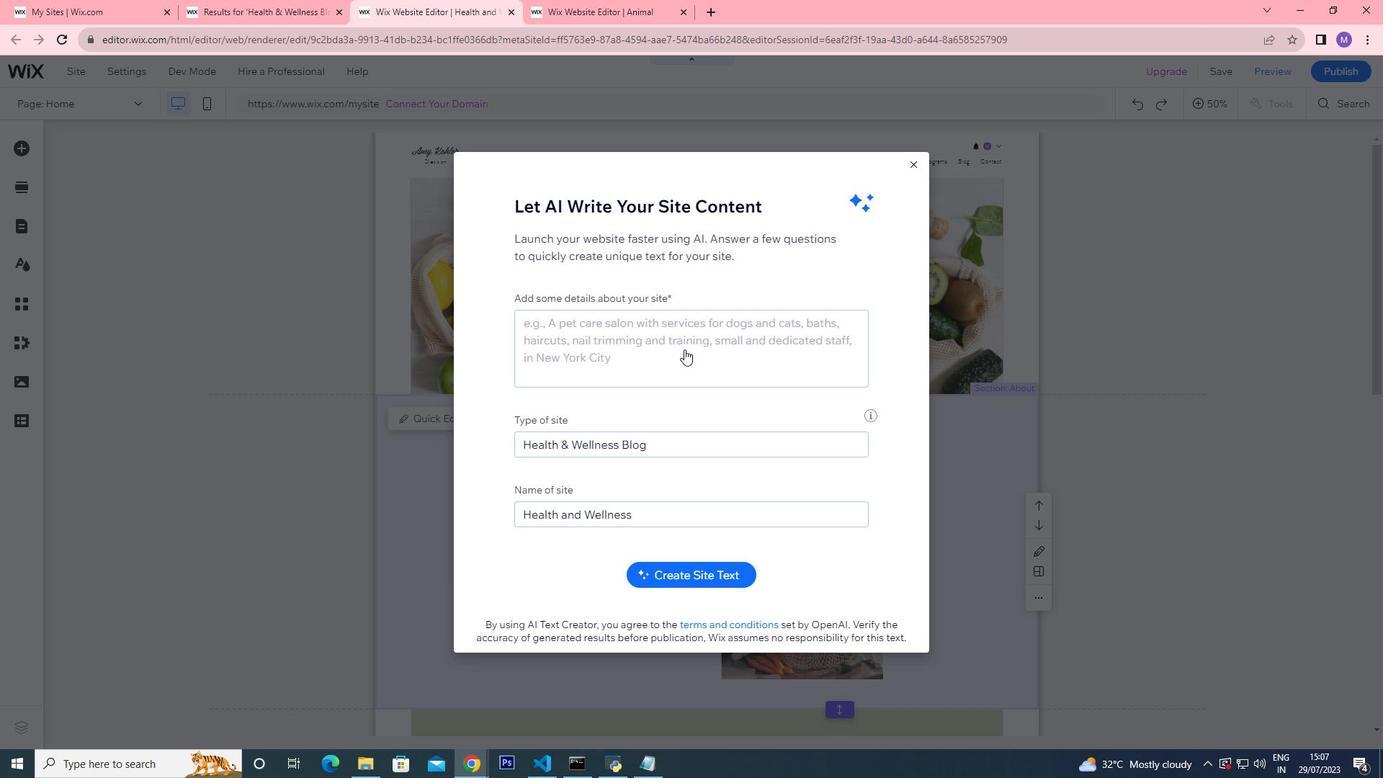 
Action: Mouse pressed left at (680, 343)
Screenshot: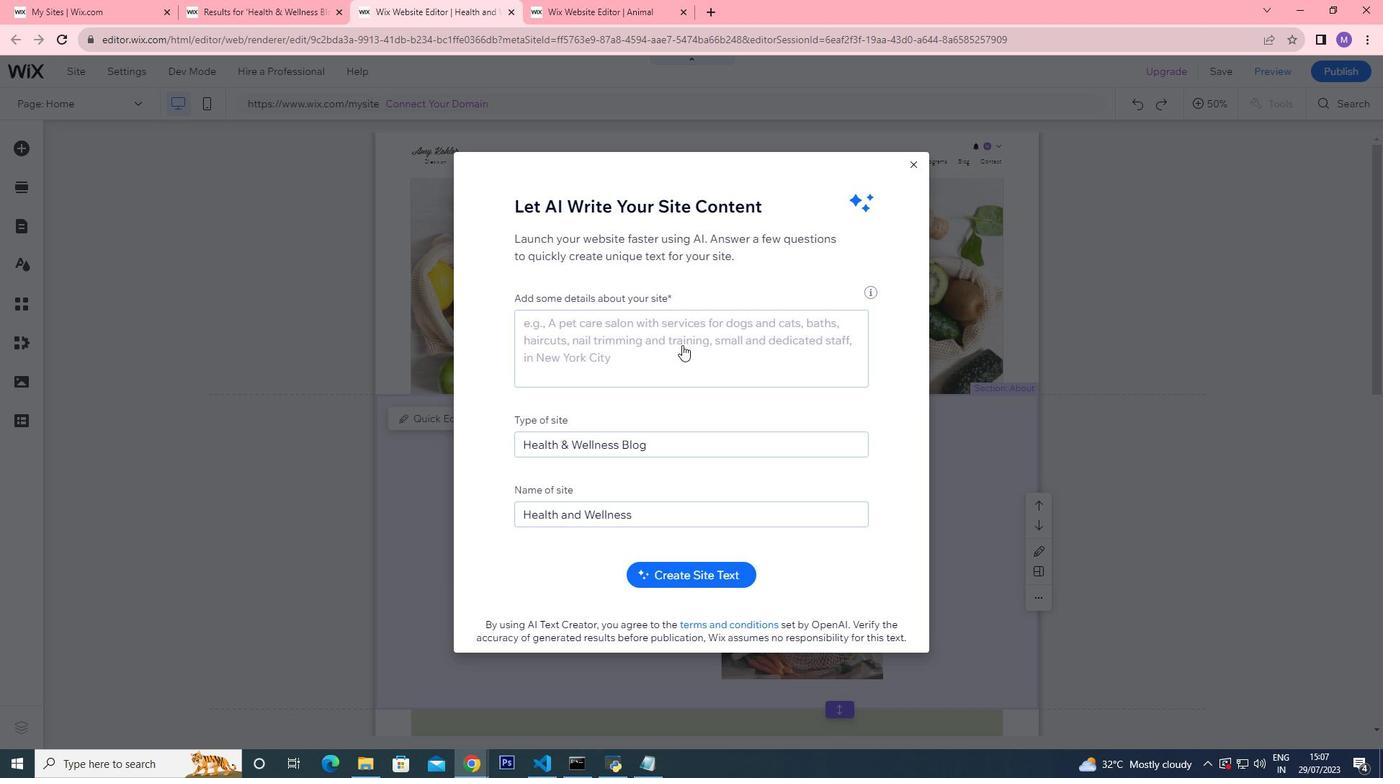 
Action: Key pressed <Key.shift>Health<Key.space>and<Key.space><Key.shift>Wellness
Screenshot: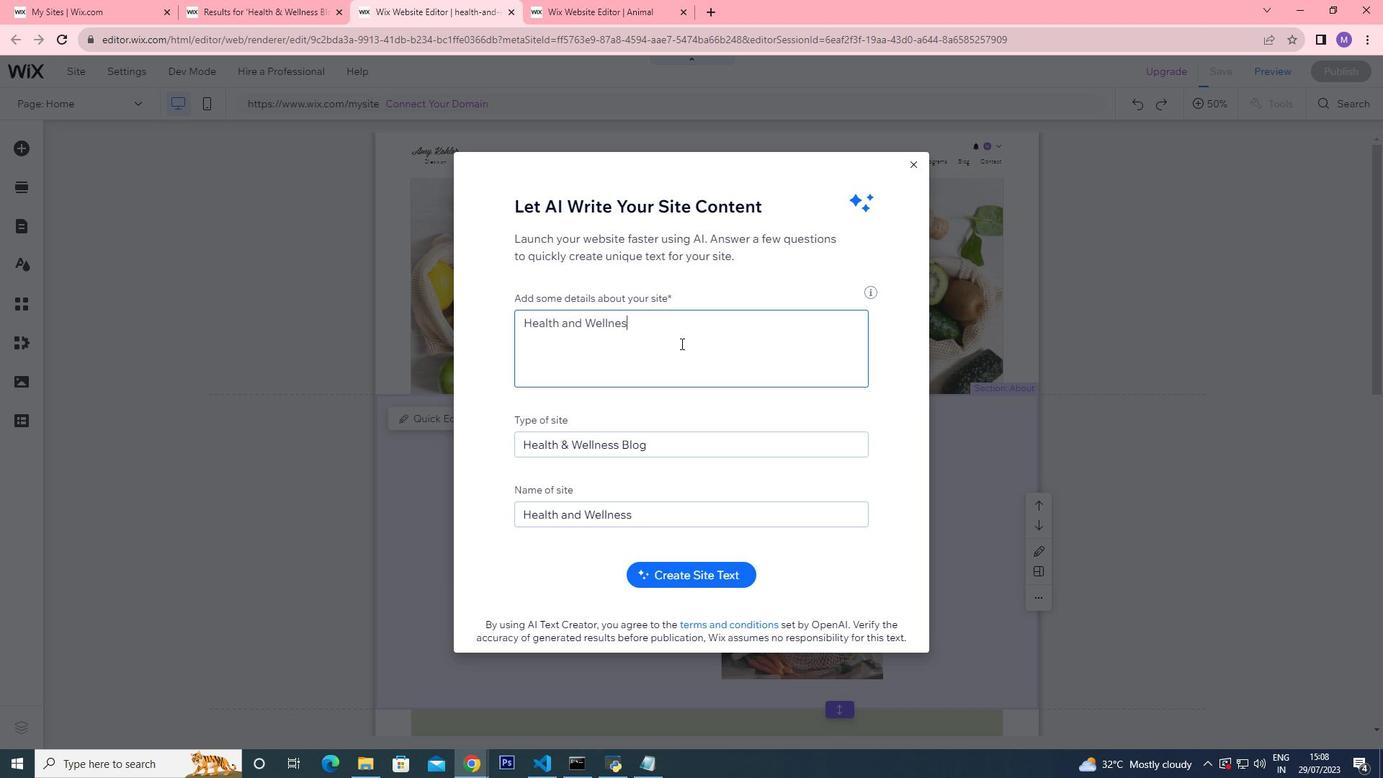 
Action: Mouse moved to (689, 572)
Screenshot: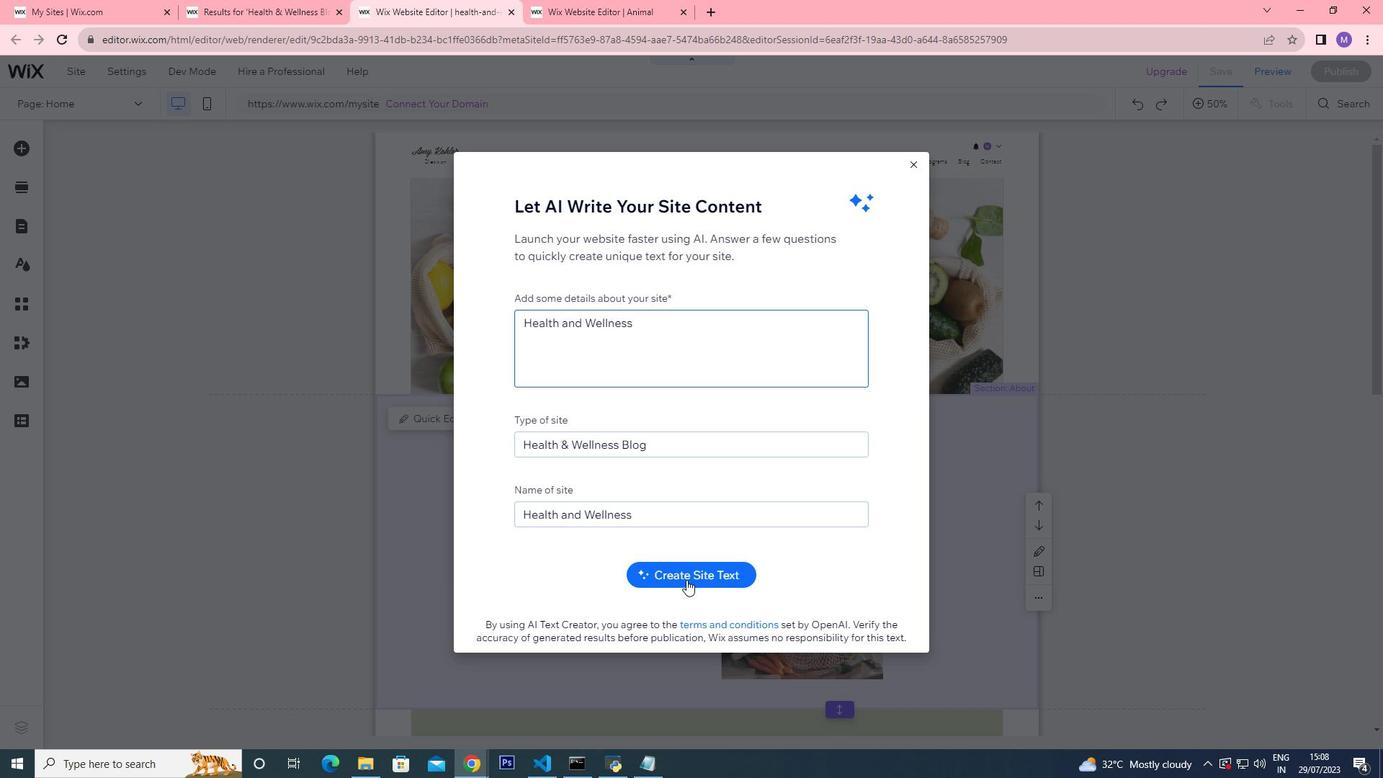 
Action: Mouse pressed left at (689, 572)
Screenshot: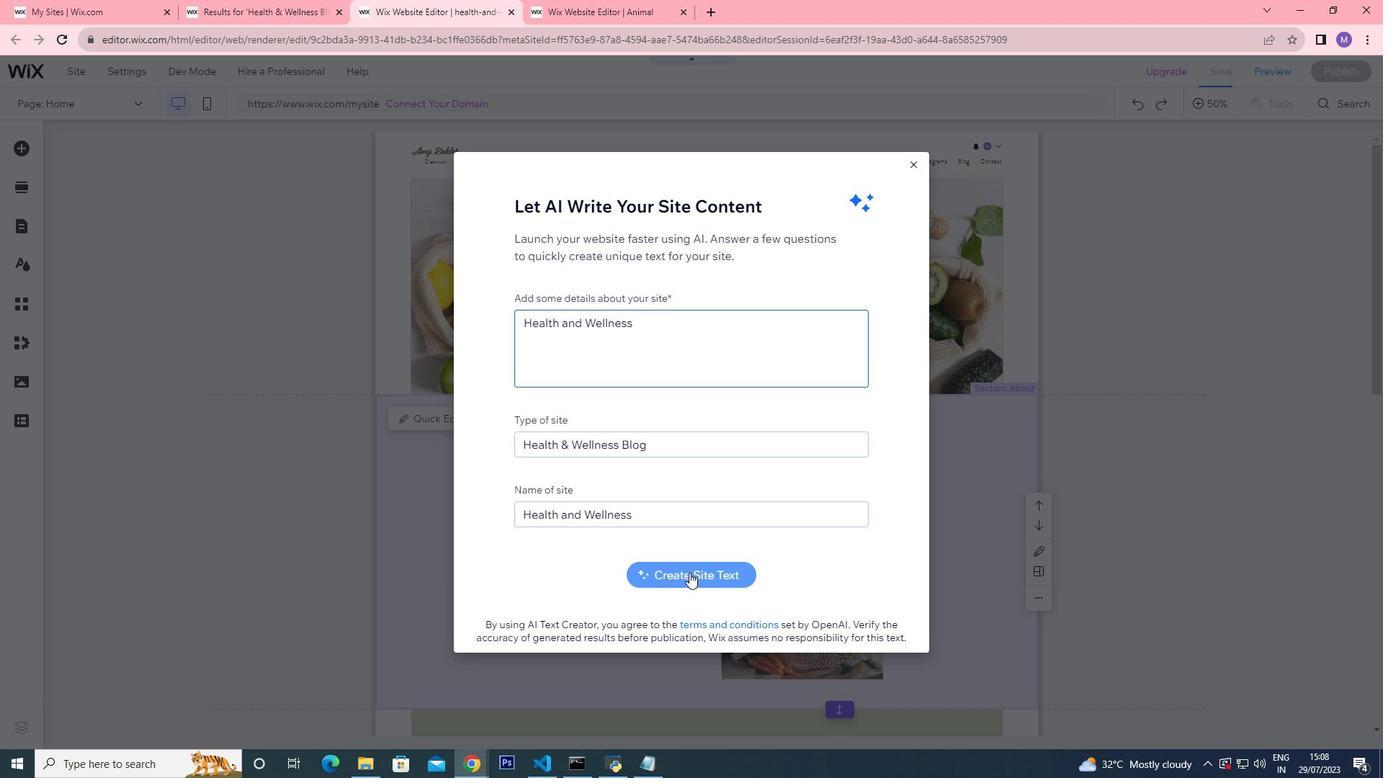 
Action: Mouse moved to (932, 507)
Screenshot: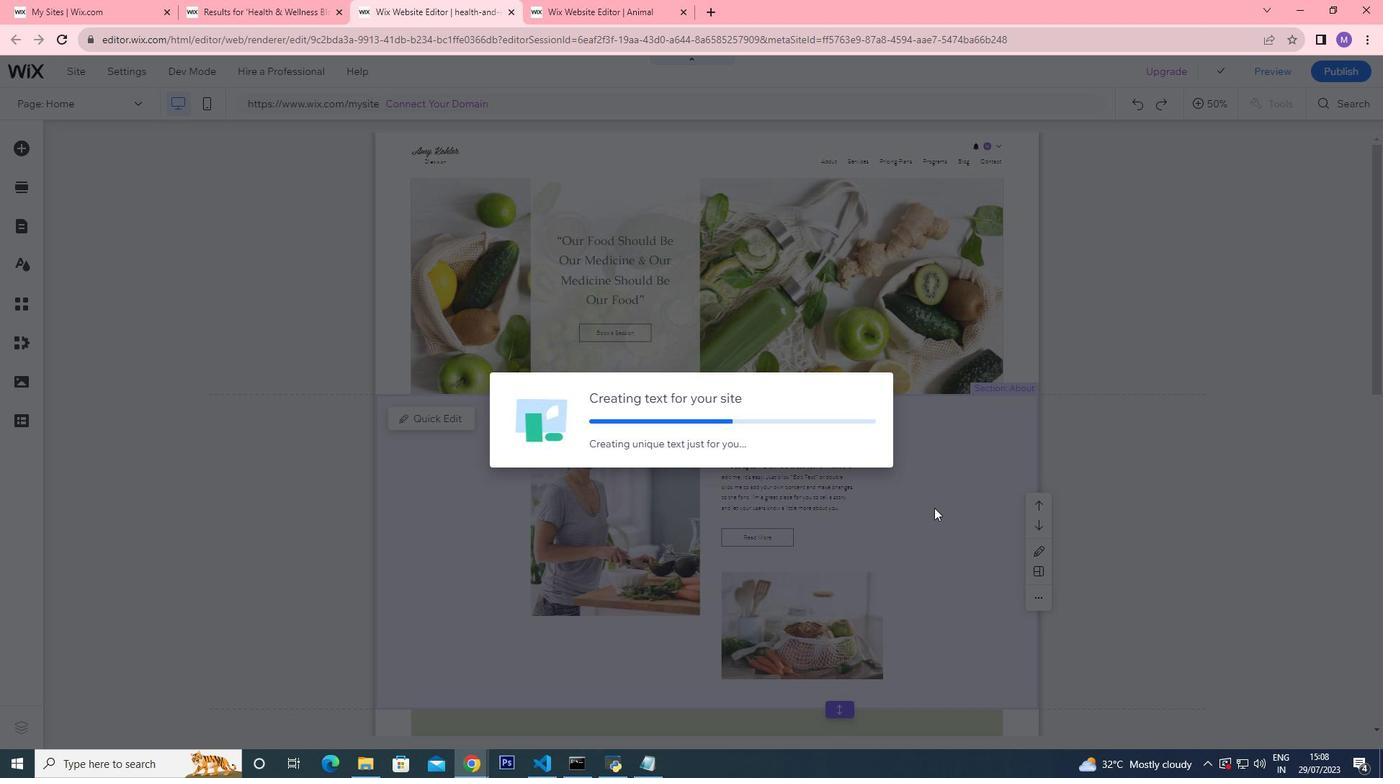 
Action: Mouse pressed left at (932, 507)
Screenshot: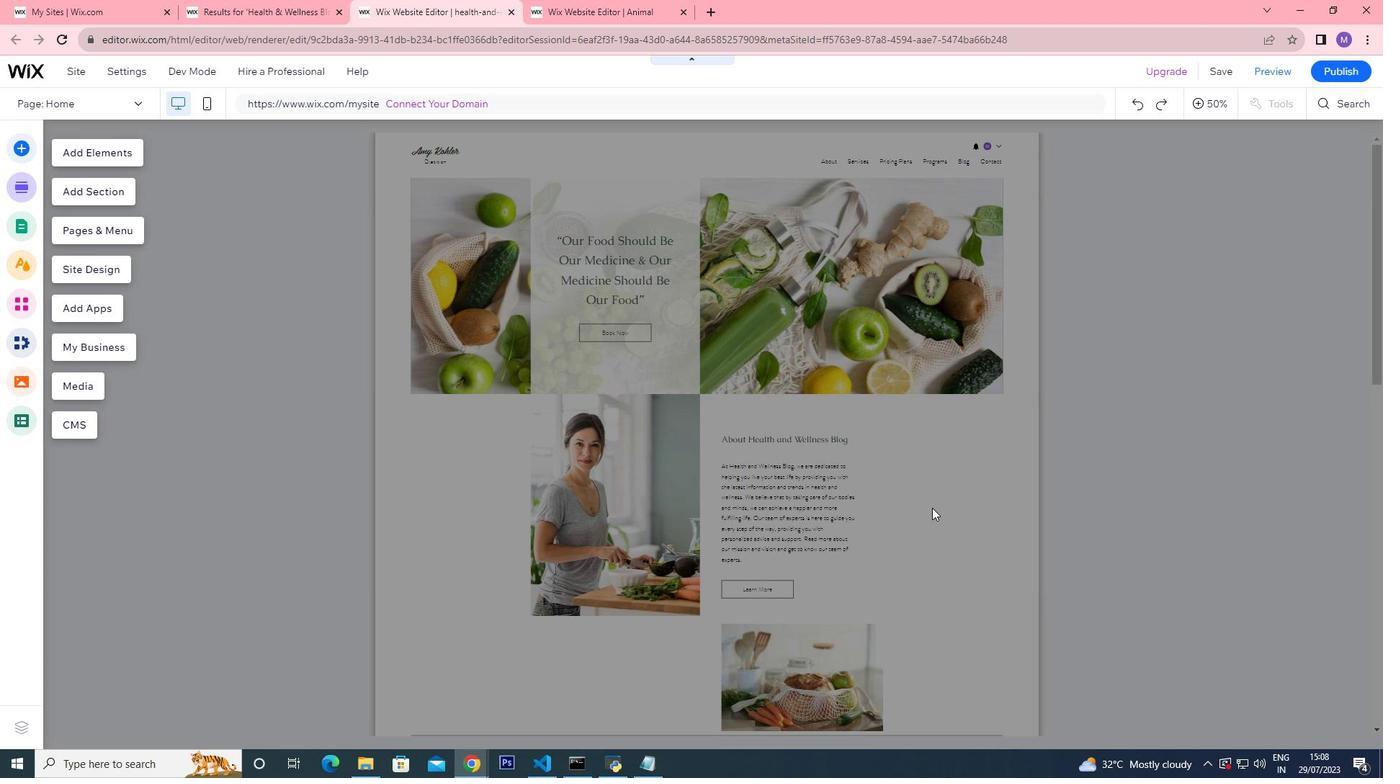 
Action: Mouse pressed left at (932, 507)
Screenshot: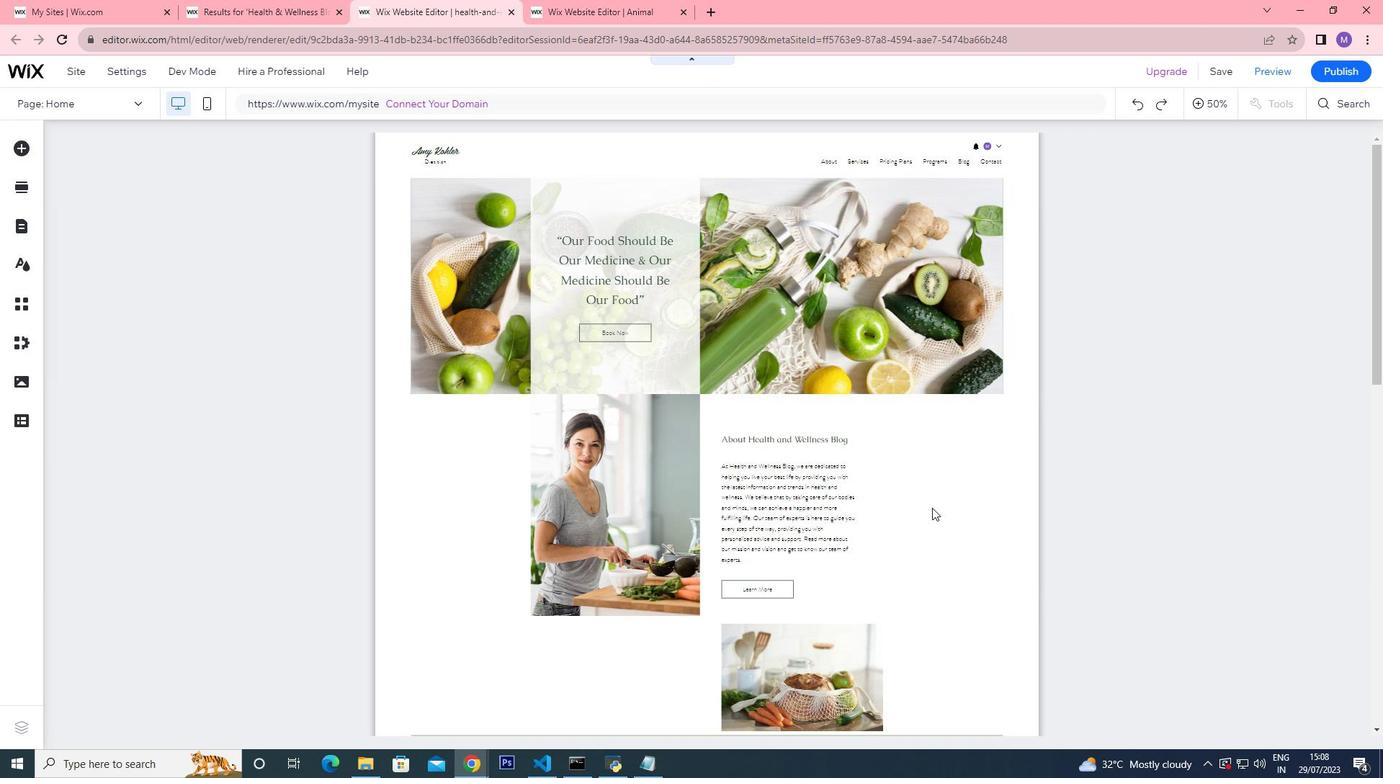 
Action: Mouse pressed left at (932, 507)
Screenshot: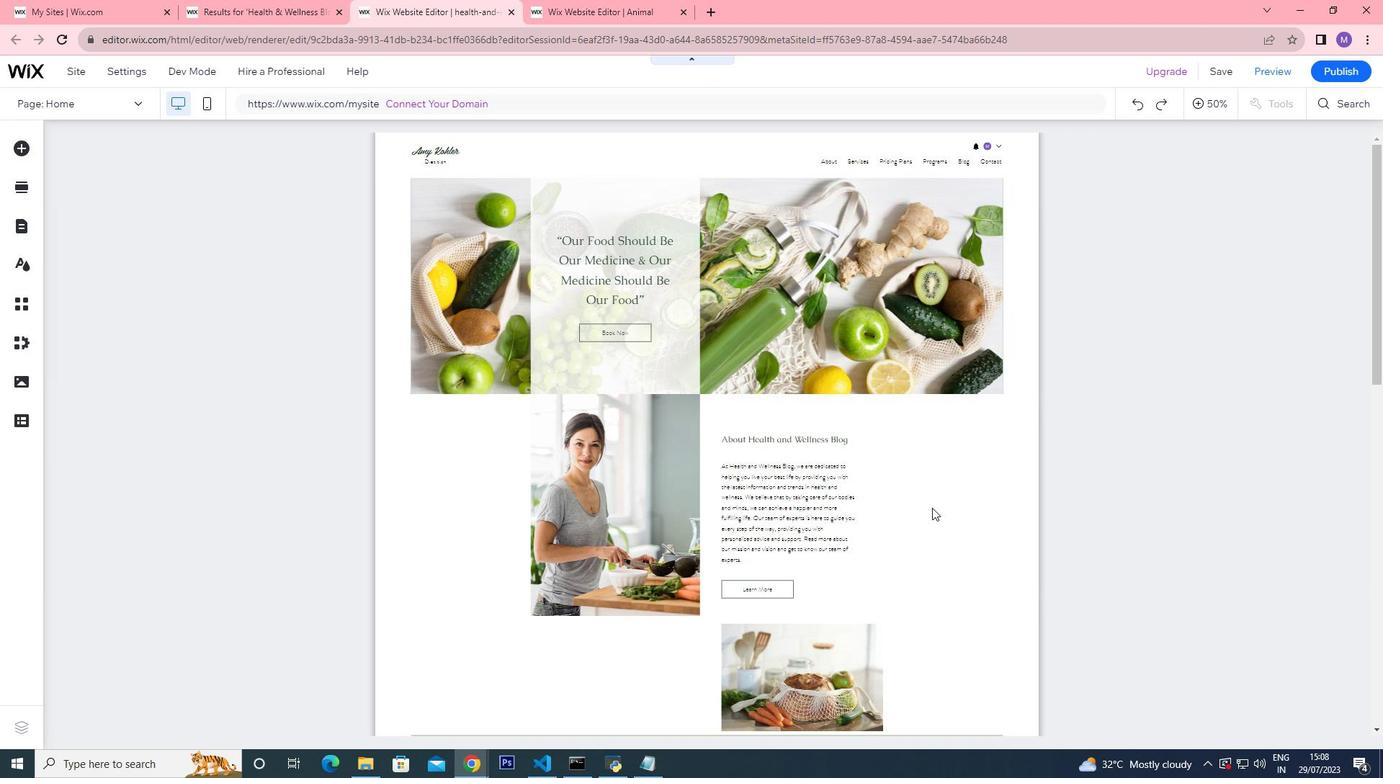 
Action: Mouse moved to (1037, 524)
Screenshot: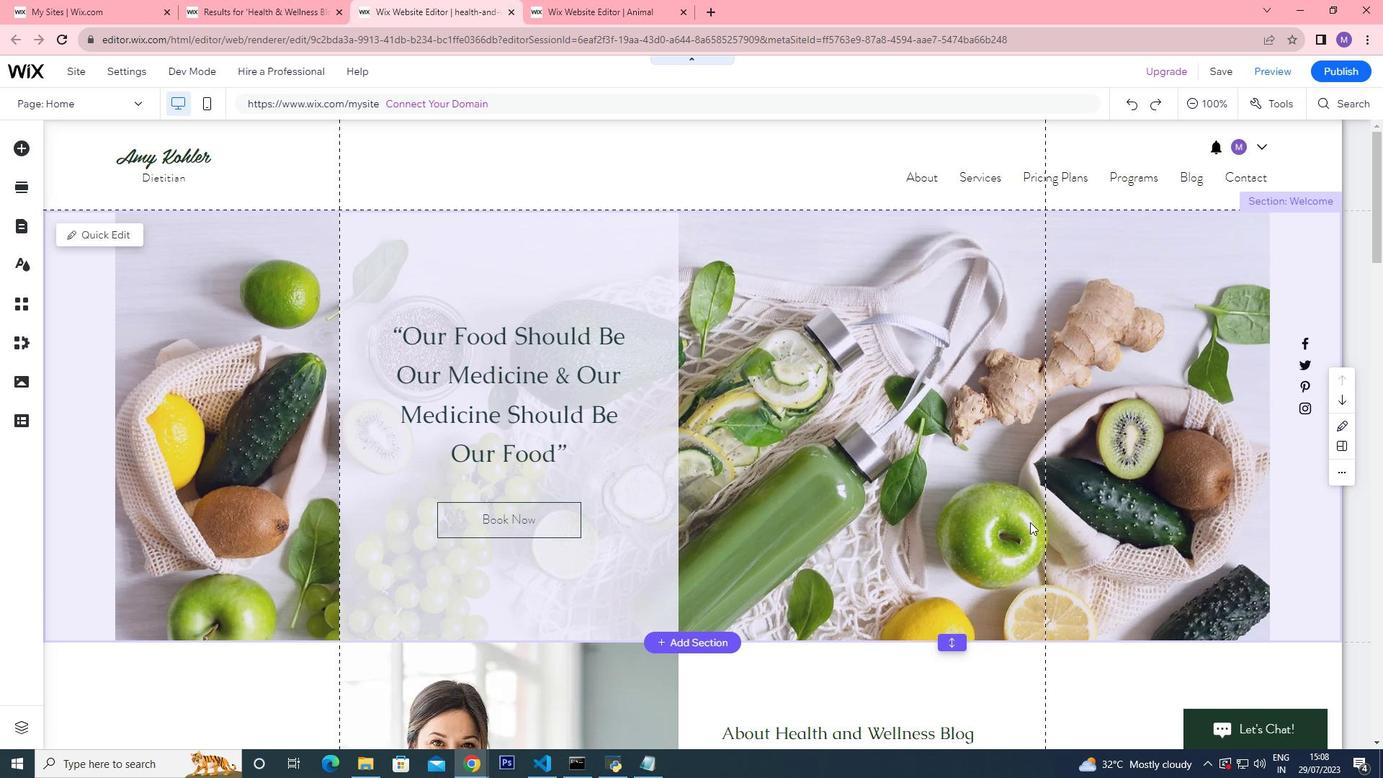 
Action: Mouse scrolled (1037, 523) with delta (0, 0)
Screenshot: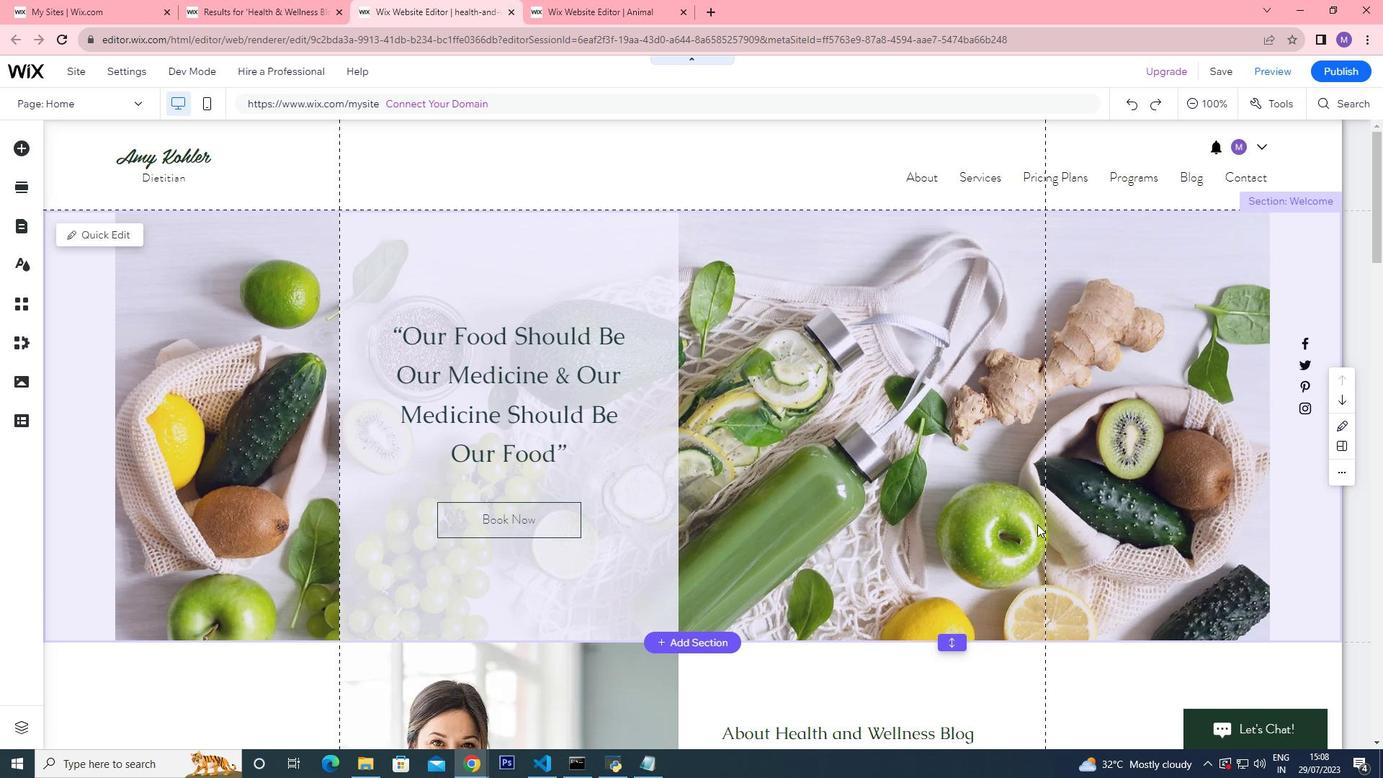 
Action: Mouse moved to (1037, 524)
Screenshot: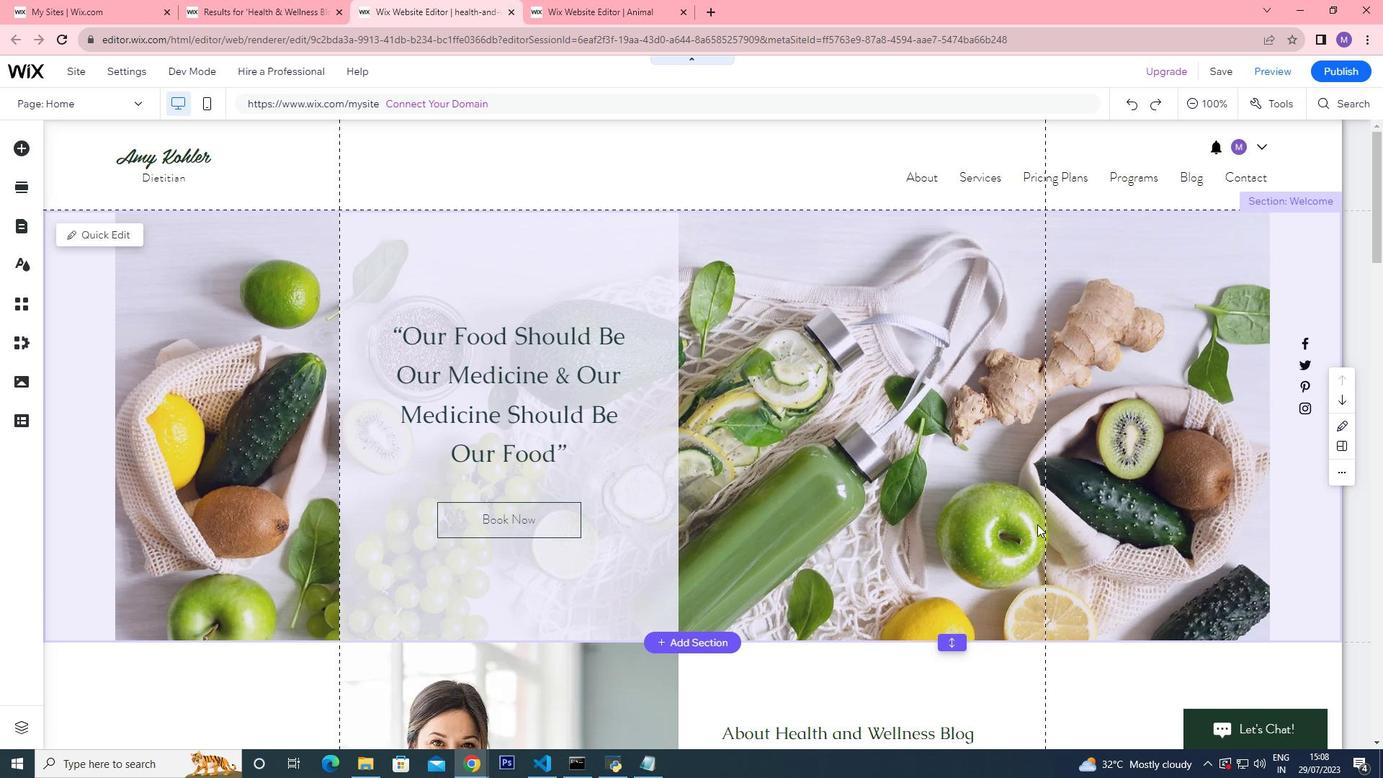 
Action: Mouse scrolled (1037, 523) with delta (0, 0)
Screenshot: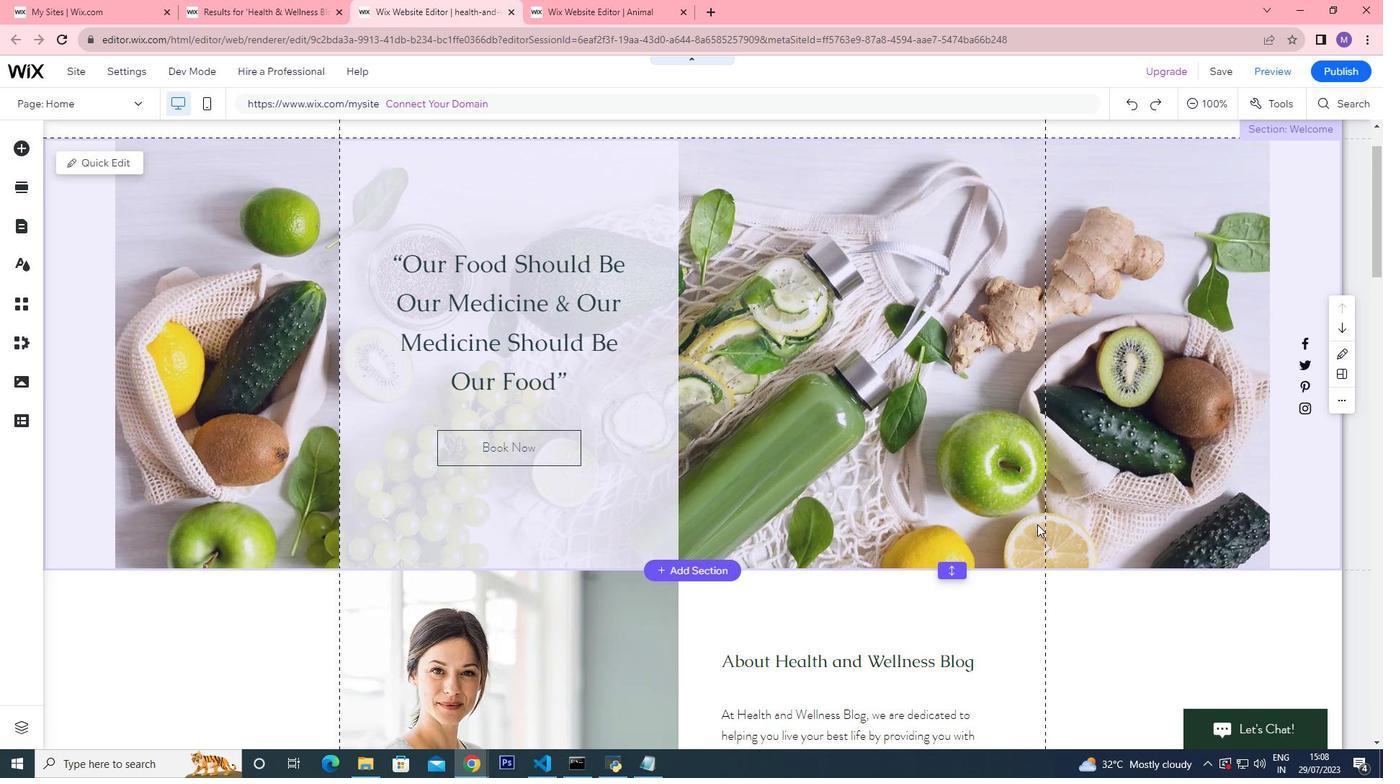 
Action: Mouse scrolled (1037, 523) with delta (0, 0)
Screenshot: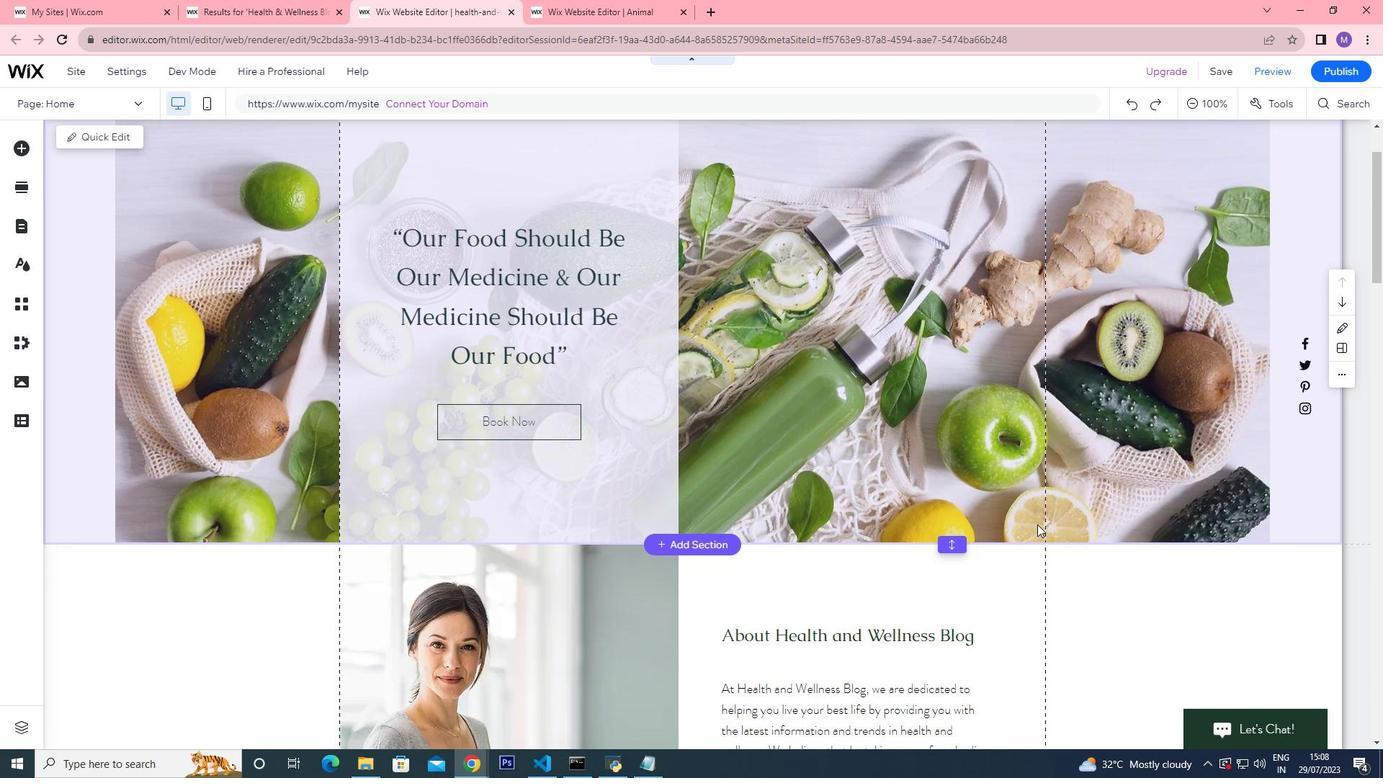 
Action: Mouse scrolled (1037, 523) with delta (0, 0)
Screenshot: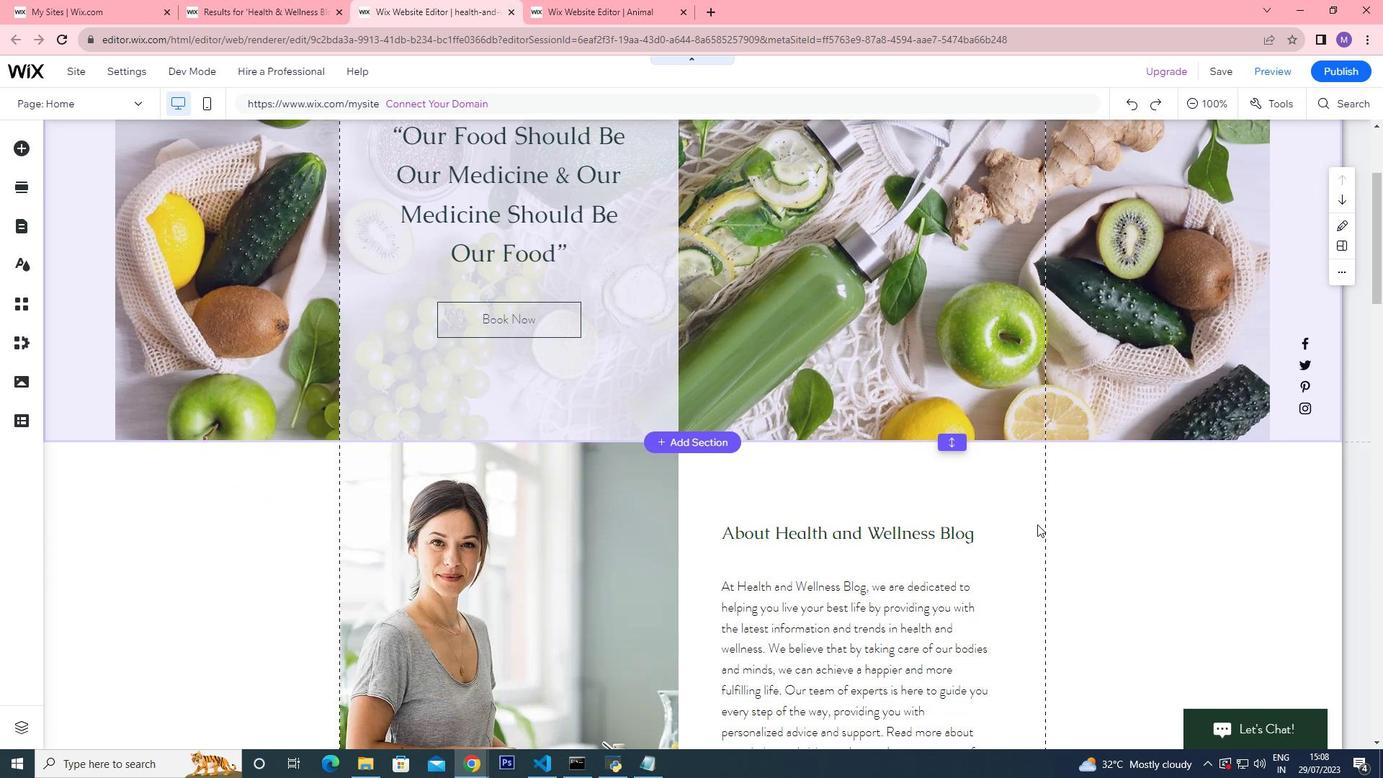 
Action: Mouse scrolled (1037, 523) with delta (0, 0)
Screenshot: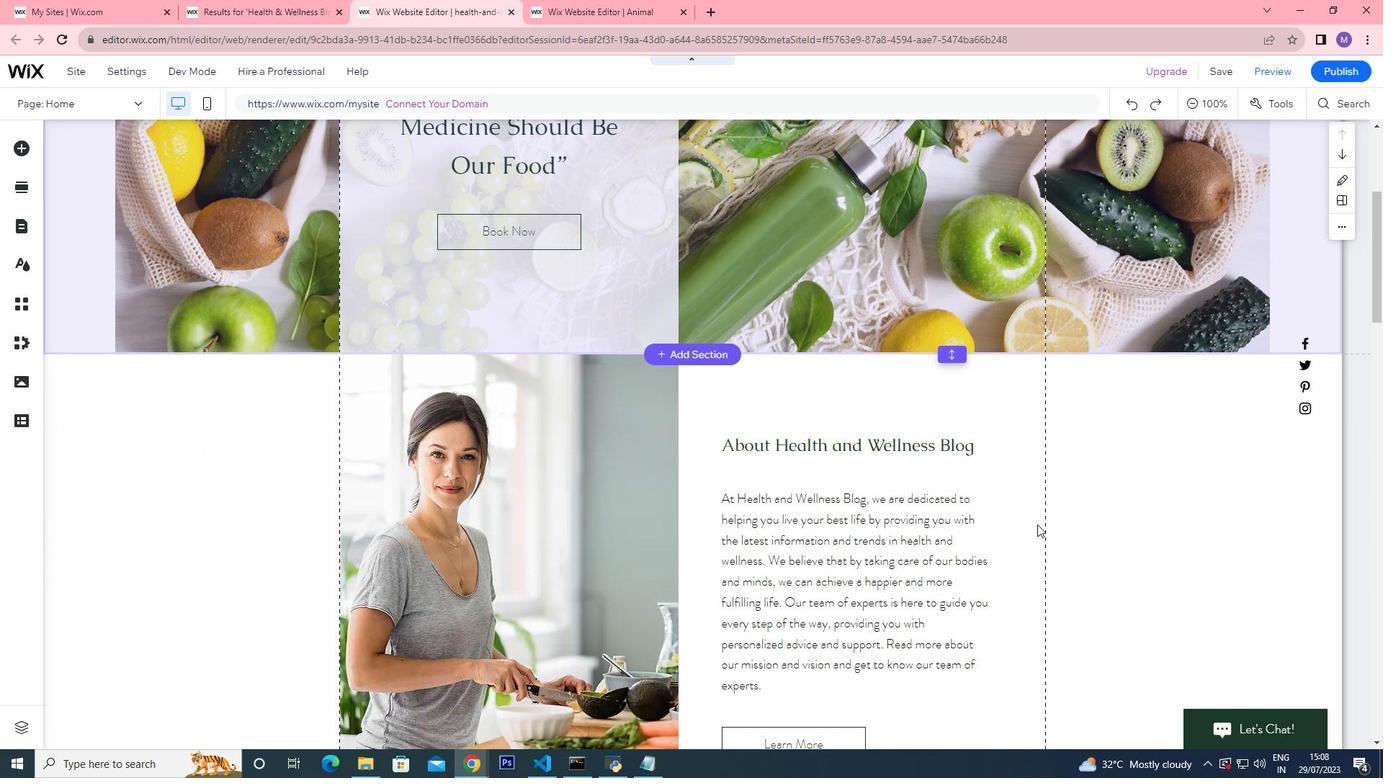 
Action: Mouse scrolled (1037, 523) with delta (0, 0)
Screenshot: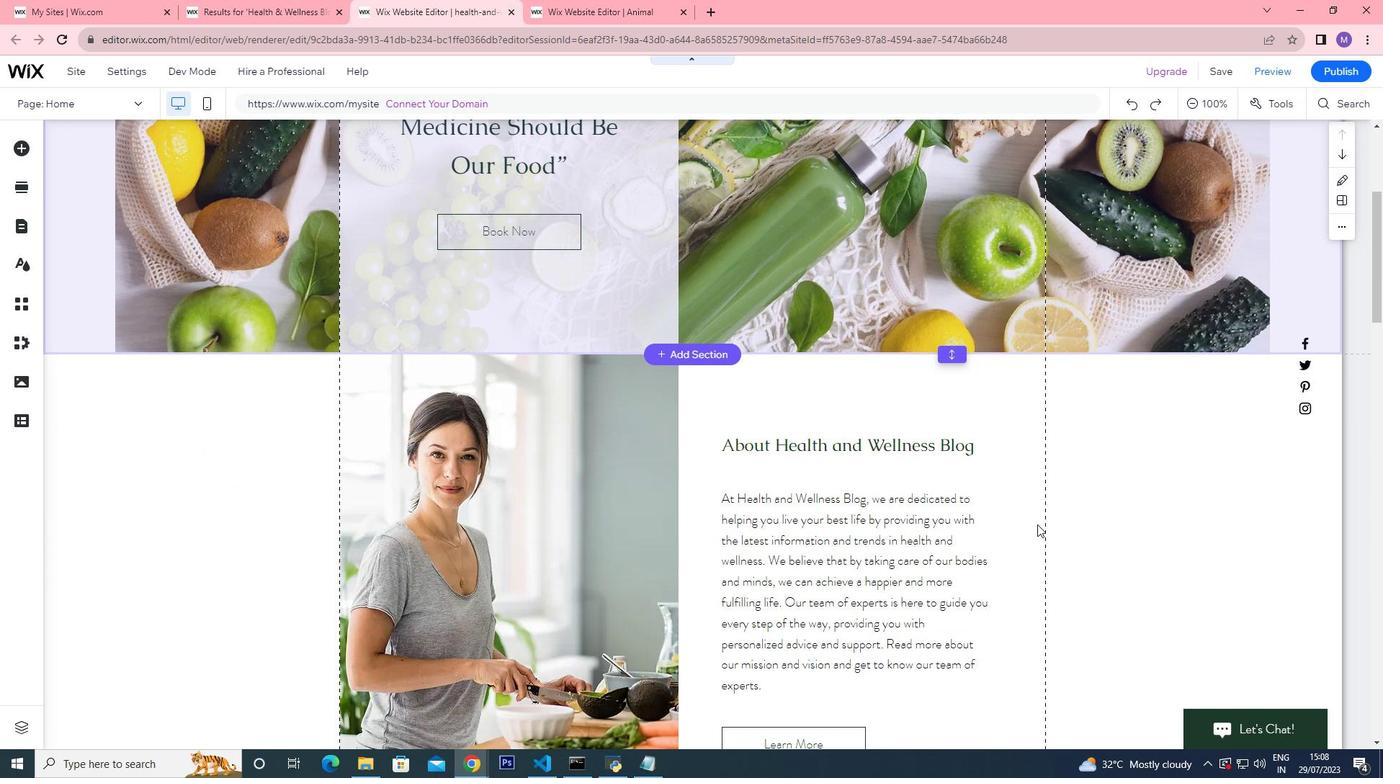 
Action: Mouse scrolled (1037, 523) with delta (0, 0)
Screenshot: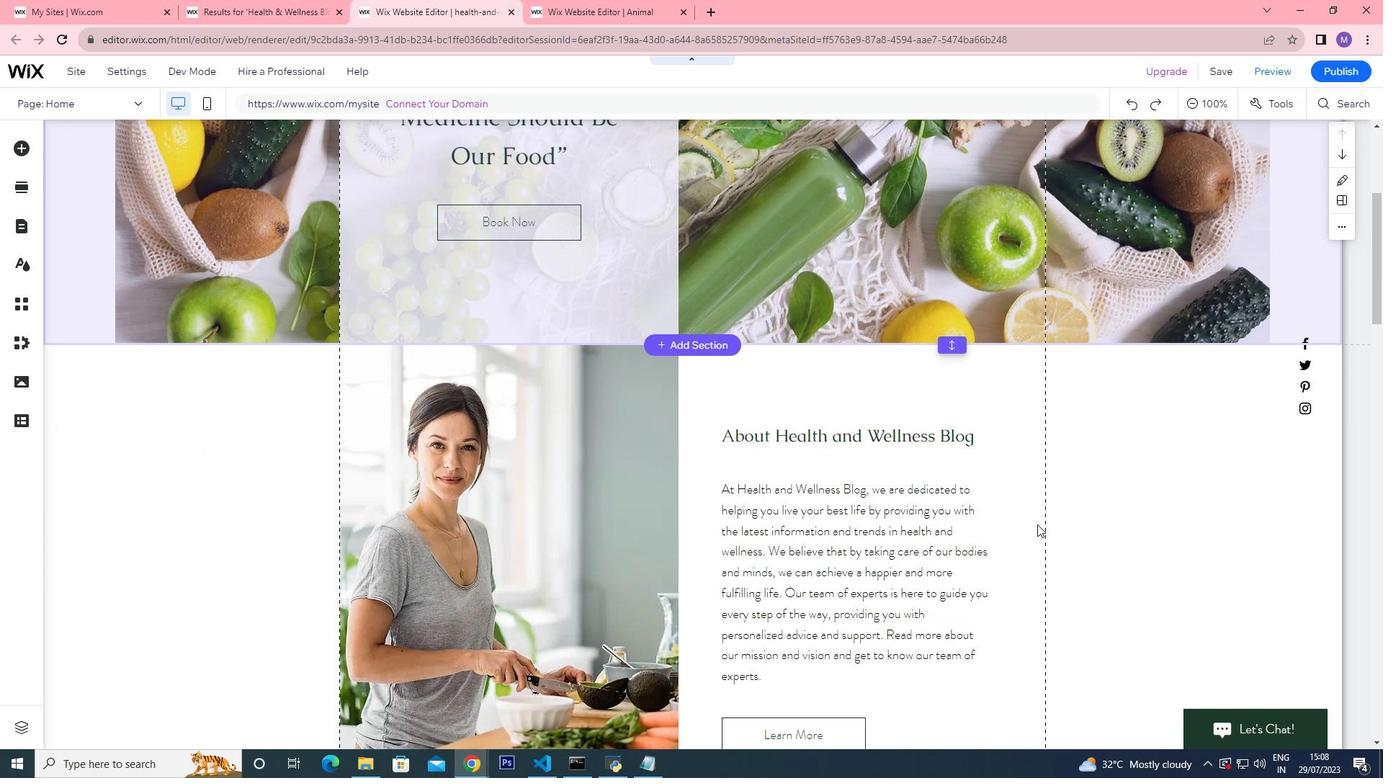 
Action: Mouse scrolled (1037, 523) with delta (0, 0)
Screenshot: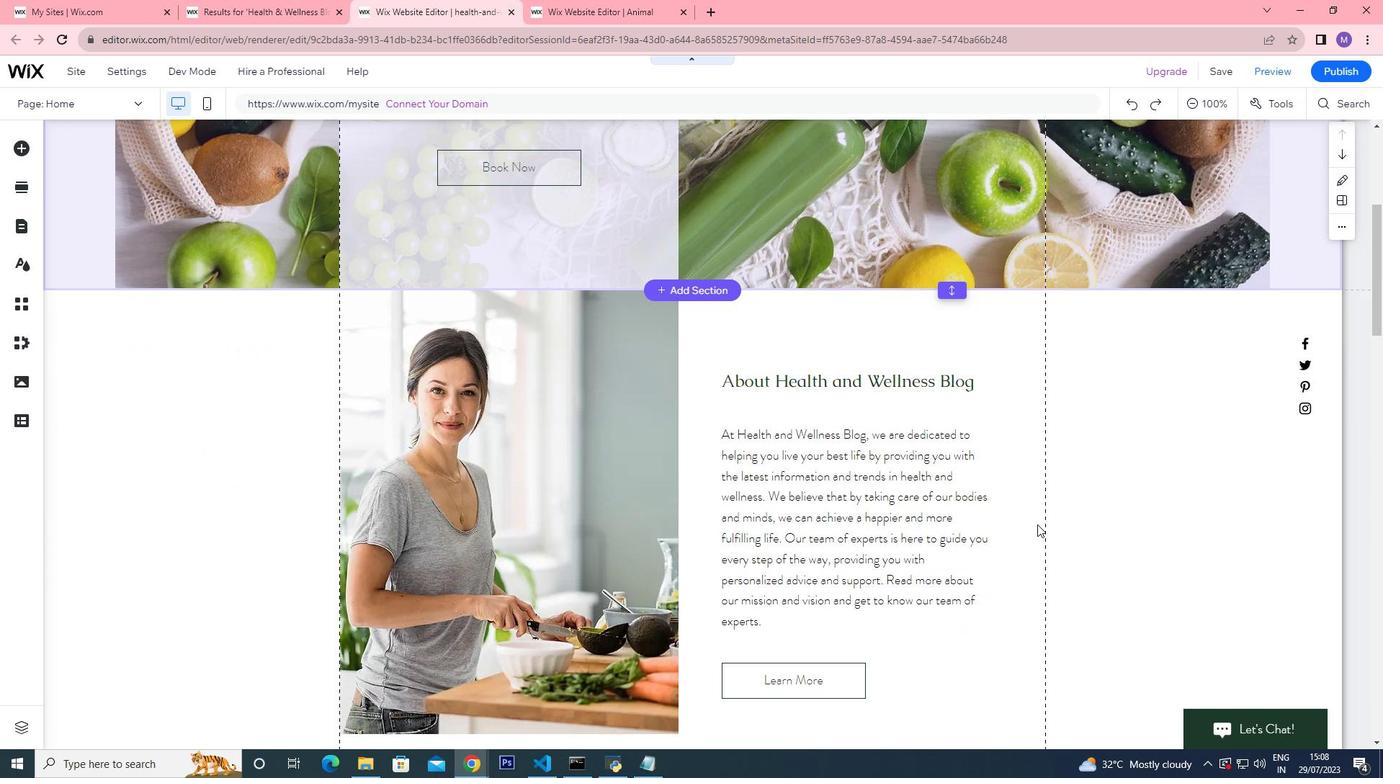 
Action: Mouse scrolled (1037, 523) with delta (0, 0)
Screenshot: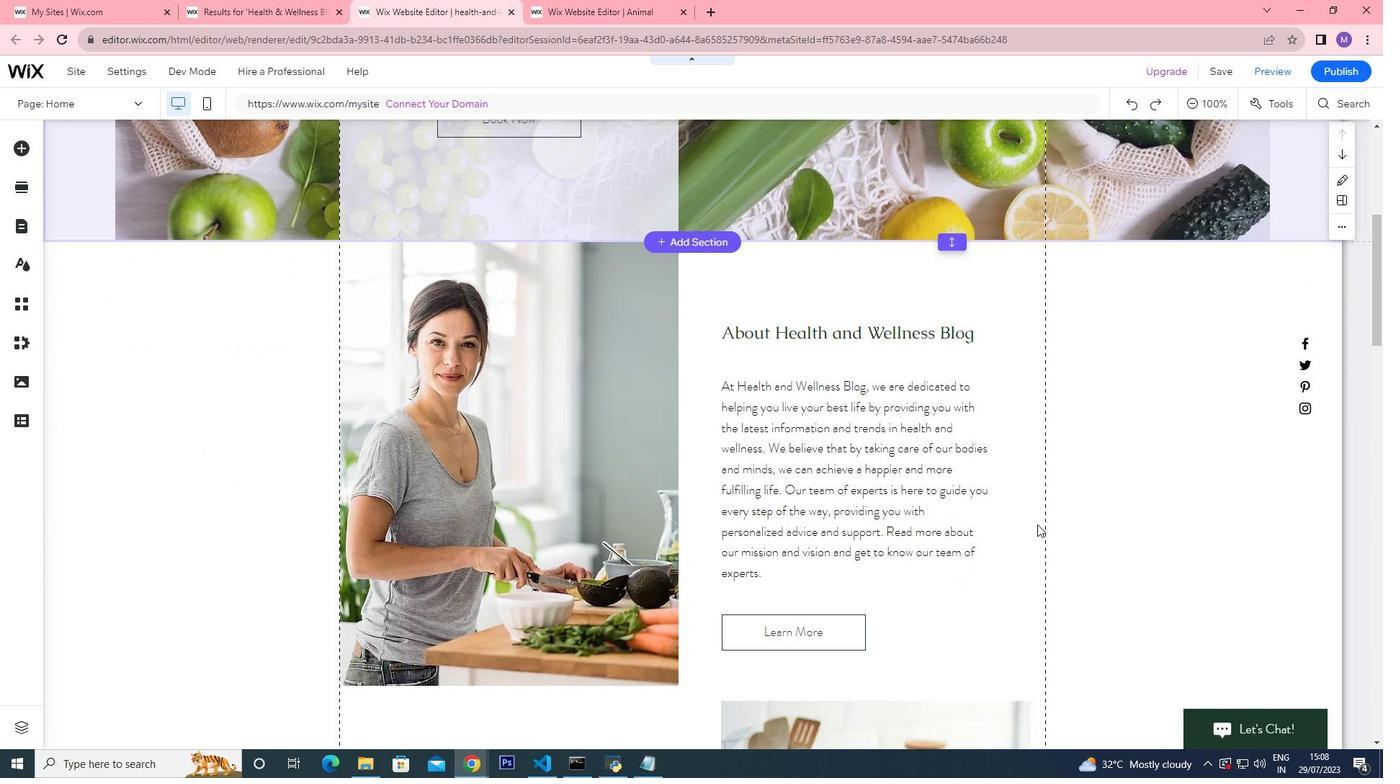 
Action: Mouse scrolled (1037, 523) with delta (0, 0)
Screenshot: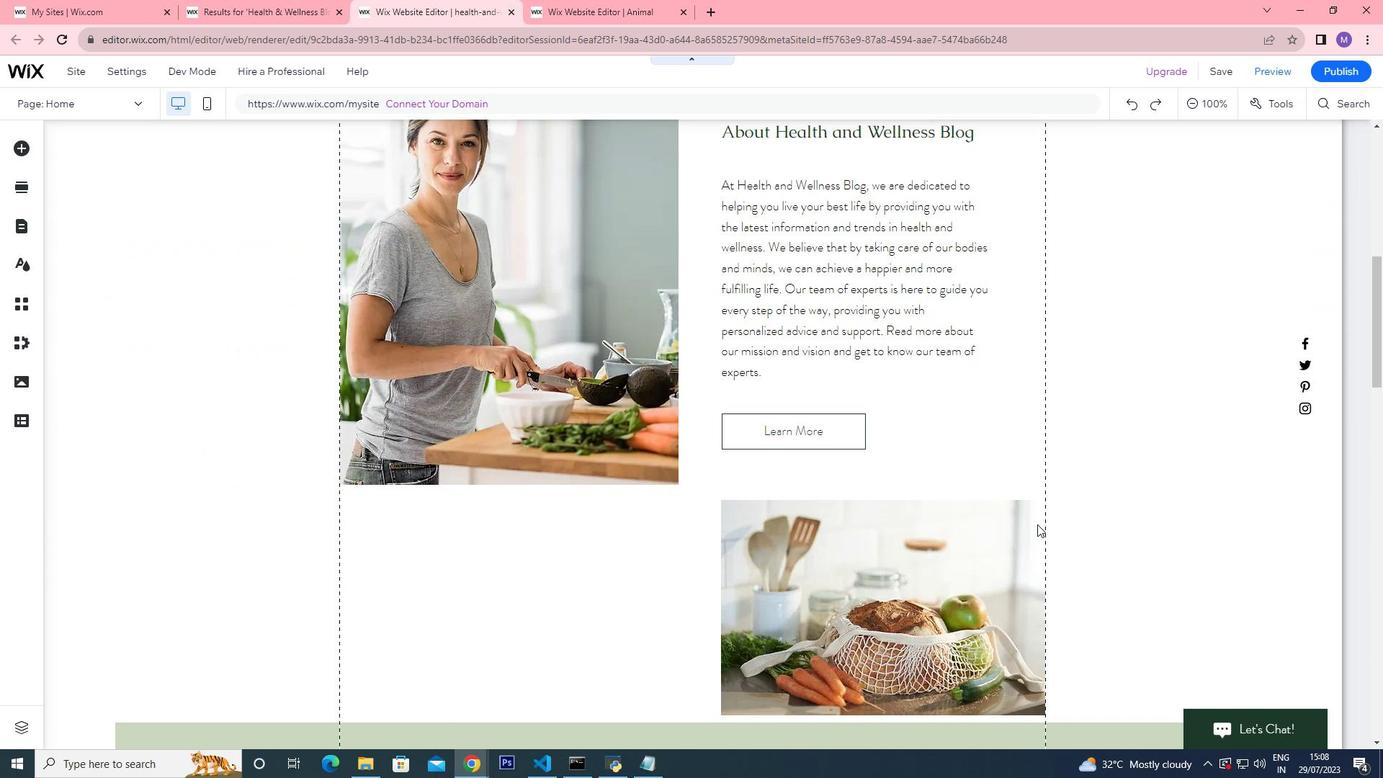 
Action: Mouse scrolled (1037, 523) with delta (0, 0)
Screenshot: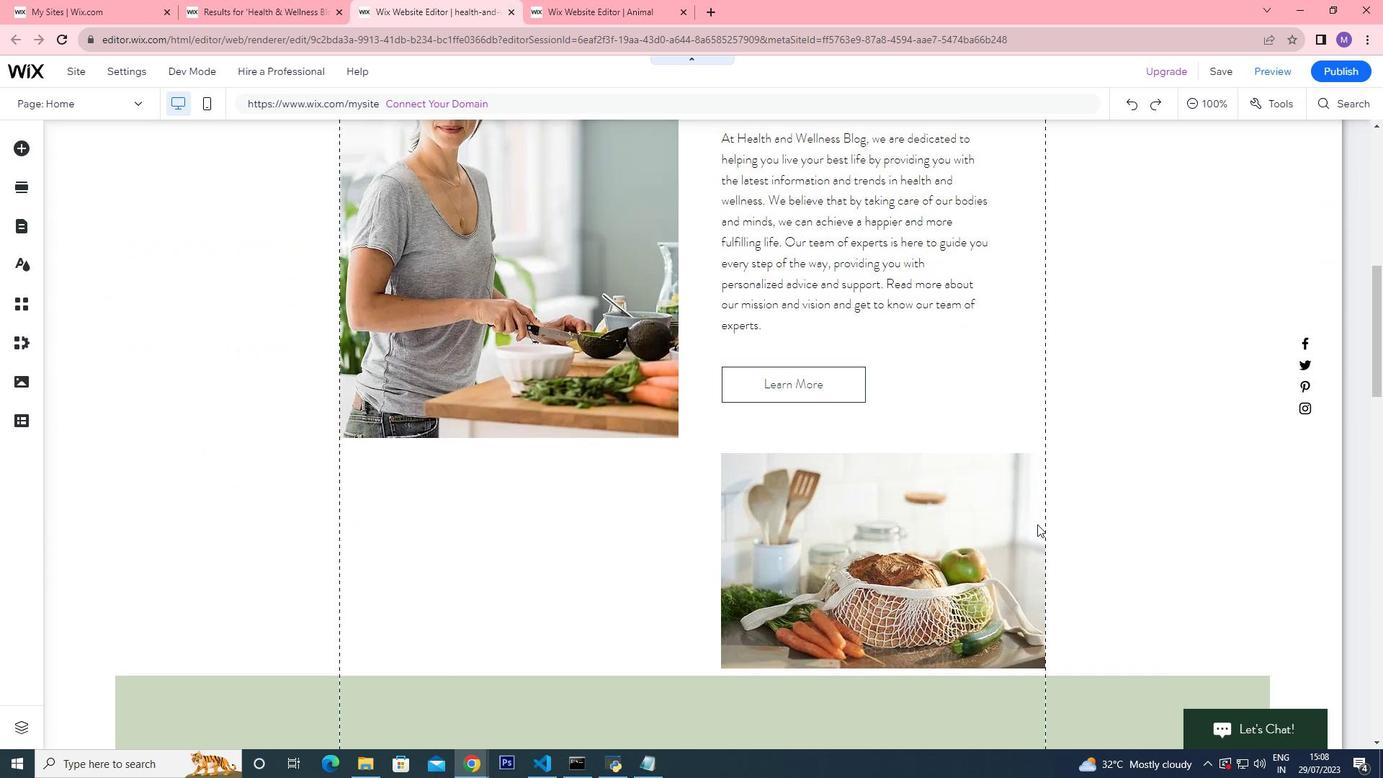 
Action: Mouse scrolled (1037, 523) with delta (0, 0)
Screenshot: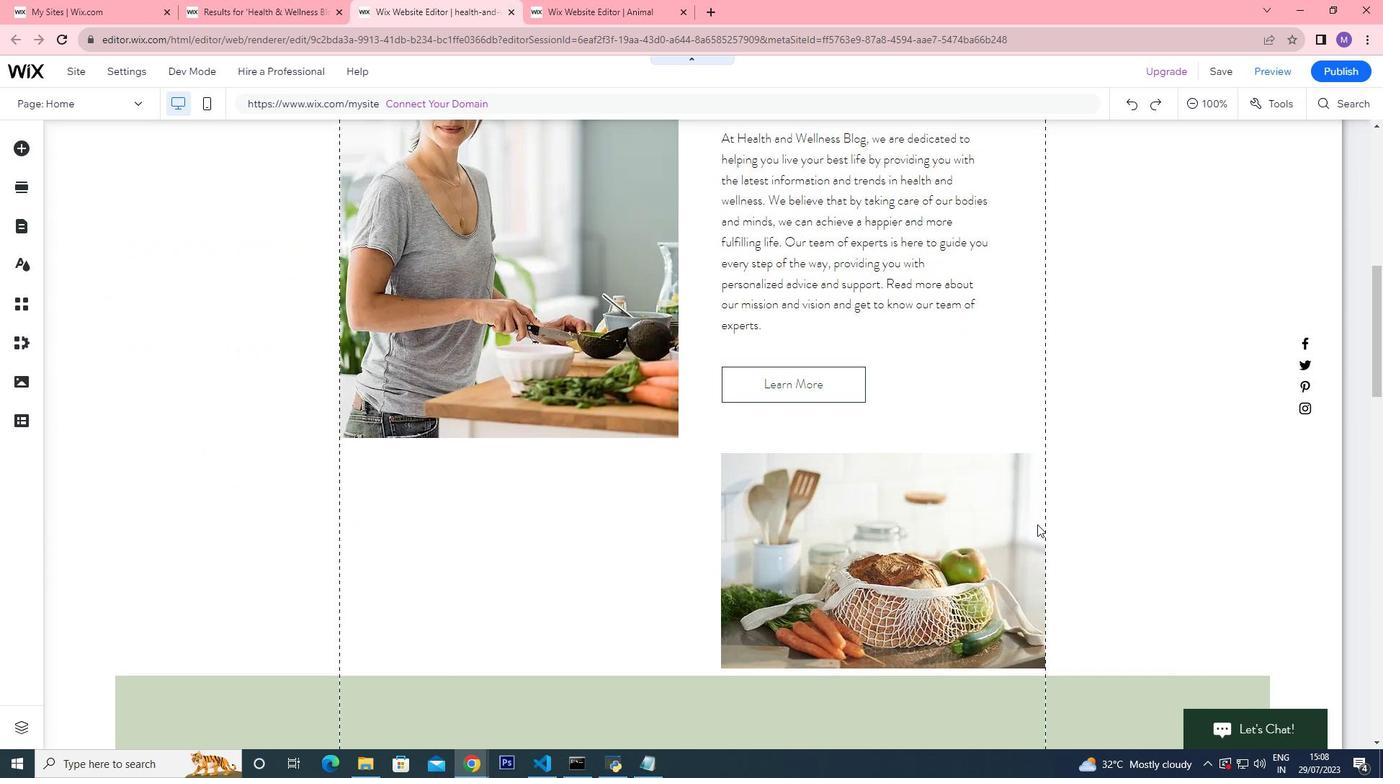
Action: Mouse scrolled (1037, 523) with delta (0, 0)
Screenshot: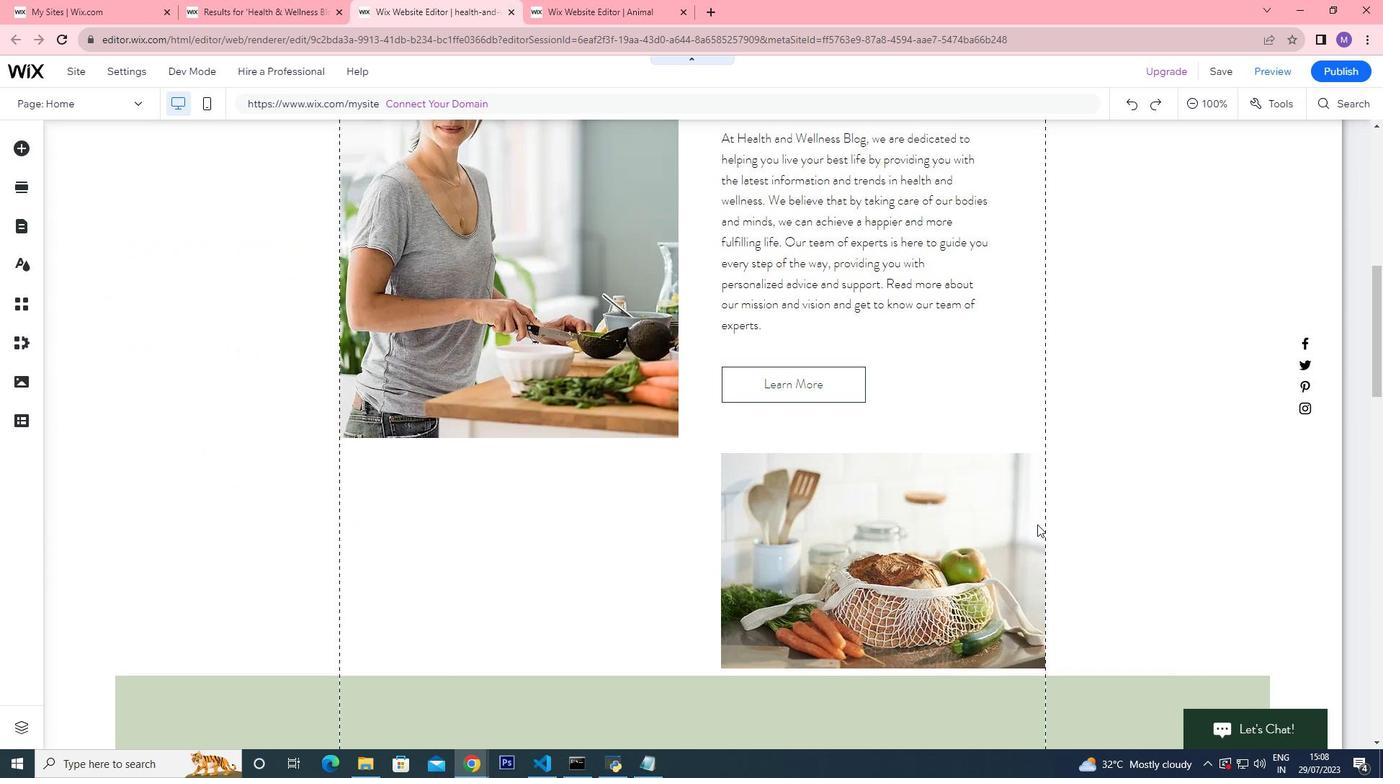 
Action: Mouse moved to (1037, 523)
Screenshot: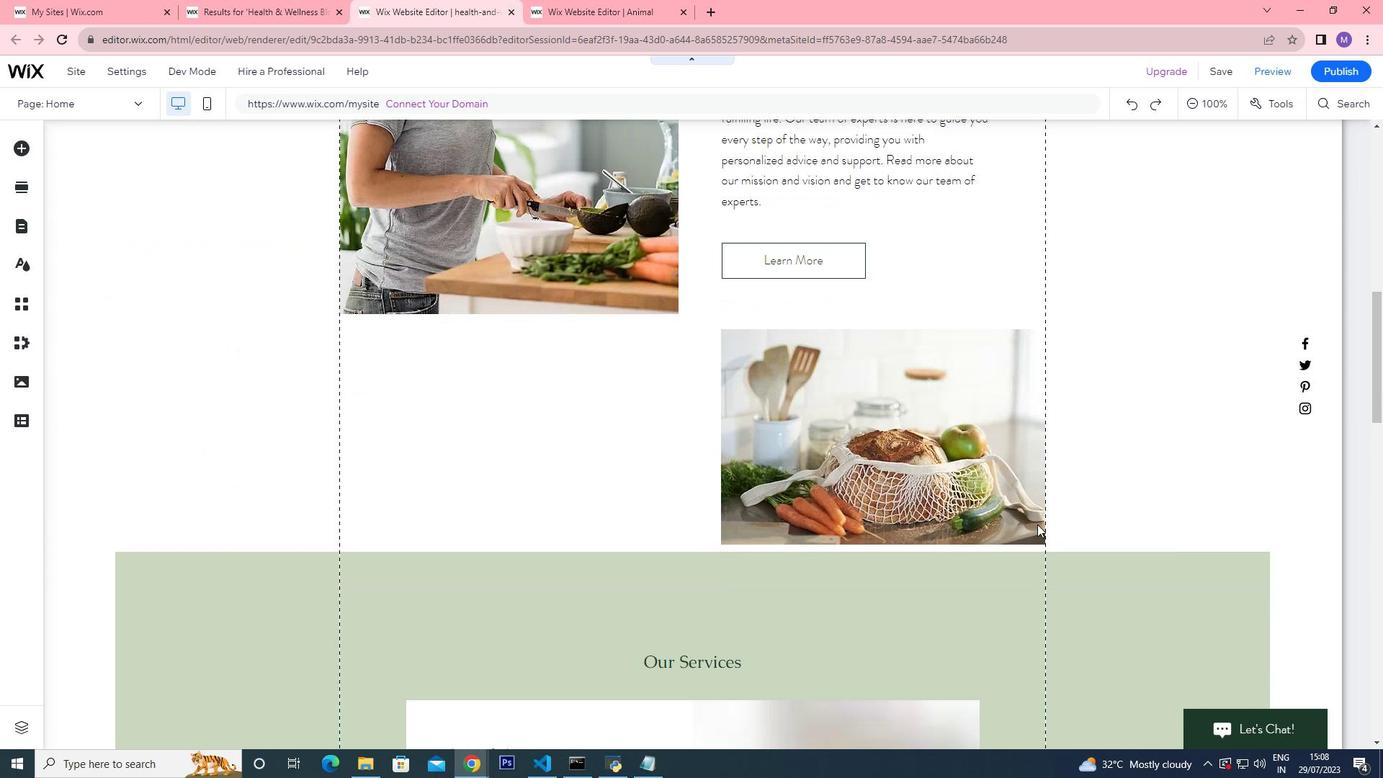 
Action: Mouse scrolled (1037, 522) with delta (0, 0)
Screenshot: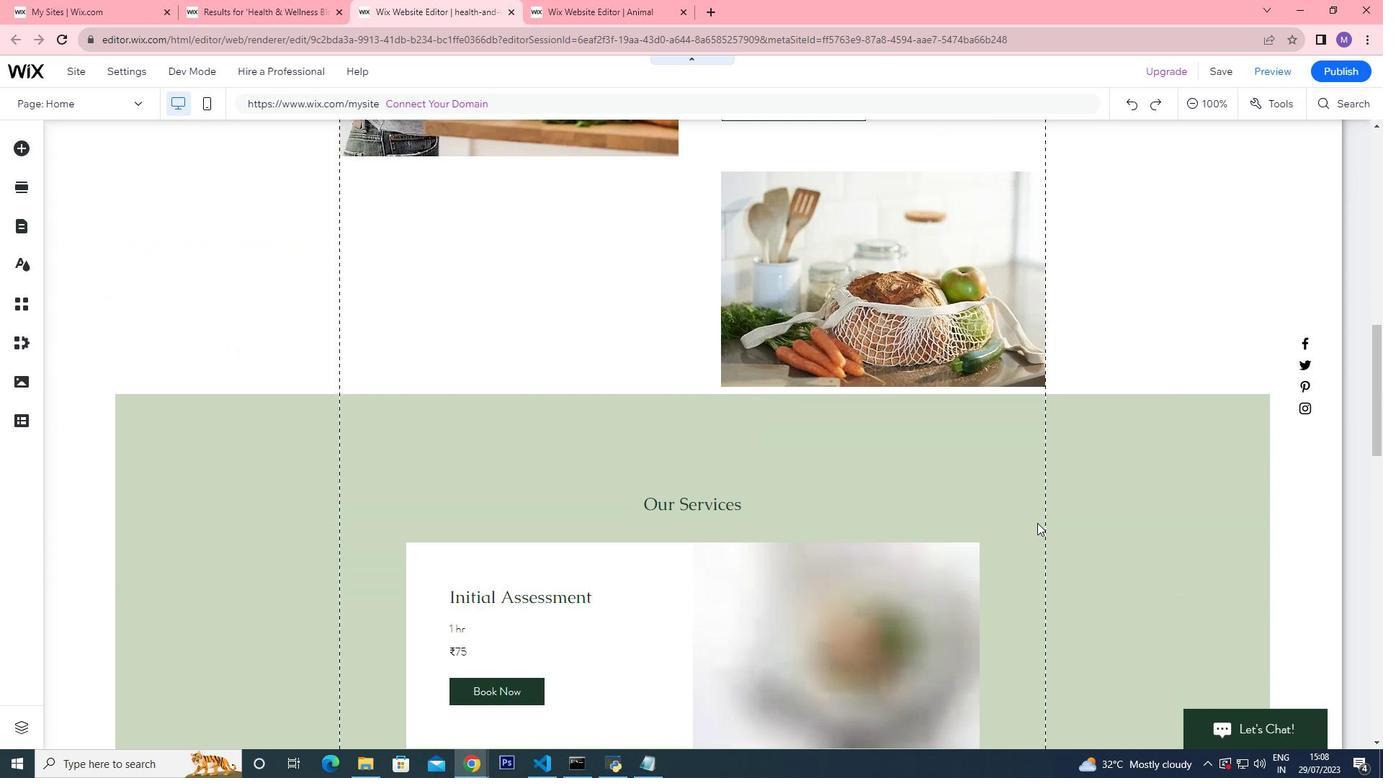 
Action: Mouse scrolled (1037, 522) with delta (0, 0)
Screenshot: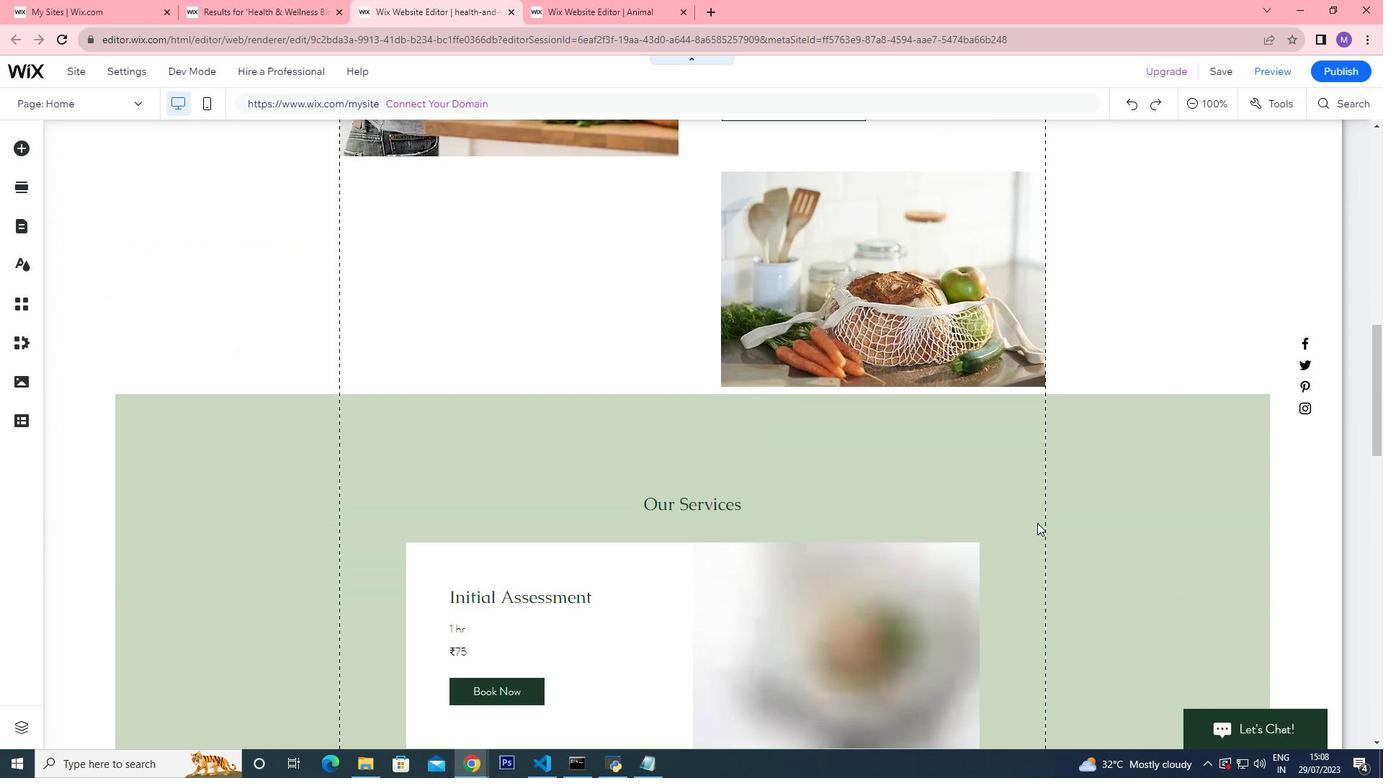 
Action: Mouse scrolled (1037, 522) with delta (0, 0)
Screenshot: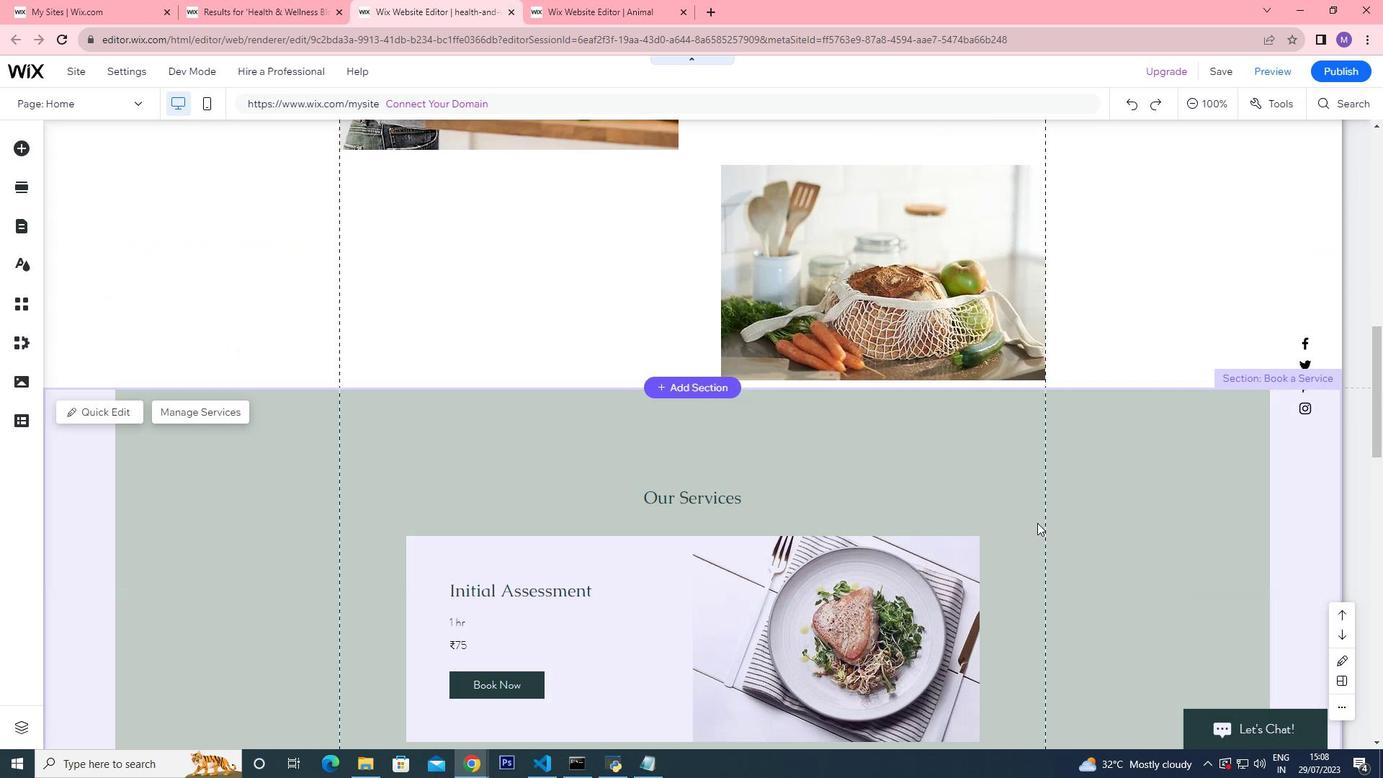 
Action: Mouse scrolled (1037, 522) with delta (0, 0)
Screenshot: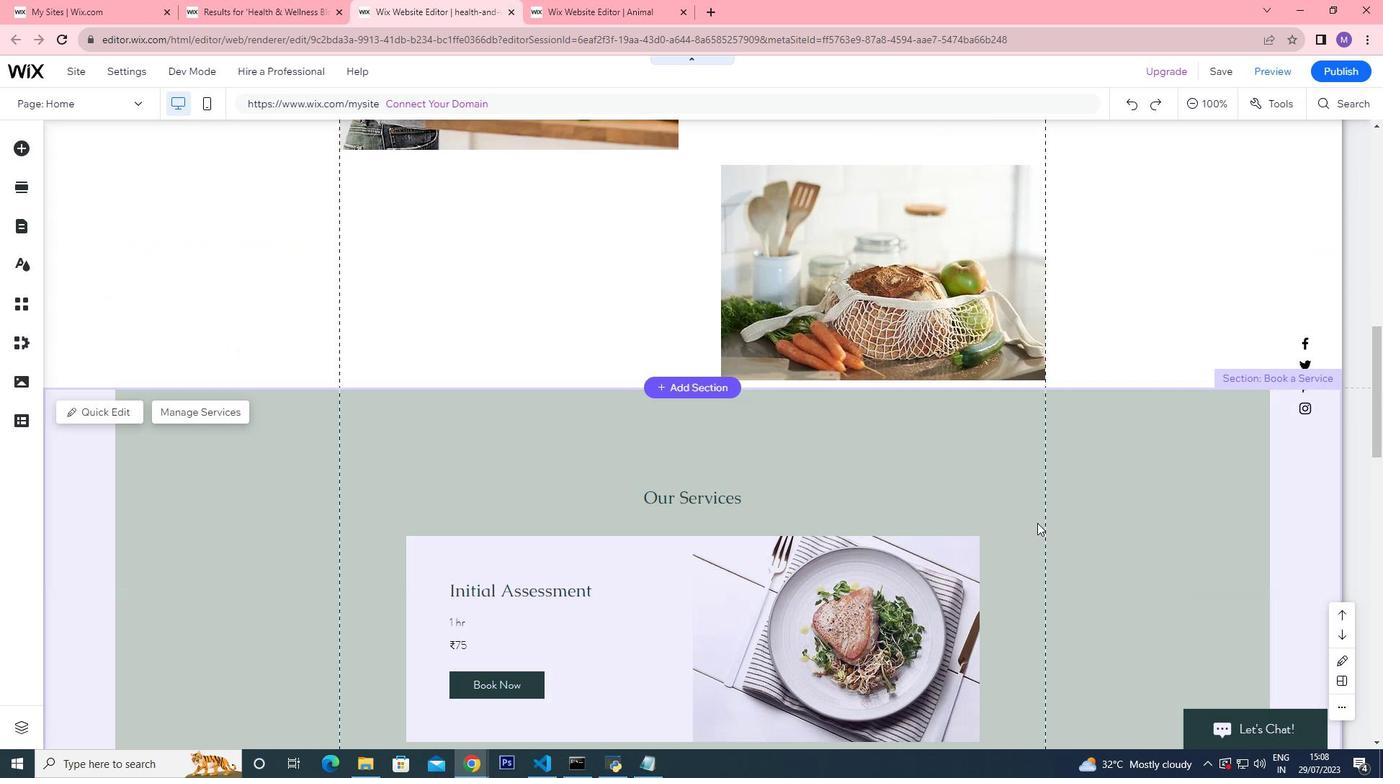 
Action: Mouse scrolled (1037, 522) with delta (0, 0)
Screenshot: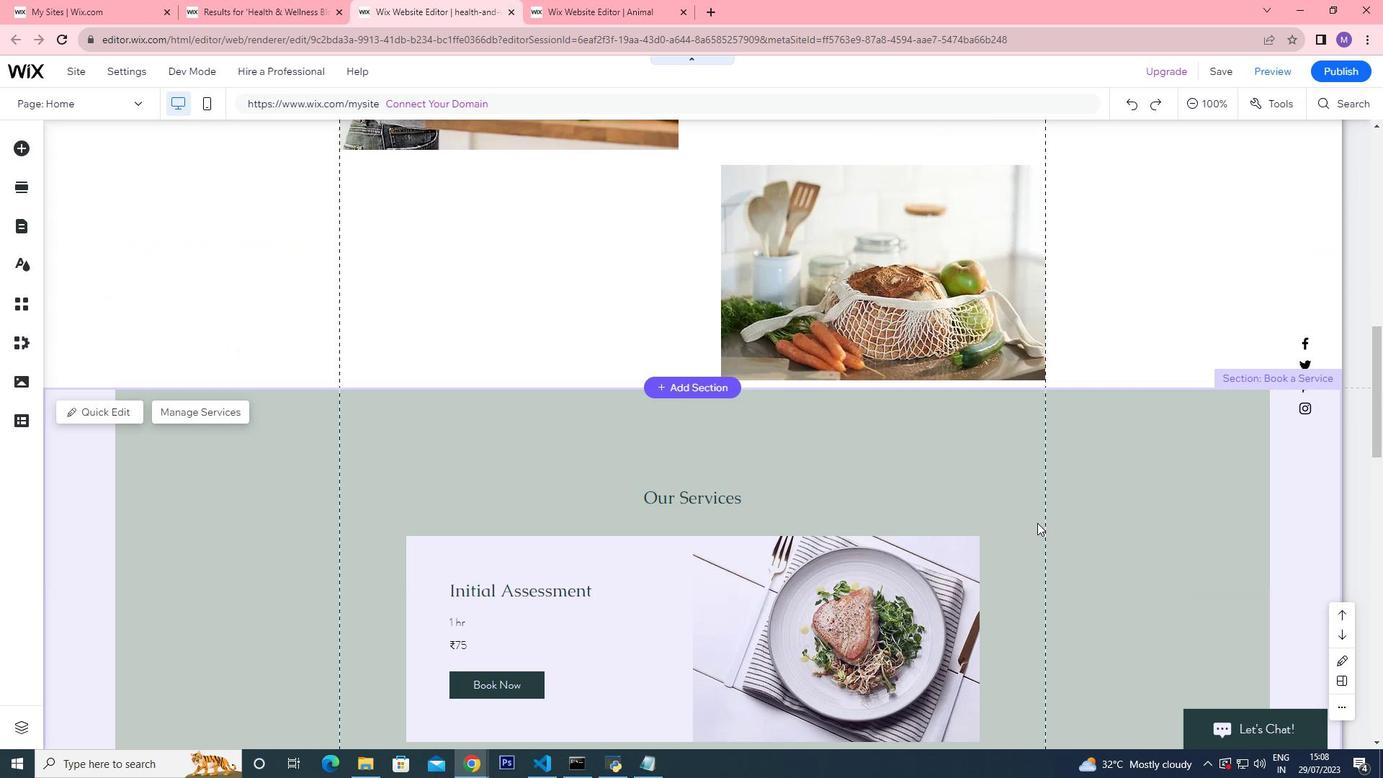 
Action: Mouse moved to (1013, 526)
Screenshot: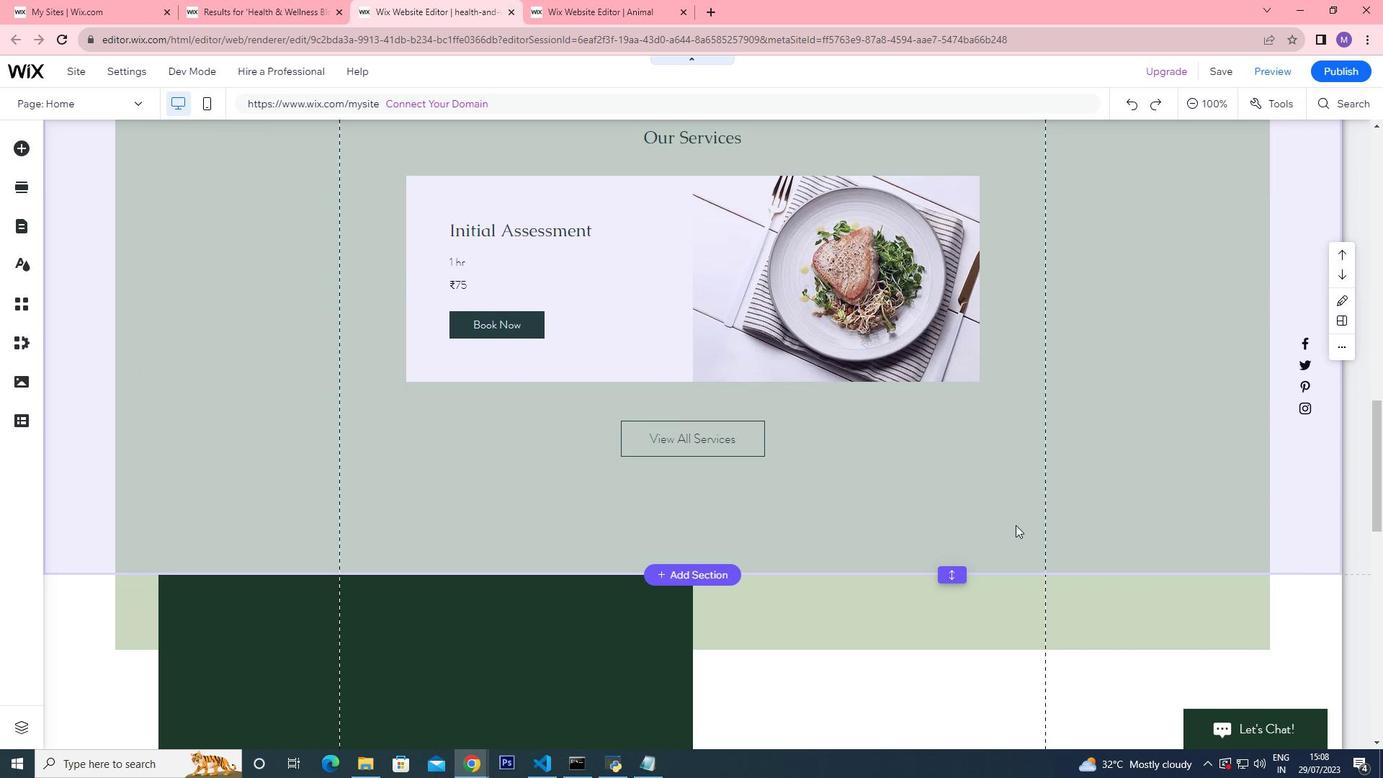 
Action: Mouse scrolled (1013, 525) with delta (0, 0)
Screenshot: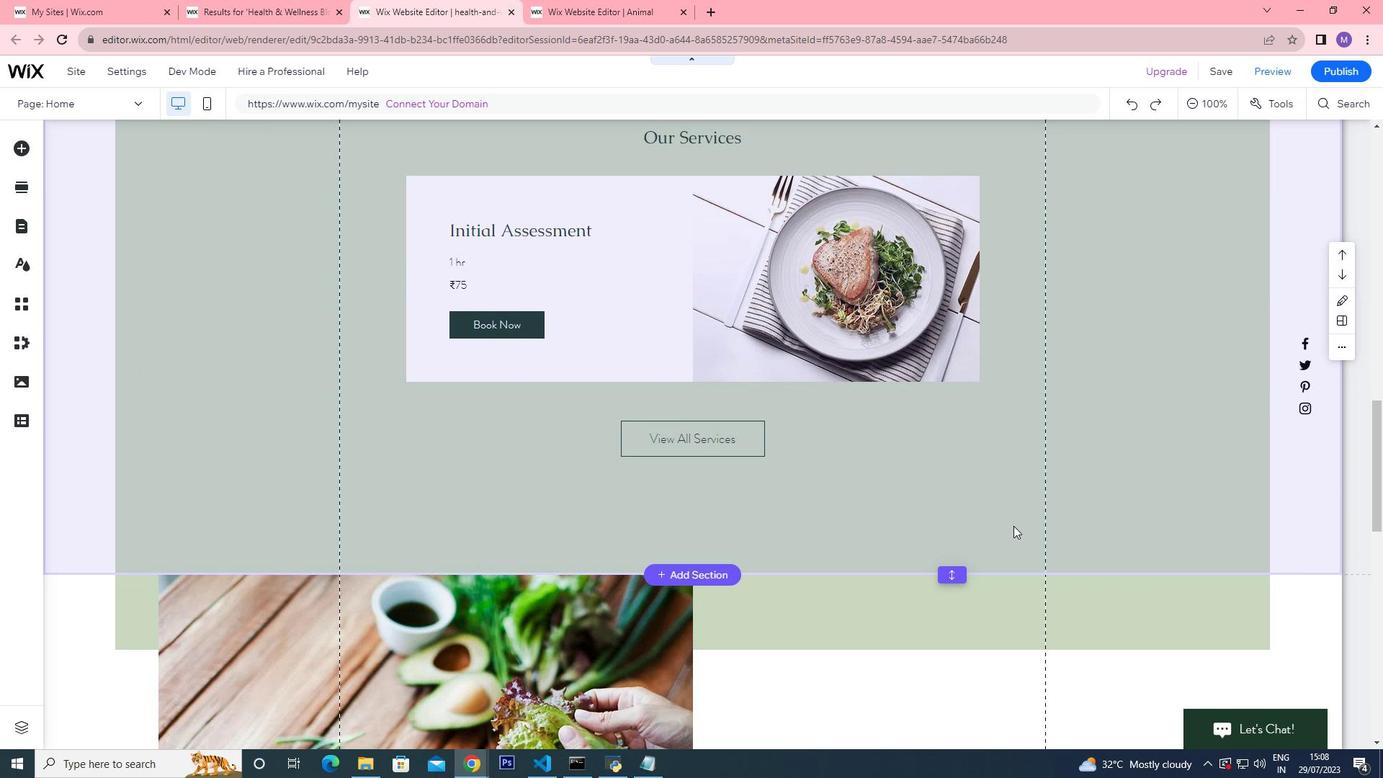 
Action: Mouse scrolled (1013, 525) with delta (0, 0)
Screenshot: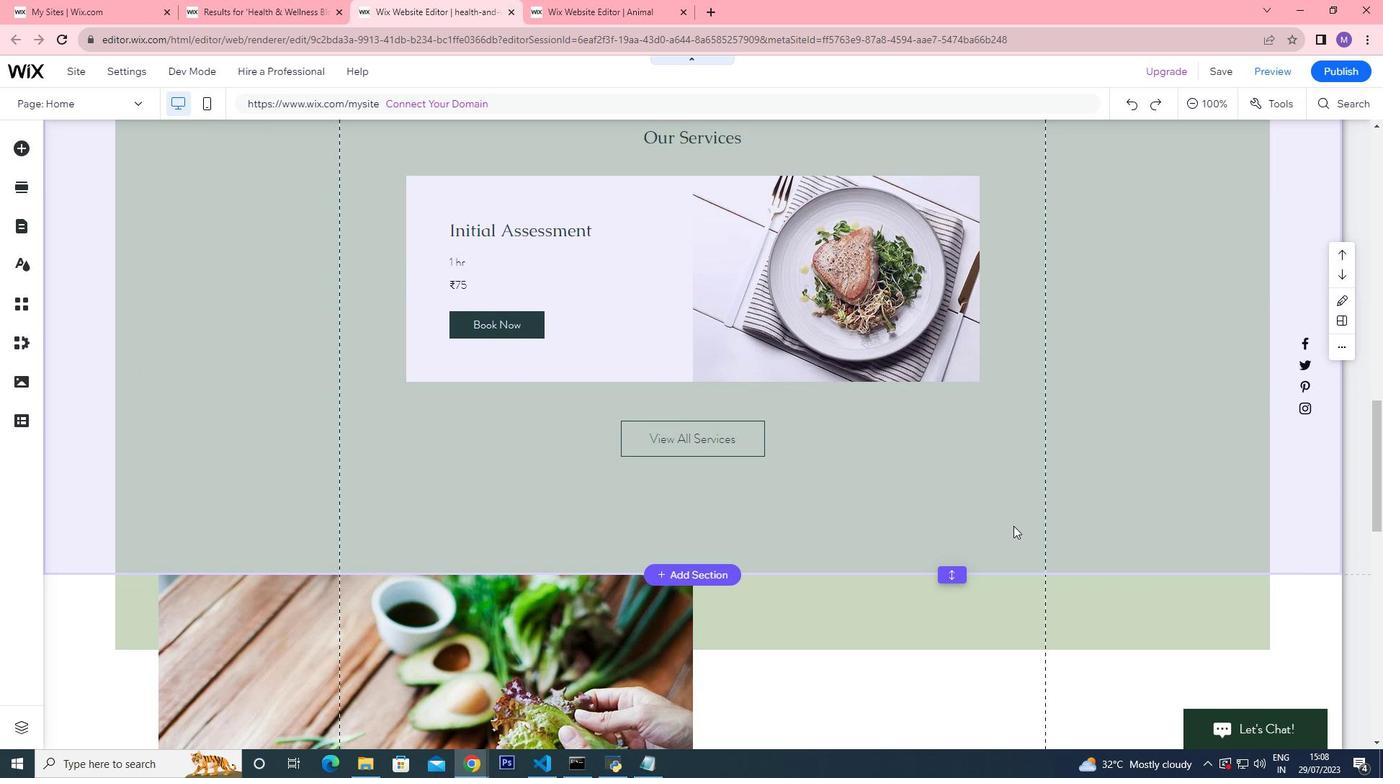 
Action: Mouse moved to (1013, 526)
Screenshot: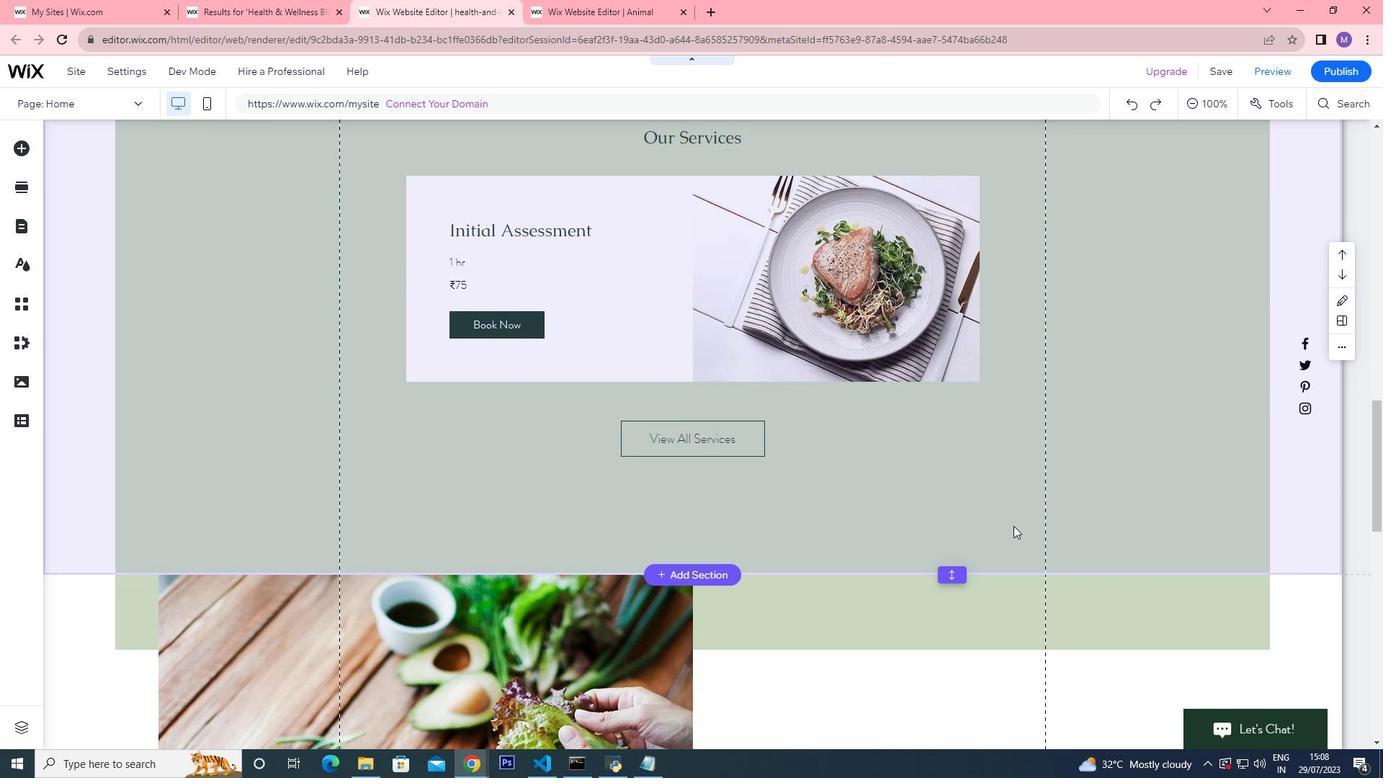 
Action: Mouse scrolled (1013, 525) with delta (0, 0)
Screenshot: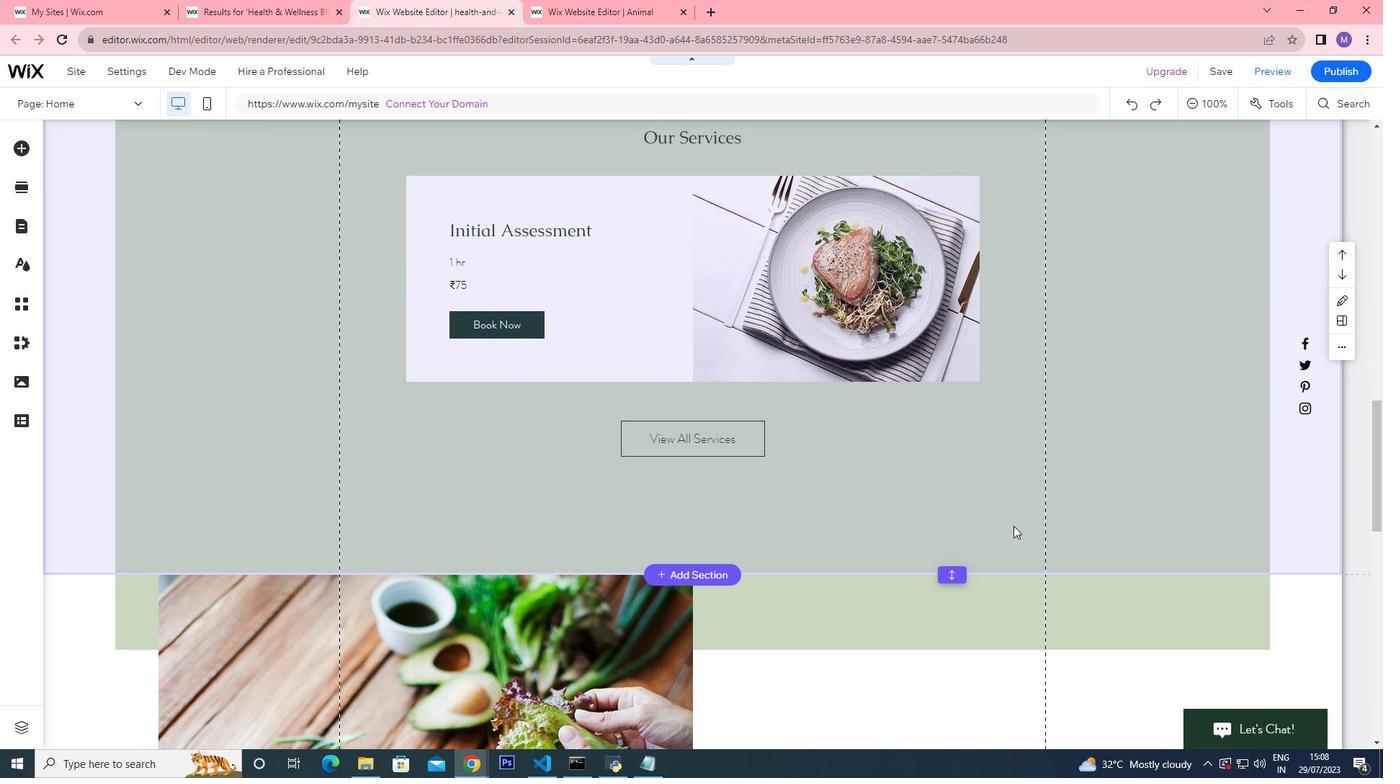 
Action: Mouse scrolled (1013, 525) with delta (0, 0)
Screenshot: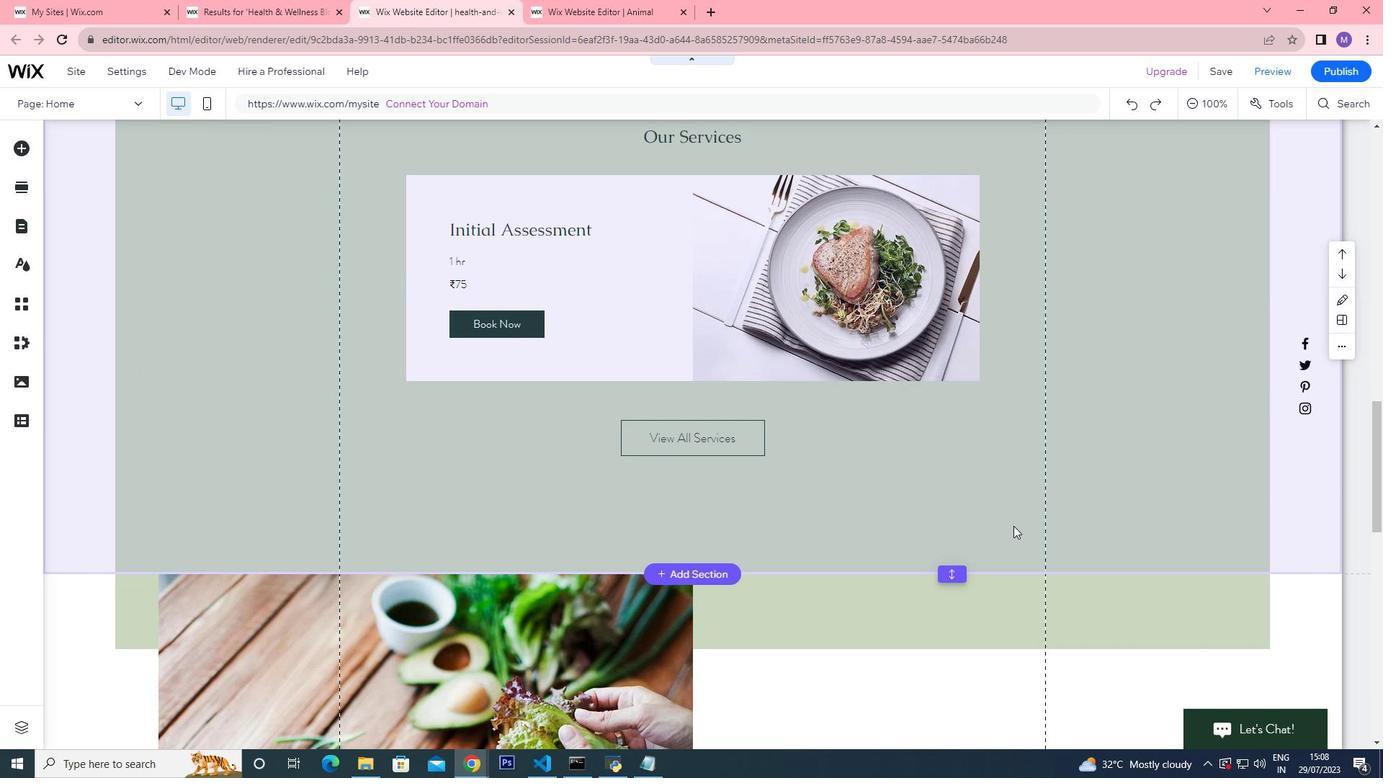 
Action: Mouse moved to (1013, 527)
Screenshot: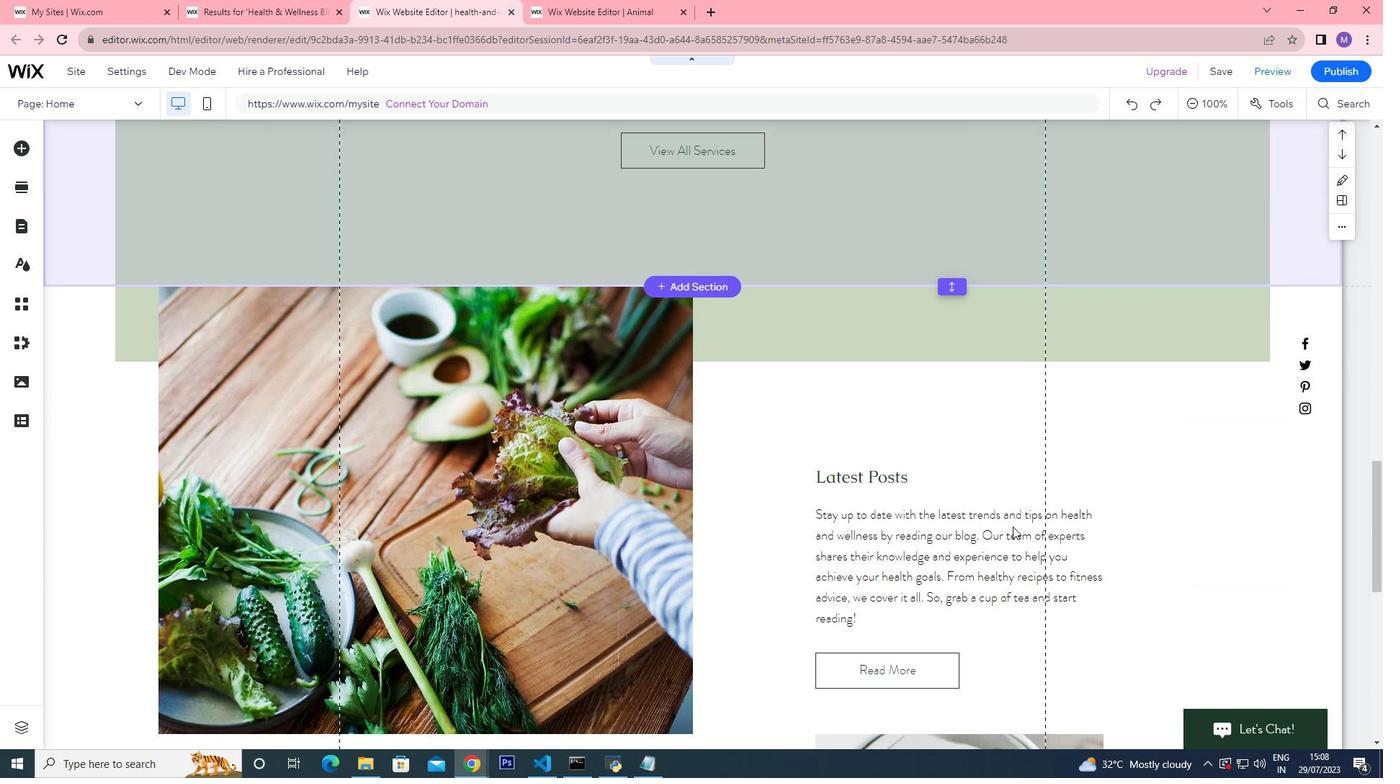 
Action: Mouse scrolled (1013, 526) with delta (0, 0)
Screenshot: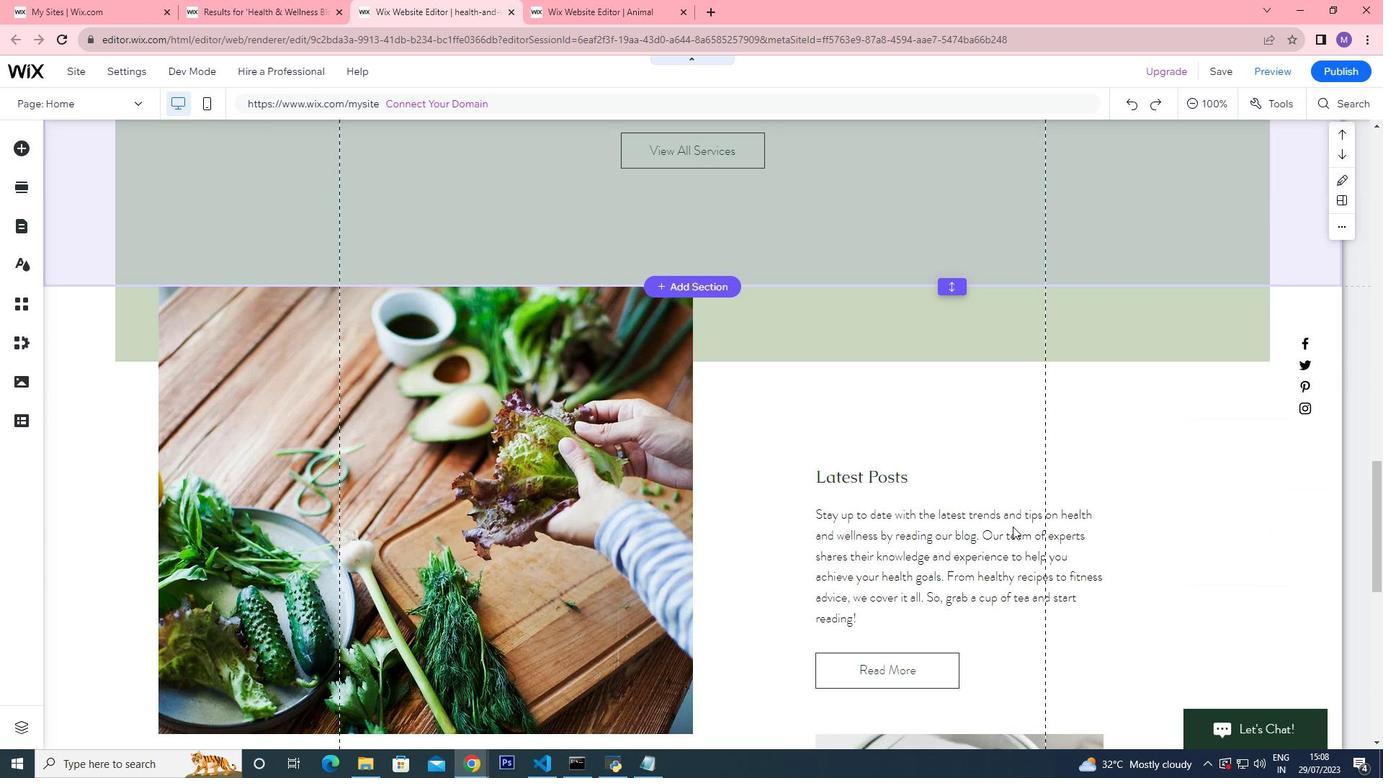 
Action: Mouse scrolled (1013, 526) with delta (0, 0)
Screenshot: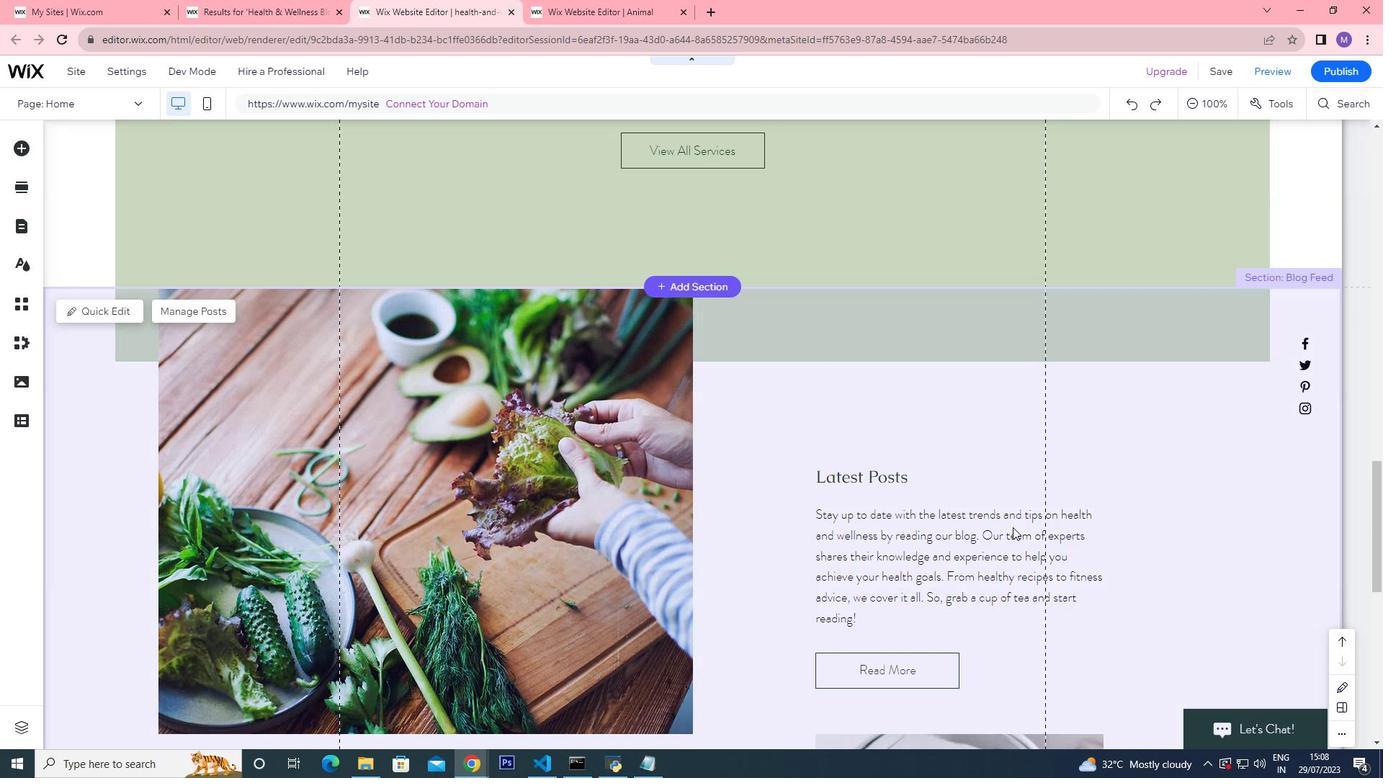 
Action: Mouse scrolled (1013, 526) with delta (0, 0)
Screenshot: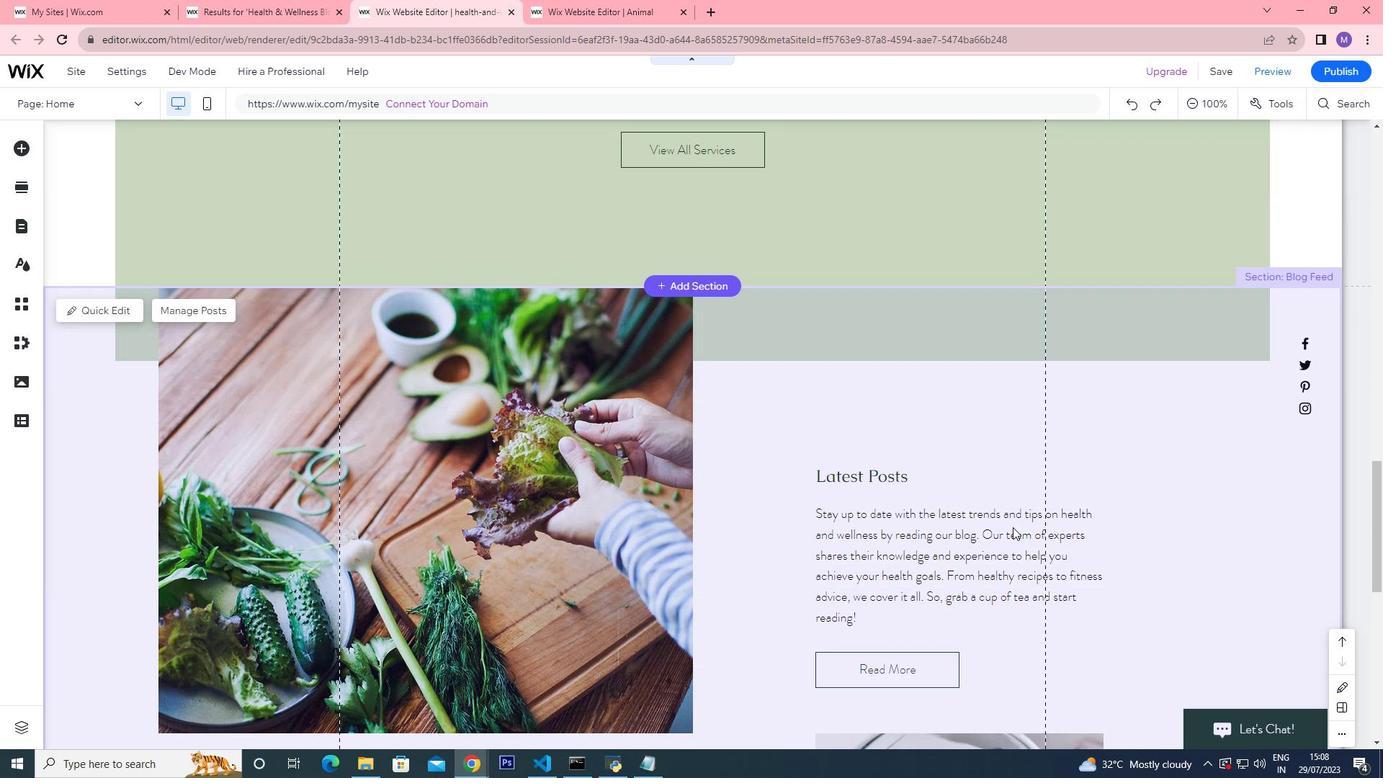 
Action: Mouse scrolled (1013, 526) with delta (0, 0)
Screenshot: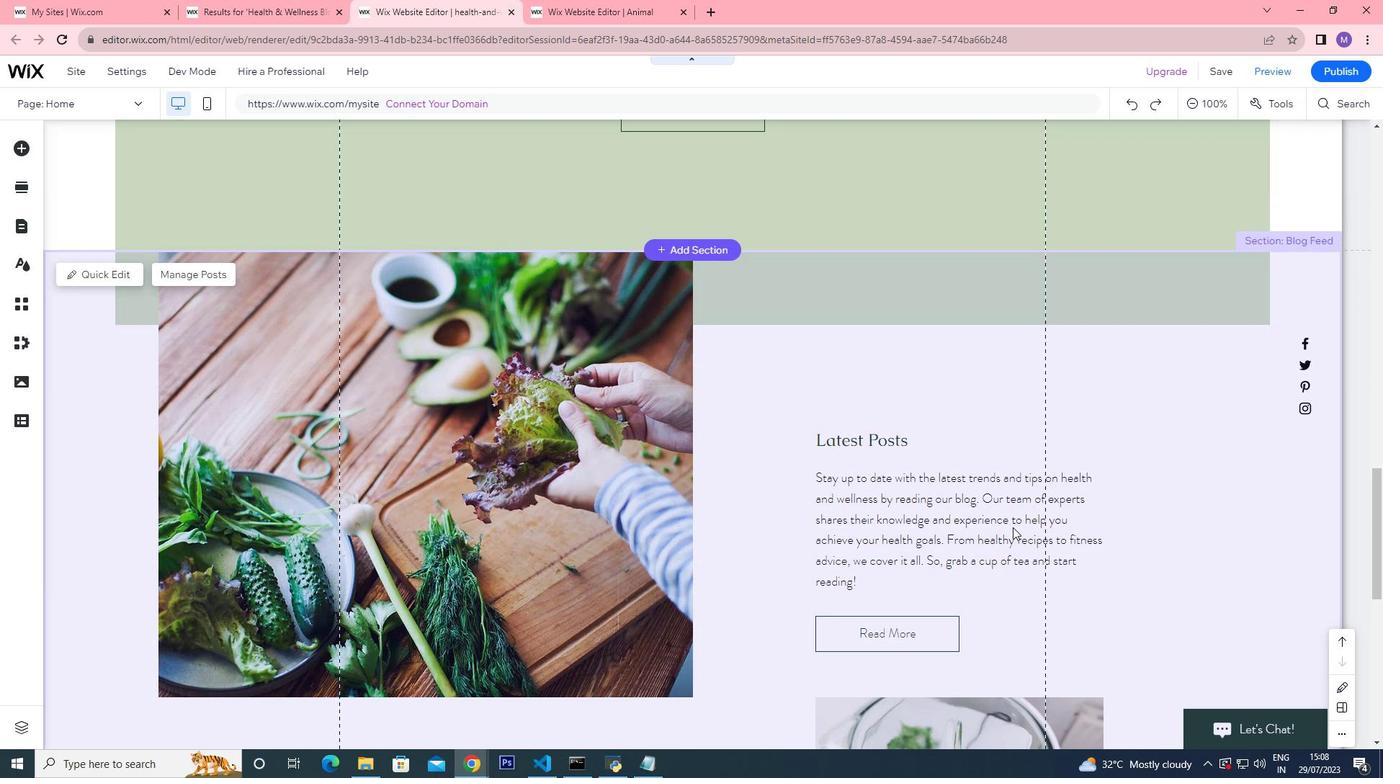 
Action: Mouse scrolled (1013, 526) with delta (0, 0)
Screenshot: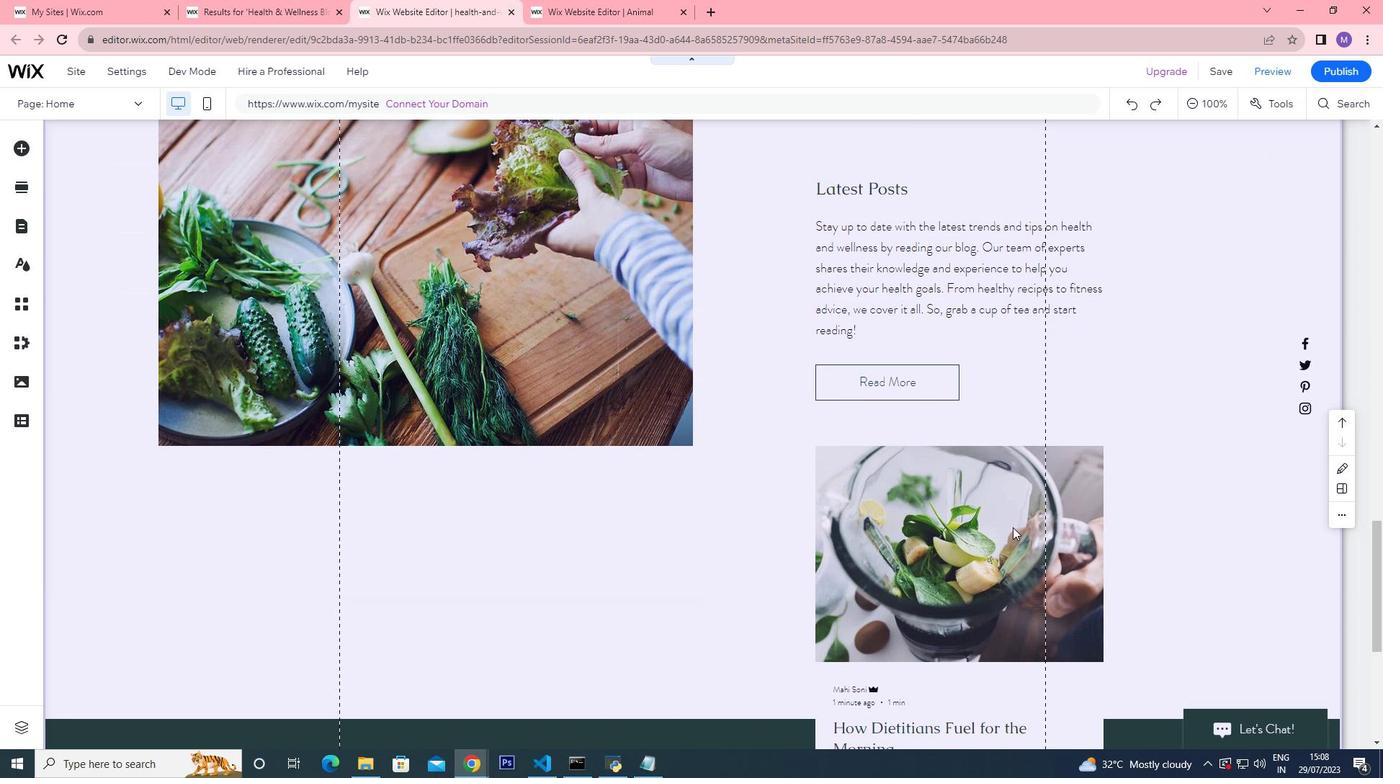 
Action: Mouse scrolled (1013, 526) with delta (0, 0)
Screenshot: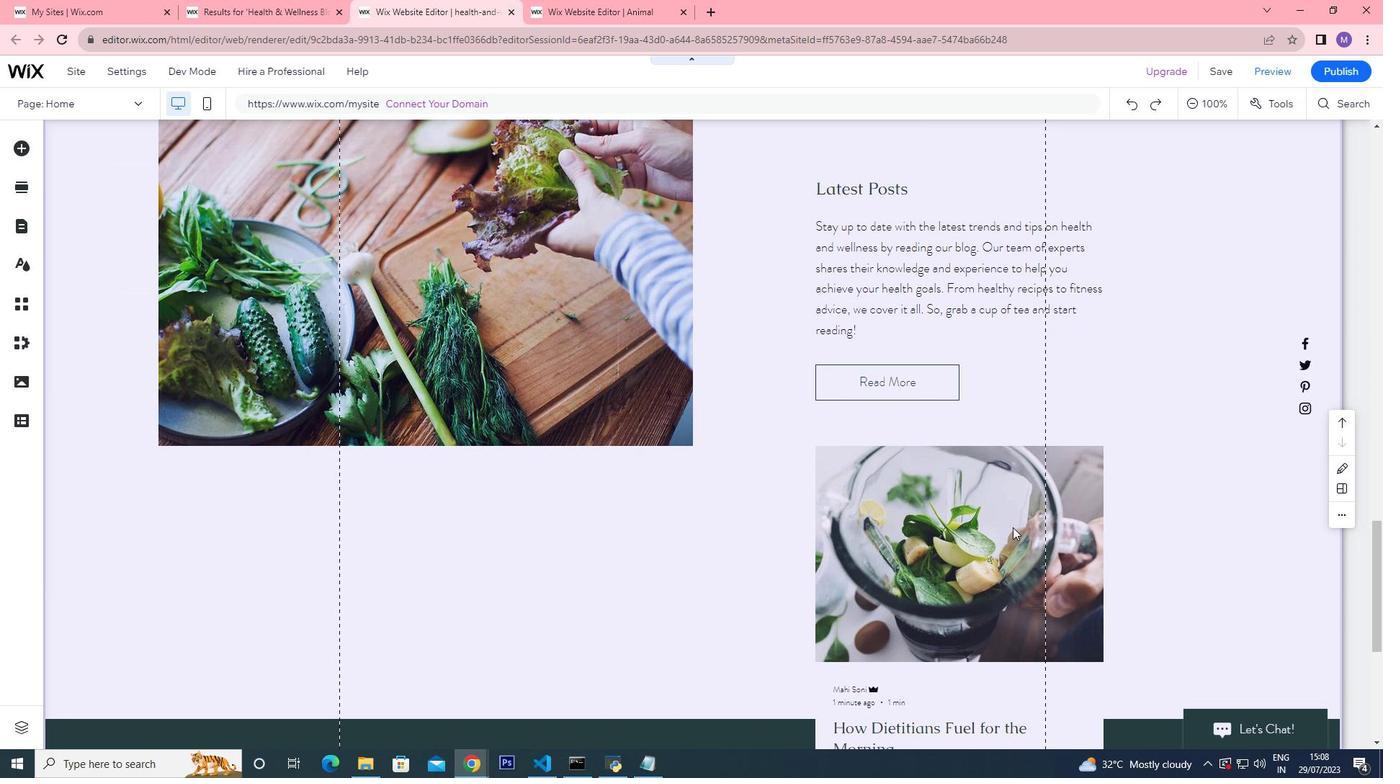 
Action: Mouse scrolled (1013, 526) with delta (0, 0)
Screenshot: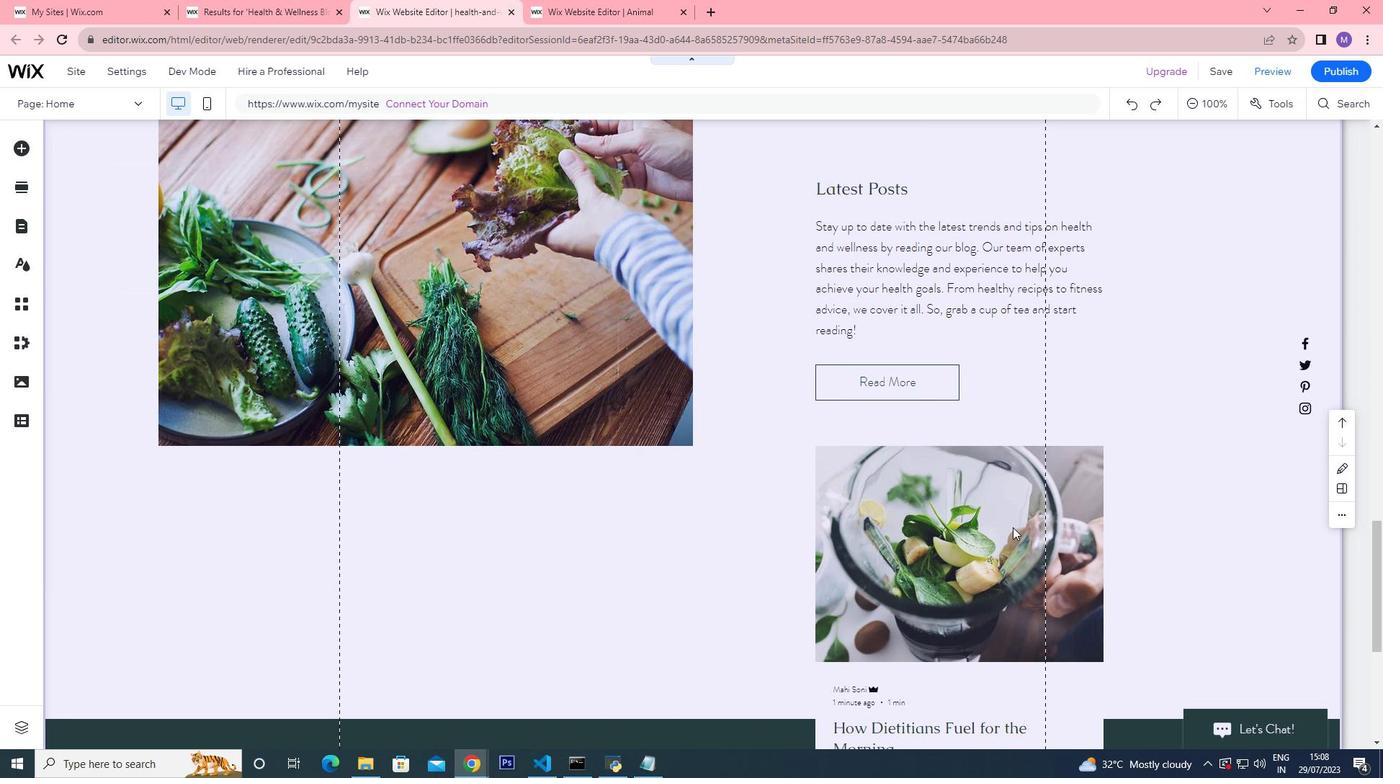 
Action: Mouse scrolled (1013, 526) with delta (0, 0)
Screenshot: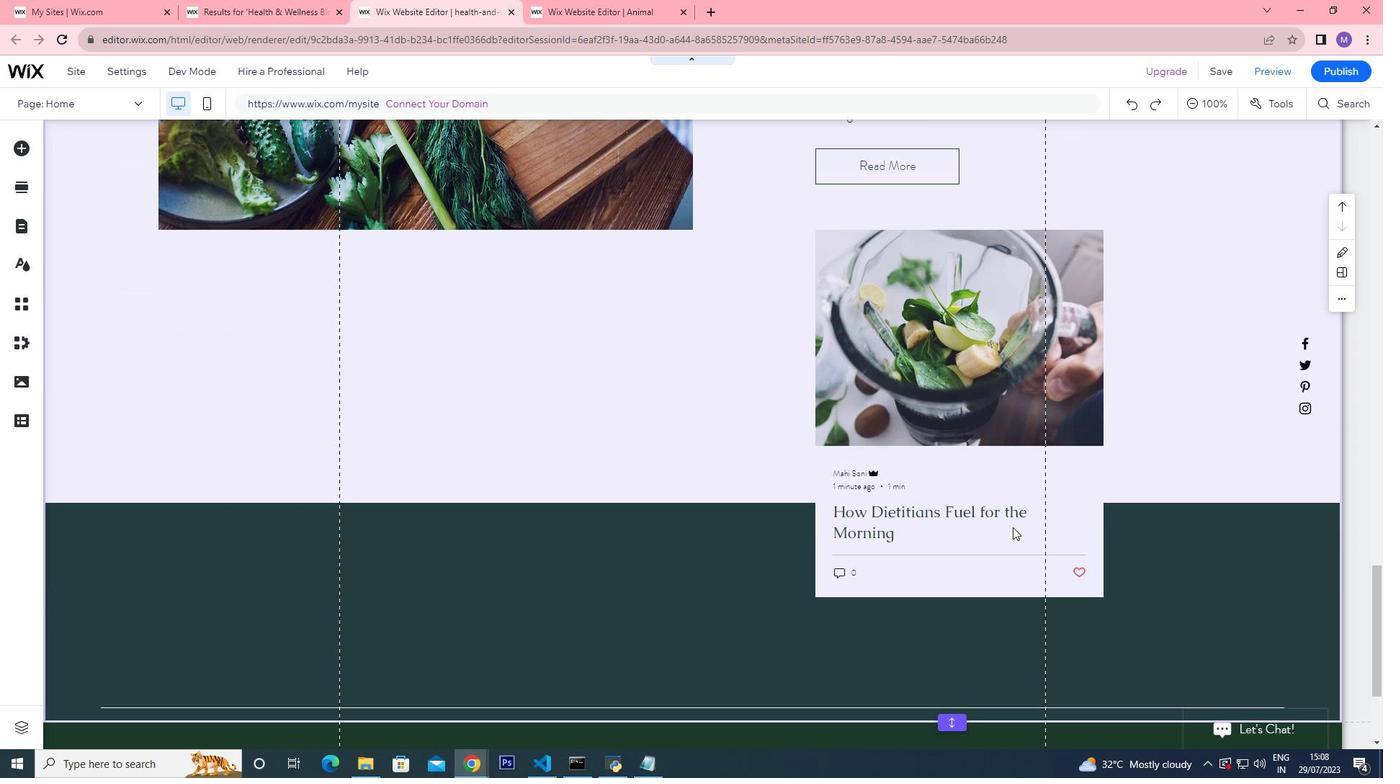 
Action: Mouse scrolled (1013, 526) with delta (0, 0)
Screenshot: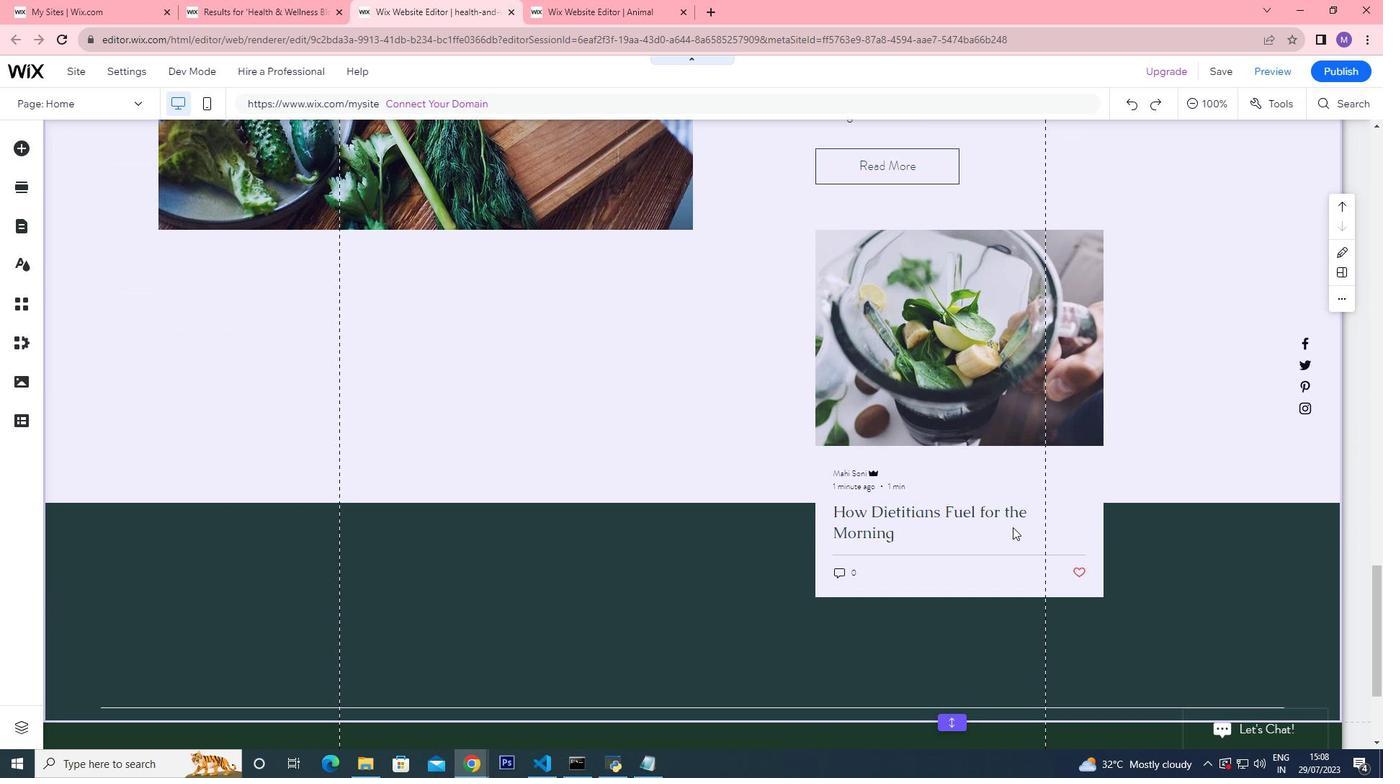 
Action: Mouse scrolled (1013, 526) with delta (0, 0)
Screenshot: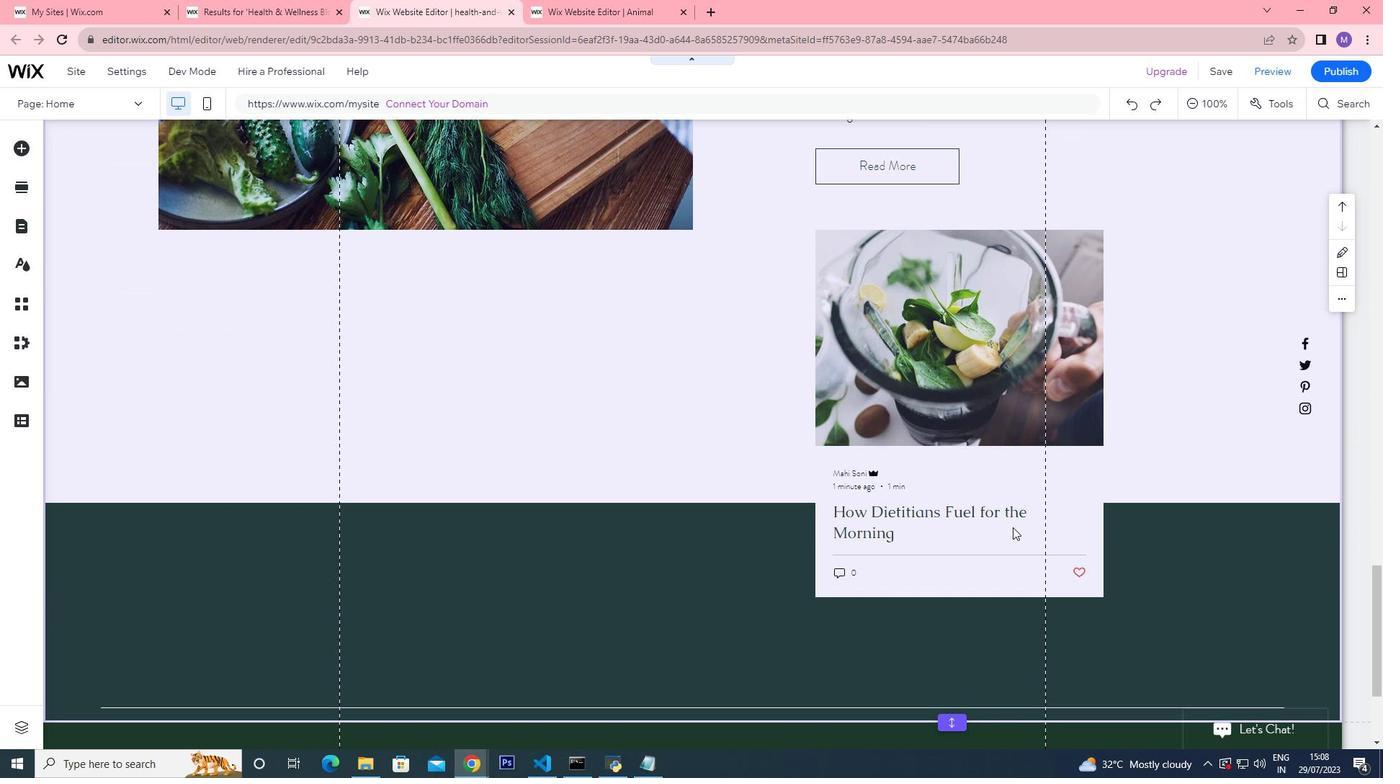 
Action: Mouse scrolled (1013, 526) with delta (0, 0)
Screenshot: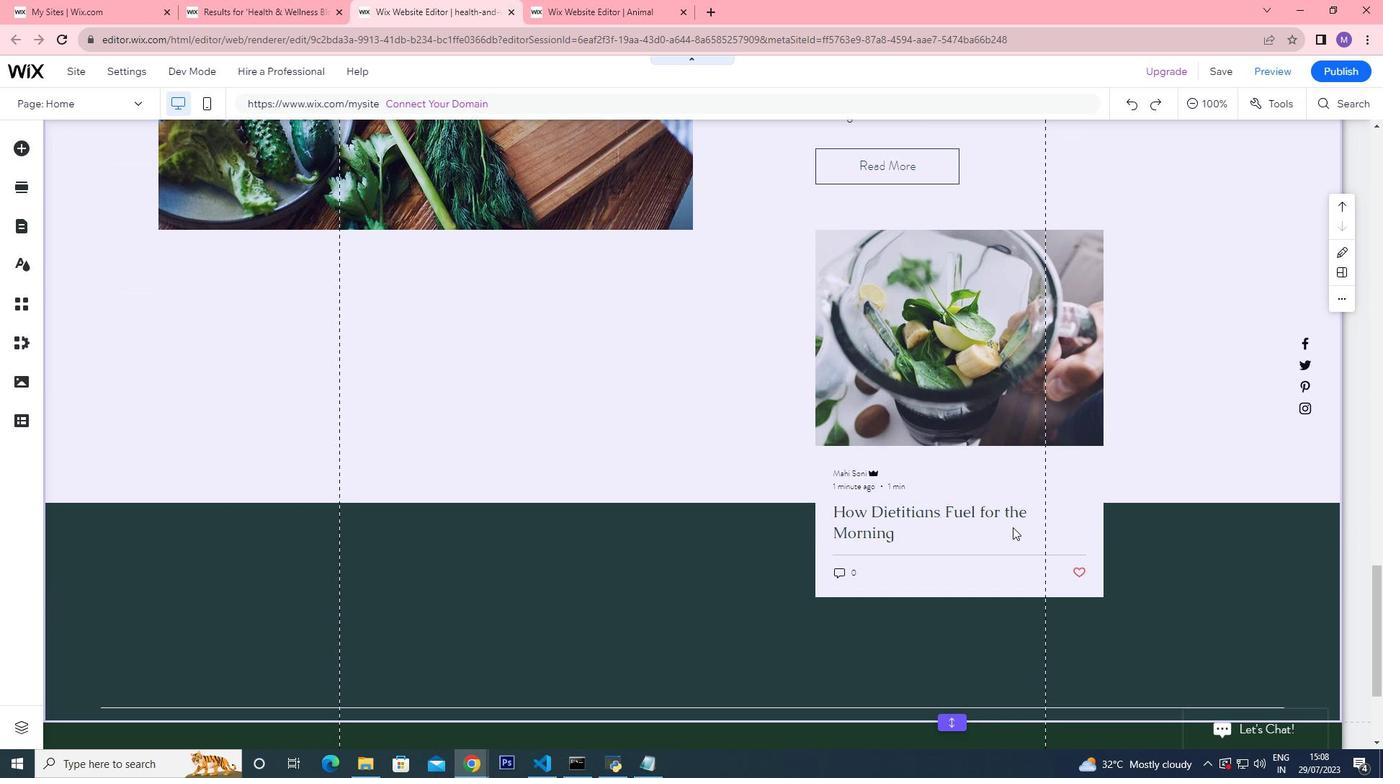 
Action: Mouse moved to (940, 539)
Screenshot: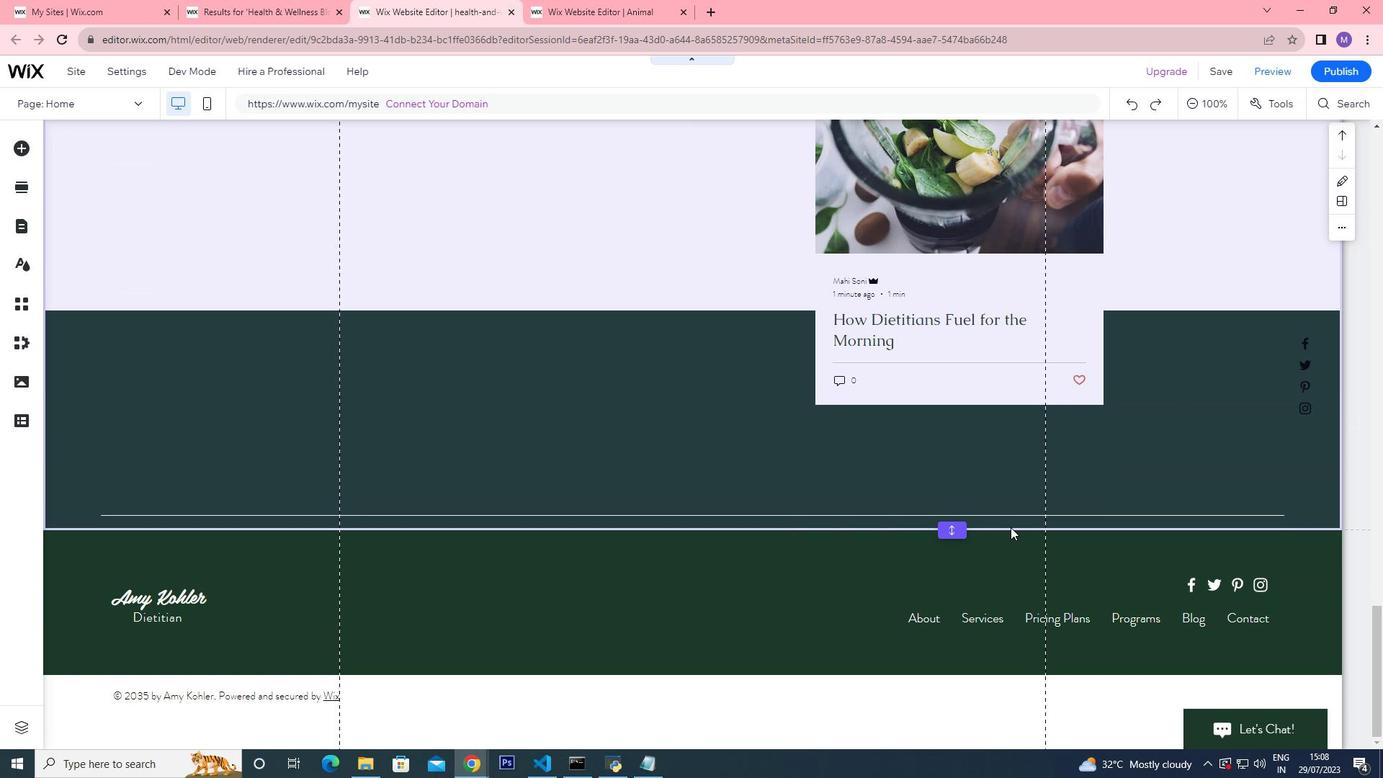 
Action: Mouse scrolled (940, 538) with delta (0, 0)
Screenshot: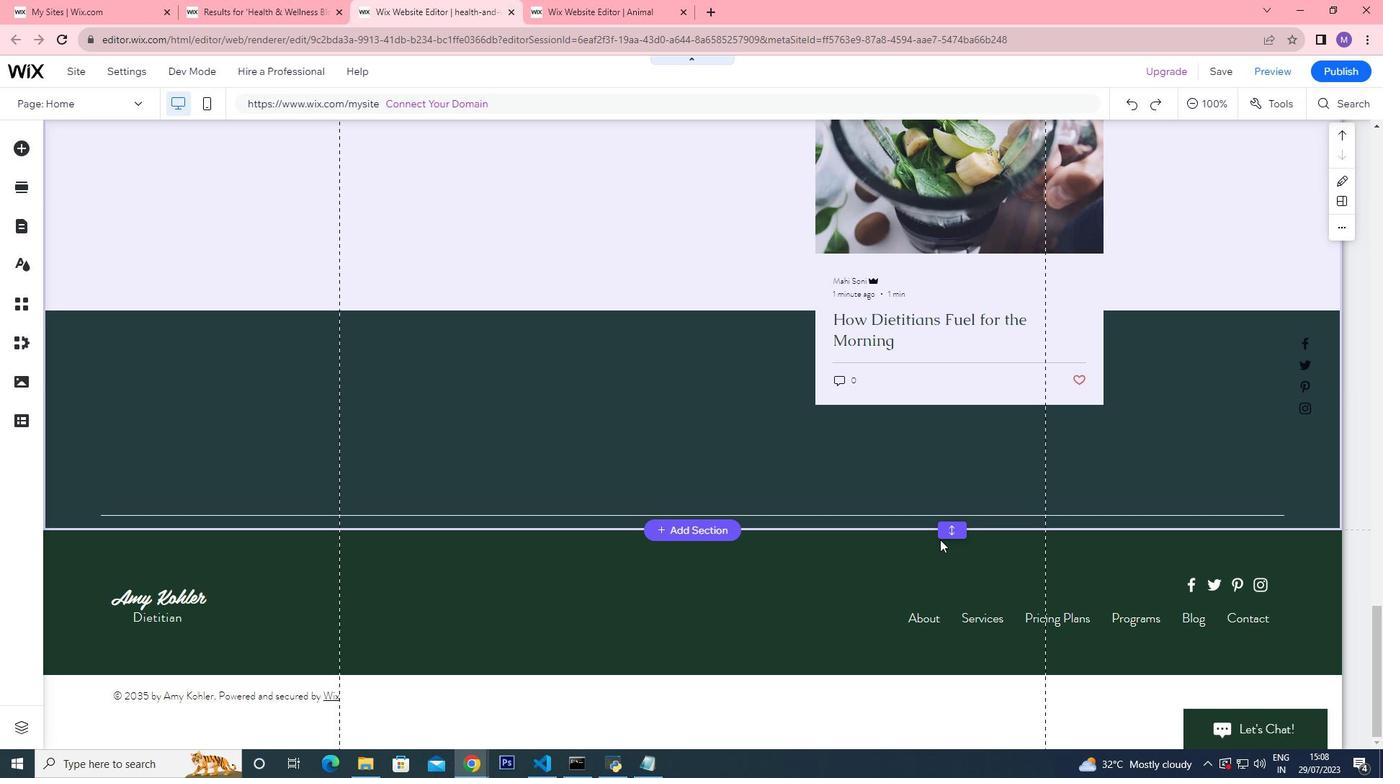 
Action: Mouse scrolled (940, 538) with delta (0, 0)
Screenshot: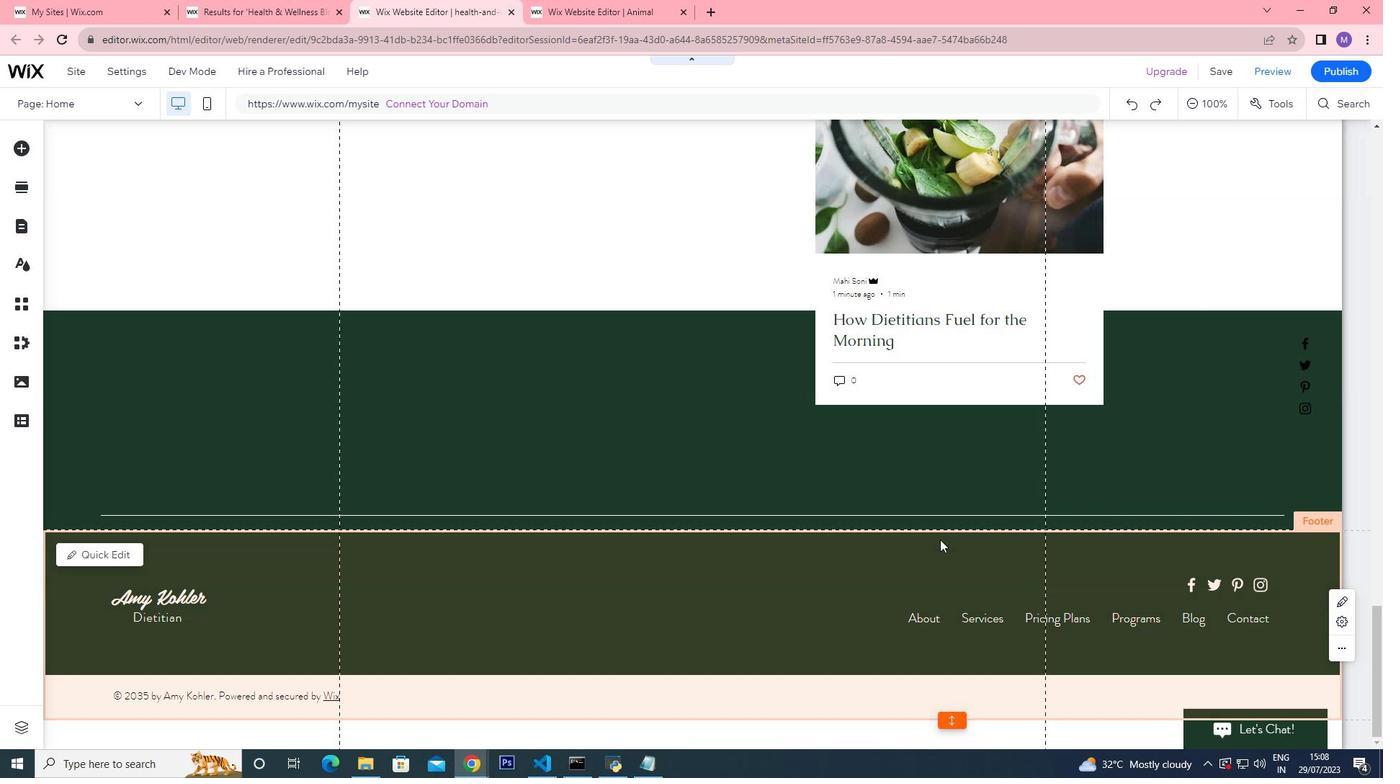 
Action: Mouse moved to (939, 539)
Screenshot: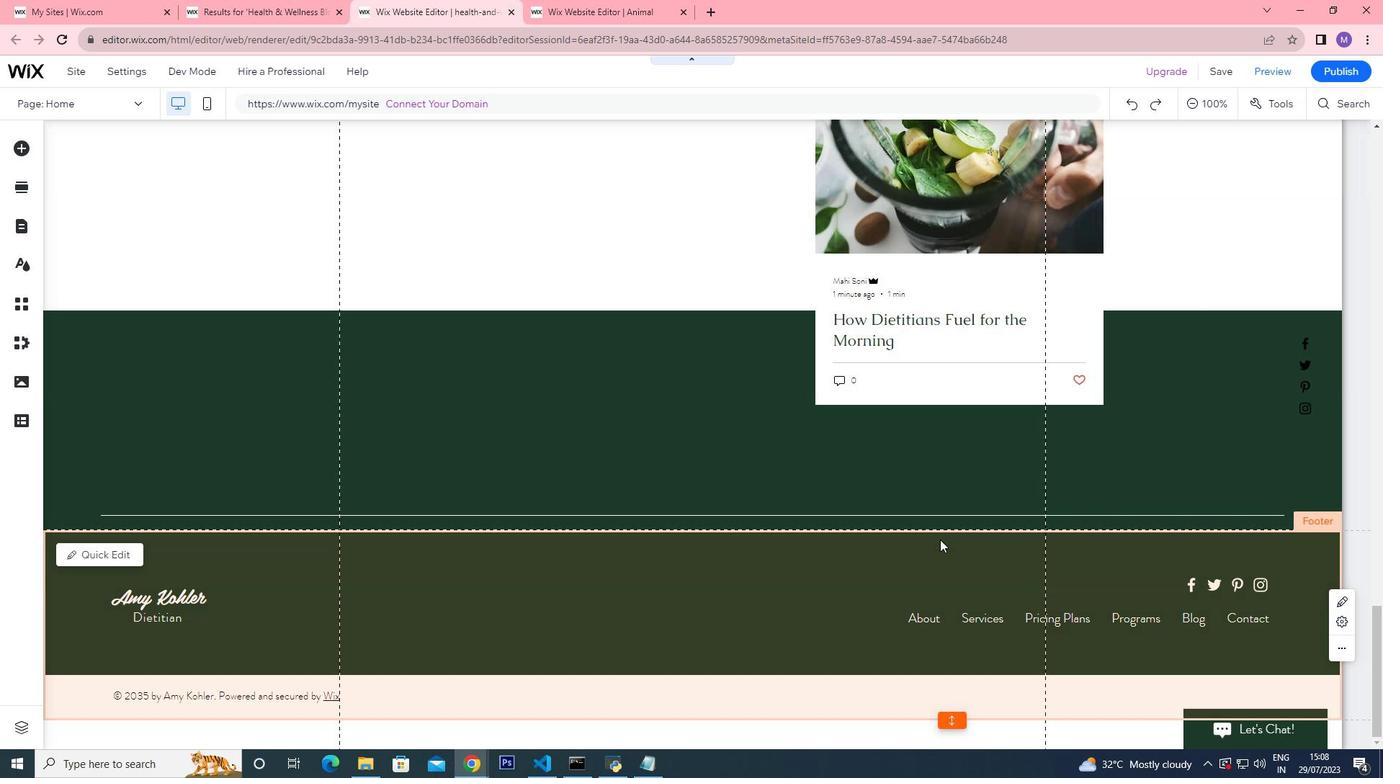 
Action: Mouse scrolled (939, 538) with delta (0, 0)
Screenshot: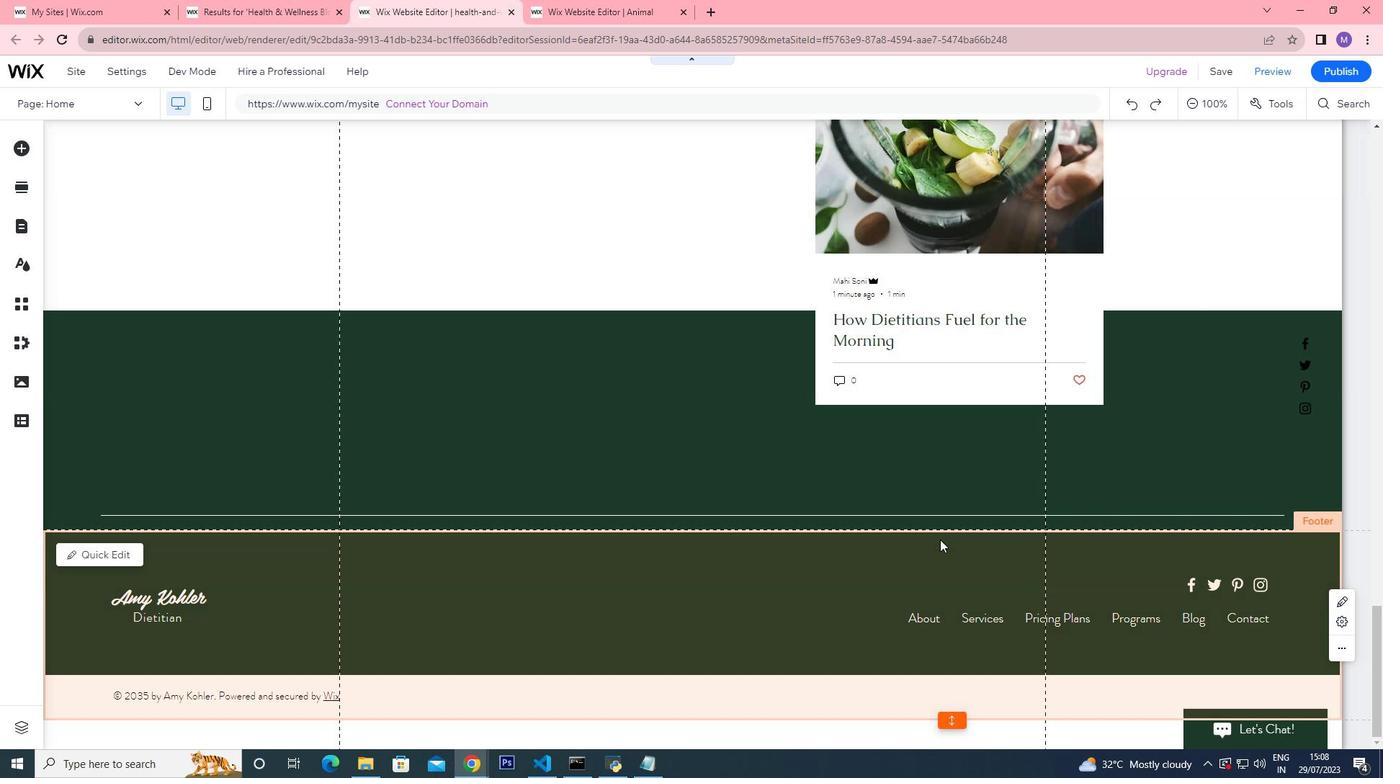 
Action: Mouse moved to (936, 539)
Screenshot: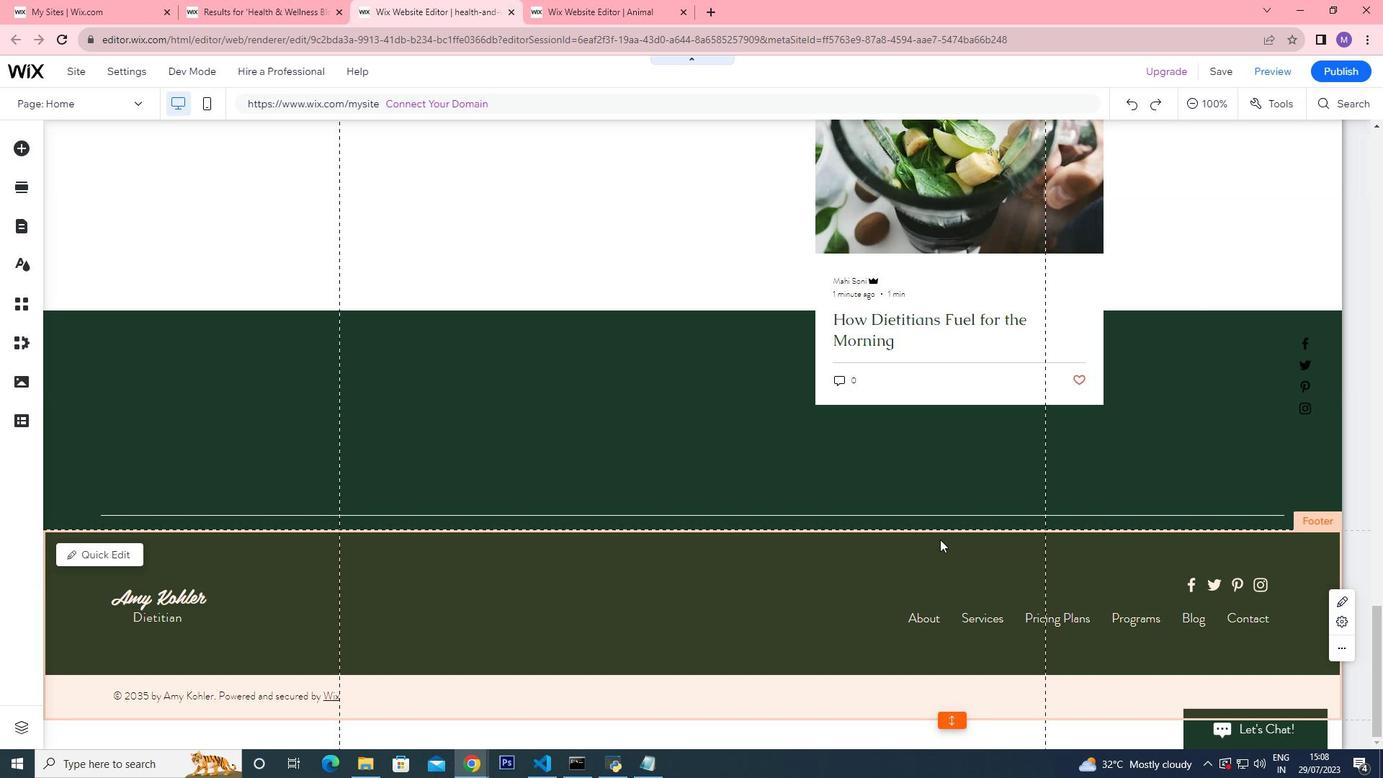 
Action: Mouse scrolled (936, 538) with delta (0, 0)
Screenshot: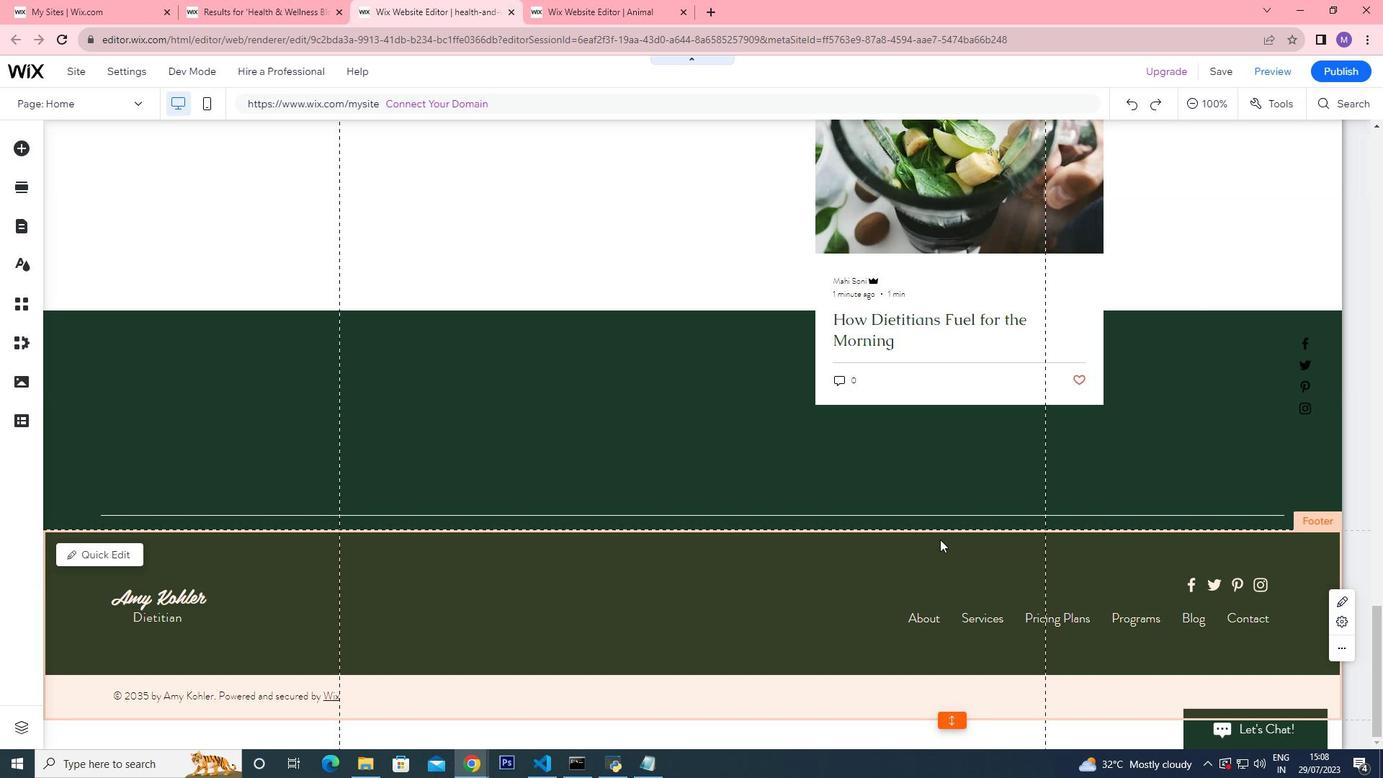 
Action: Mouse moved to (921, 541)
Screenshot: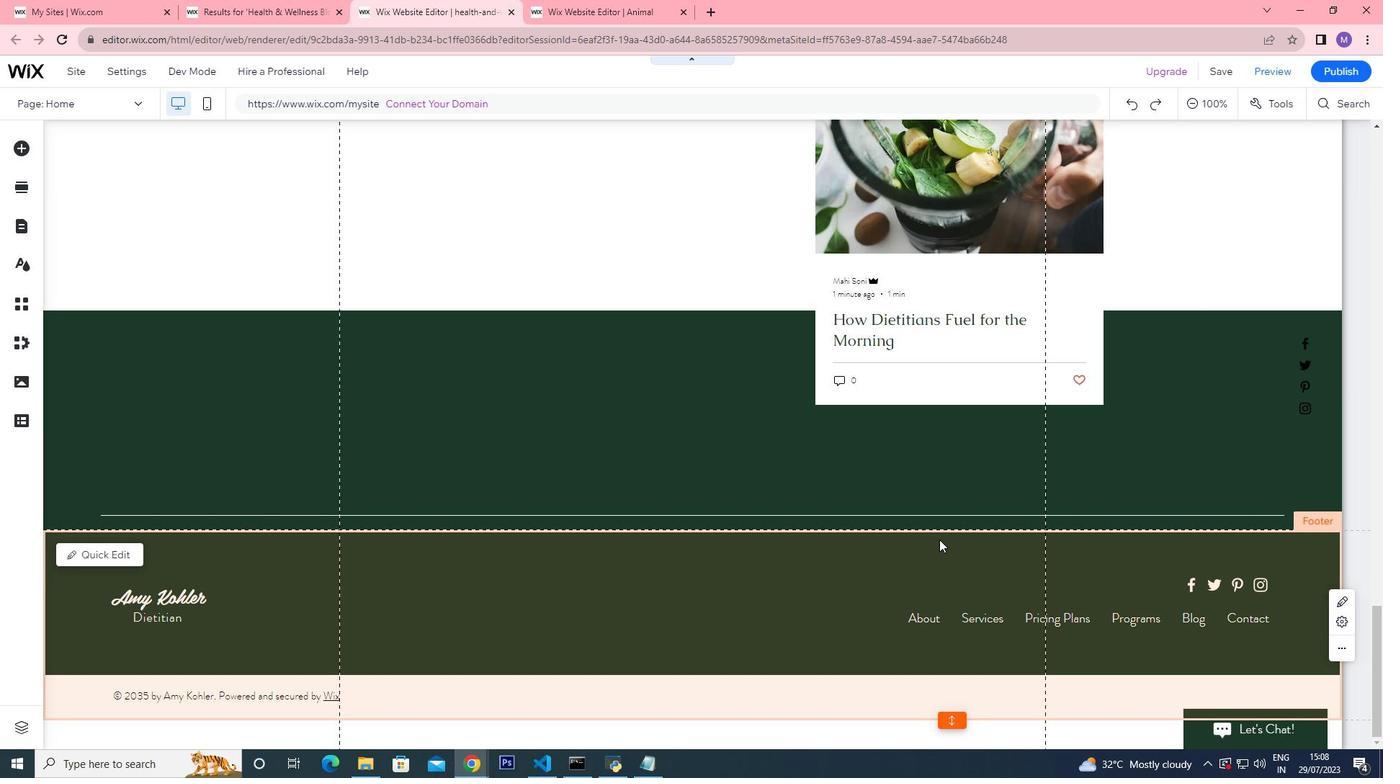
Action: Mouse scrolled (921, 542) with delta (0, 0)
Screenshot: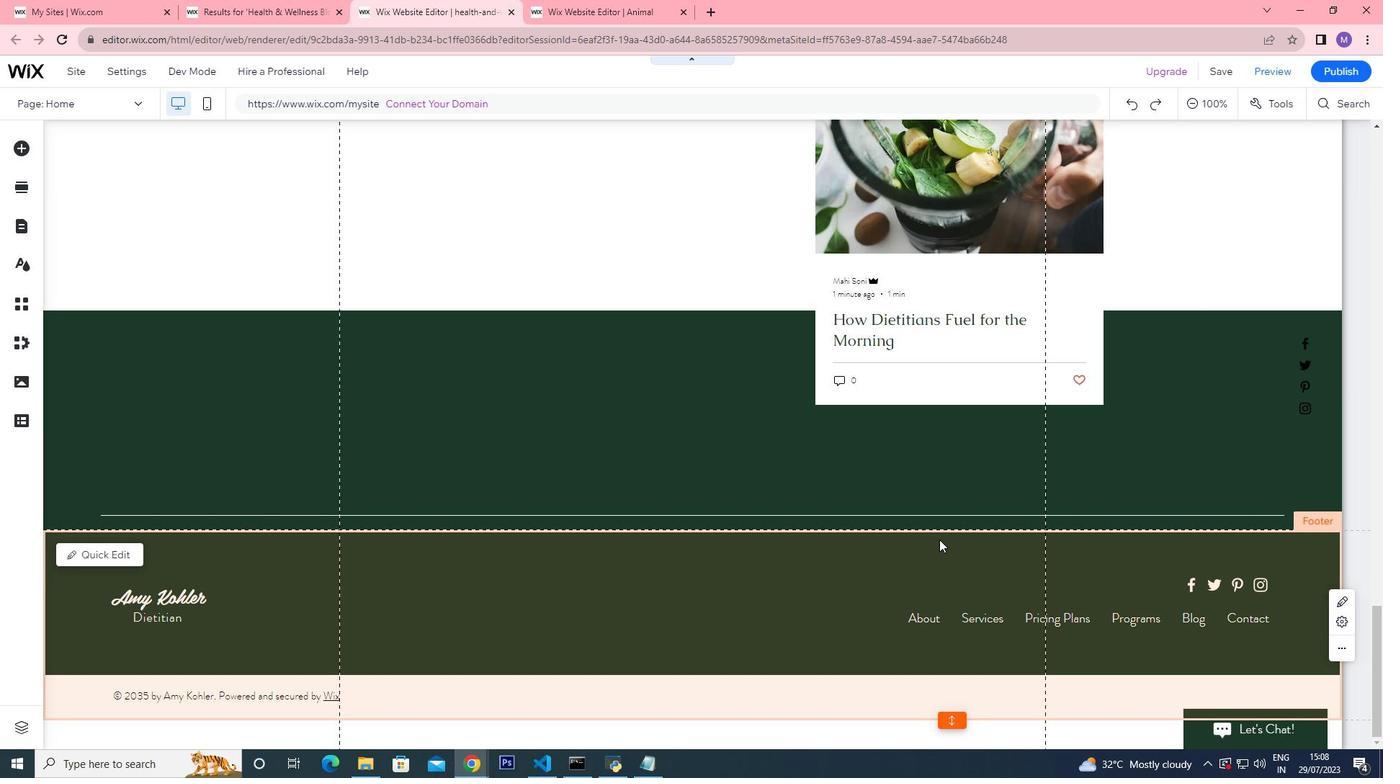 
Action: Mouse moved to (886, 546)
Screenshot: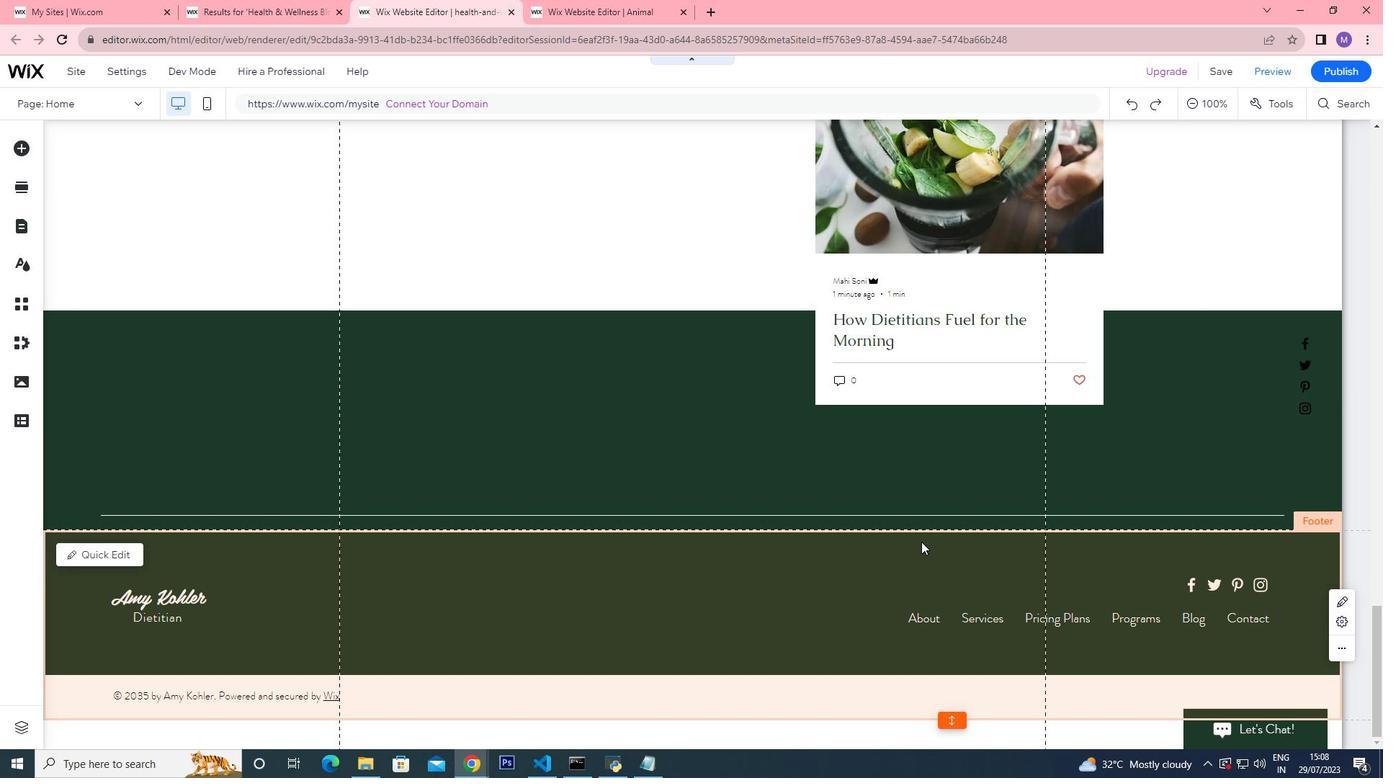 
Action: Mouse scrolled (894, 544) with delta (0, 0)
Screenshot: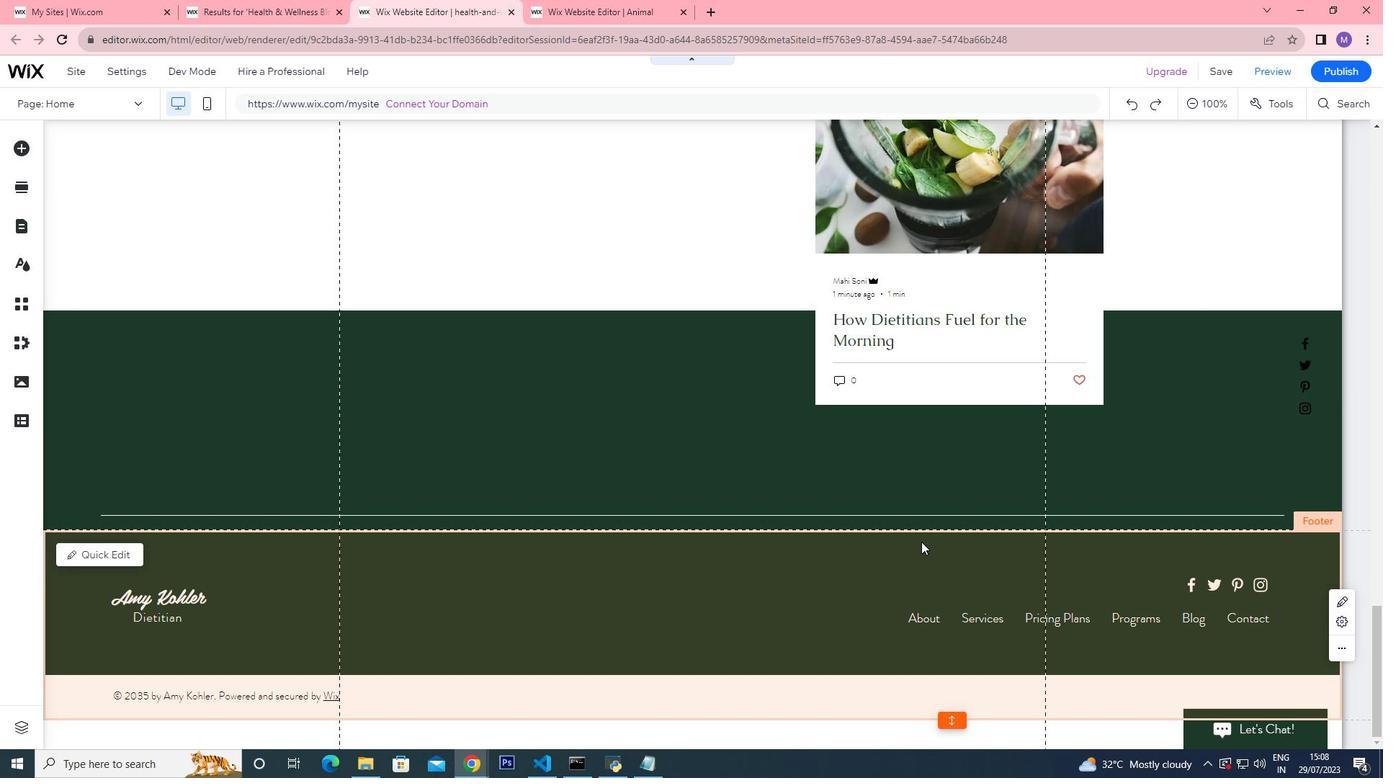 
Action: Mouse moved to (797, 564)
Screenshot: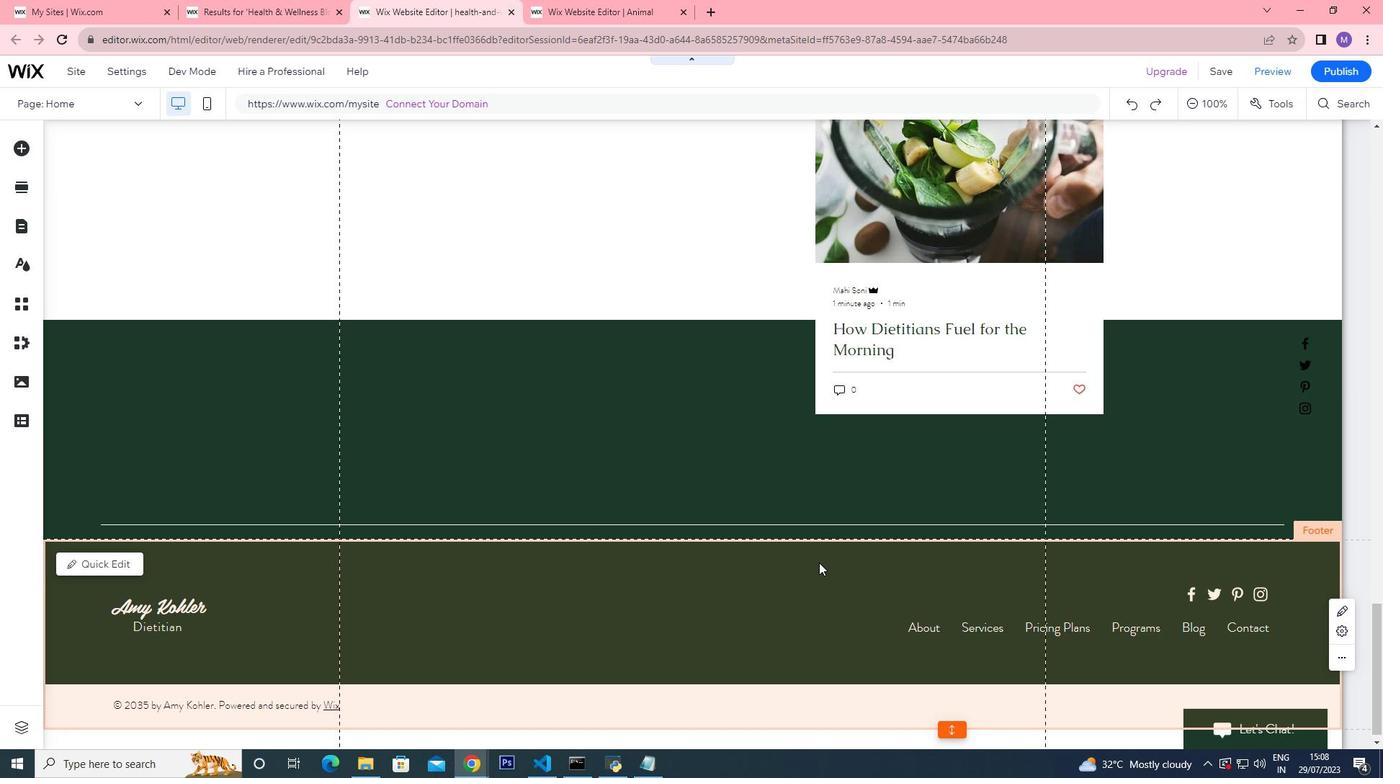 
Action: Mouse scrolled (797, 565) with delta (0, 0)
Screenshot: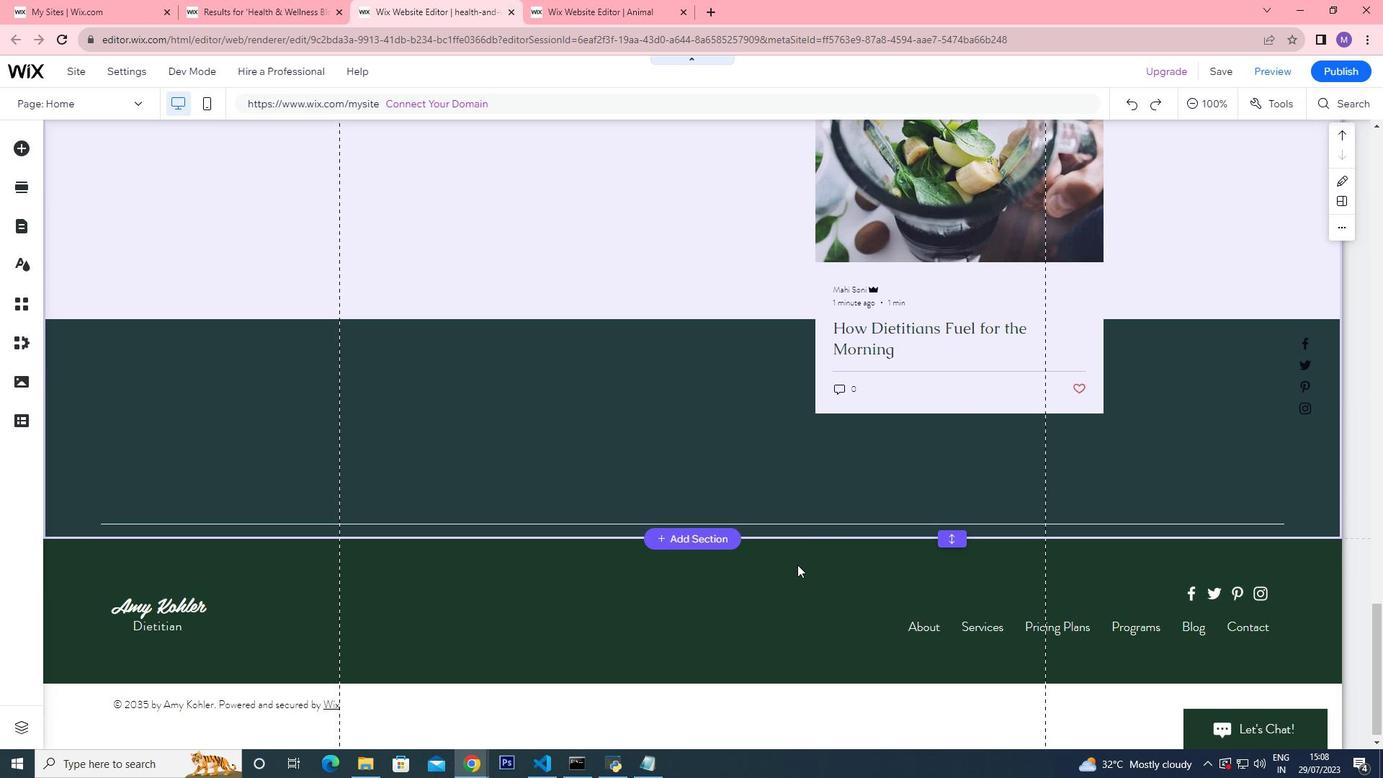 
Action: Mouse scrolled (797, 565) with delta (0, 0)
Screenshot: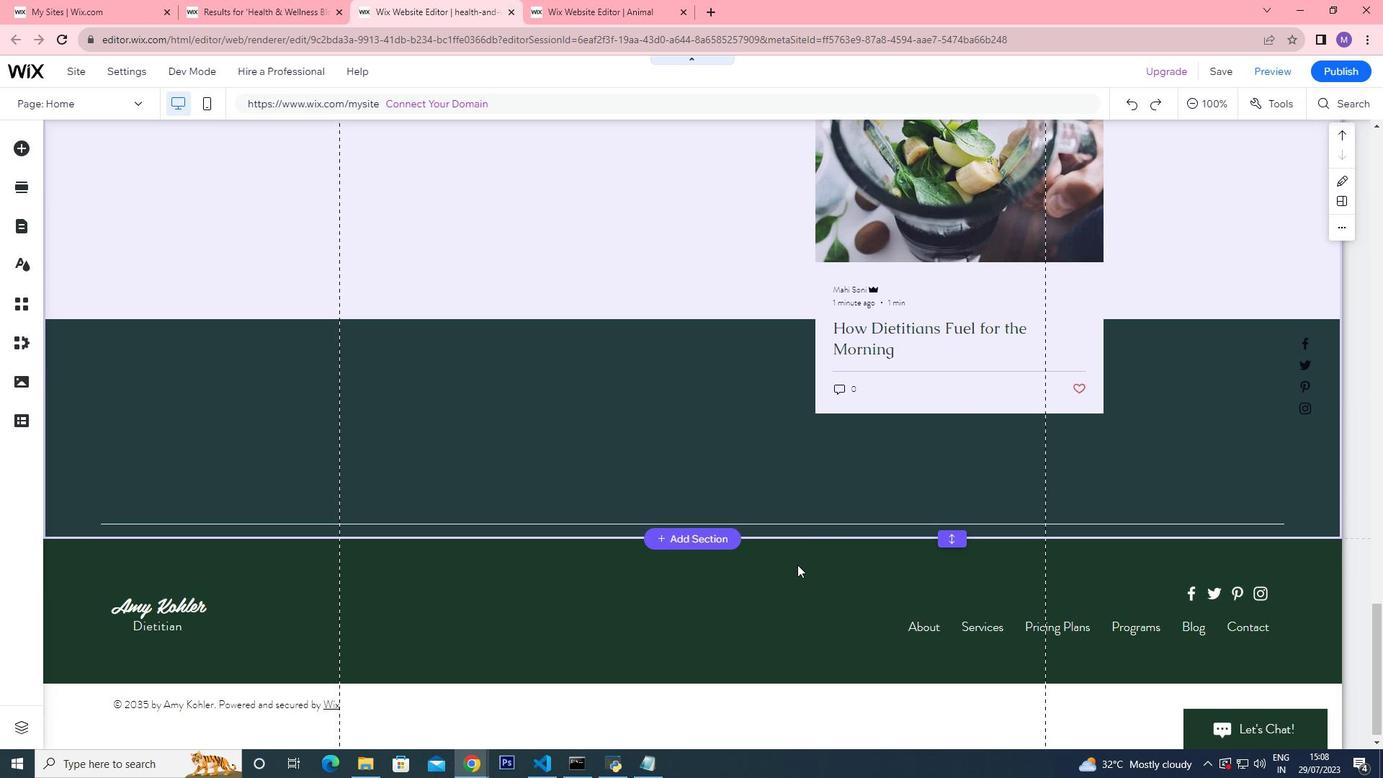
Action: Mouse scrolled (797, 565) with delta (0, 0)
Screenshot: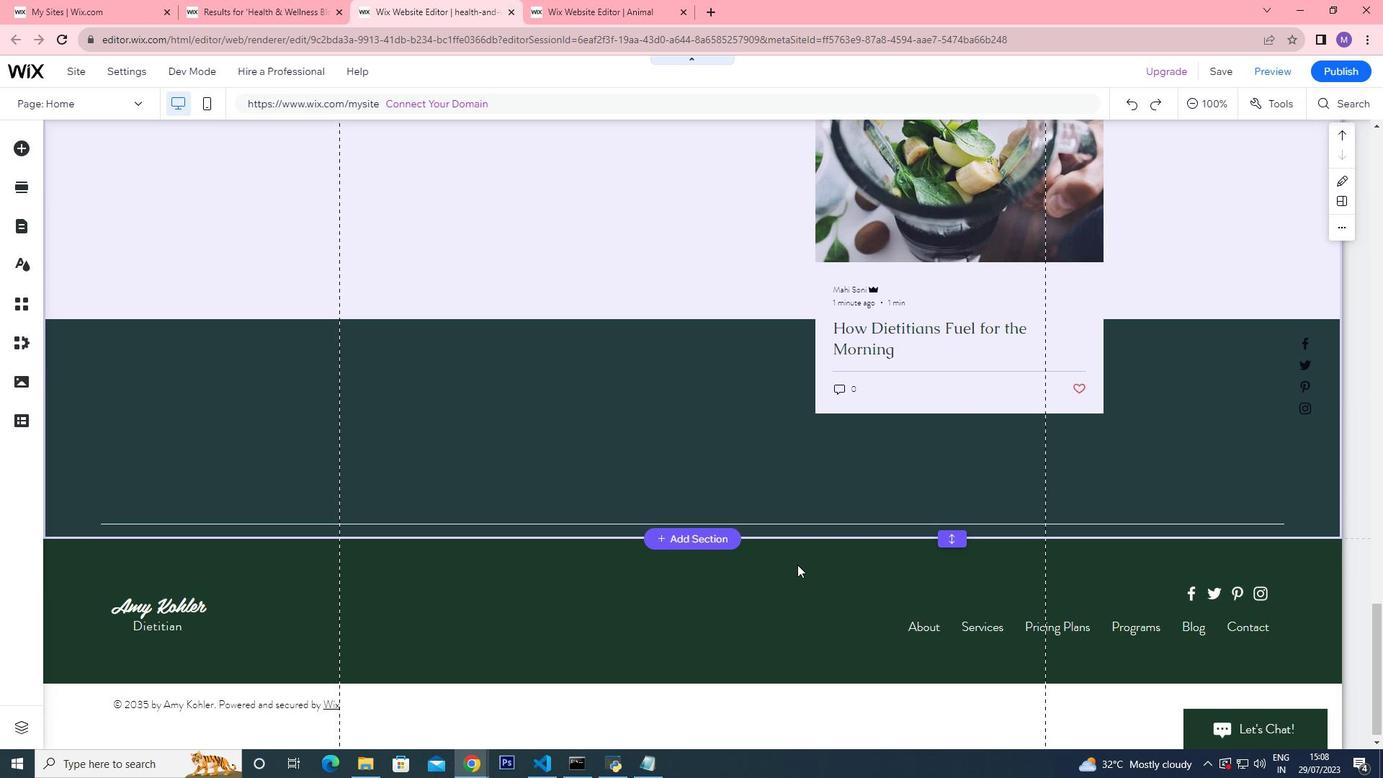 
Action: Mouse scrolled (797, 565) with delta (0, 0)
Screenshot: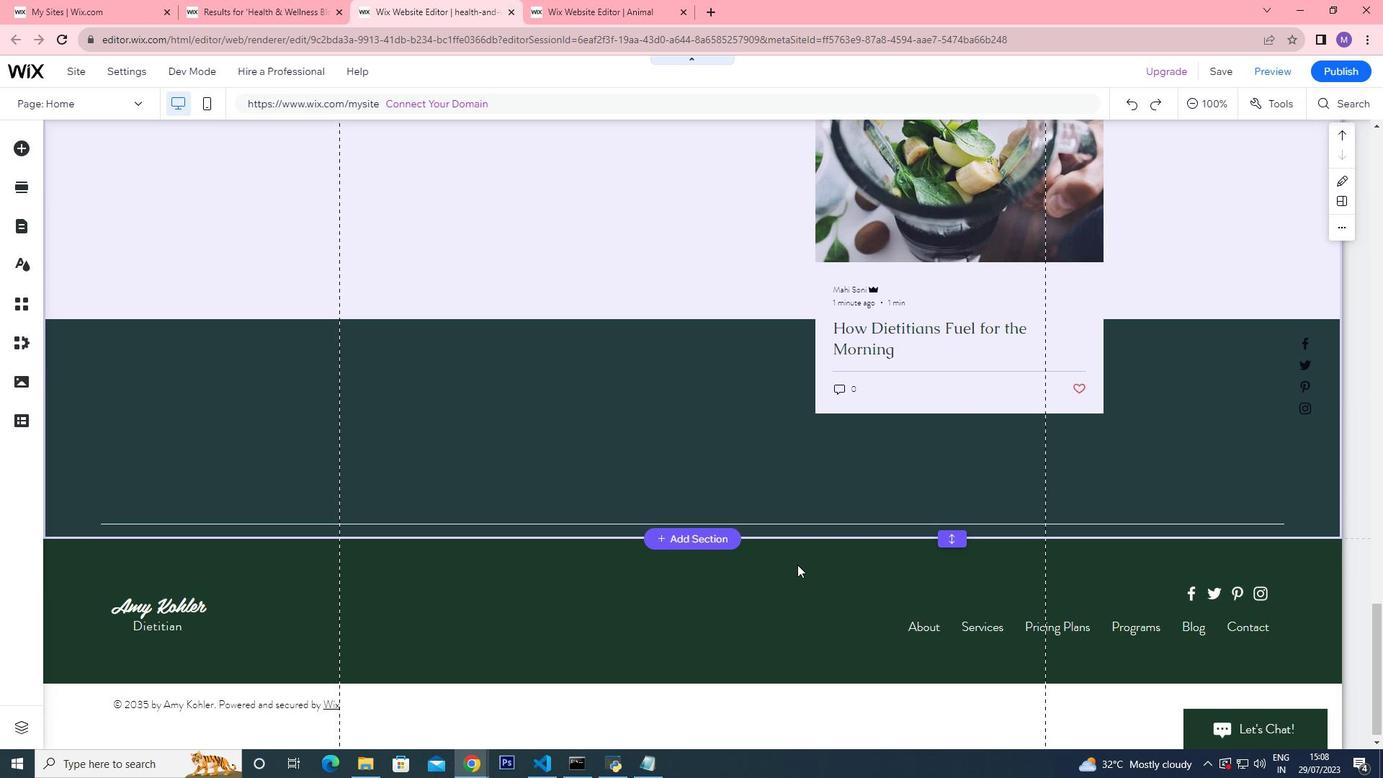 
Action: Mouse scrolled (797, 565) with delta (0, 0)
Screenshot: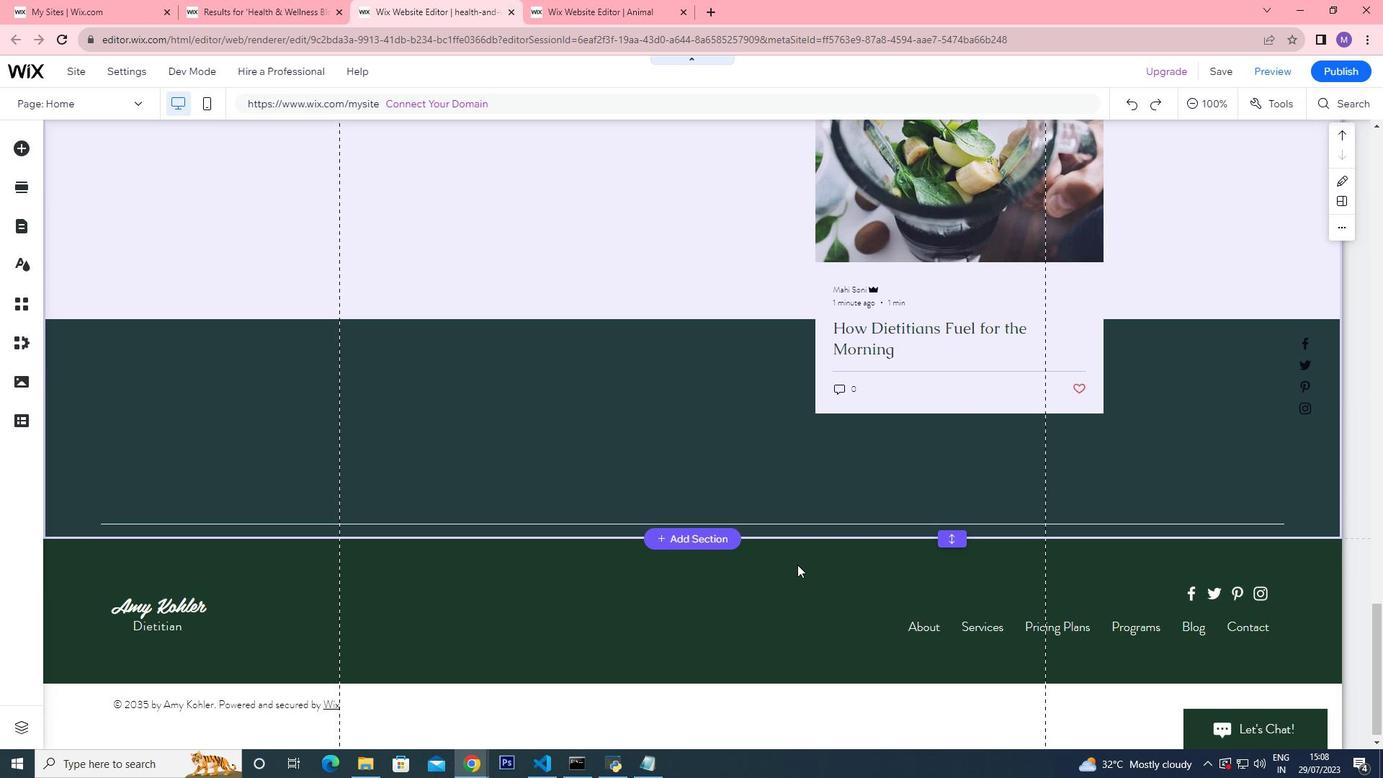 
Action: Mouse scrolled (797, 565) with delta (0, 0)
Screenshot: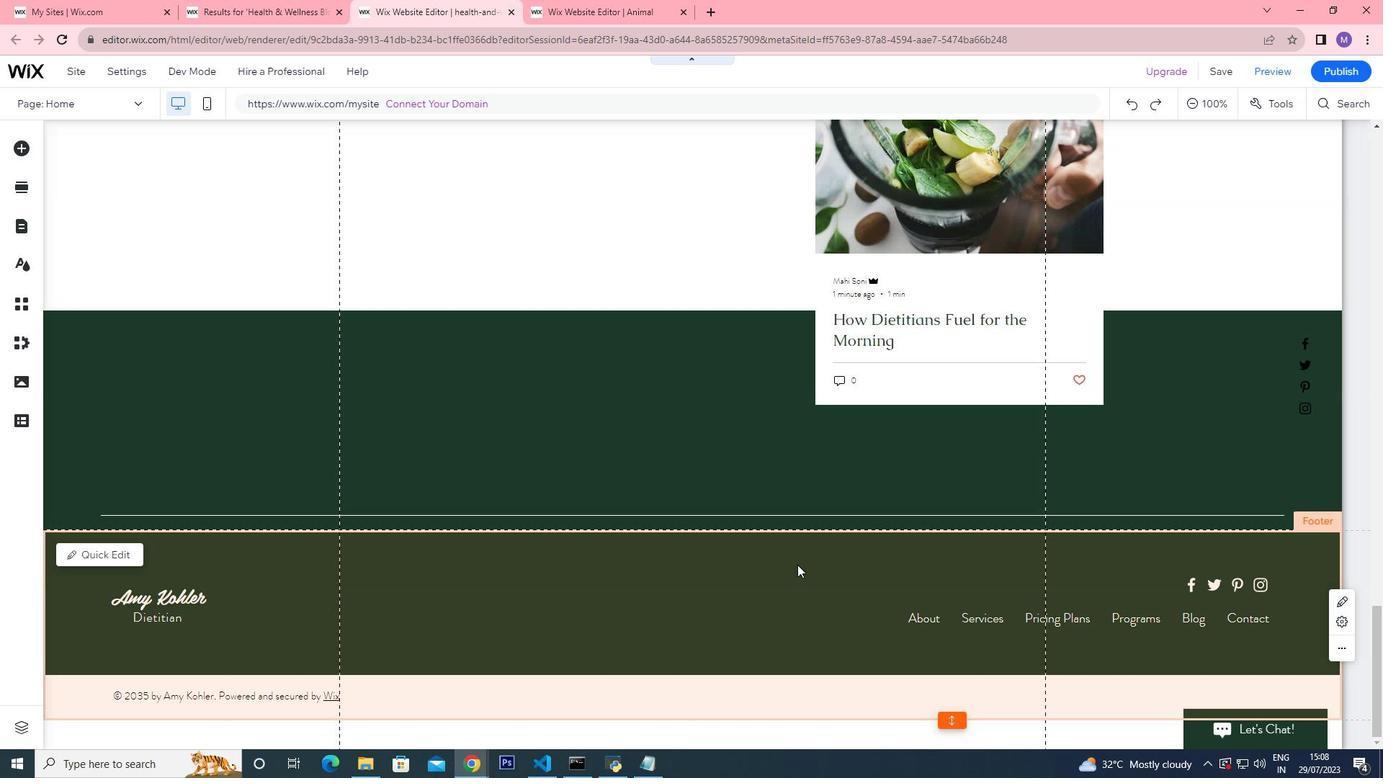 
Action: Mouse scrolled (797, 565) with delta (0, 0)
Screenshot: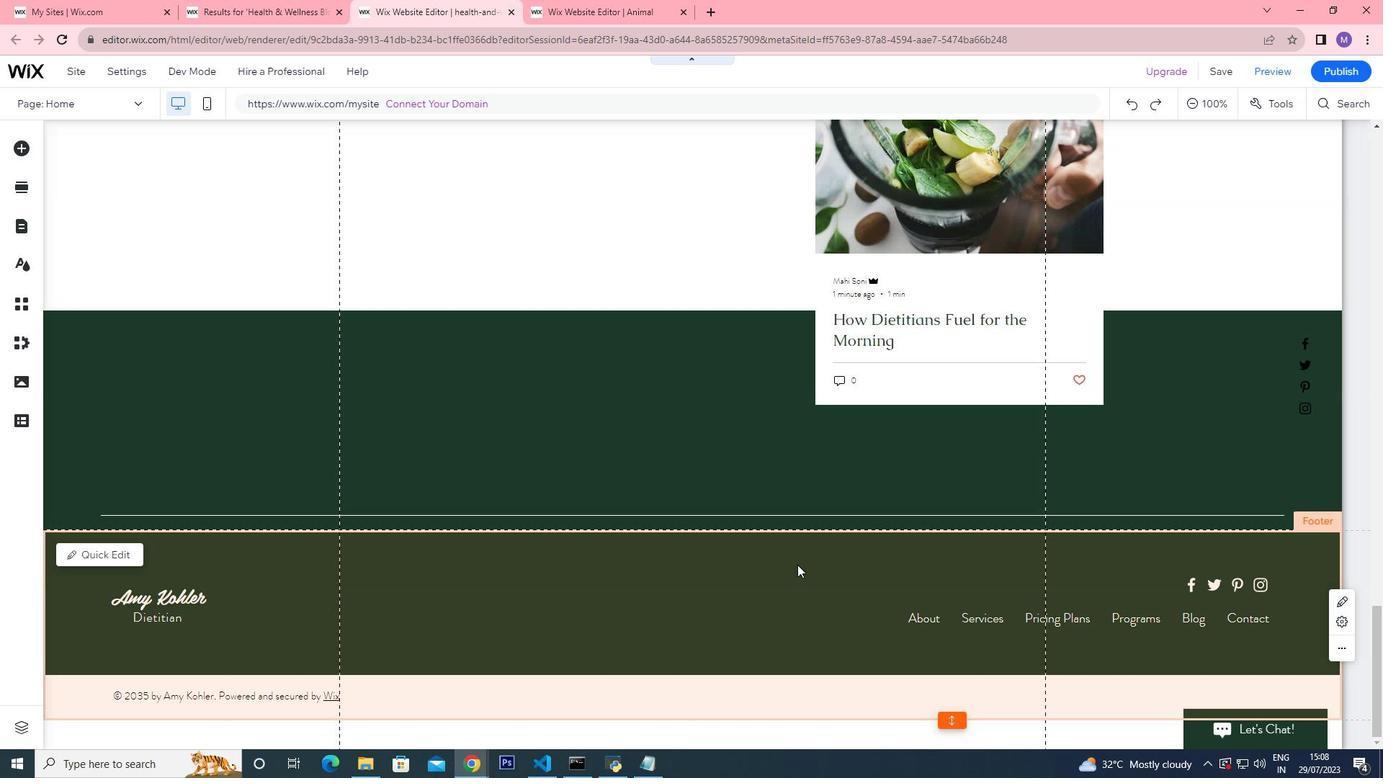 
Action: Mouse scrolled (797, 565) with delta (0, 0)
Screenshot: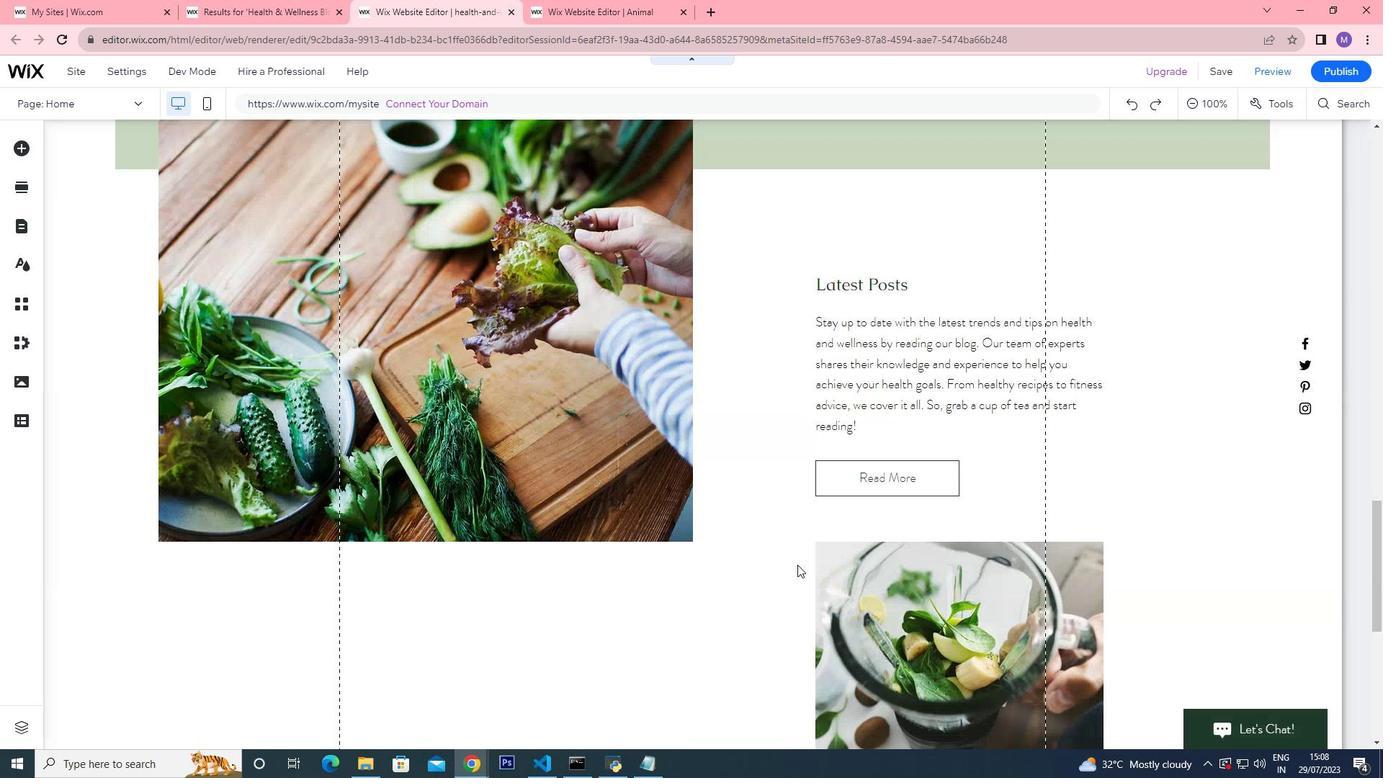 
Action: Mouse scrolled (797, 565) with delta (0, 0)
Screenshot: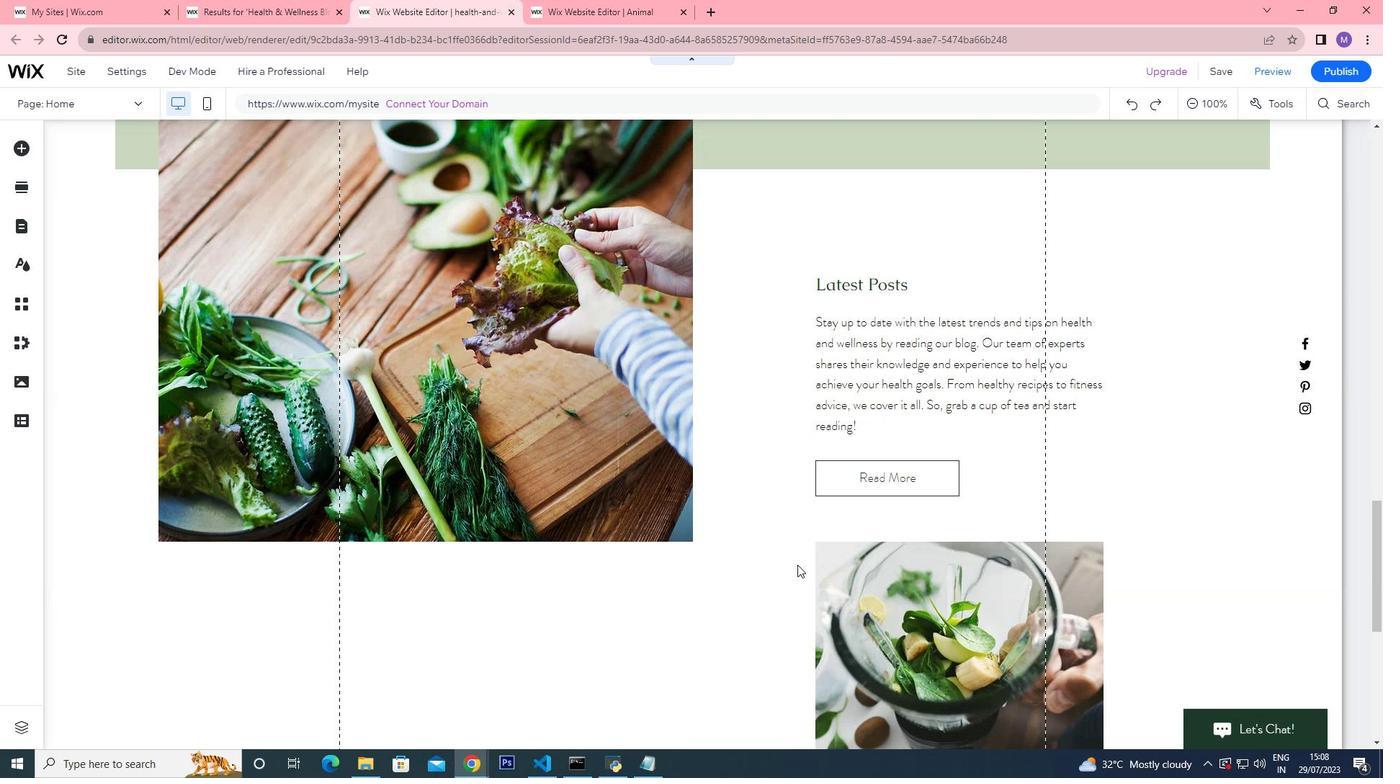 
Action: Mouse scrolled (797, 565) with delta (0, 0)
Screenshot: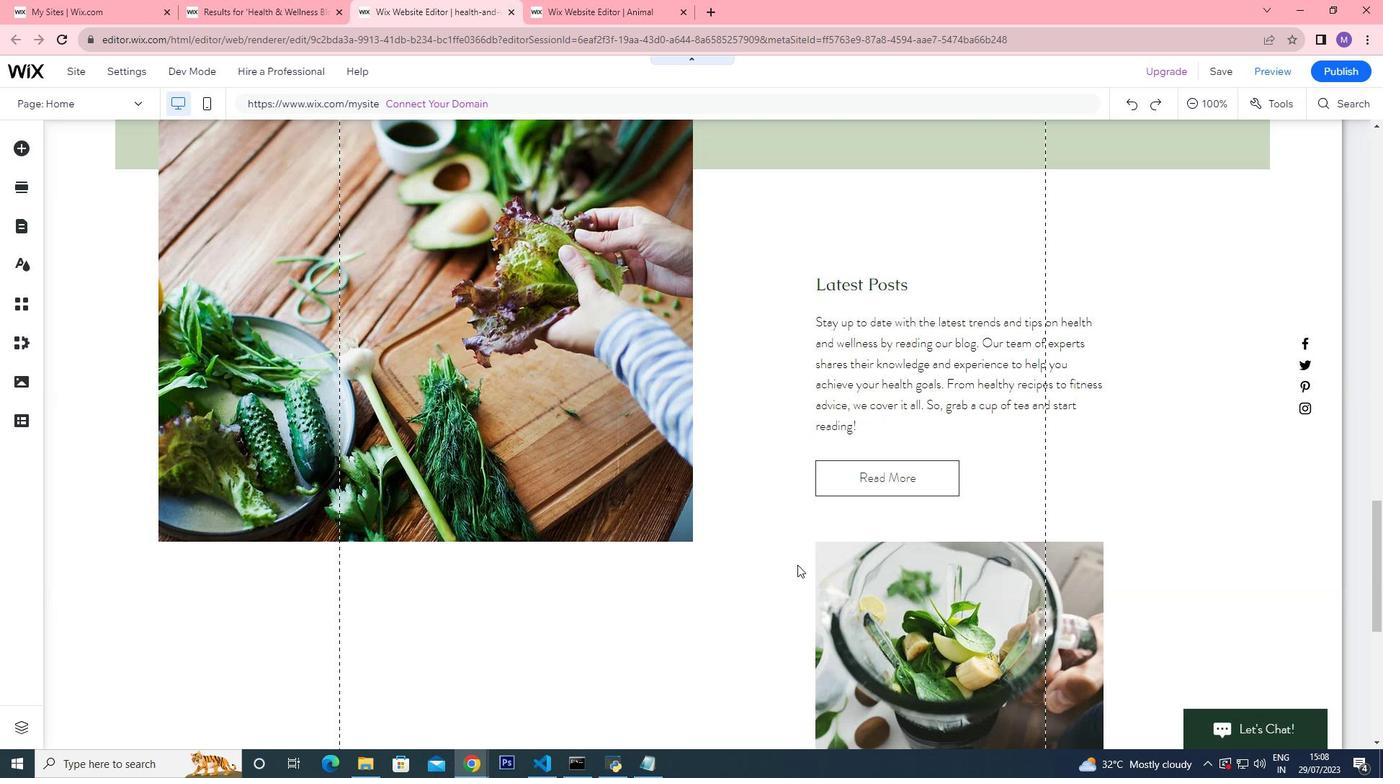 
Action: Mouse scrolled (797, 565) with delta (0, 0)
Screenshot: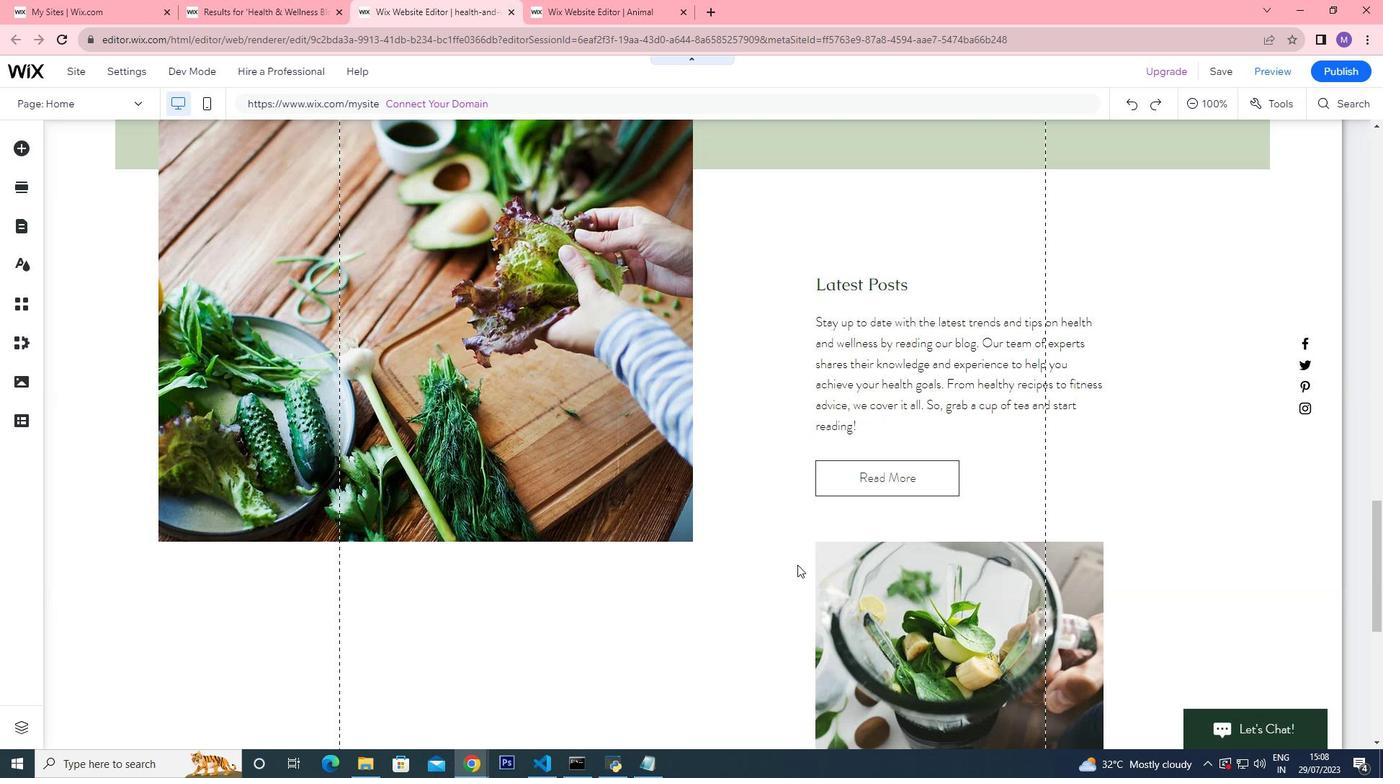 
Action: Mouse scrolled (797, 565) with delta (0, 0)
Screenshot: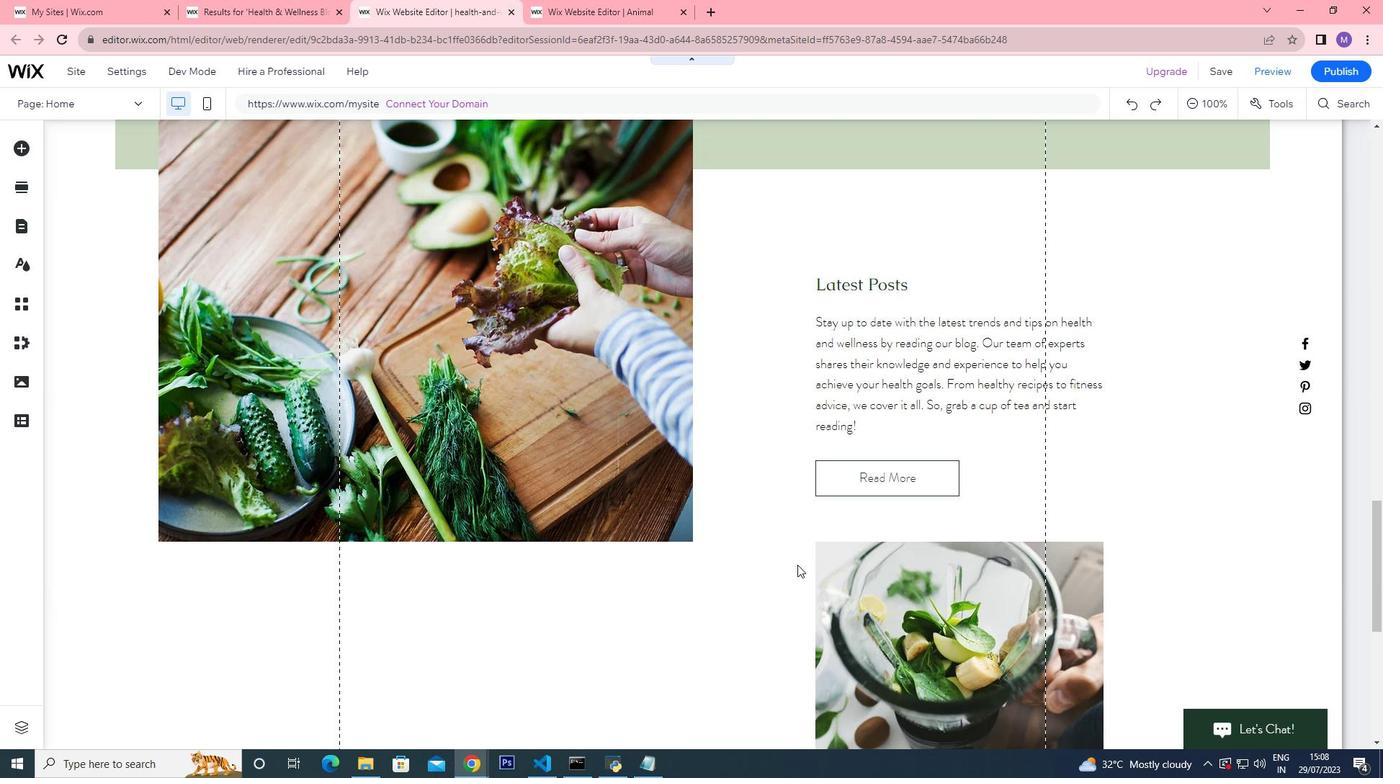 
Action: Mouse scrolled (797, 565) with delta (0, 0)
Screenshot: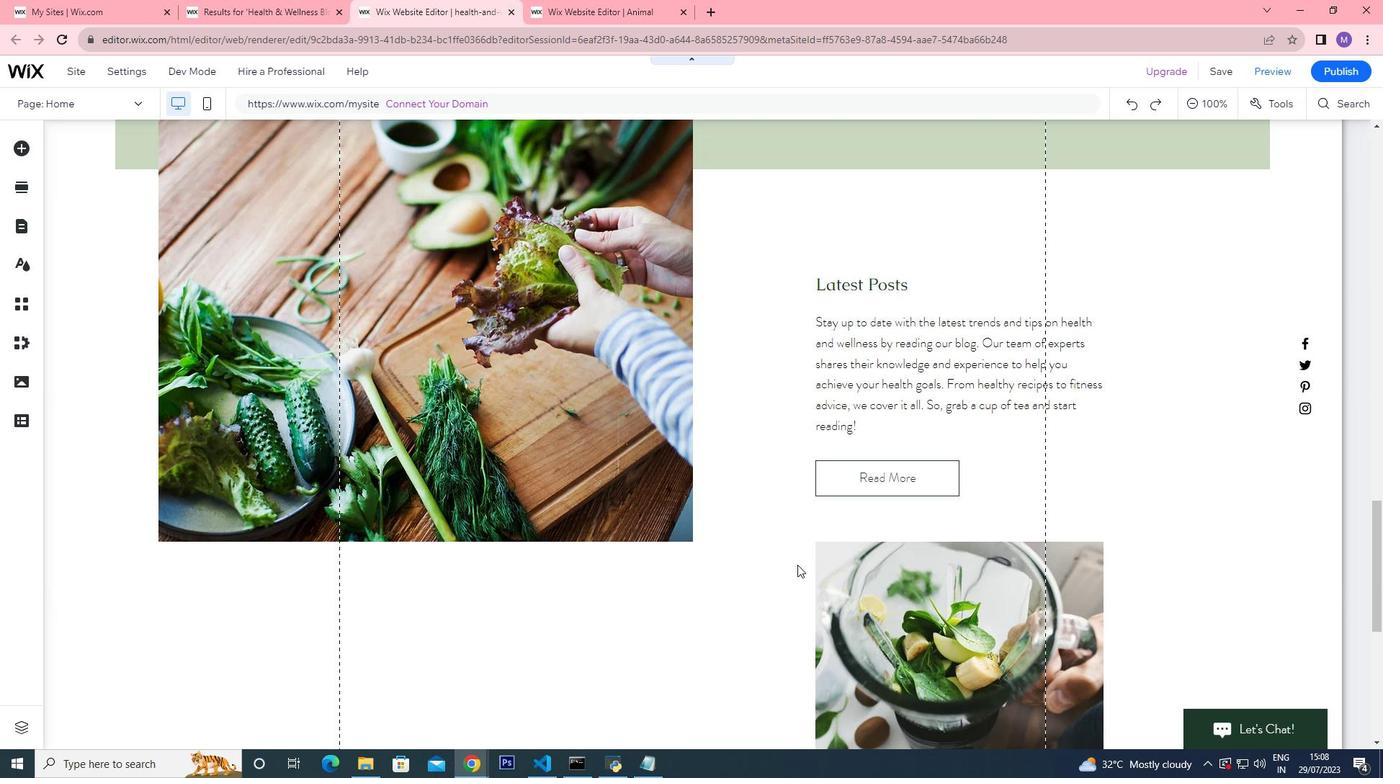 
Action: Mouse scrolled (797, 565) with delta (0, 0)
Screenshot: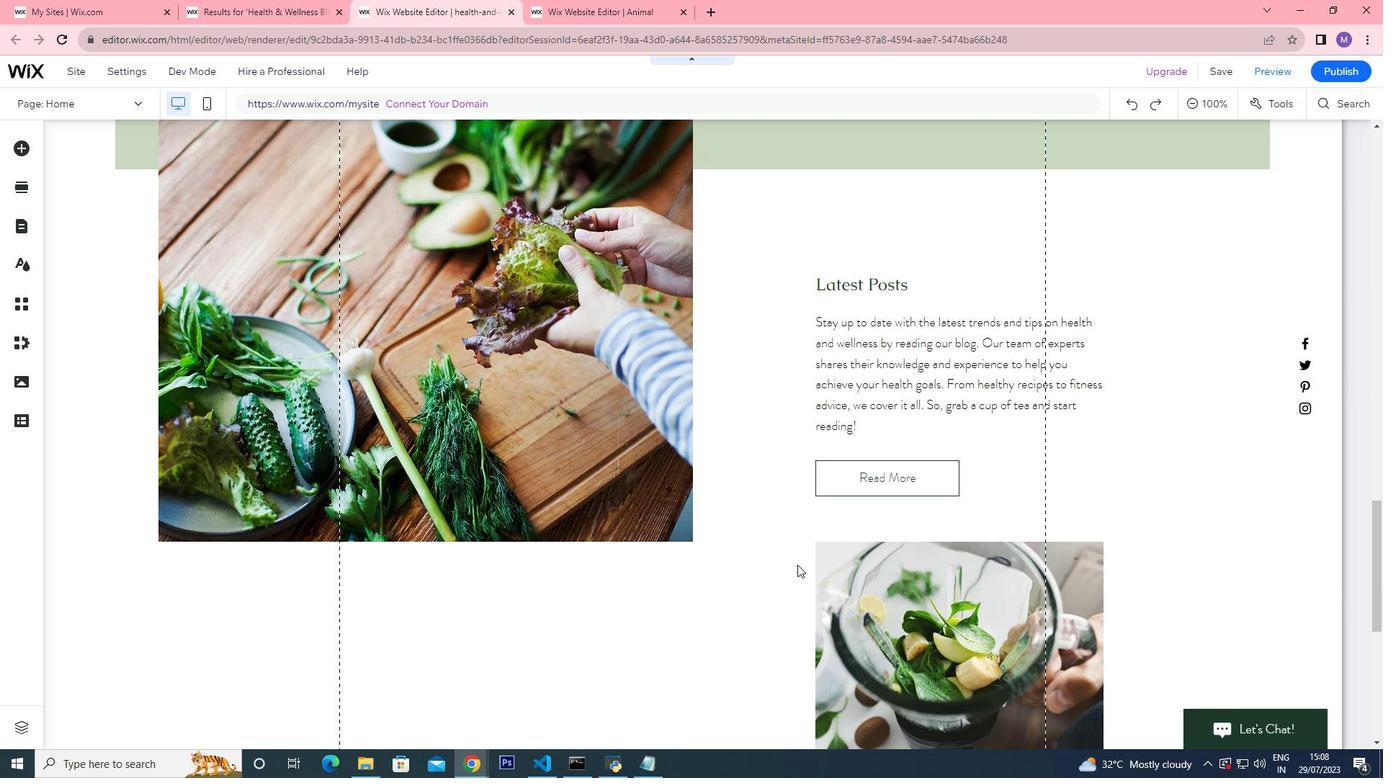
Action: Mouse scrolled (797, 565) with delta (0, 0)
Screenshot: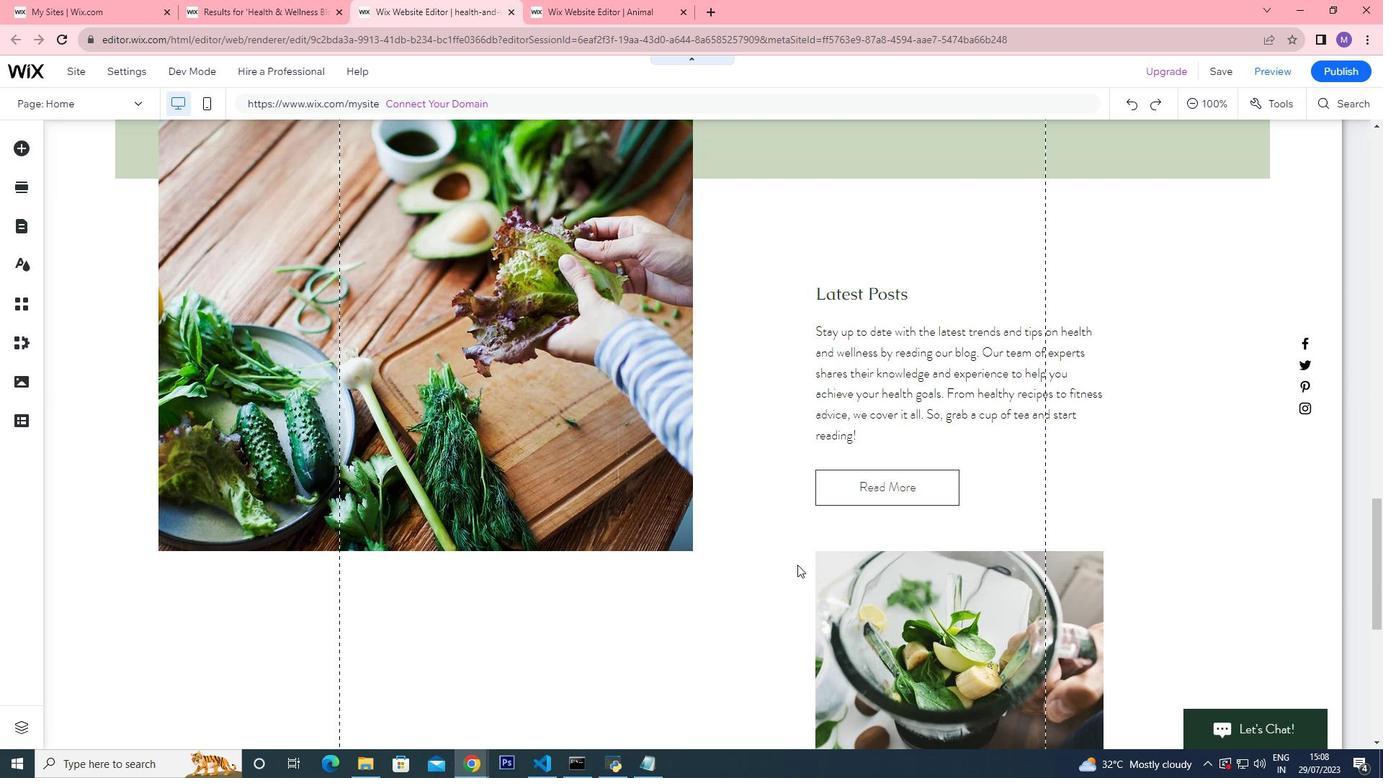 
Action: Mouse moved to (818, 549)
Screenshot: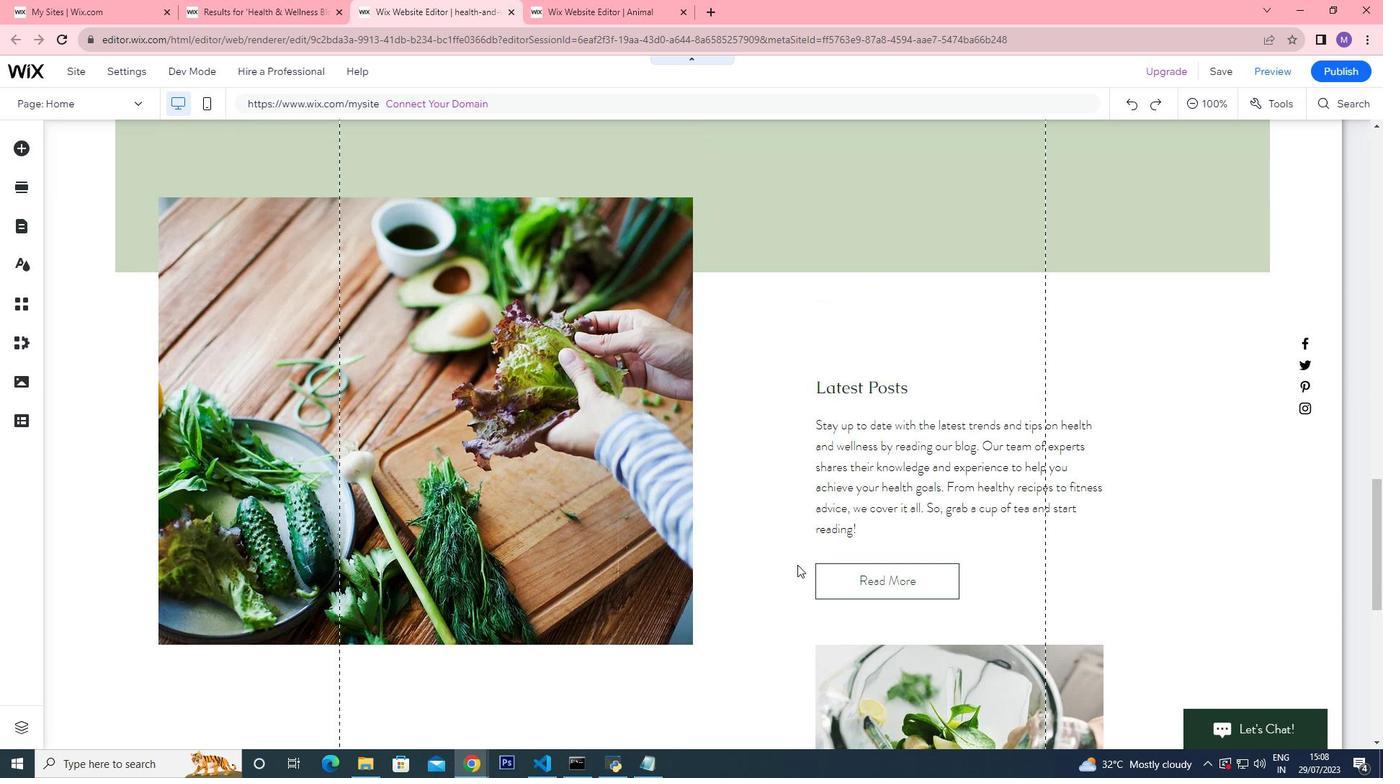
Action: Mouse scrolled (818, 550) with delta (0, 0)
Screenshot: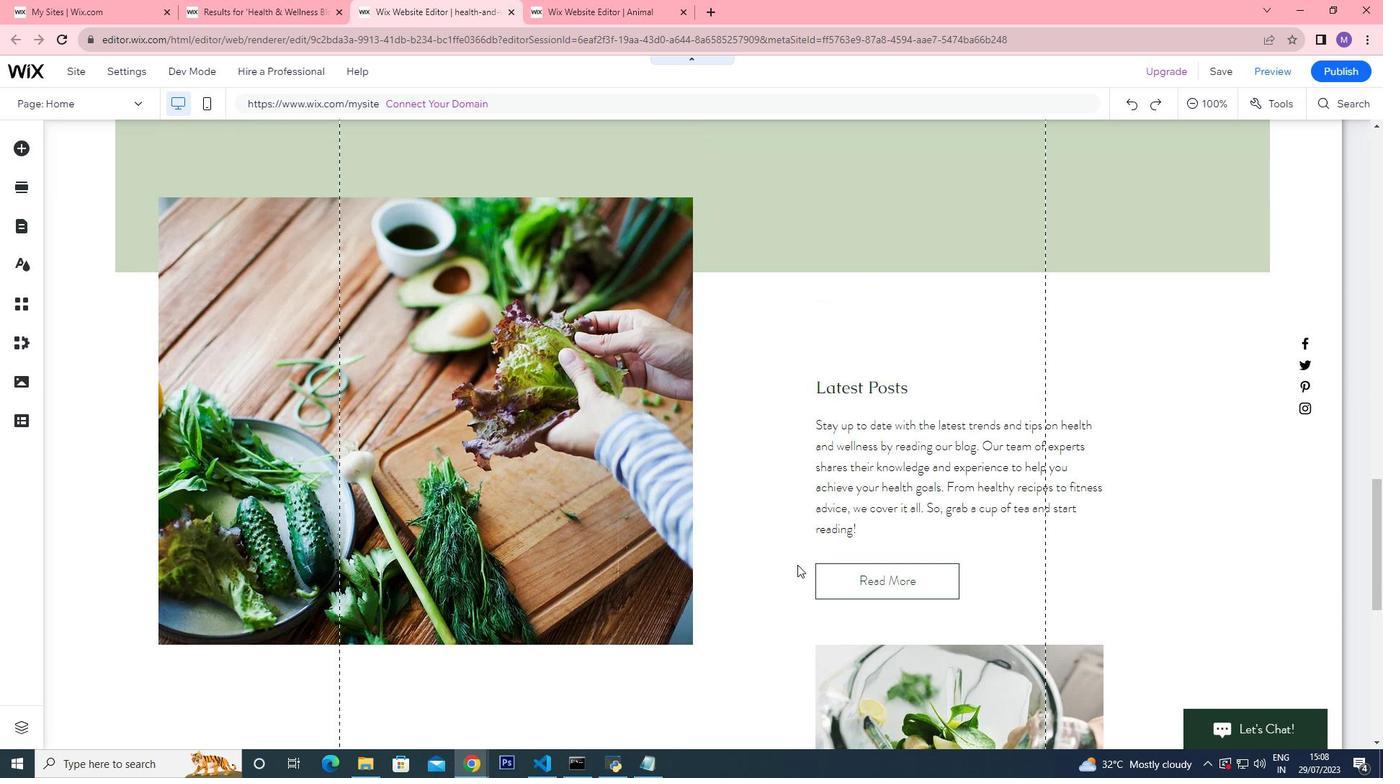 
Action: Mouse scrolled (818, 550) with delta (0, 0)
Screenshot: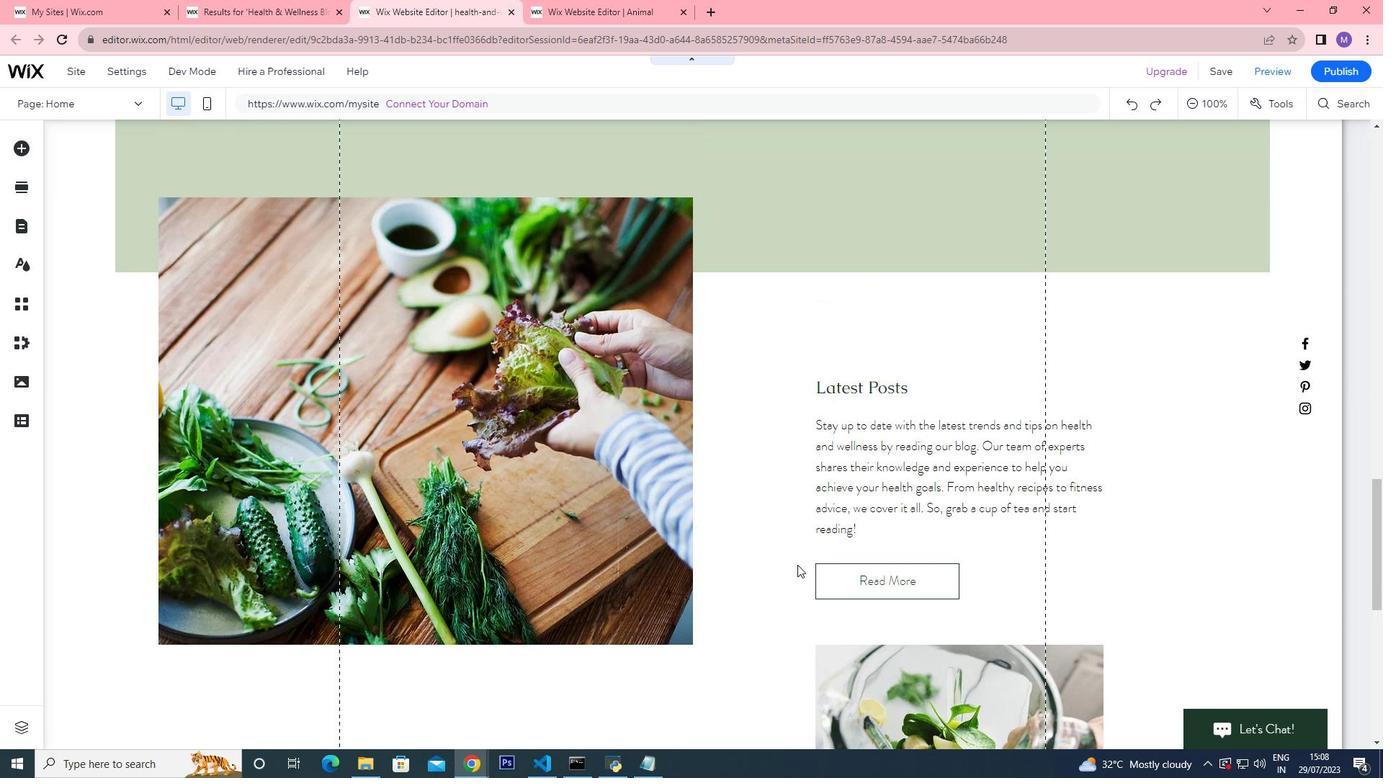 
Action: Mouse scrolled (818, 550) with delta (0, 0)
Screenshot: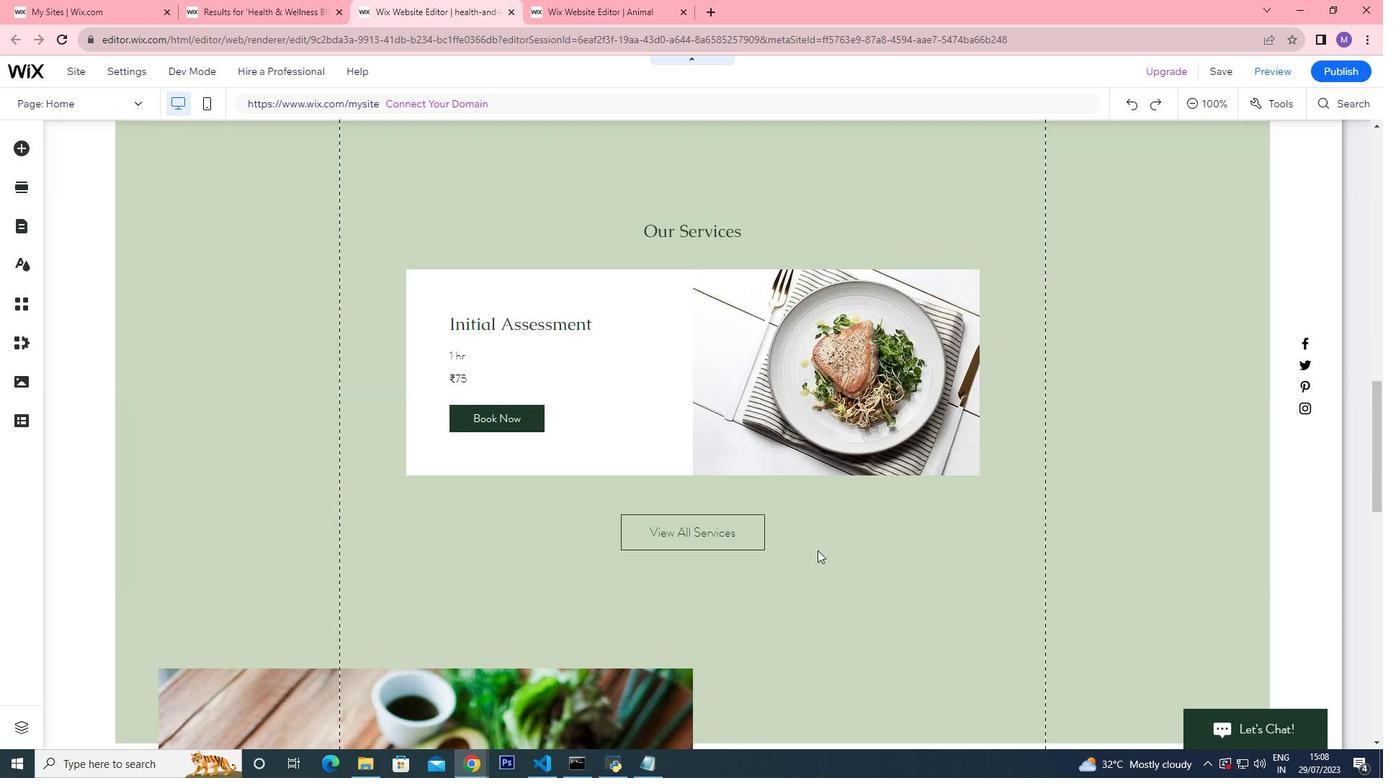 
Action: Mouse scrolled (818, 550) with delta (0, 0)
Screenshot: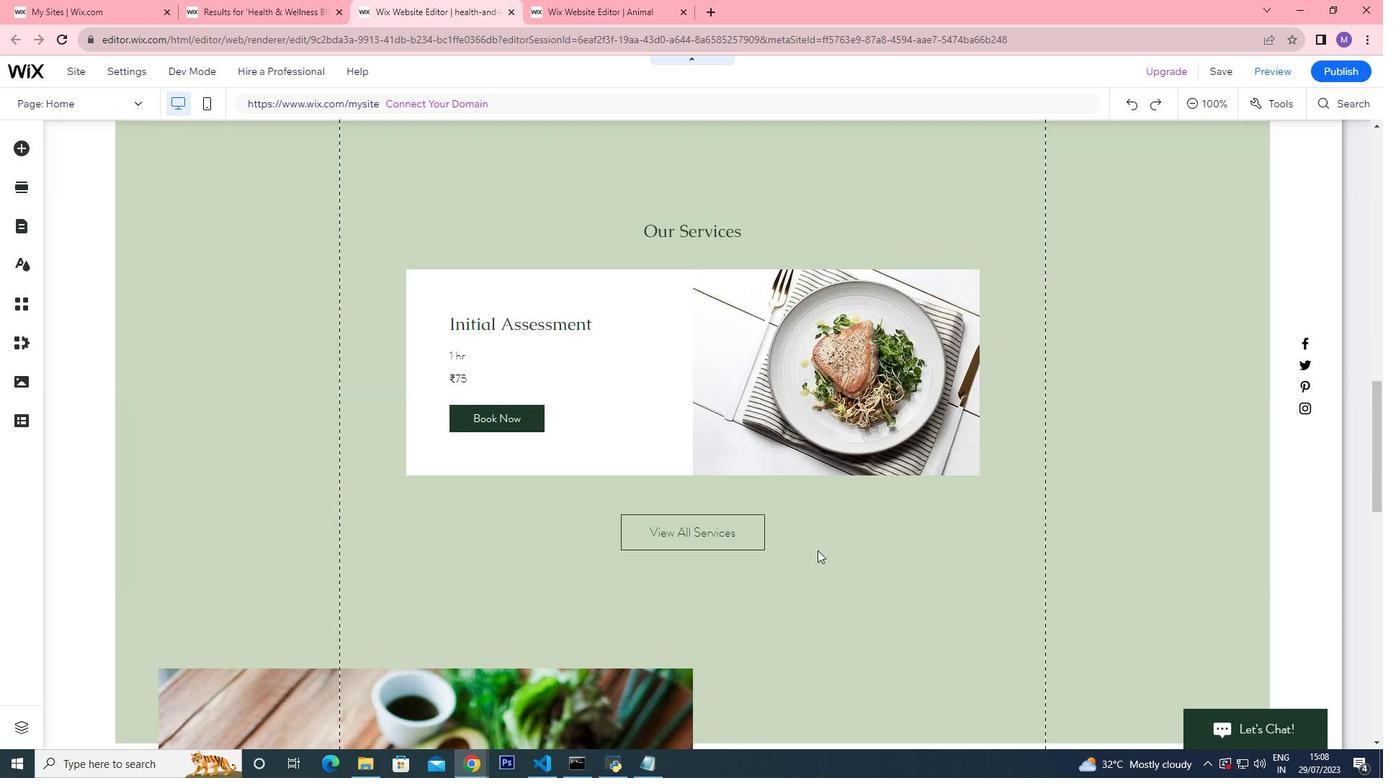 
Action: Mouse moved to (819, 549)
Screenshot: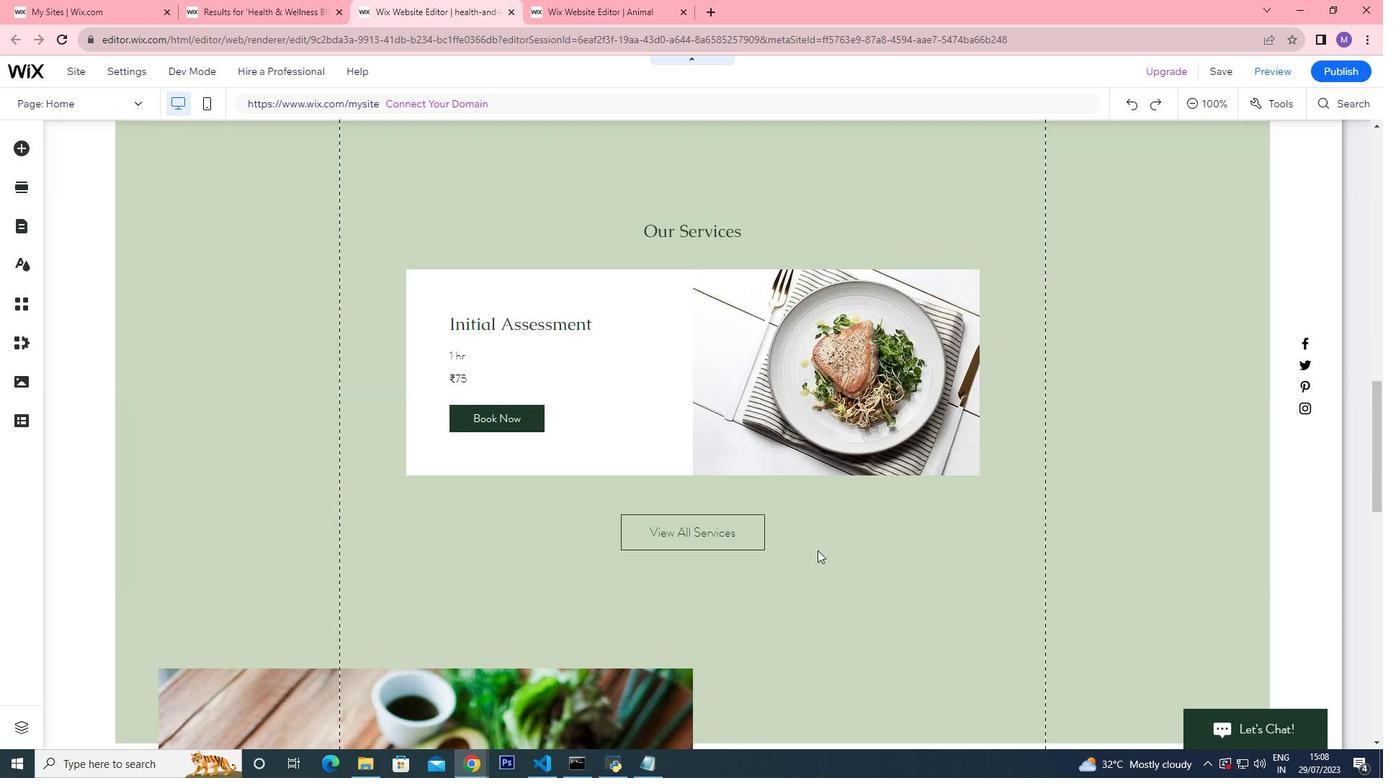 
Action: Mouse scrolled (819, 550) with delta (0, 0)
Screenshot: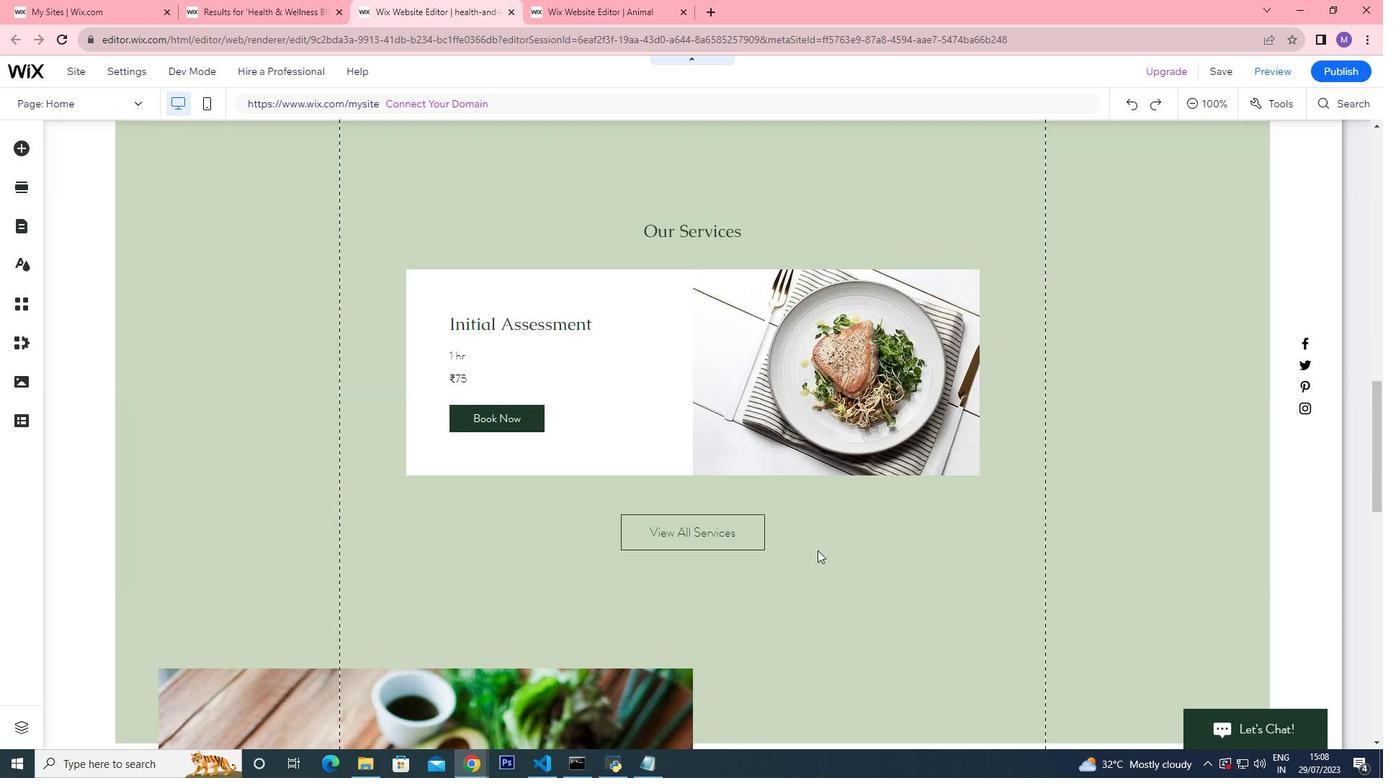 
Action: Mouse moved to (819, 549)
Screenshot: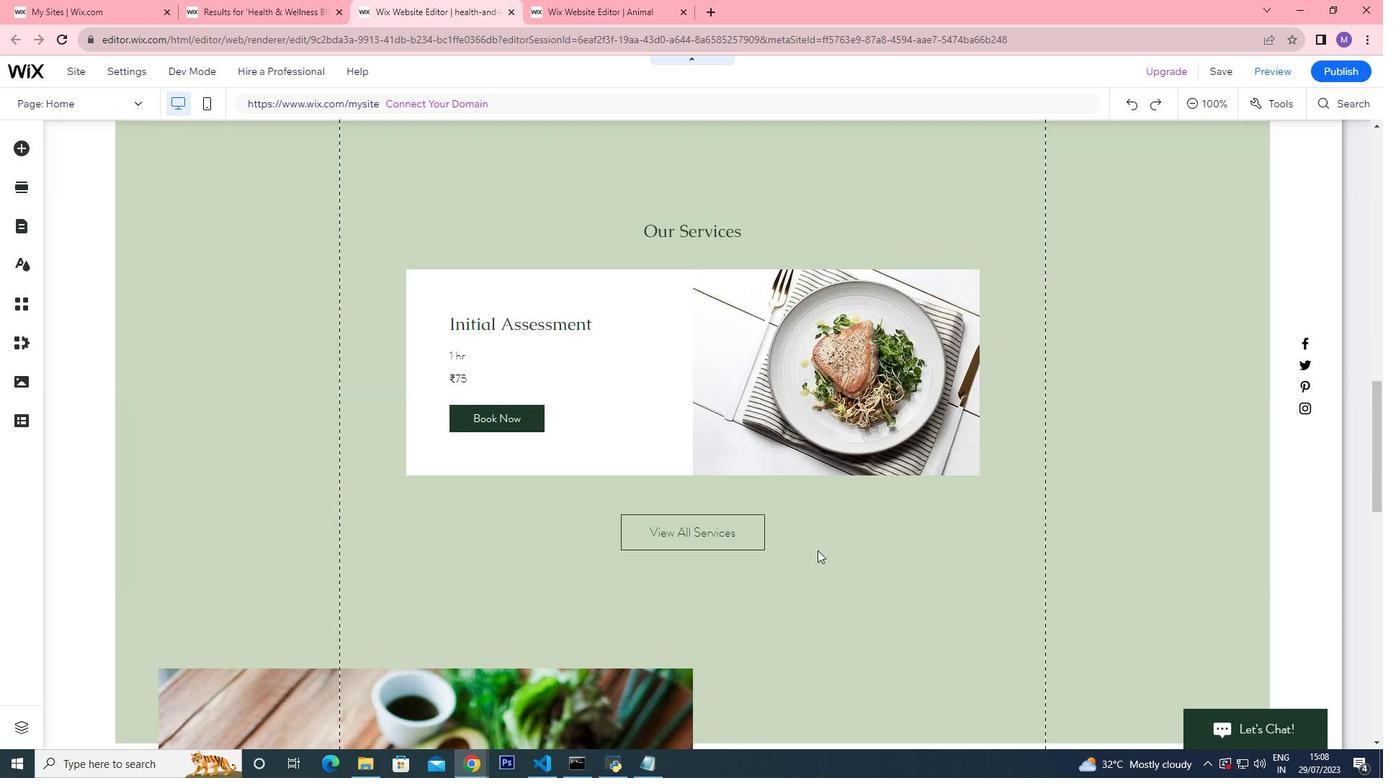 
Action: Mouse scrolled (819, 550) with delta (0, 0)
Screenshot: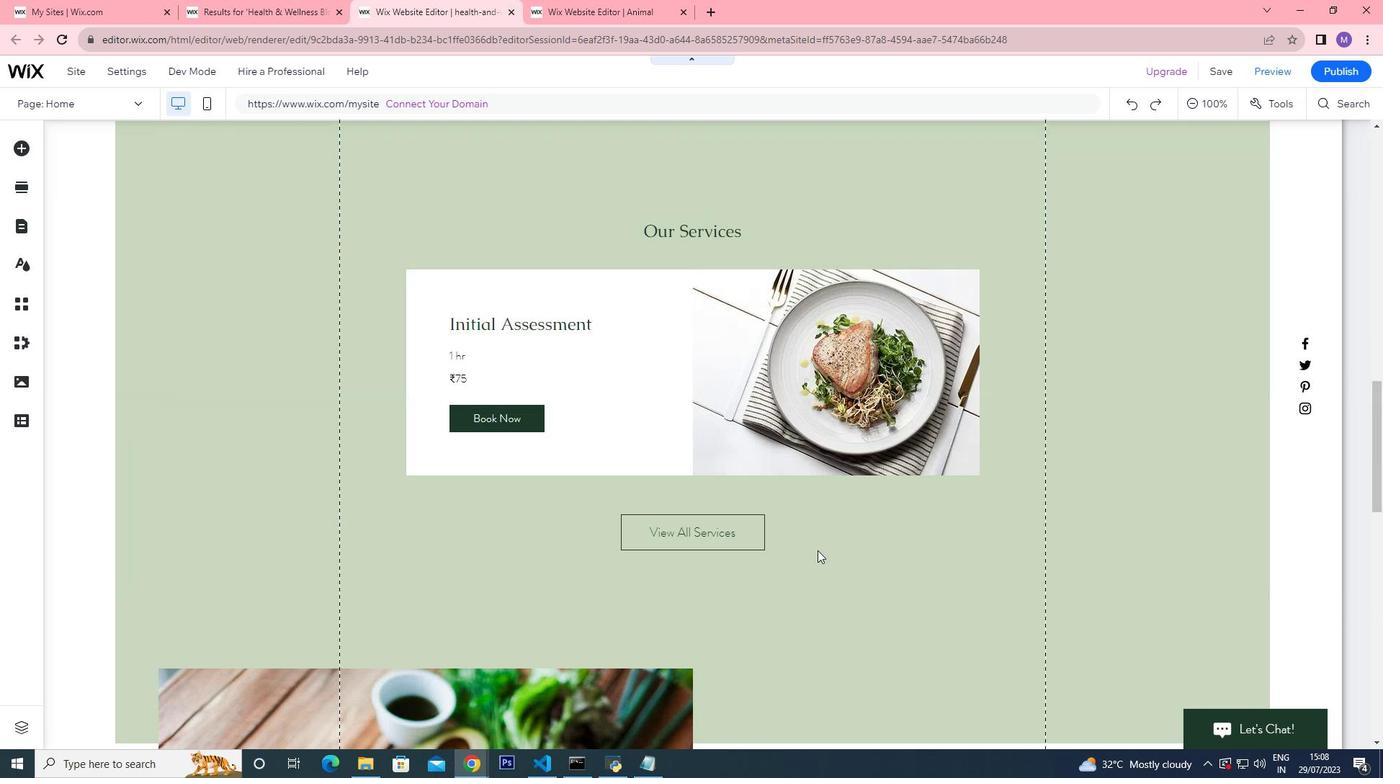 
Action: Mouse moved to (857, 458)
Screenshot: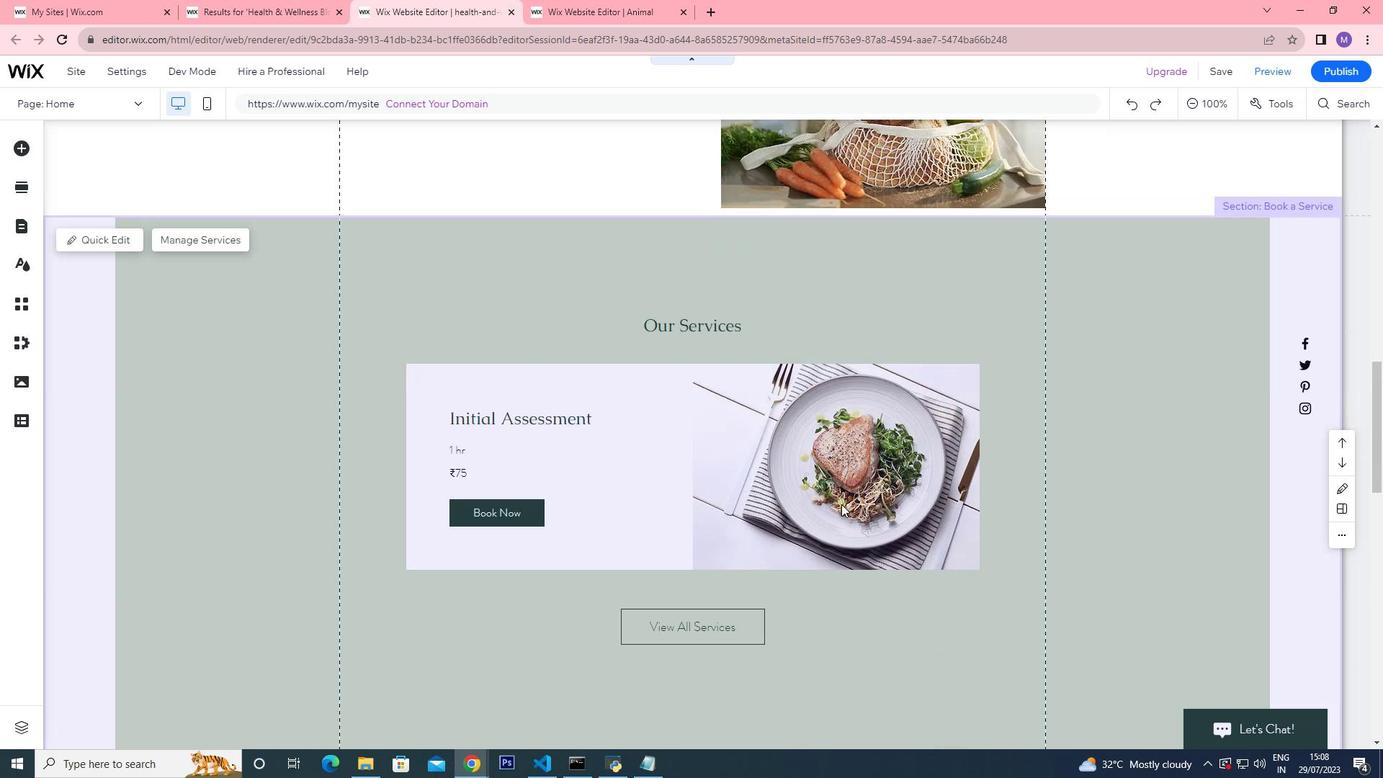 
Action: Mouse scrolled (857, 459) with delta (0, 0)
Screenshot: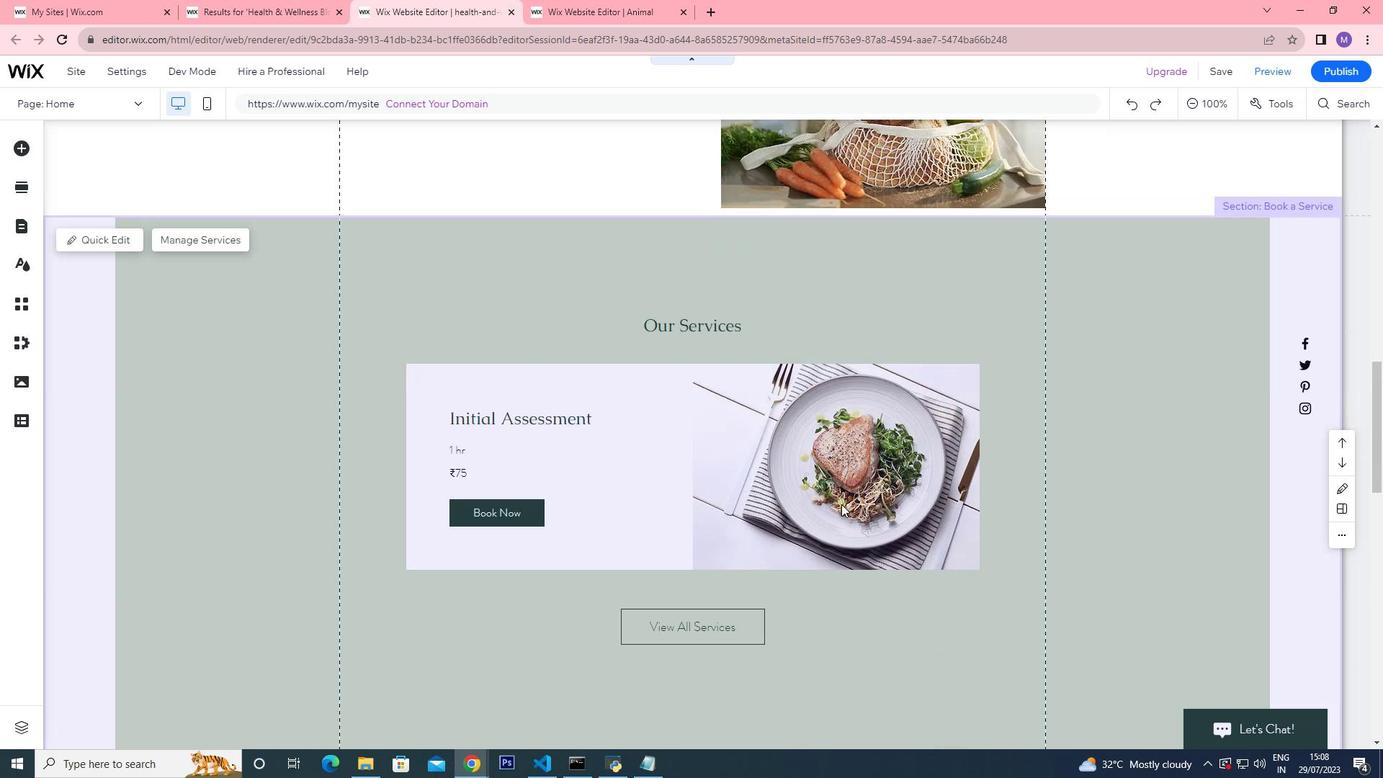
Action: Mouse moved to (857, 458)
Screenshot: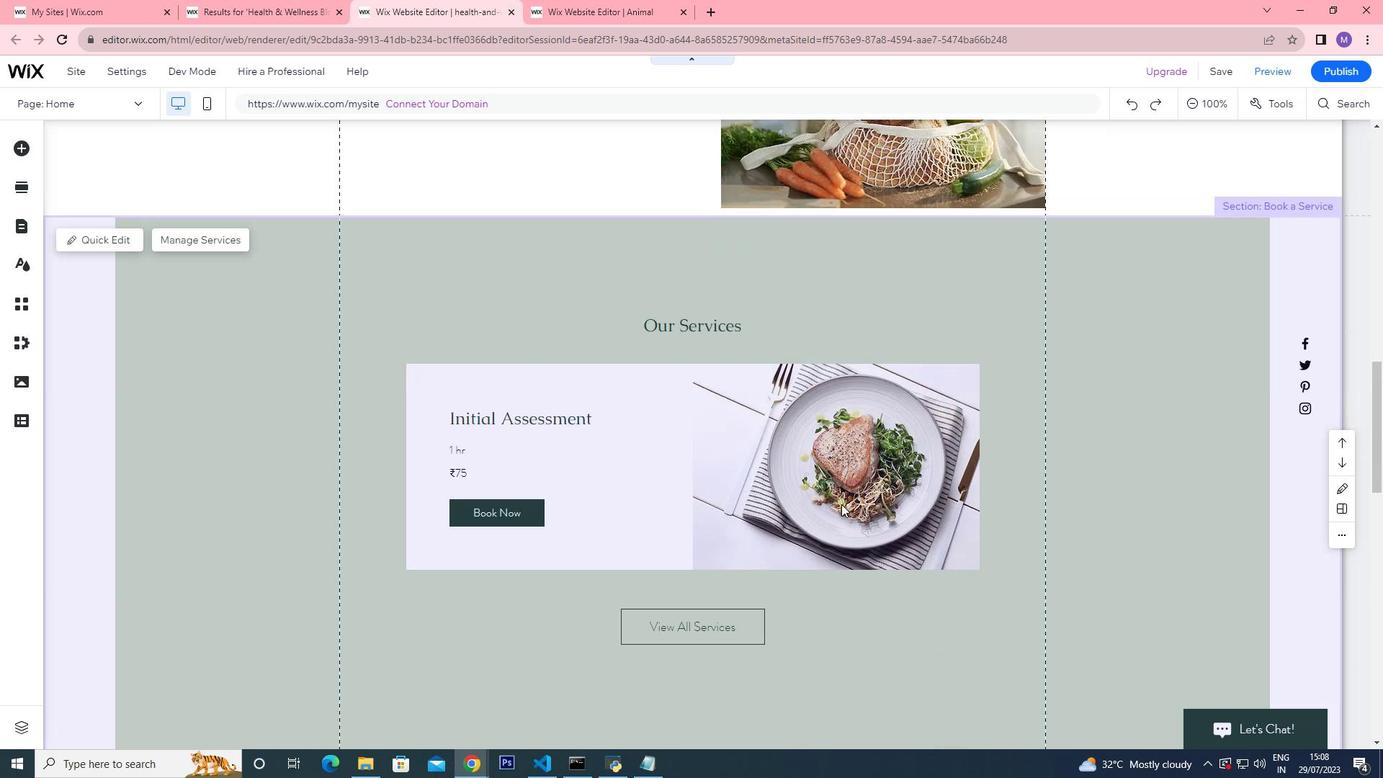 
Action: Mouse scrolled (857, 458) with delta (0, 0)
Screenshot: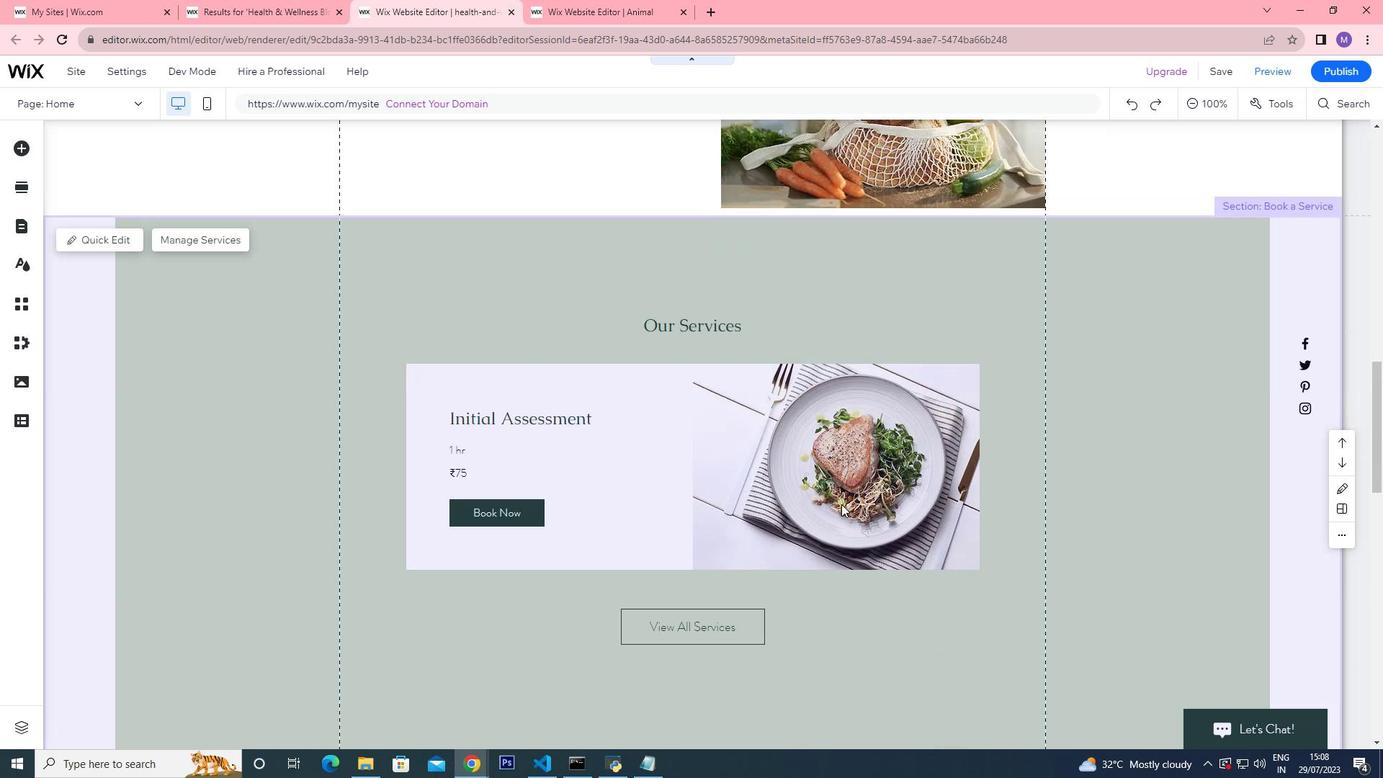 
Action: Mouse moved to (858, 457)
Screenshot: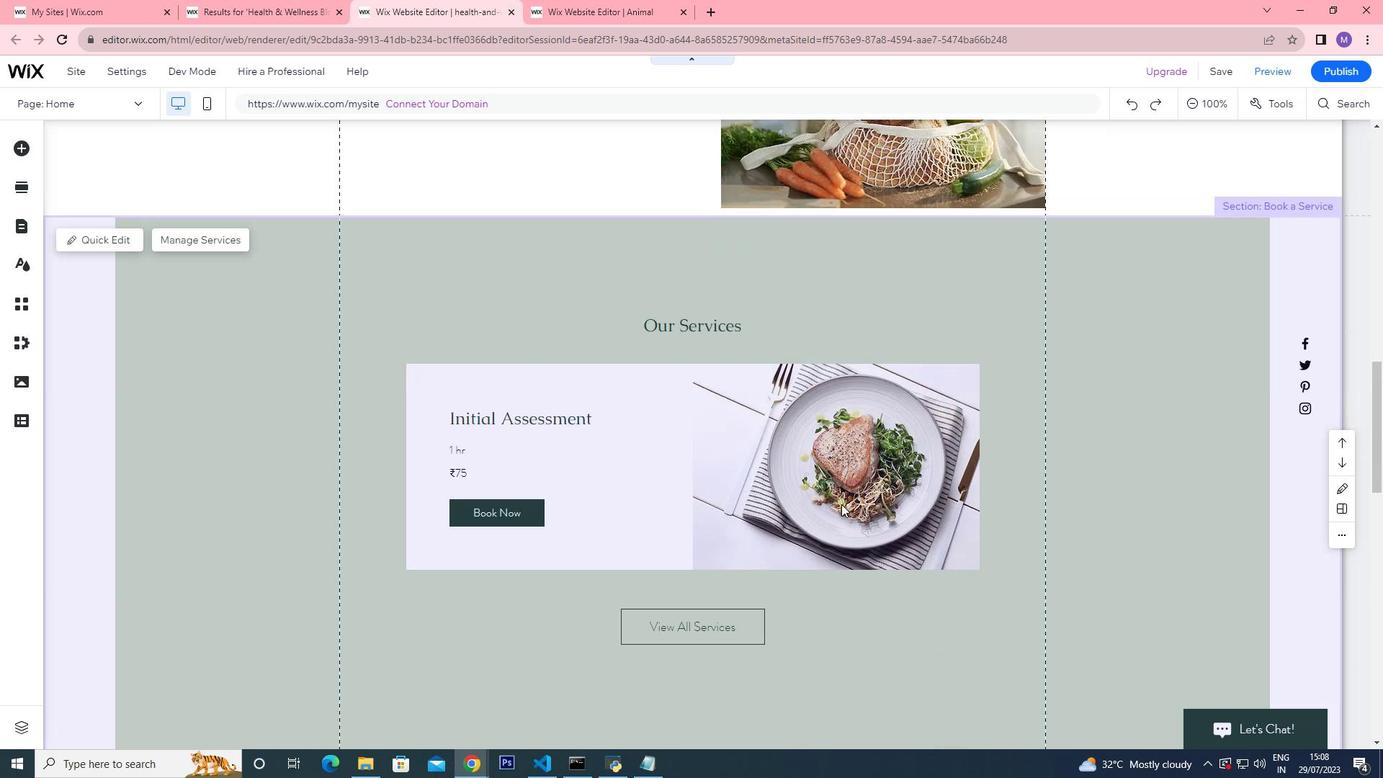 
Action: Mouse scrolled (858, 458) with delta (0, 0)
Screenshot: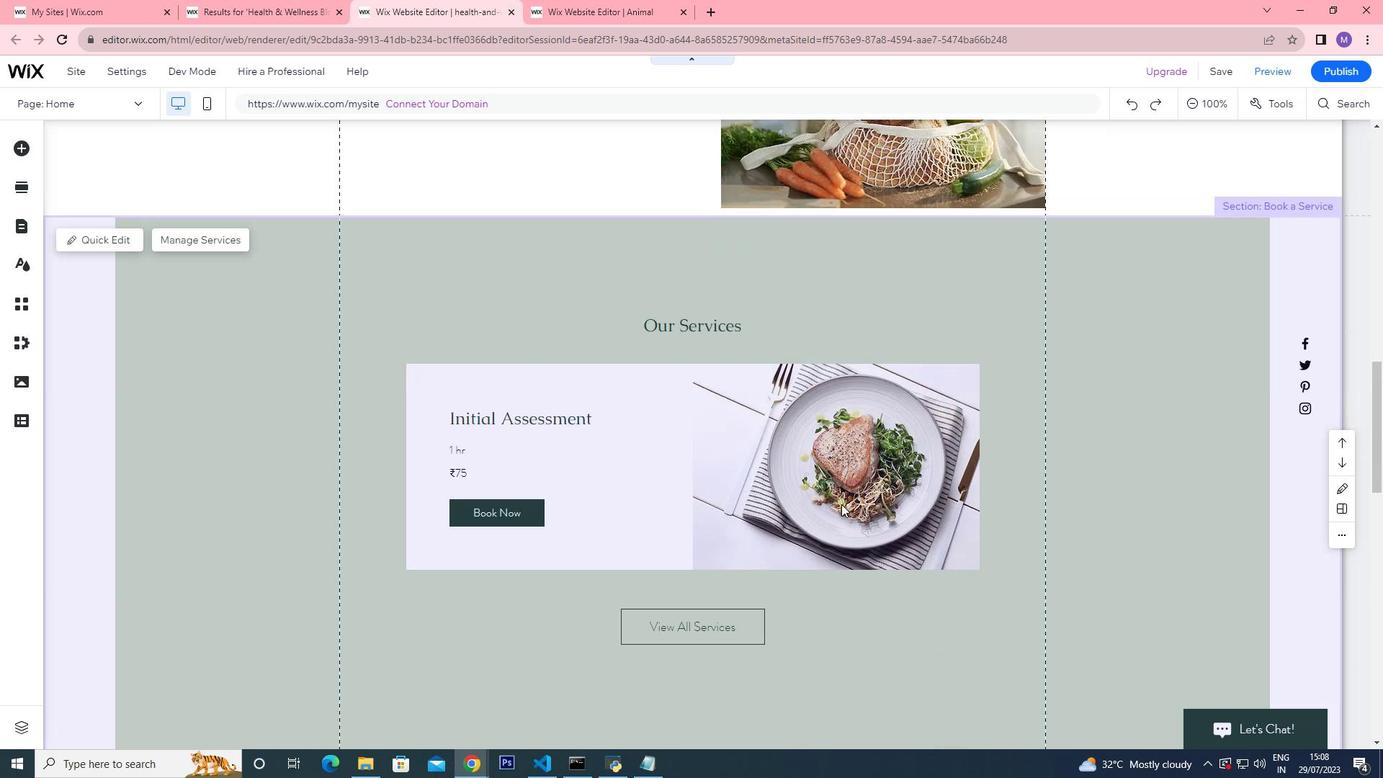 
Action: Mouse moved to (859, 456)
Screenshot: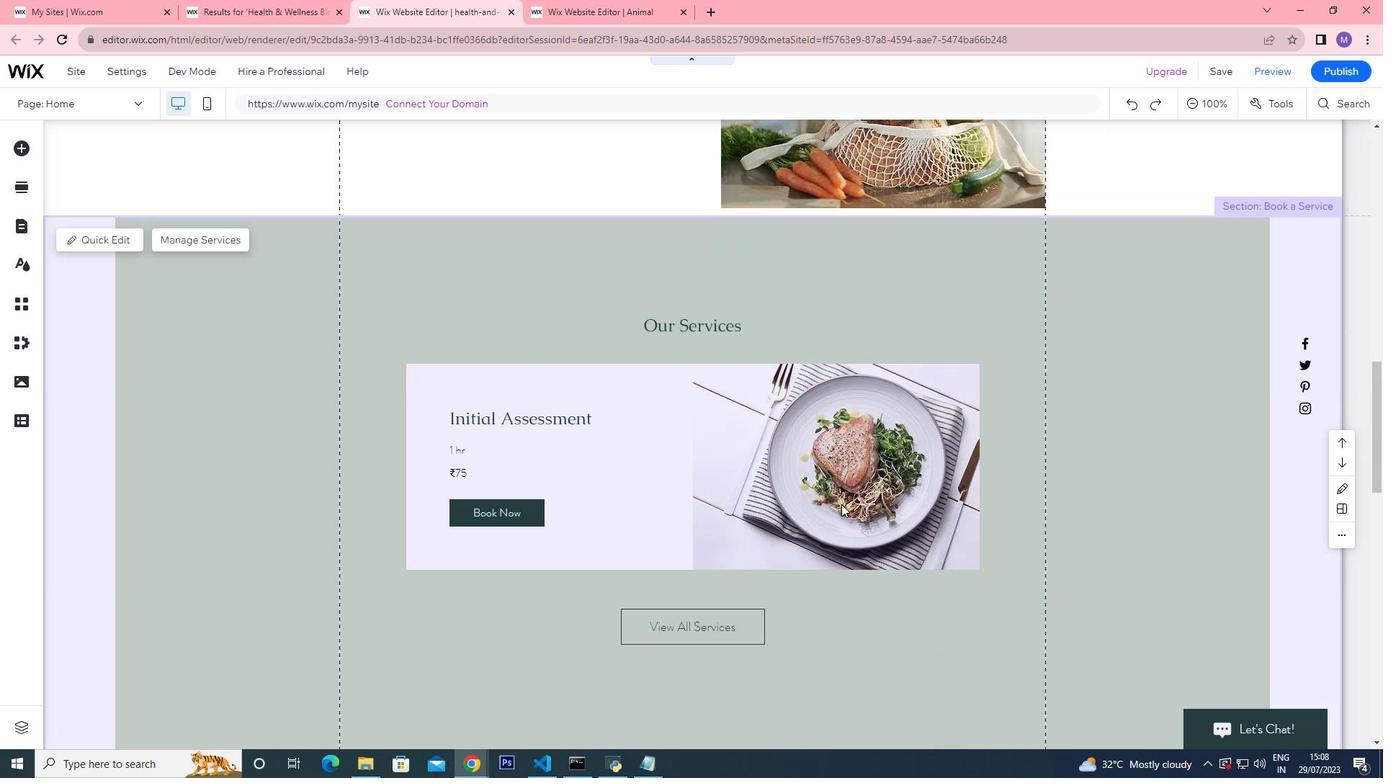 
Action: Mouse scrolled (859, 457) with delta (0, 0)
Screenshot: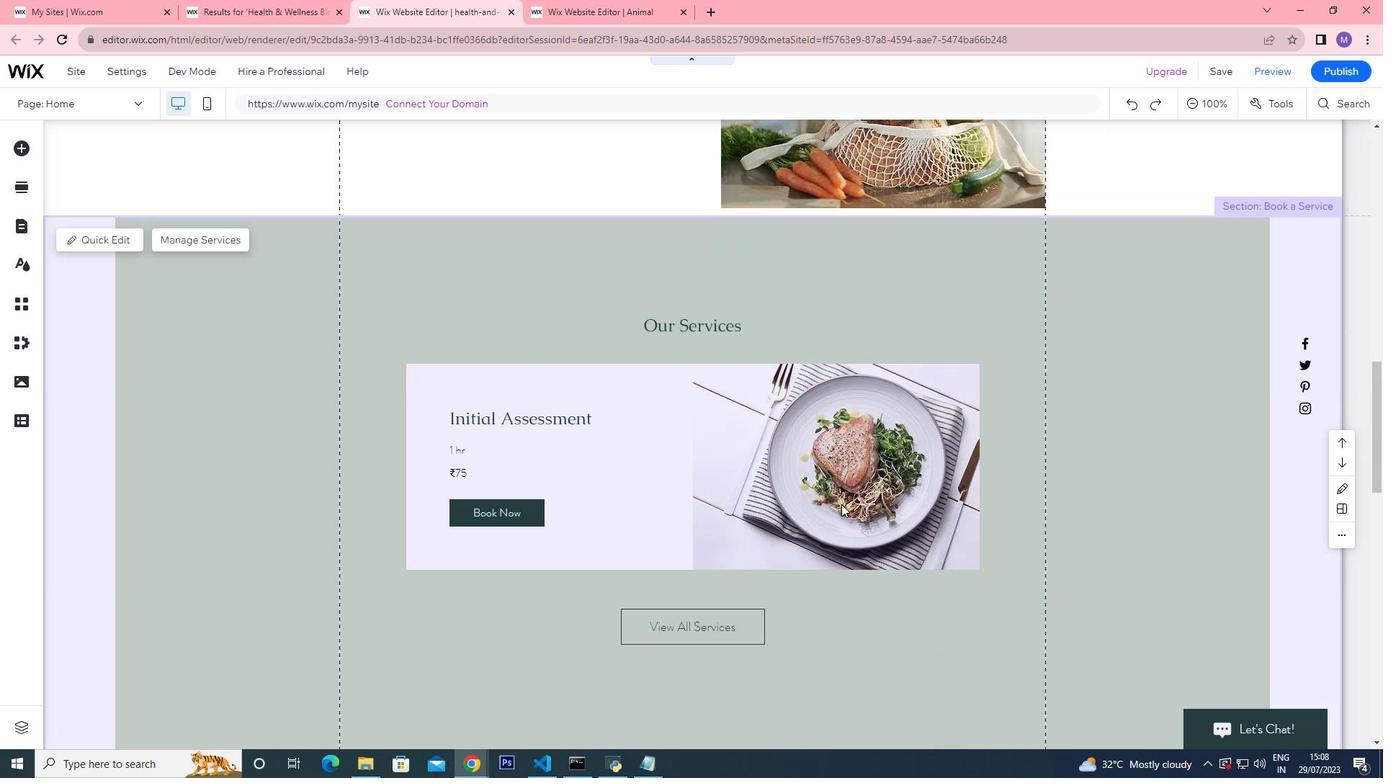 
Action: Mouse moved to (860, 456)
Screenshot: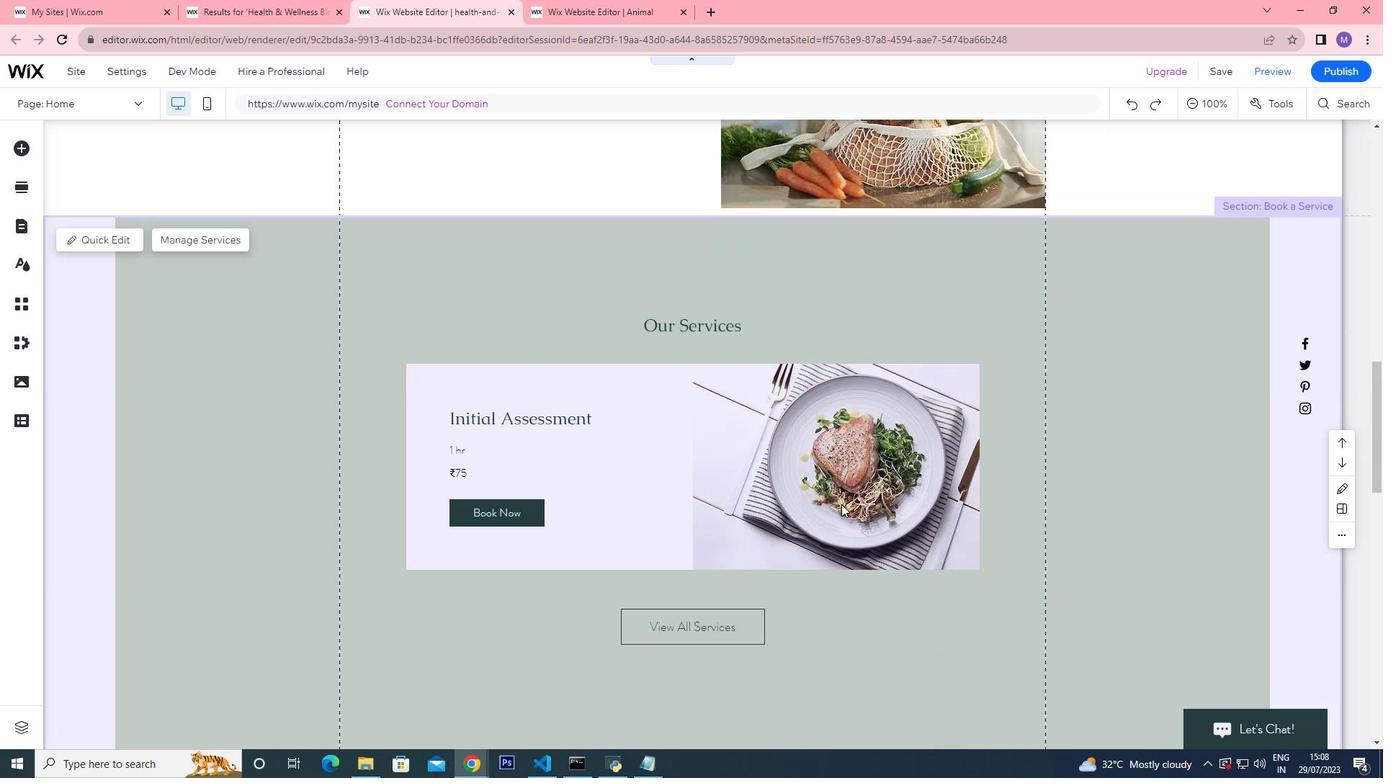 
Action: Mouse scrolled (860, 456) with delta (0, 0)
Screenshot: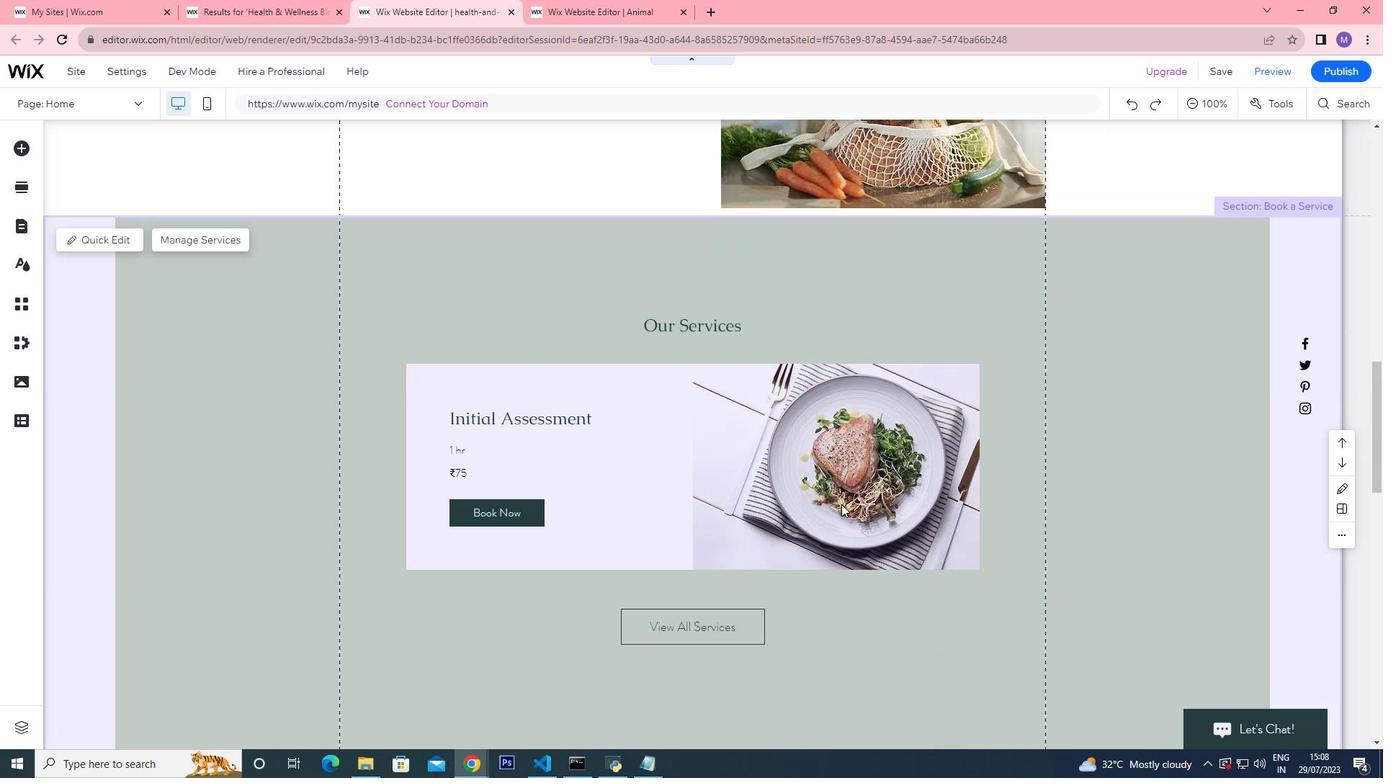 
Action: Mouse scrolled (860, 456) with delta (0, 0)
Screenshot: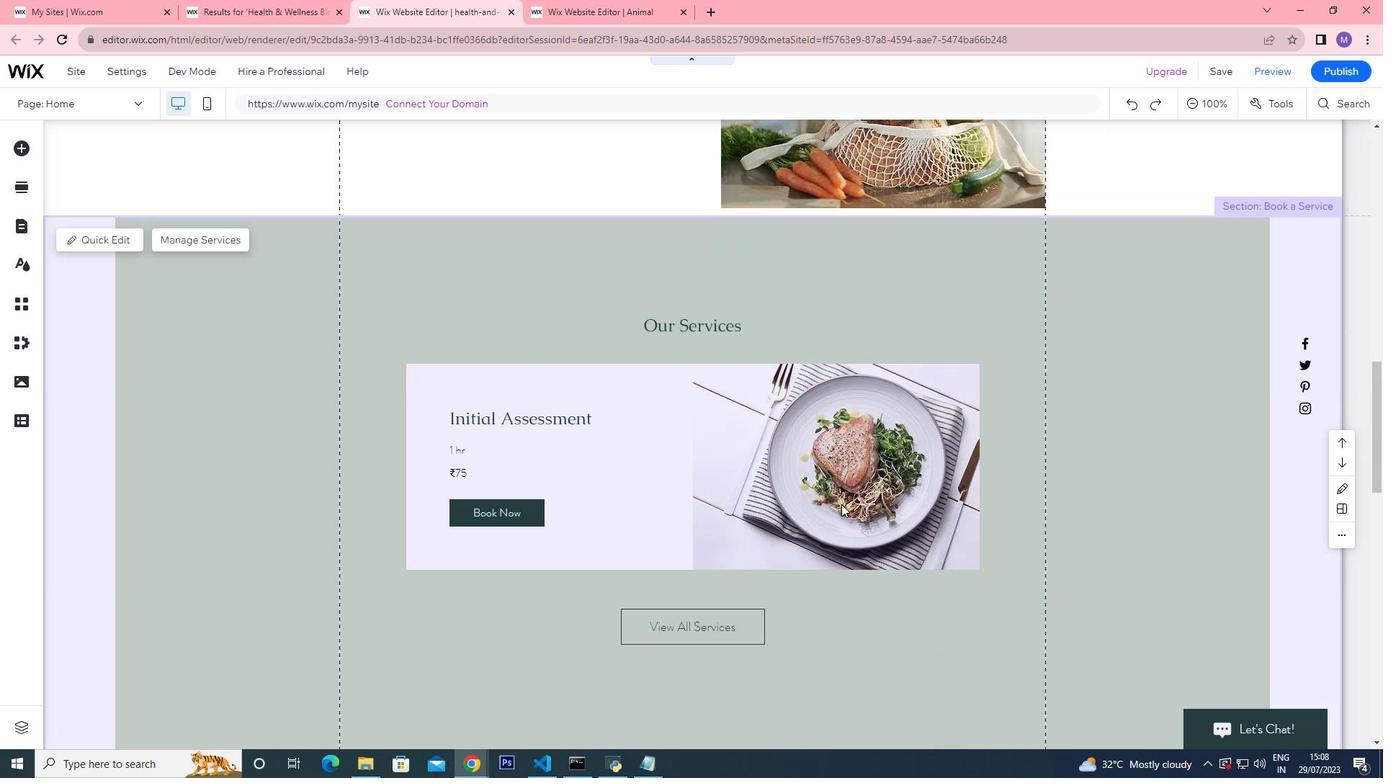 
Action: Mouse scrolled (860, 456) with delta (0, 0)
Screenshot: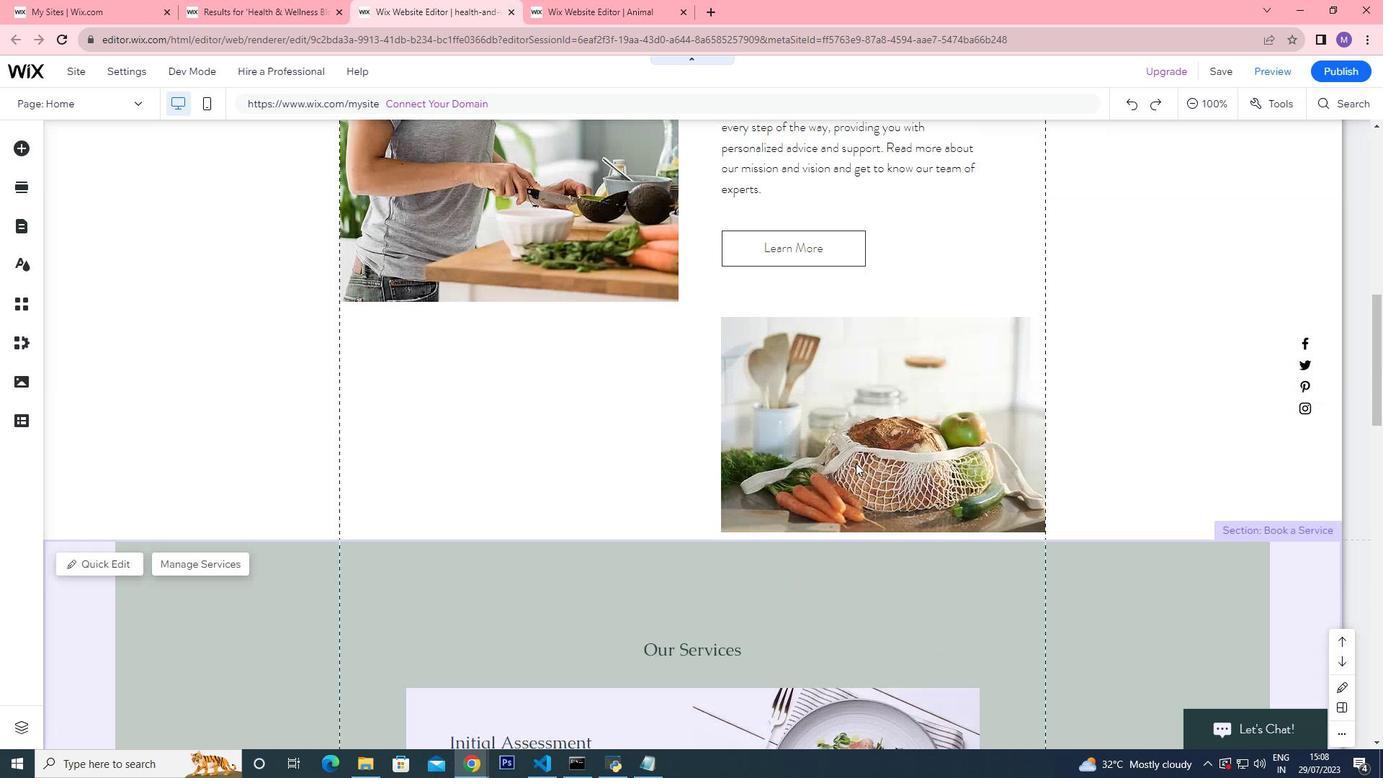 
Action: Mouse moved to (861, 444)
Screenshot: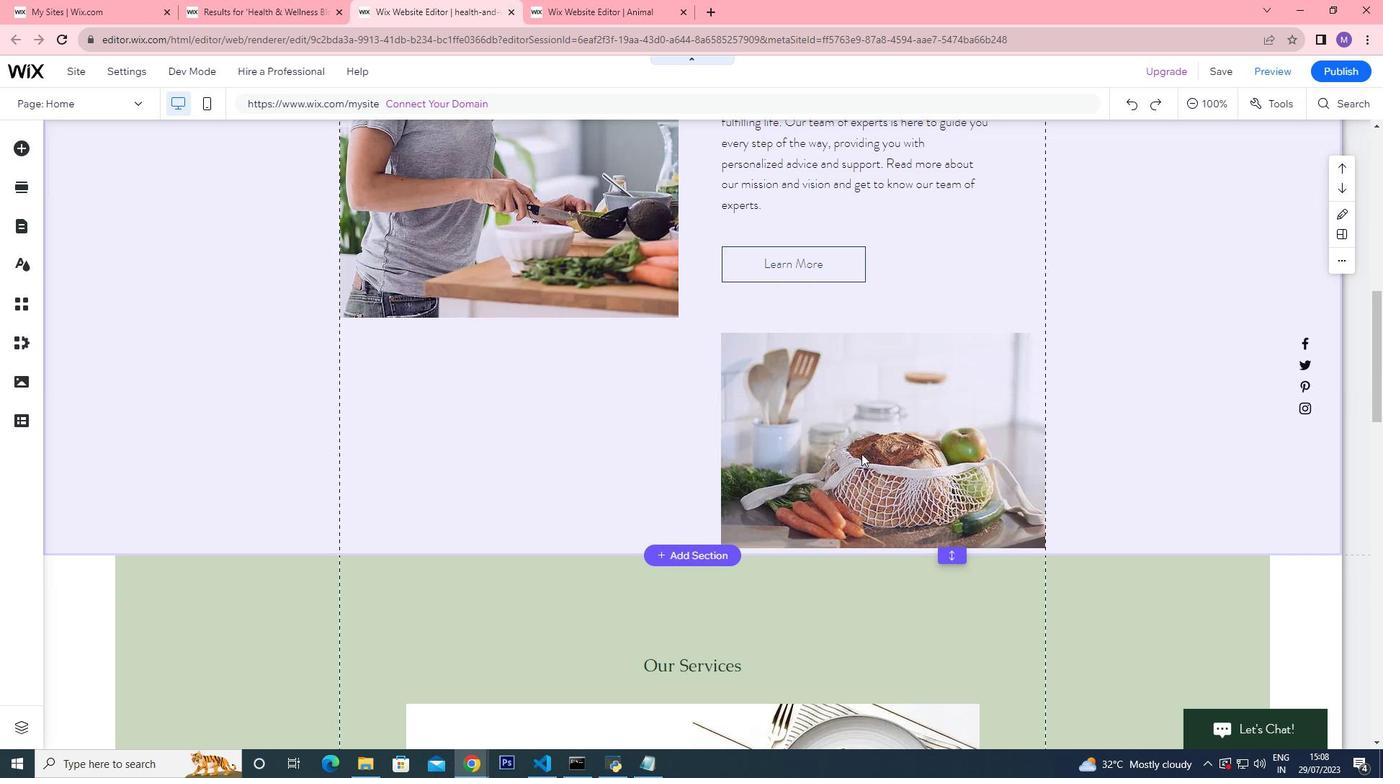 
Action: Mouse scrolled (861, 445) with delta (0, 0)
Screenshot: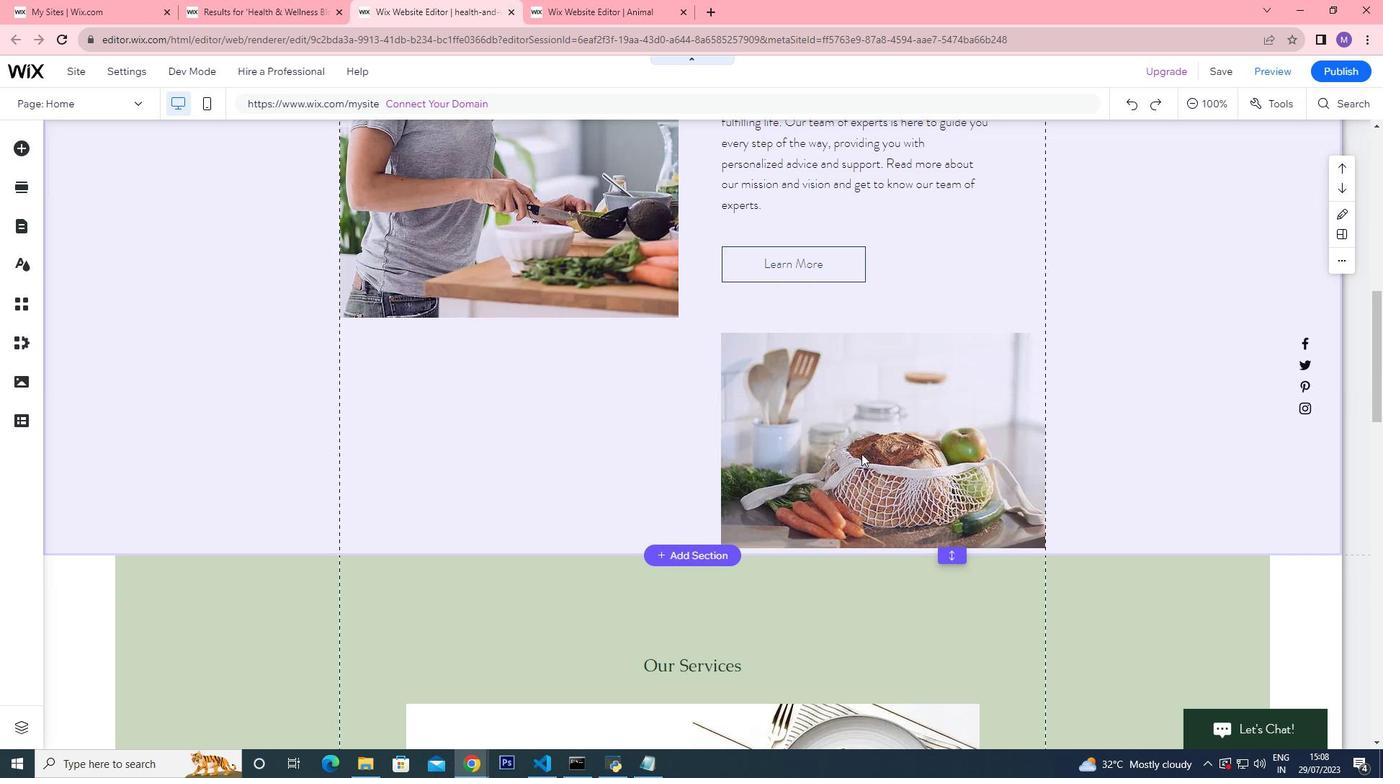 
Action: Mouse scrolled (861, 445) with delta (0, 0)
Screenshot: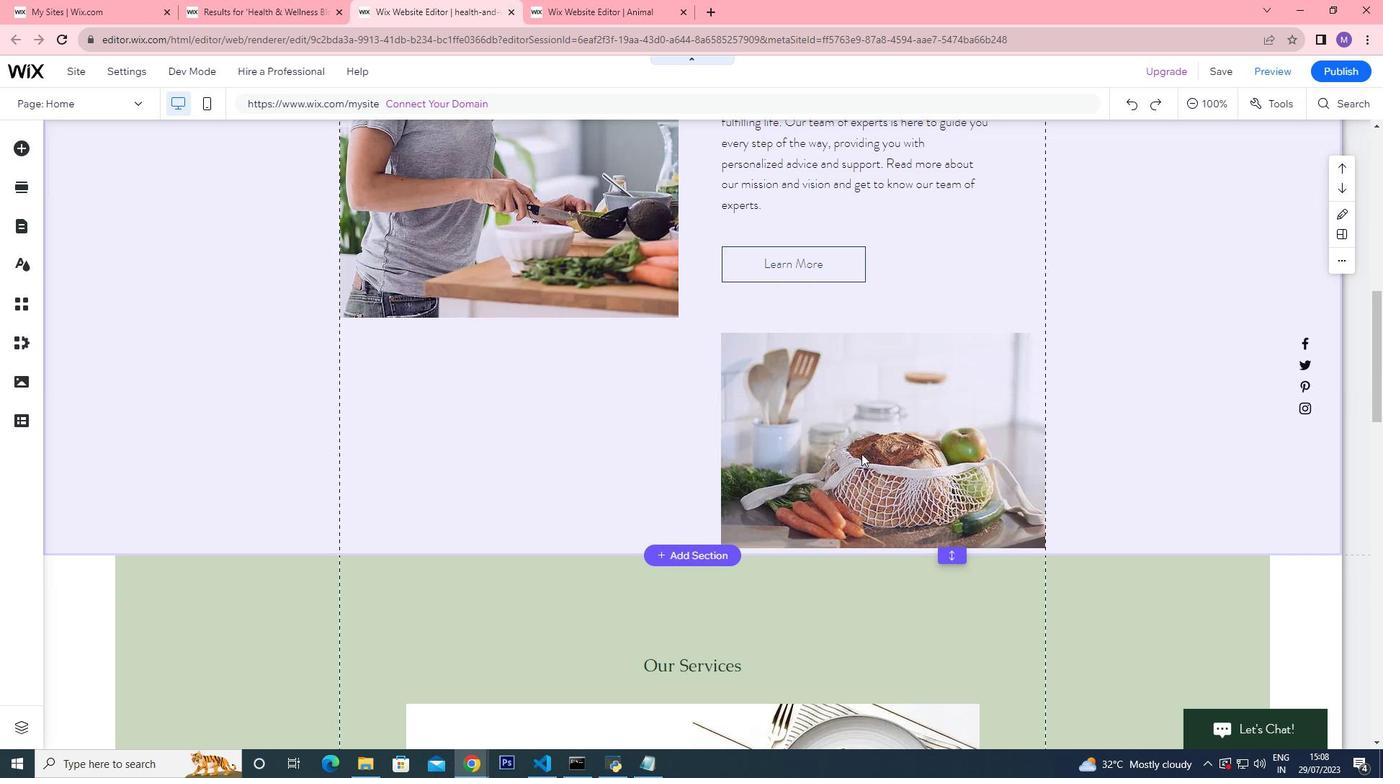 
Action: Mouse moved to (861, 443)
Screenshot: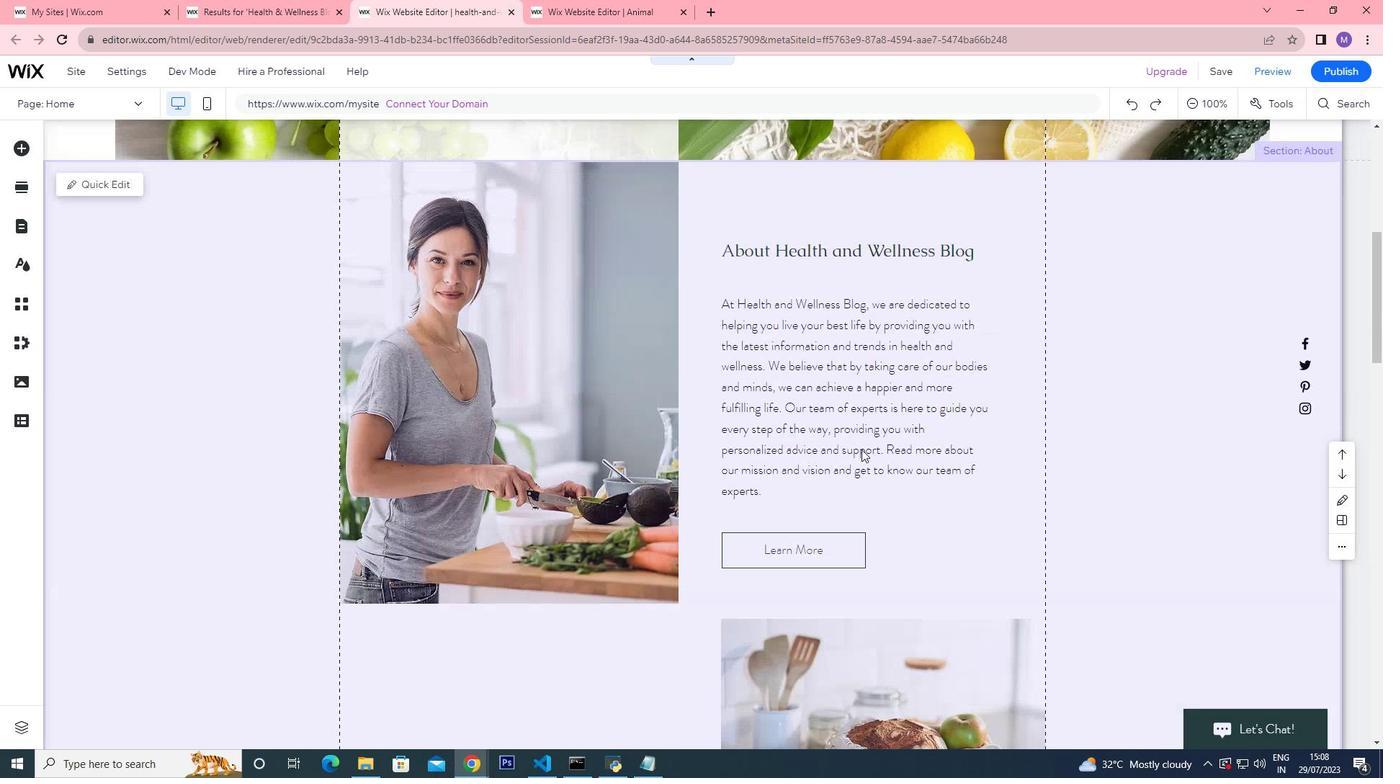 
Action: Mouse scrolled (861, 443) with delta (0, 0)
Screenshot: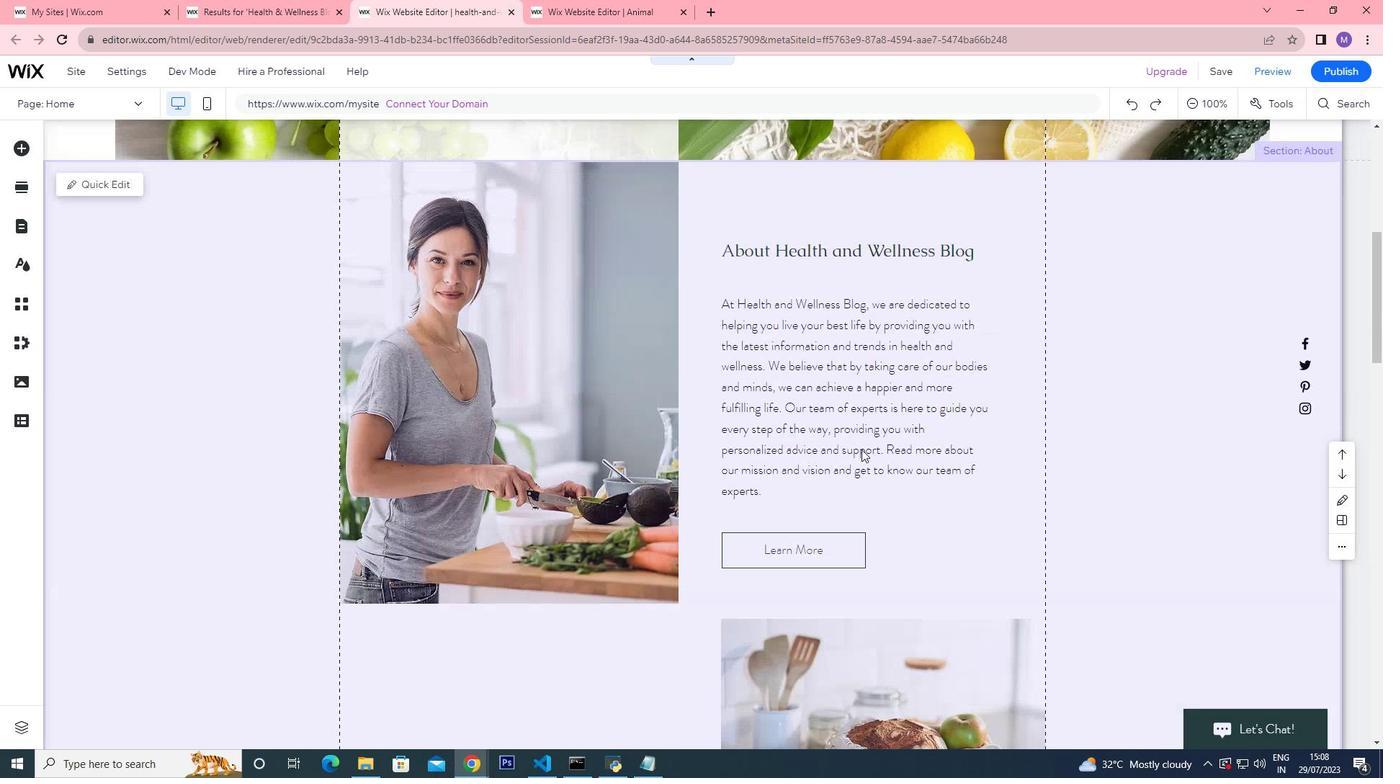 
Action: Mouse moved to (861, 442)
Screenshot: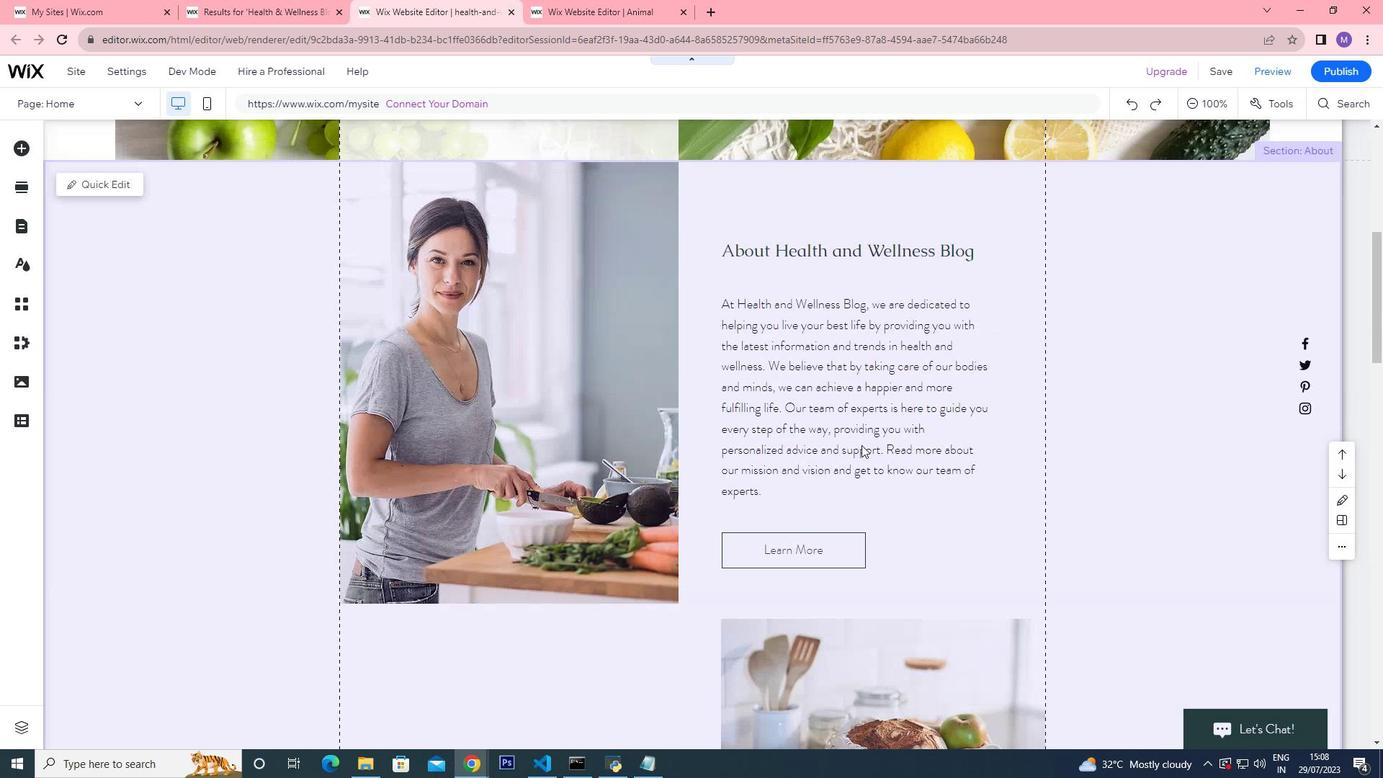 
Action: Mouse scrolled (861, 443) with delta (0, 0)
Screenshot: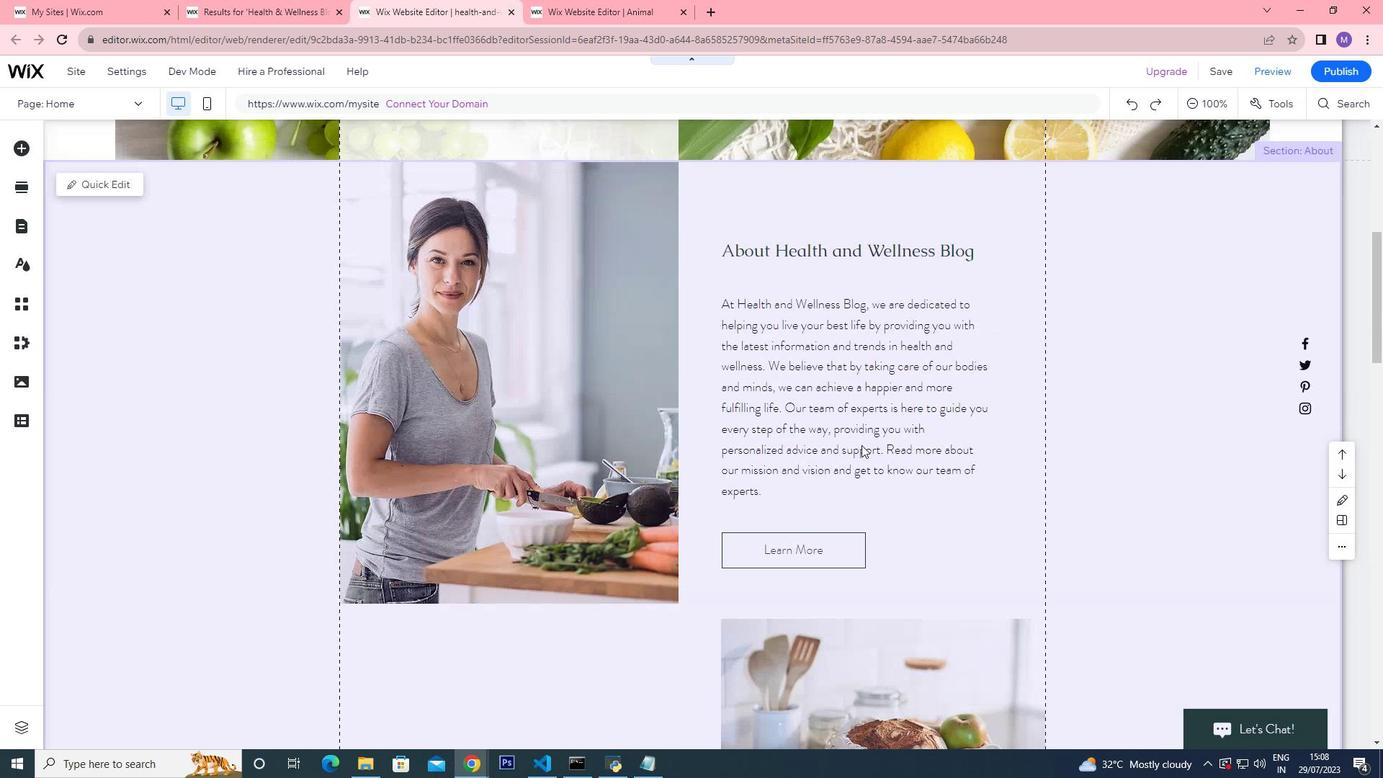 
Action: Mouse scrolled (861, 443) with delta (0, 0)
Screenshot: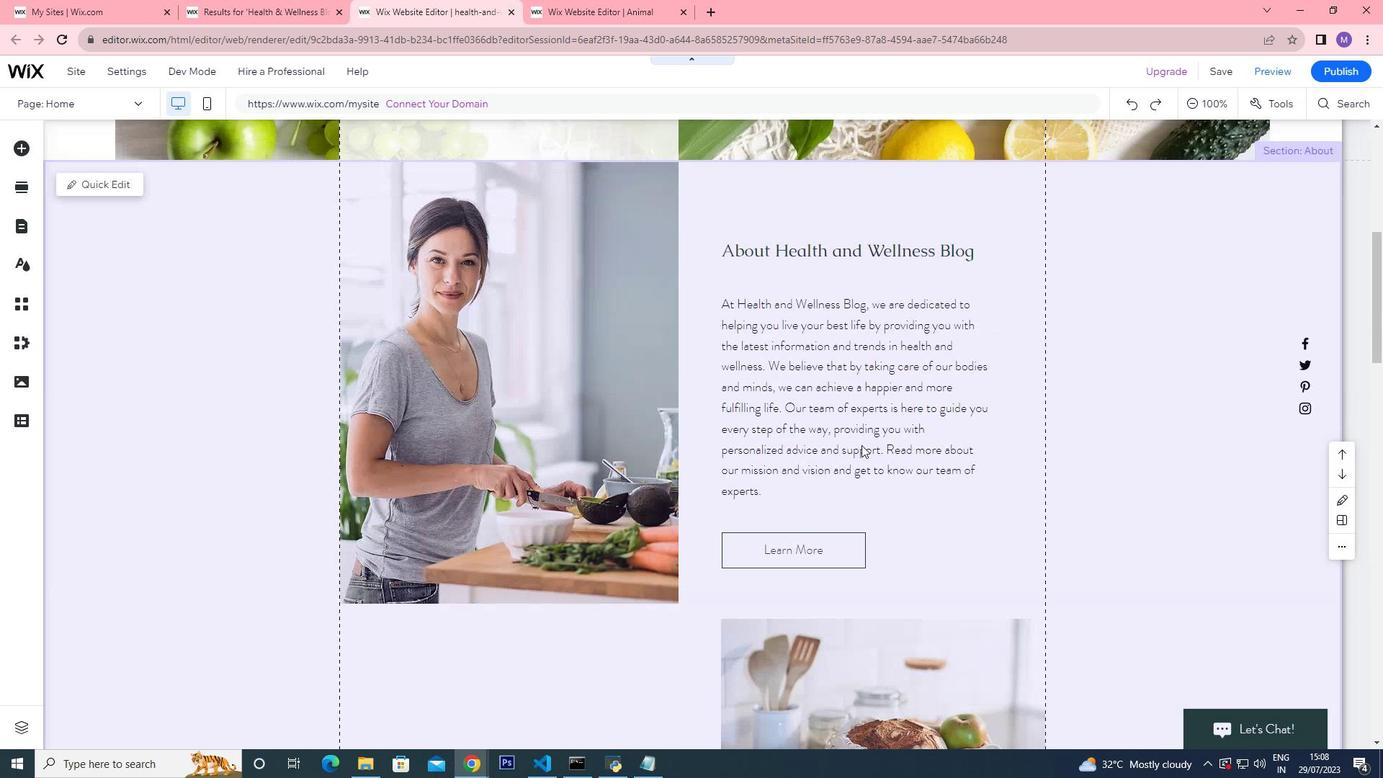 
Action: Mouse scrolled (861, 443) with delta (0, 0)
Screenshot: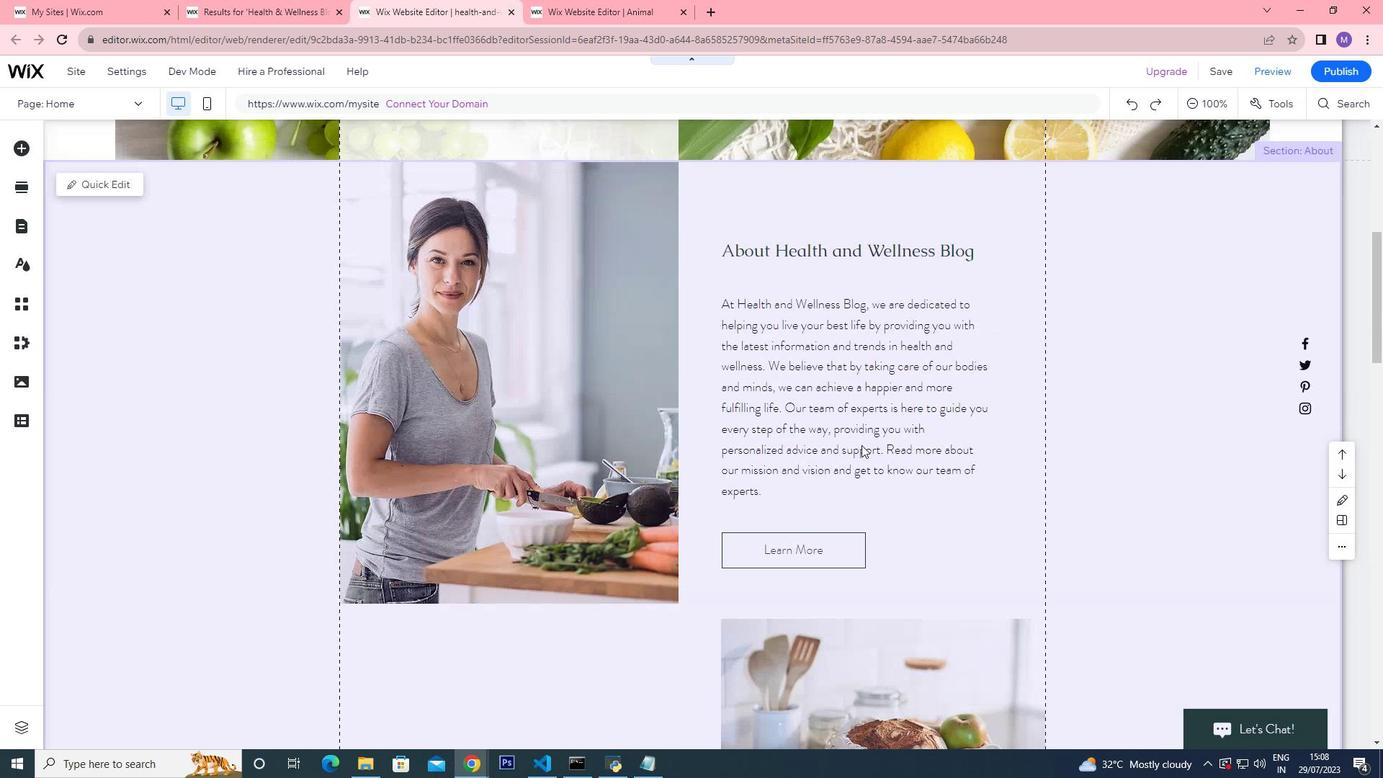 
Action: Mouse scrolled (861, 443) with delta (0, 0)
Screenshot: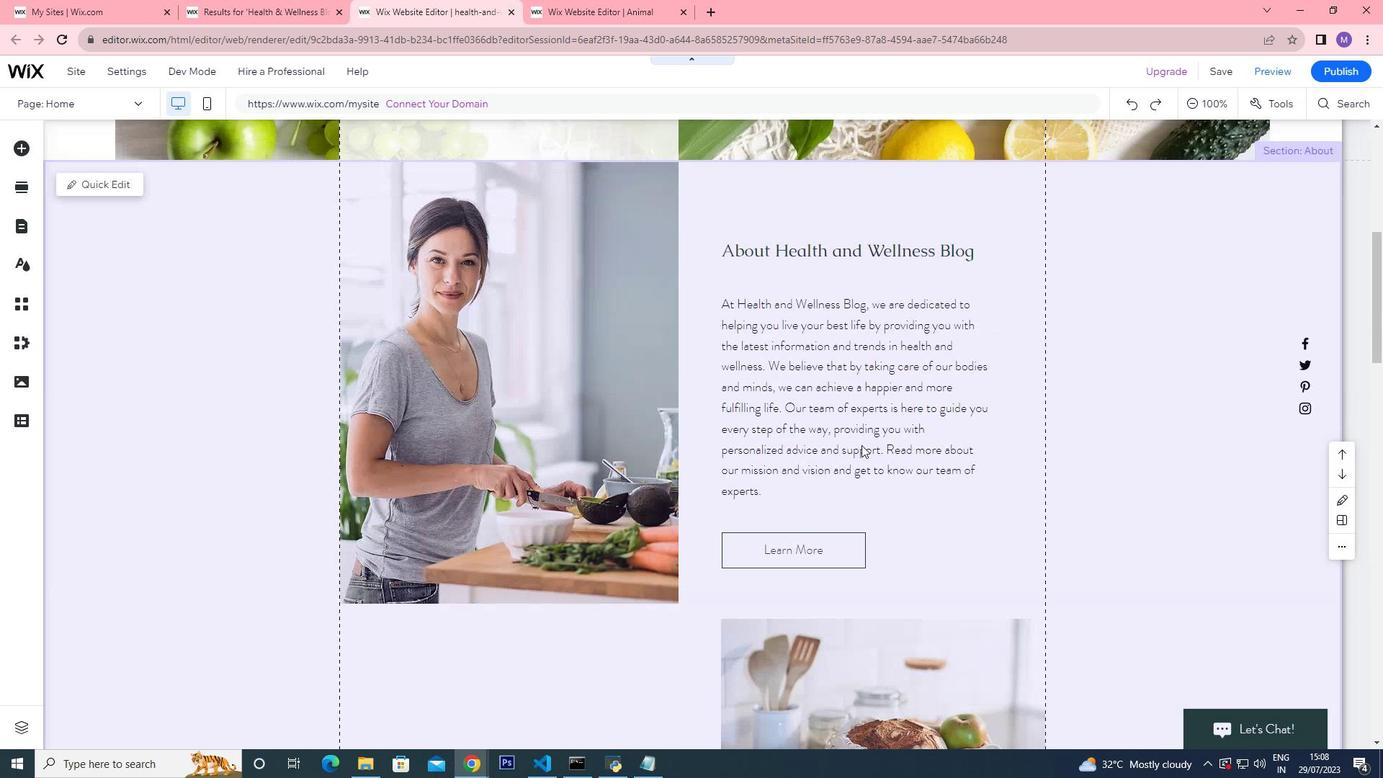 
Action: Mouse scrolled (861, 443) with delta (0, 0)
Screenshot: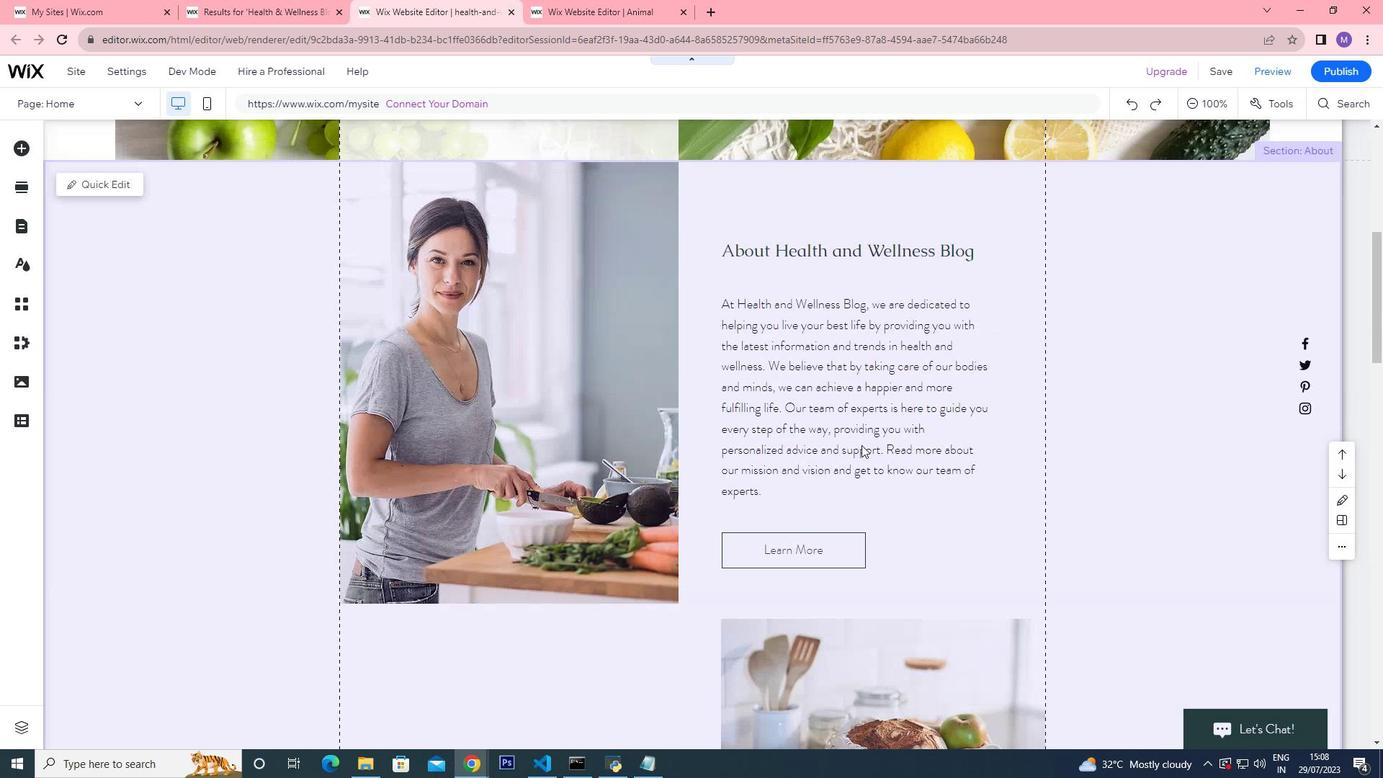 
Action: Mouse moved to (847, 399)
Screenshot: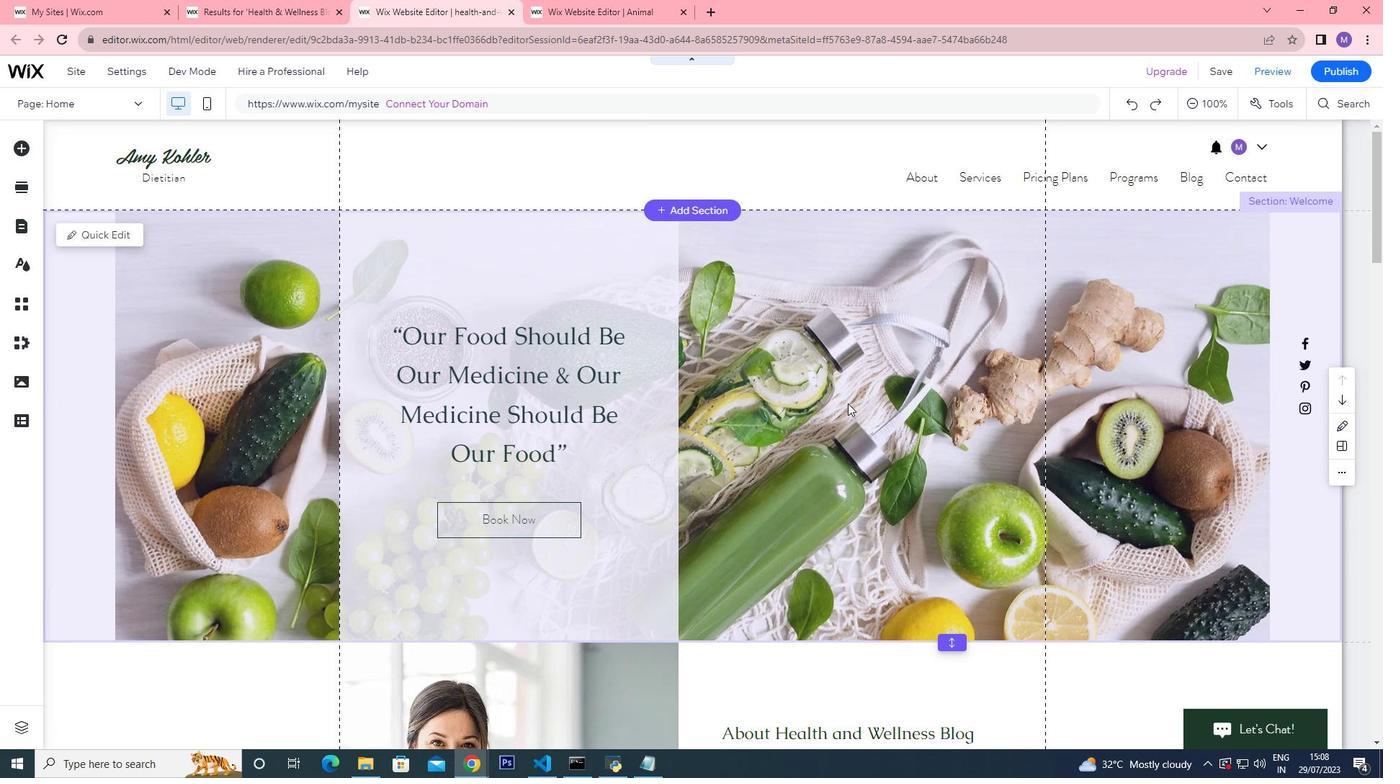 
Action: Mouse scrolled (847, 401) with delta (0, 0)
Screenshot: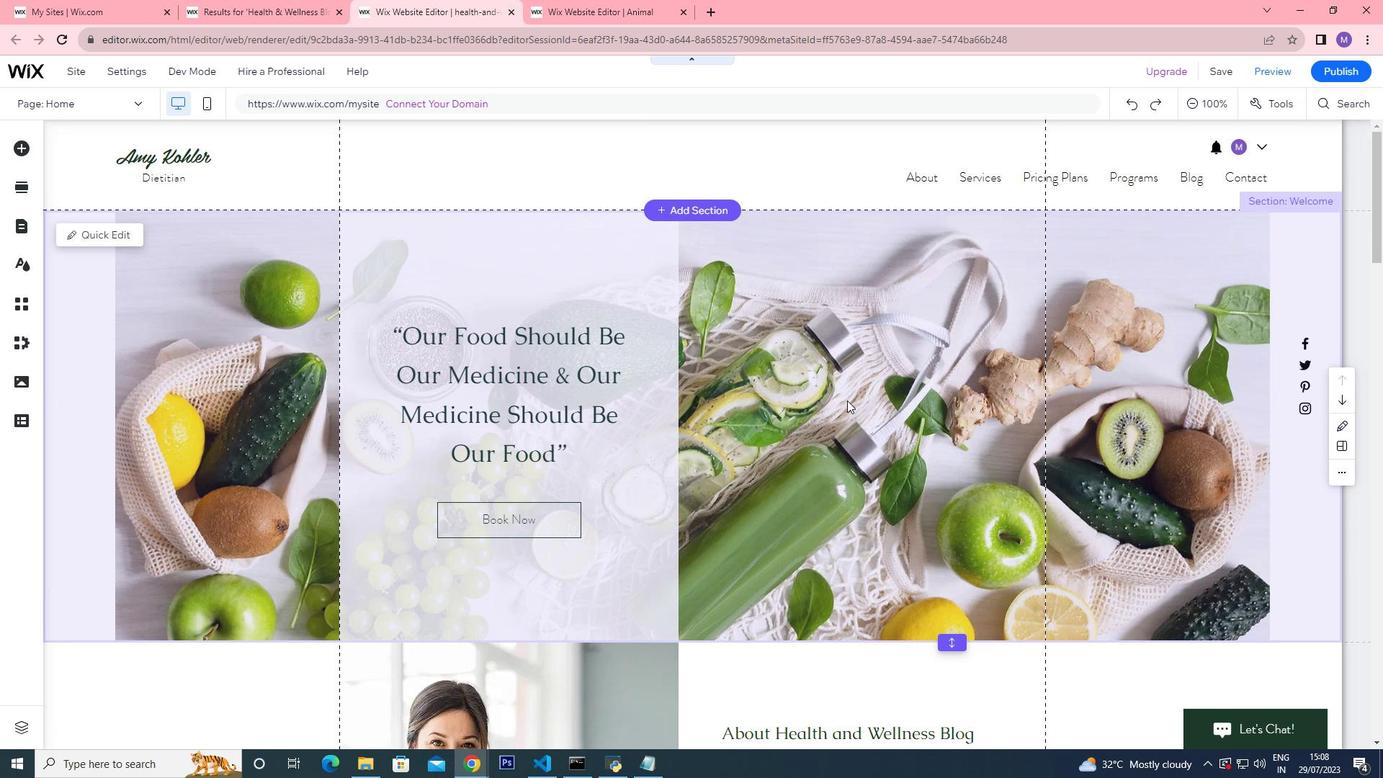 
Action: Mouse moved to (846, 398)
Screenshot: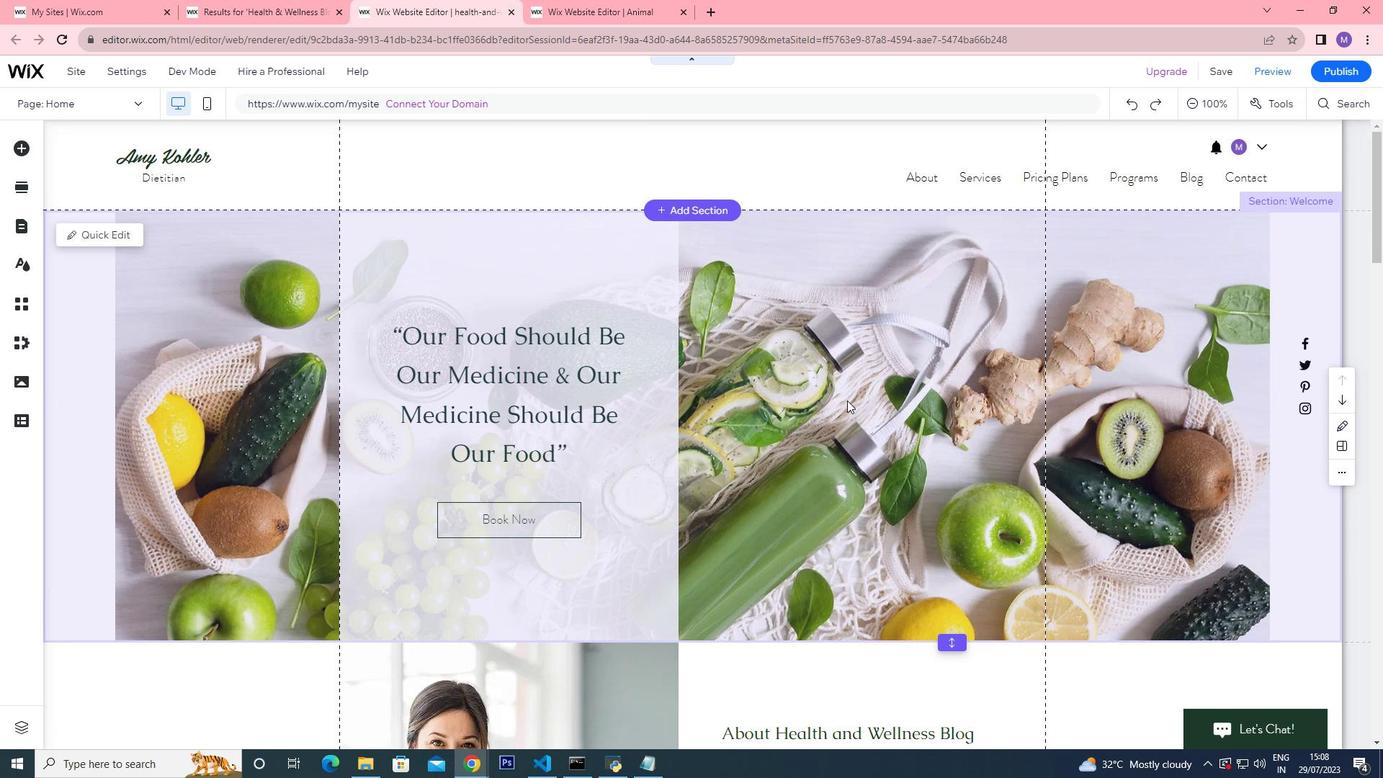 
Action: Mouse scrolled (847, 399) with delta (0, 0)
Screenshot: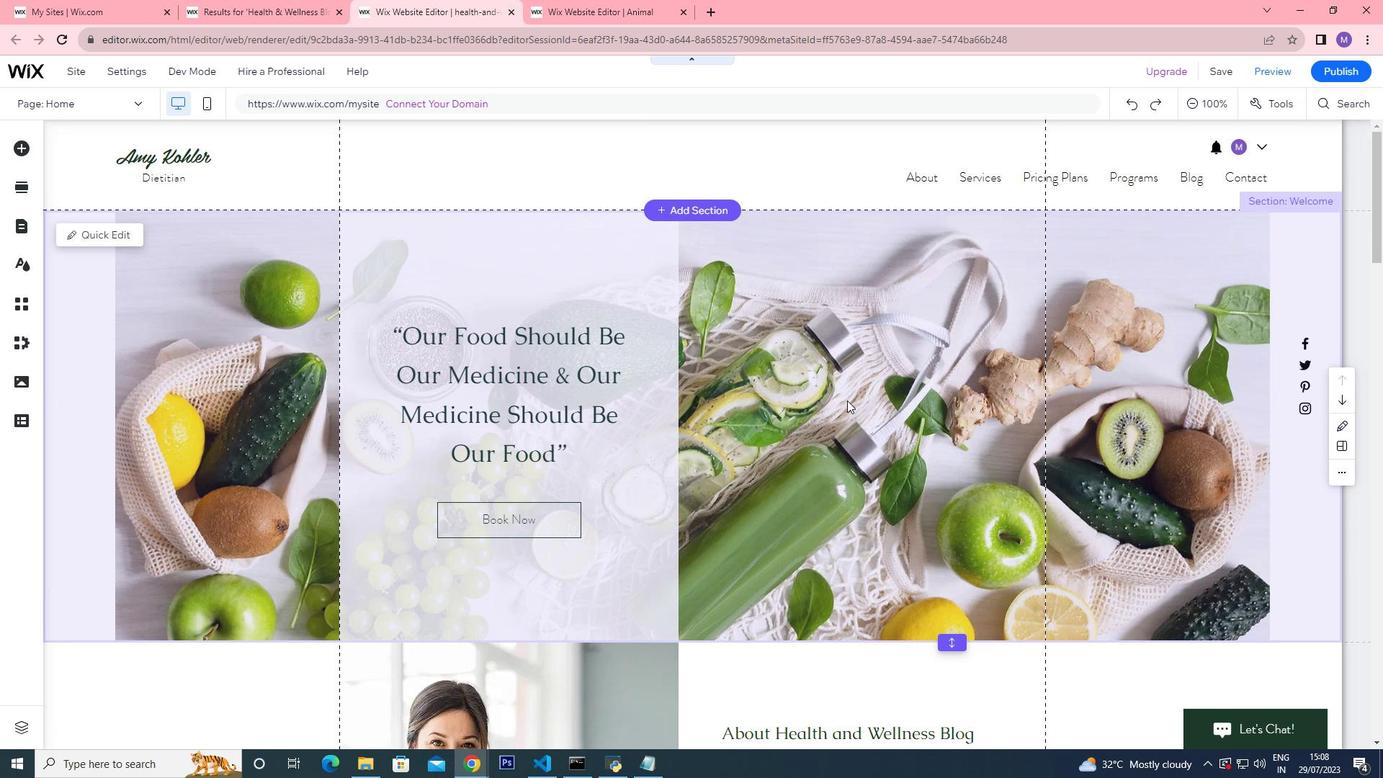
Action: Mouse moved to (844, 384)
Screenshot: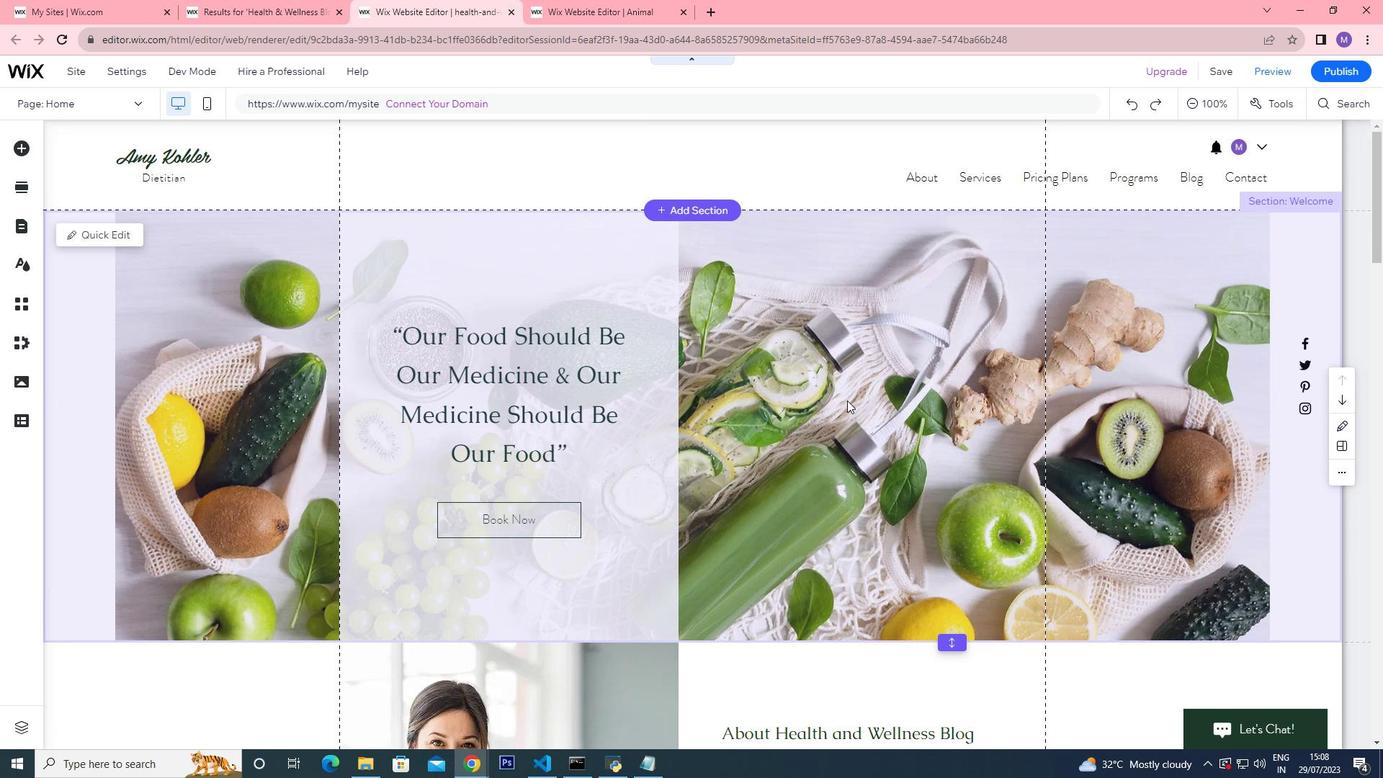
Action: Mouse scrolled (846, 399) with delta (0, 0)
Screenshot: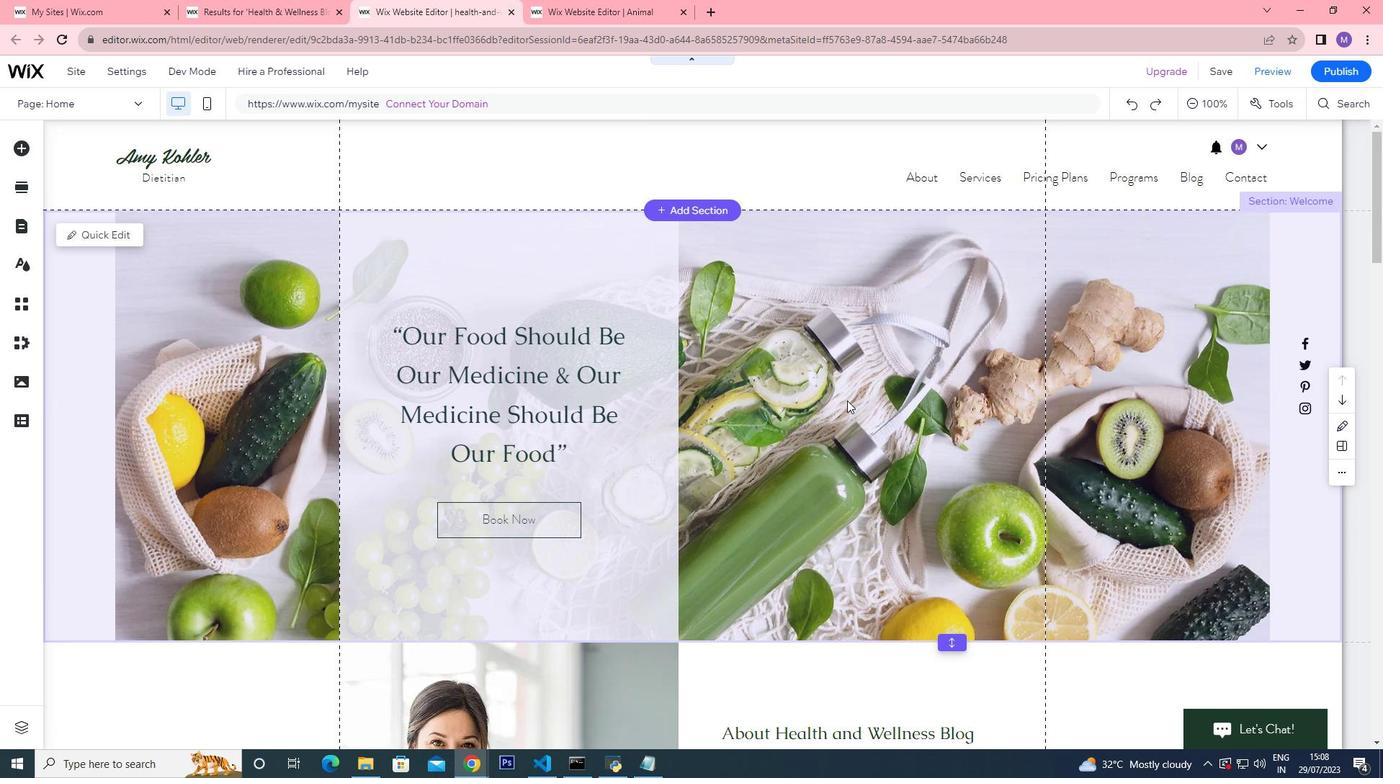 
Action: Mouse moved to (821, 353)
Screenshot: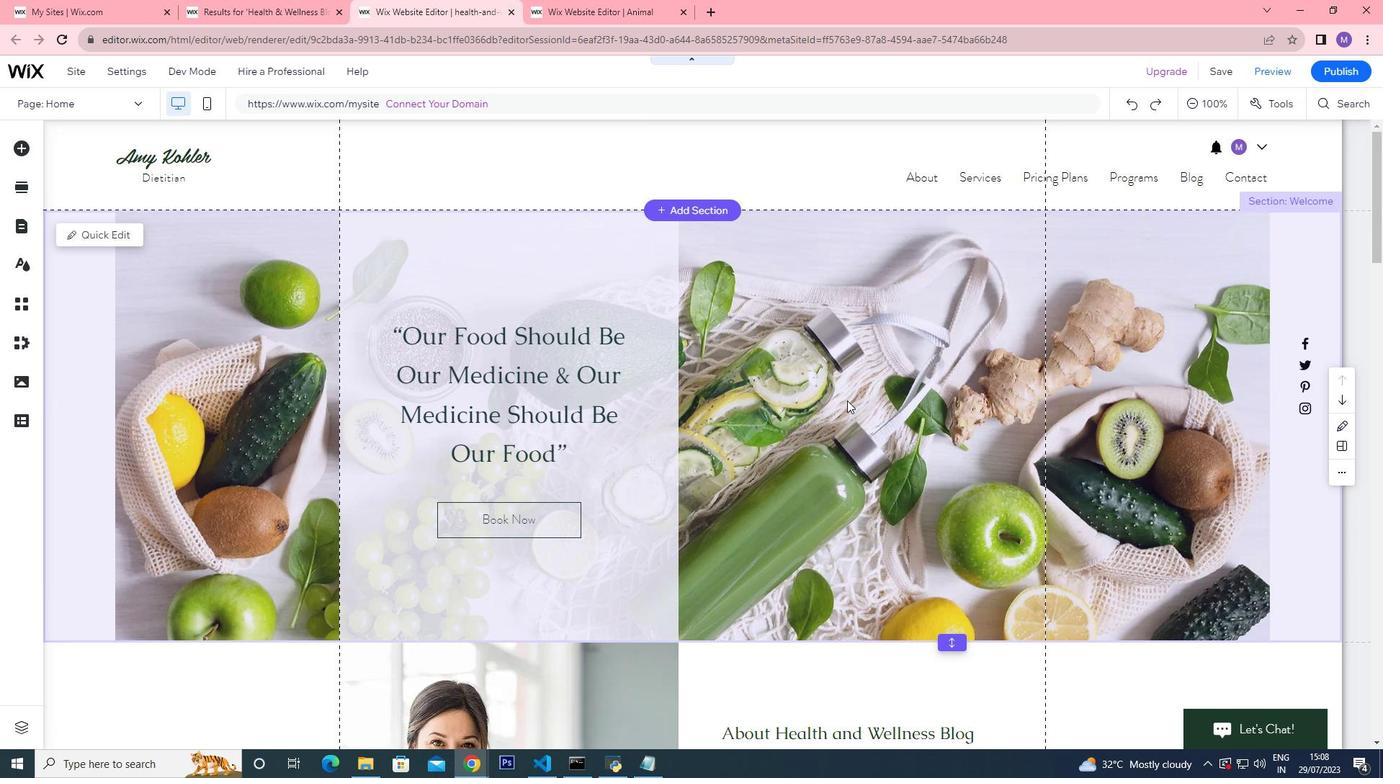 
Action: Mouse scrolled (846, 399) with delta (0, 0)
Screenshot: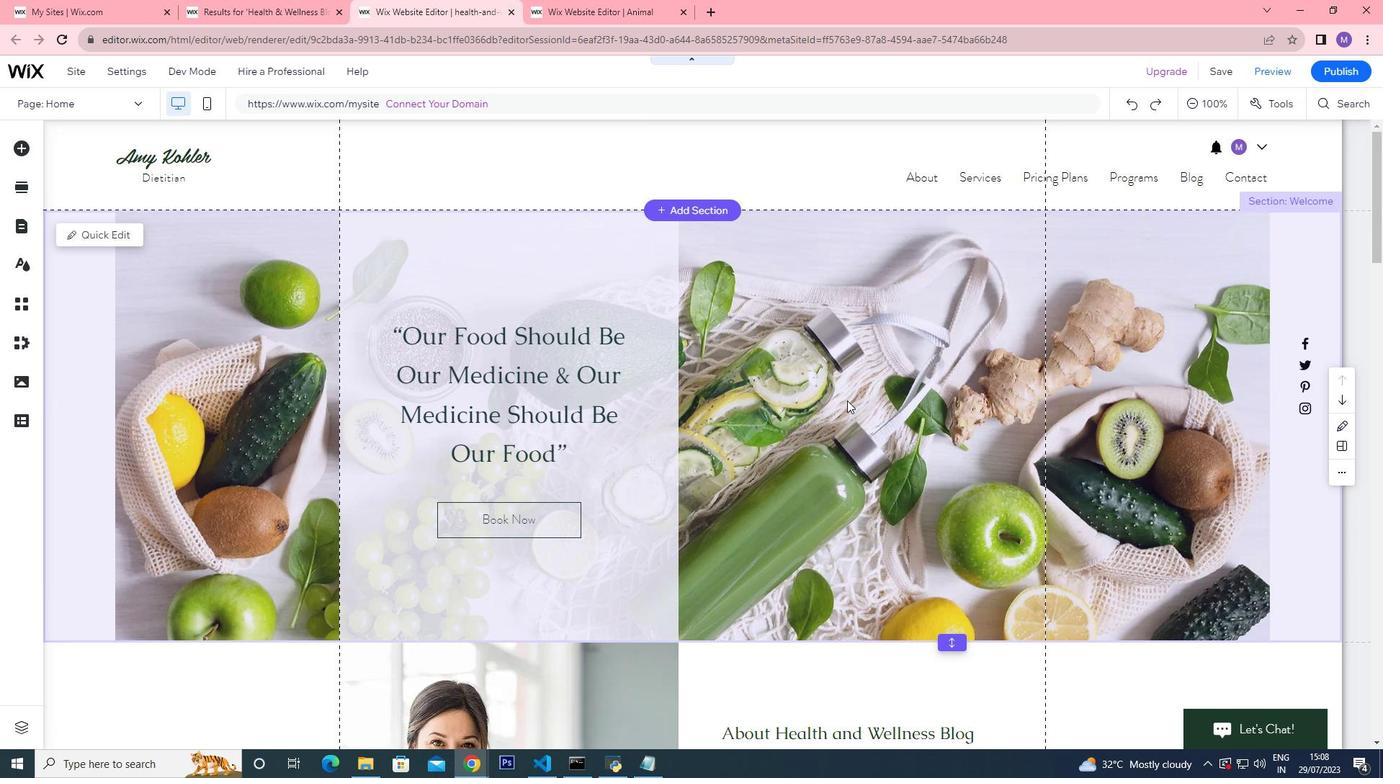 
Action: Mouse moved to (819, 349)
Screenshot: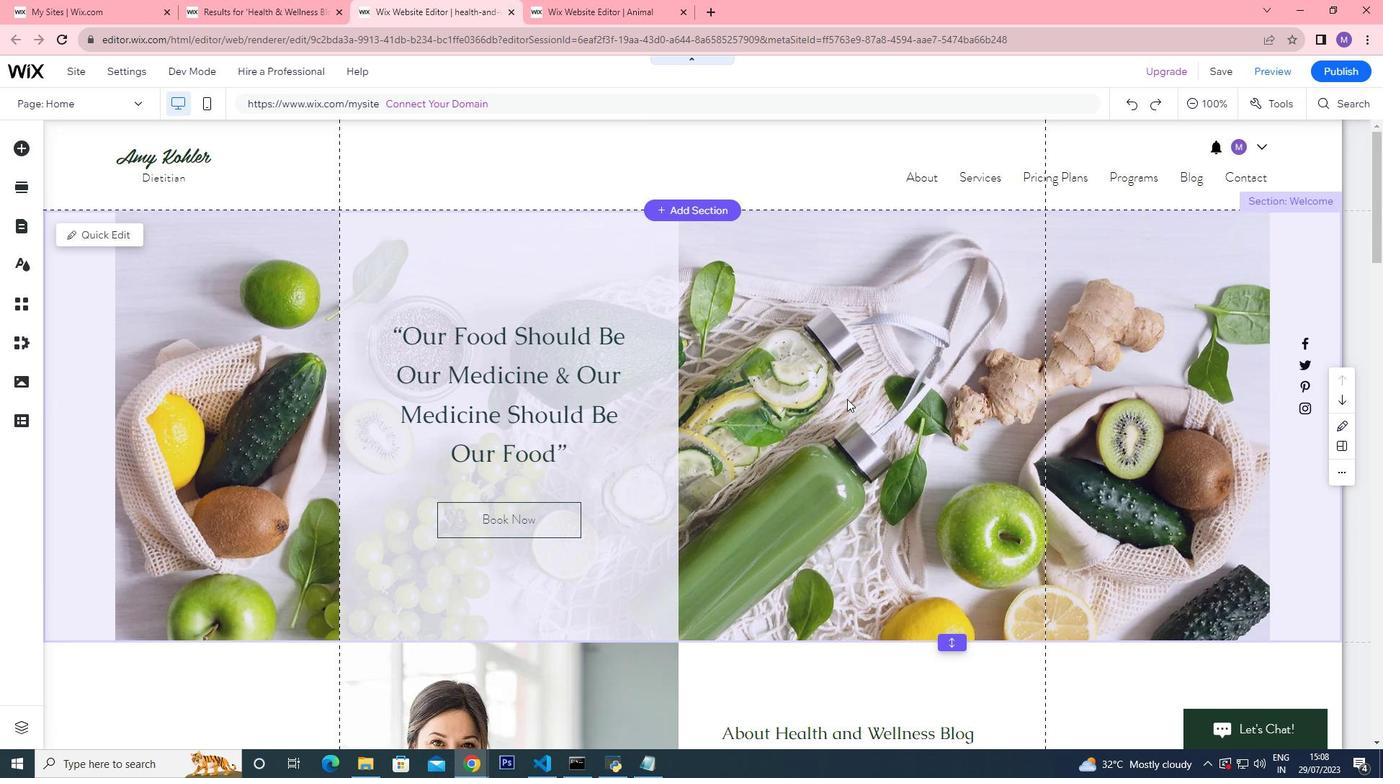 
Action: Mouse scrolled (846, 399) with delta (0, 0)
Screenshot: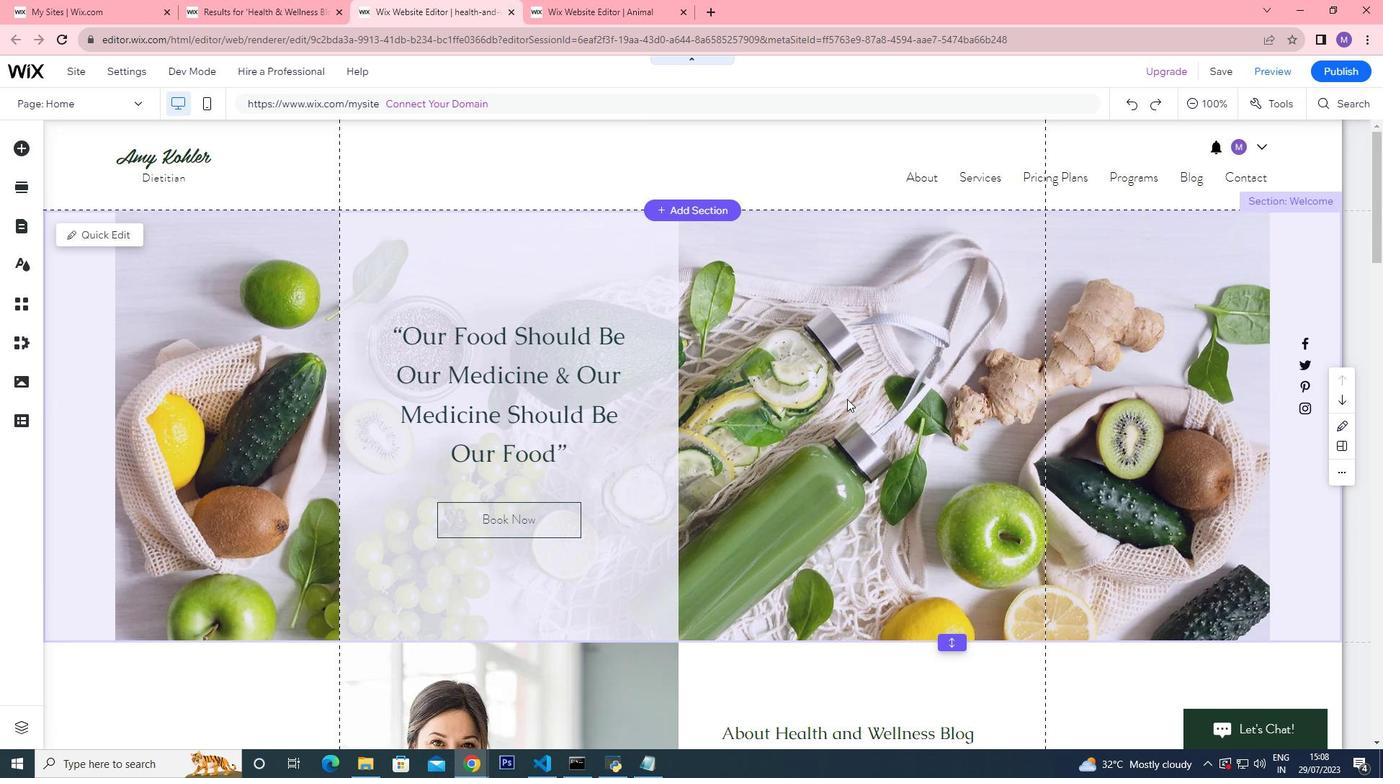 
Action: Mouse moved to (819, 348)
Screenshot: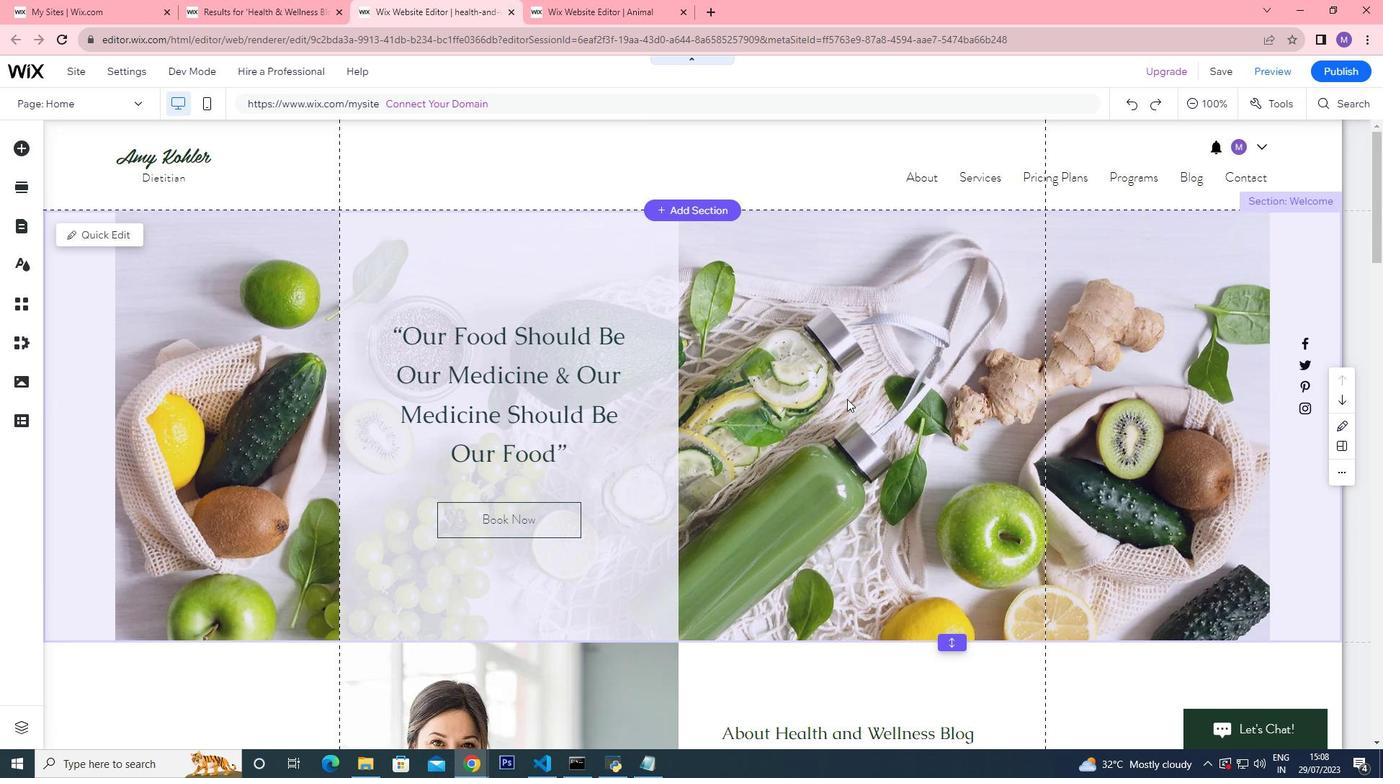 
Action: Mouse scrolled (846, 399) with delta (0, 0)
